 Task: Design a Vector Pattern for a Coastal Conservation Poster.
Action: Mouse moved to (43, 100)
Screenshot: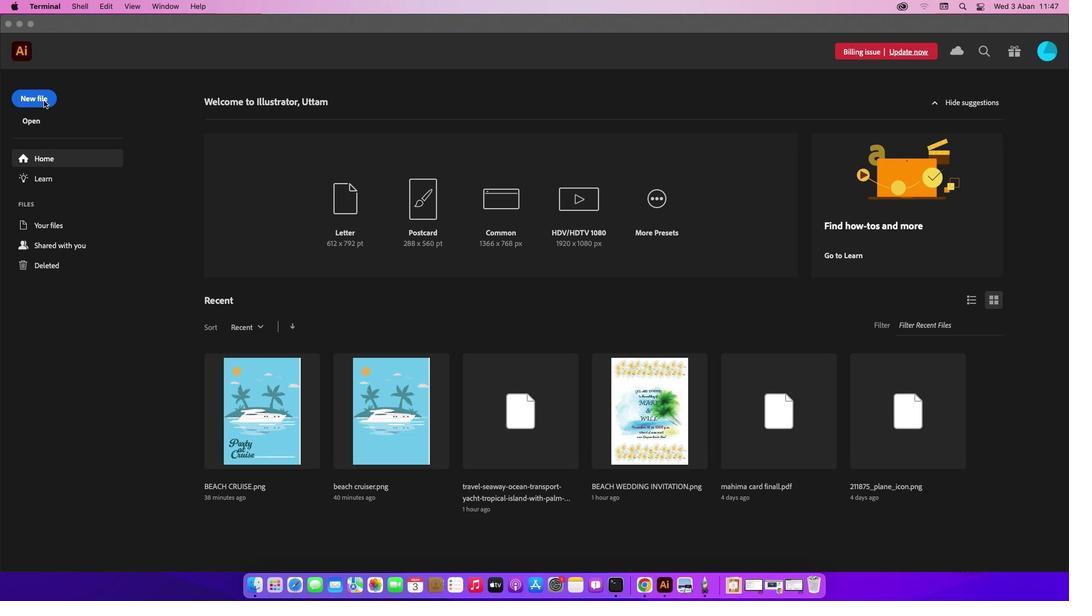 
Action: Mouse pressed left at (43, 100)
Screenshot: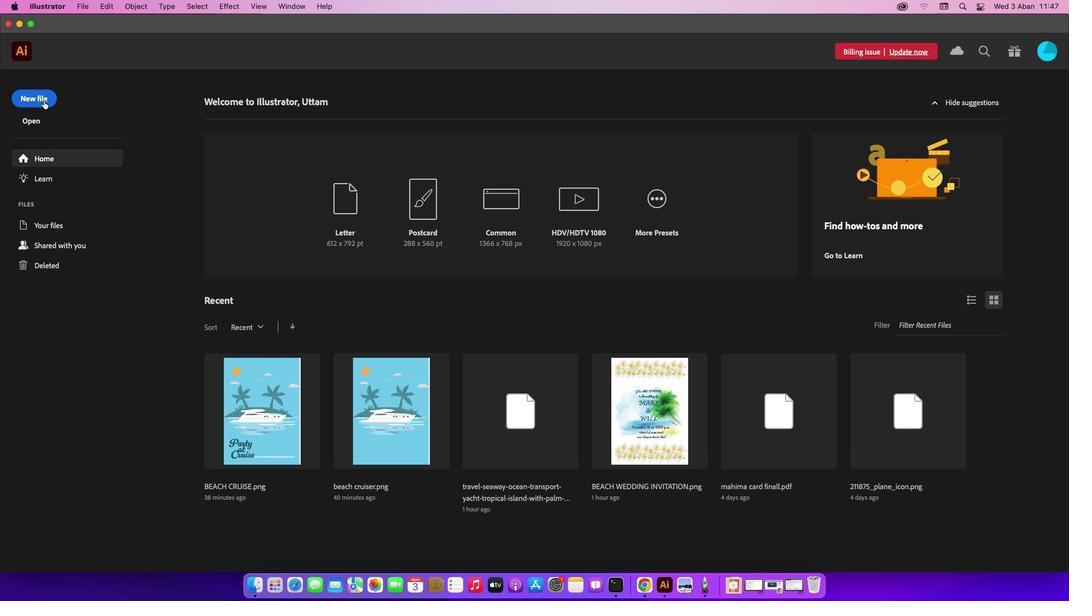 
Action: Mouse pressed left at (43, 100)
Screenshot: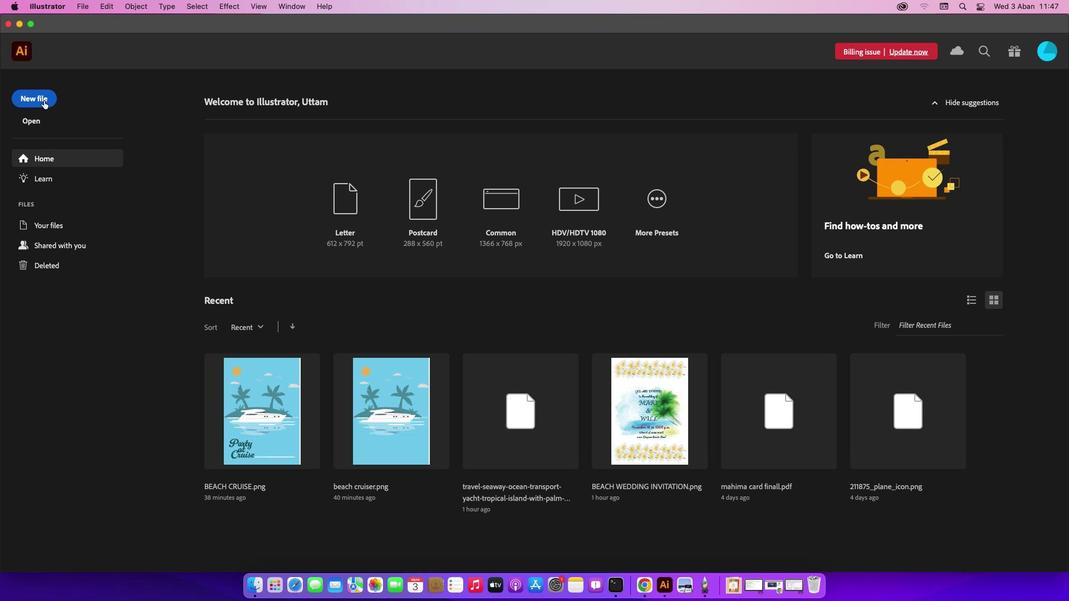 
Action: Mouse moved to (385, 118)
Screenshot: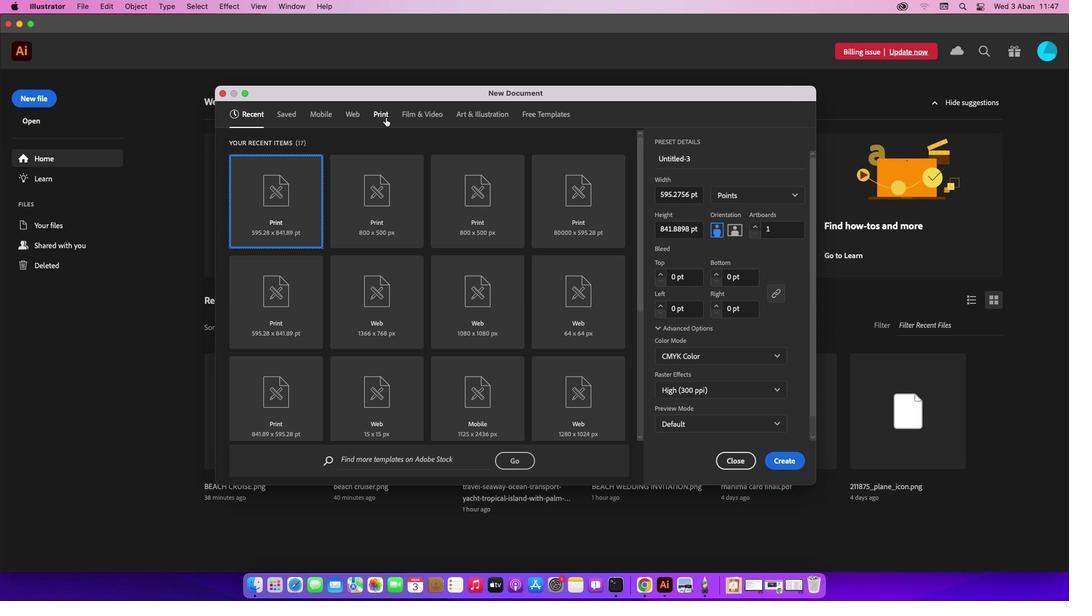 
Action: Mouse pressed left at (385, 118)
Screenshot: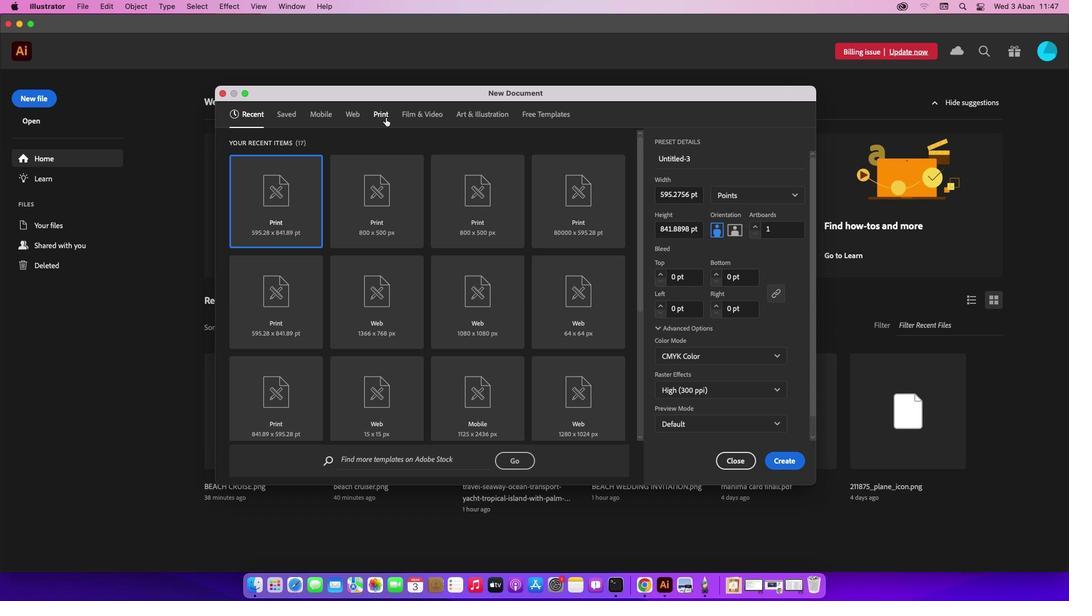 
Action: Mouse moved to (390, 222)
Screenshot: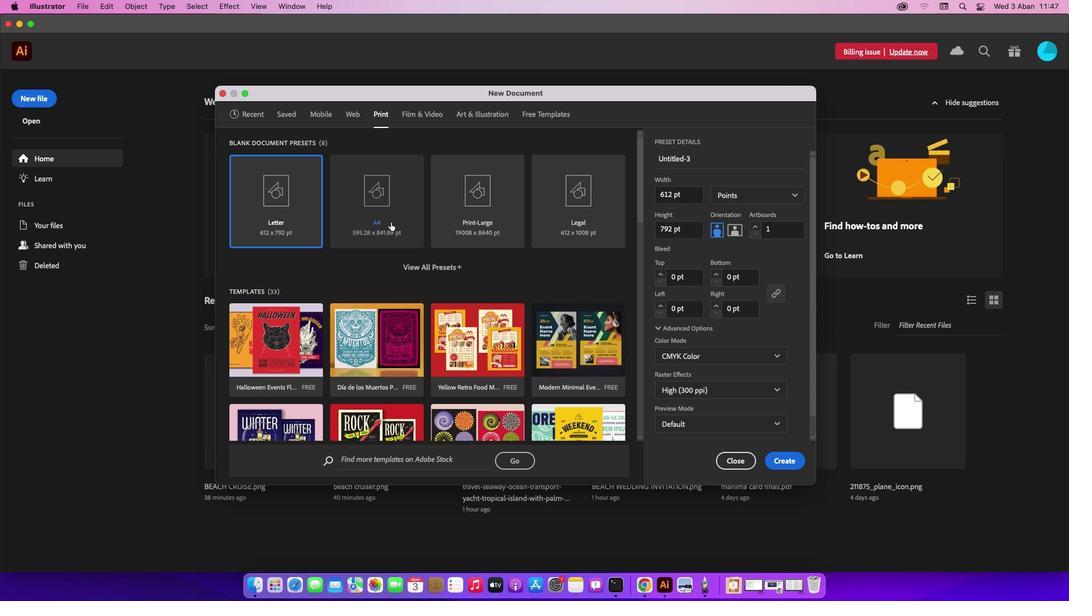 
Action: Mouse pressed left at (390, 222)
Screenshot: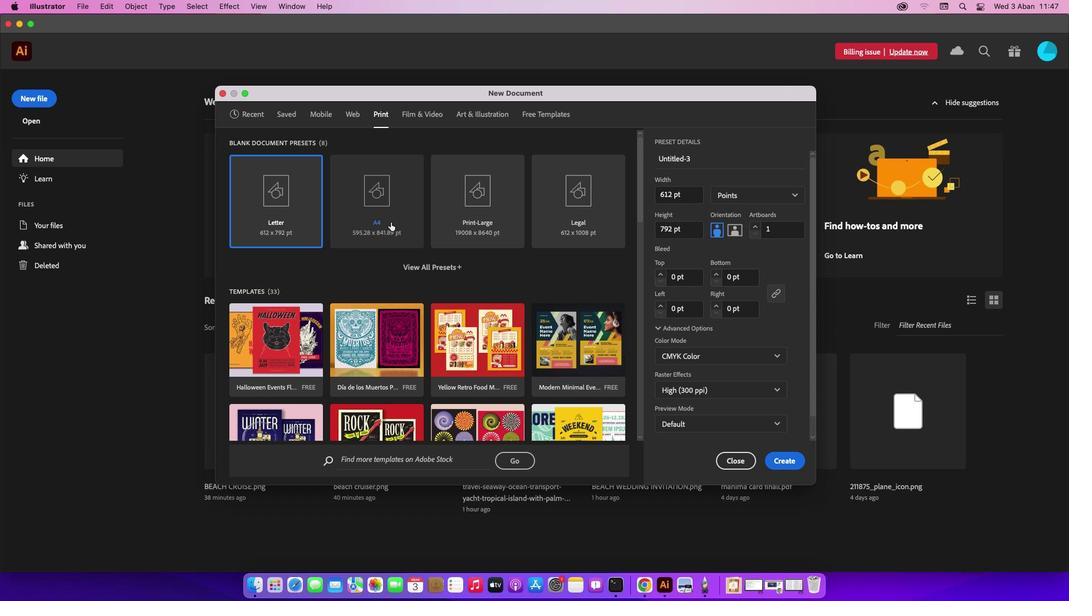 
Action: Mouse moved to (787, 462)
Screenshot: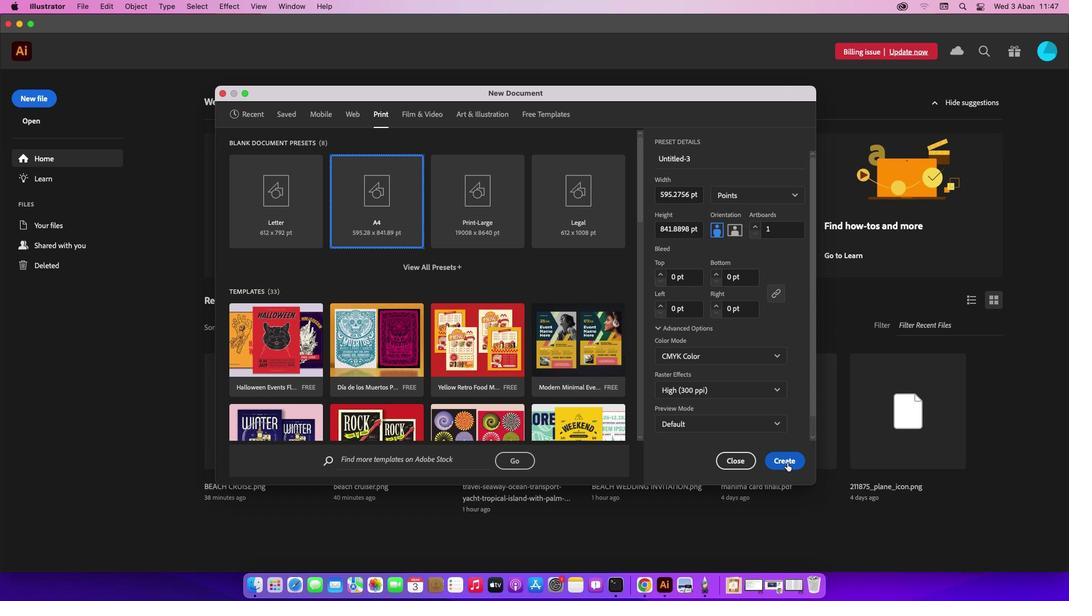 
Action: Mouse pressed left at (787, 462)
Screenshot: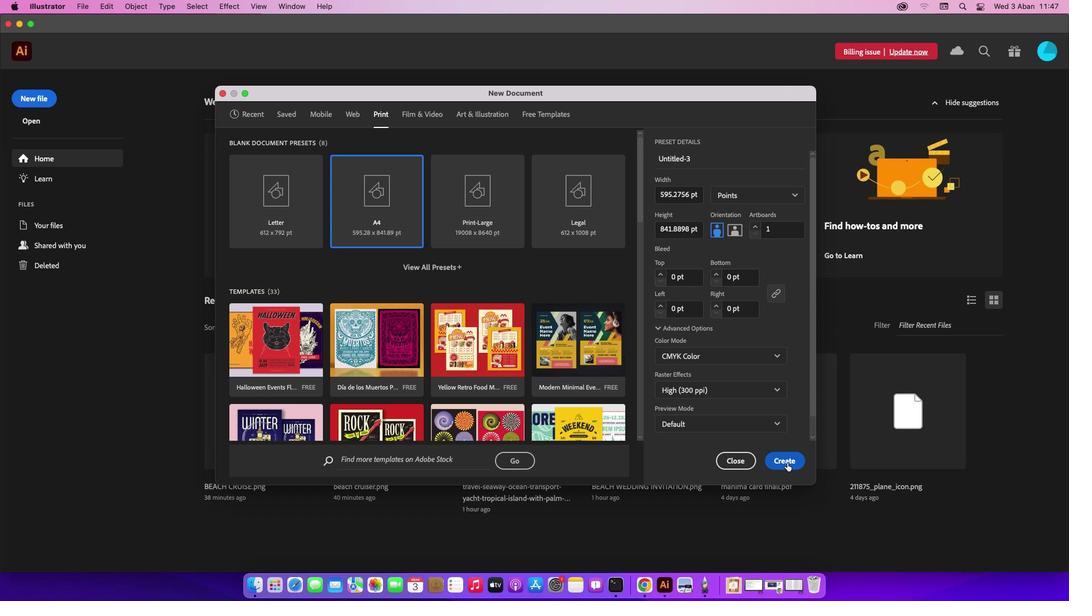 
Action: Mouse moved to (84, 6)
Screenshot: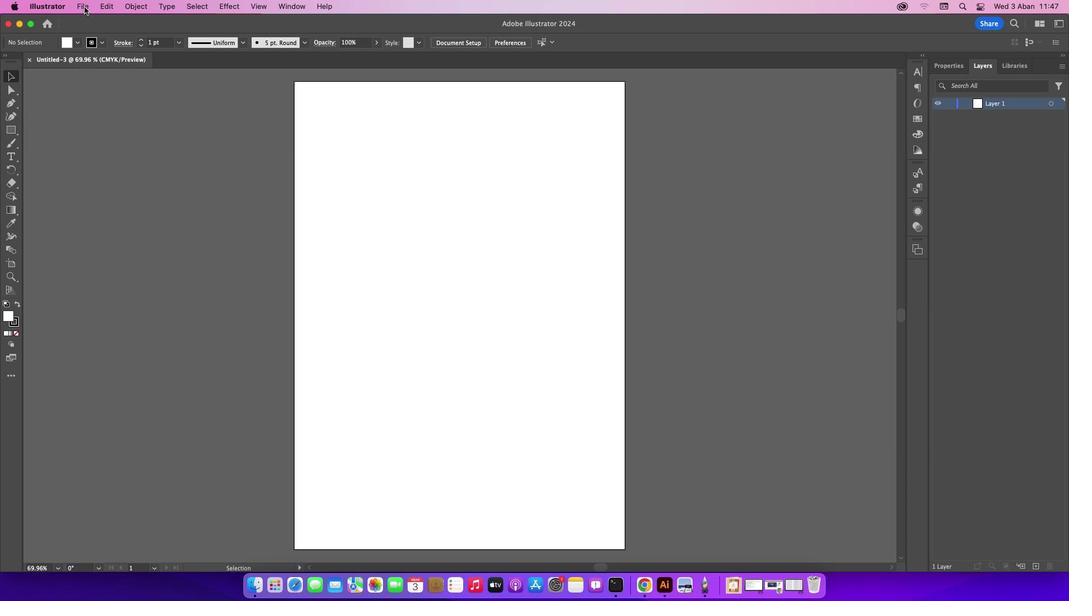 
Action: Mouse pressed left at (84, 6)
Screenshot: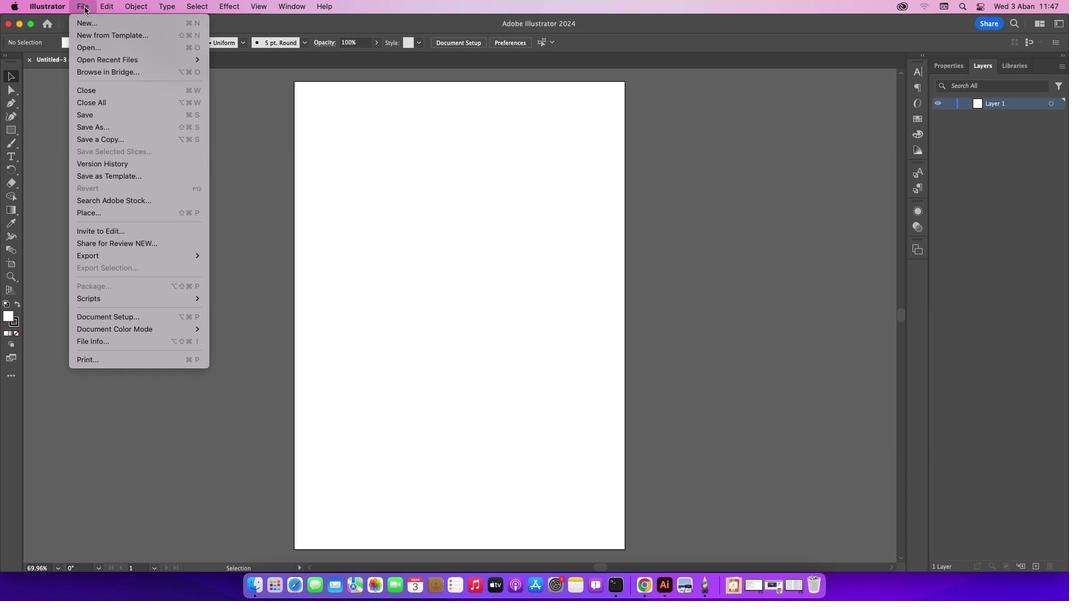 
Action: Mouse moved to (103, 49)
Screenshot: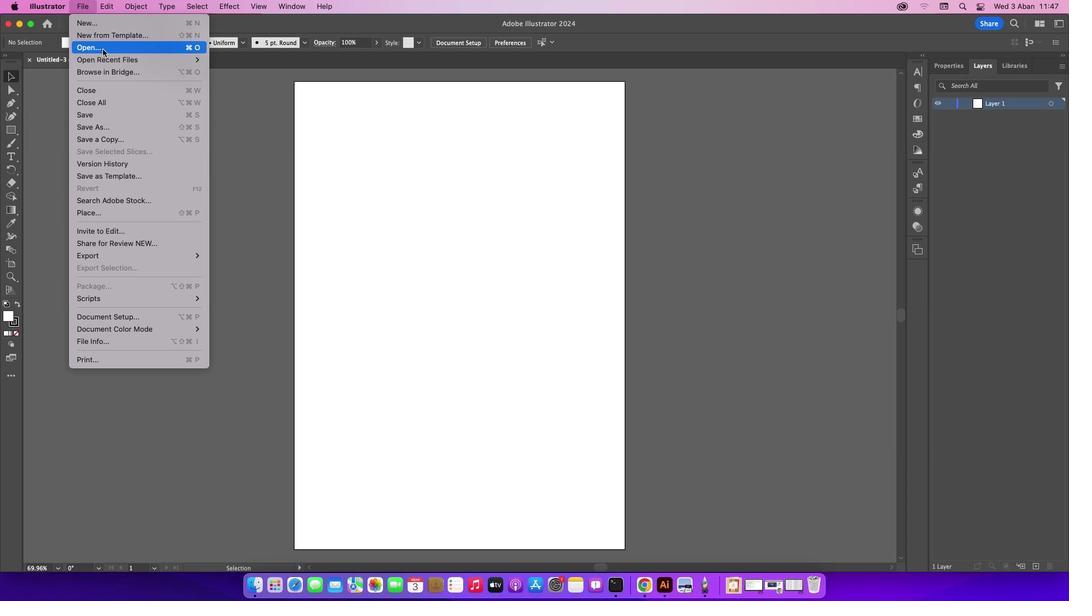 
Action: Mouse pressed left at (103, 49)
Screenshot: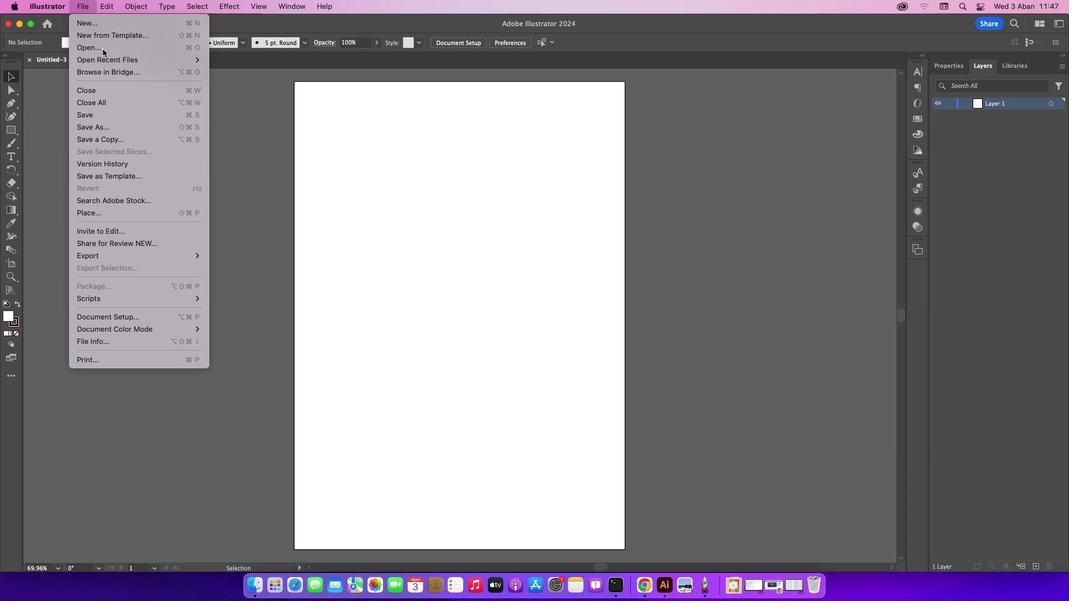
Action: Mouse moved to (458, 147)
Screenshot: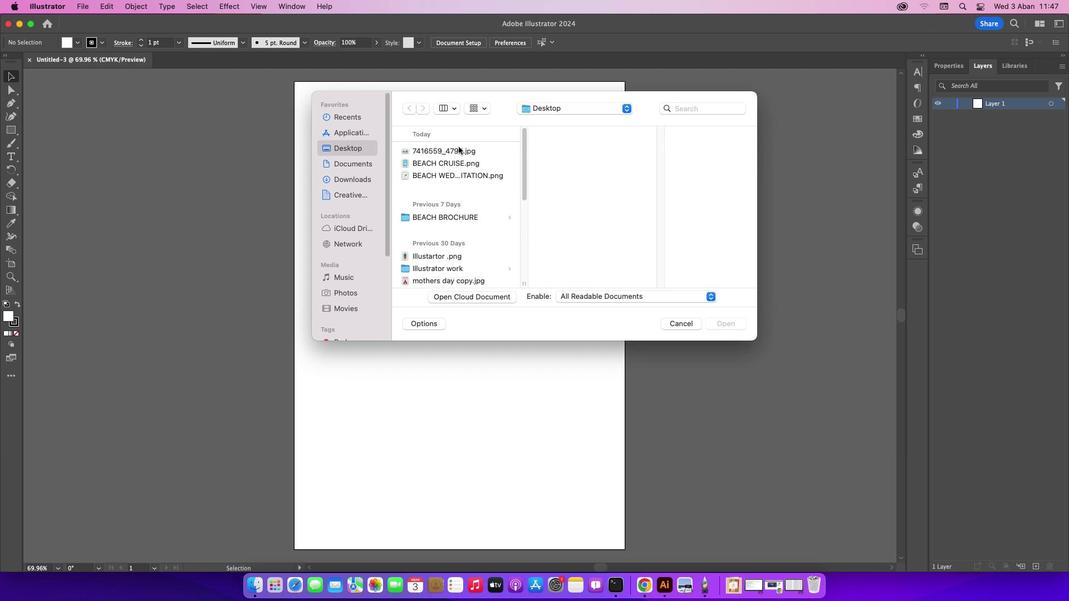 
Action: Mouse pressed left at (458, 147)
Screenshot: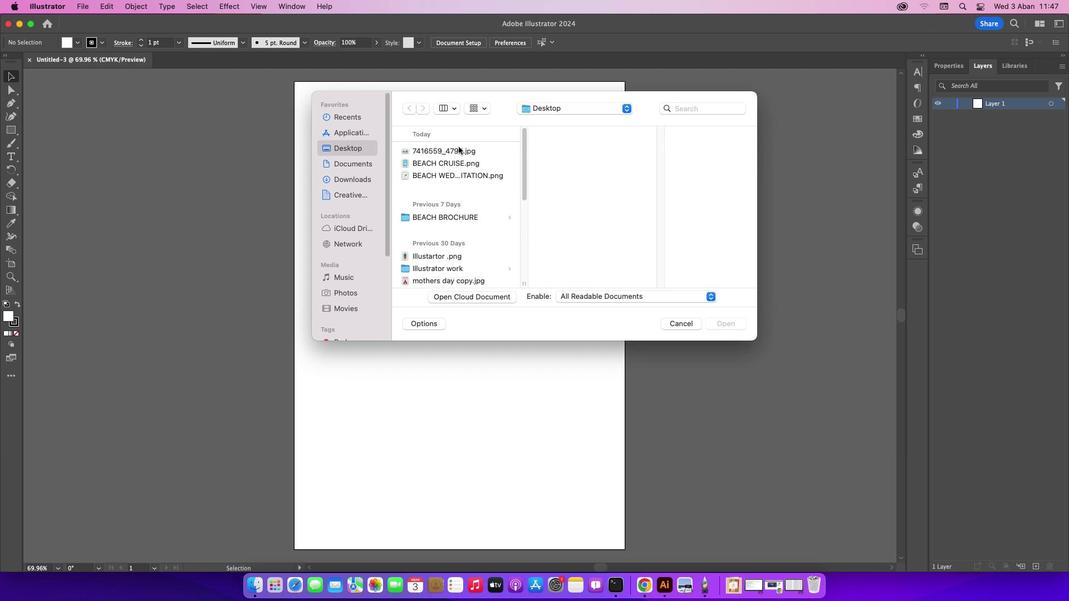 
Action: Mouse moved to (730, 322)
Screenshot: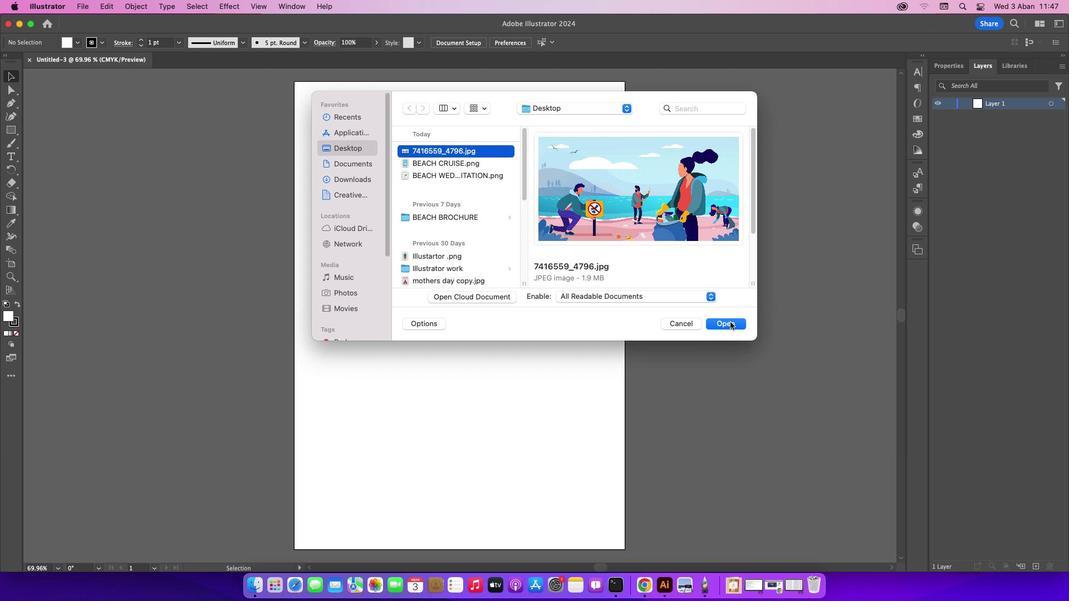 
Action: Mouse pressed left at (730, 322)
Screenshot: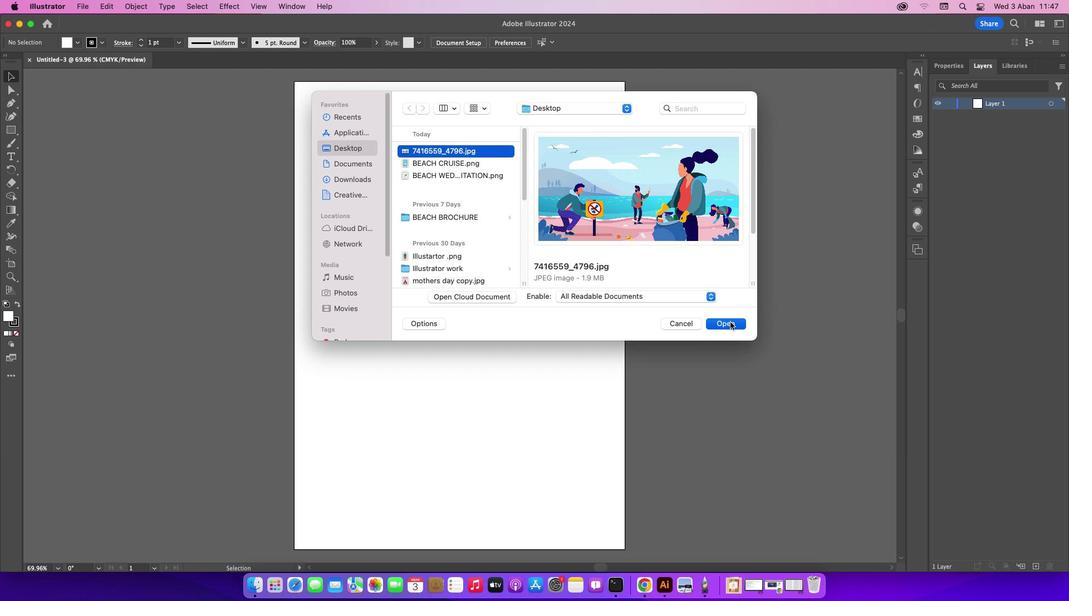 
Action: Mouse moved to (965, 104)
Screenshot: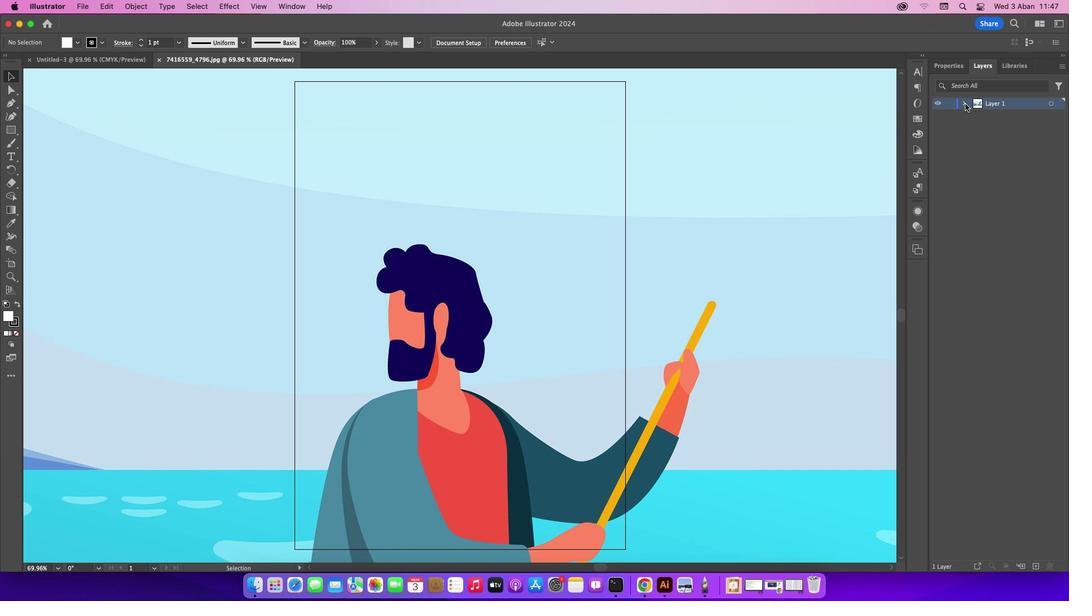 
Action: Mouse pressed left at (965, 104)
Screenshot: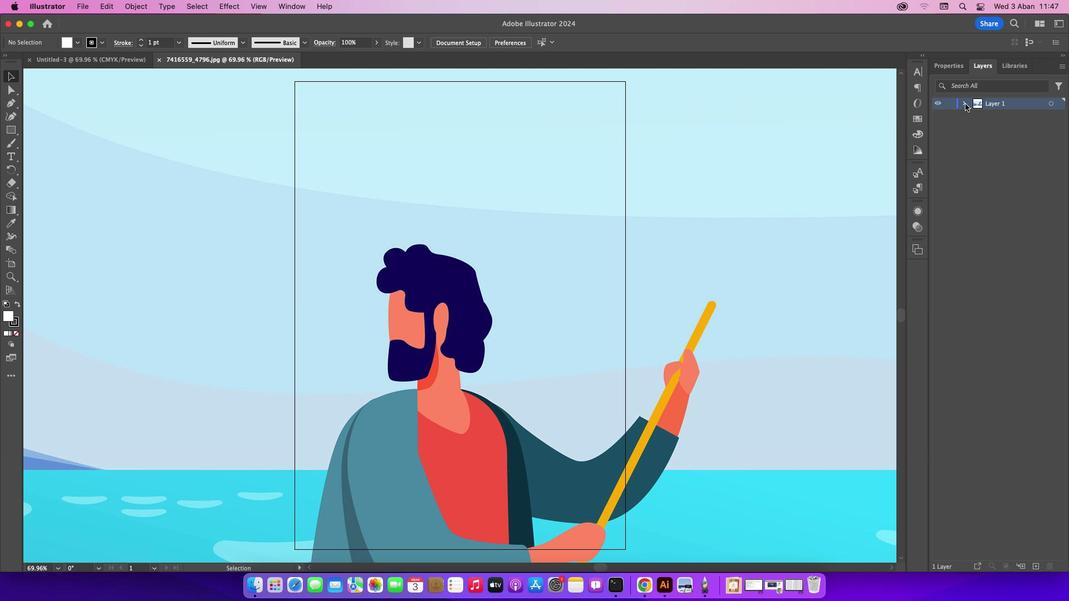 
Action: Mouse moved to (949, 116)
Screenshot: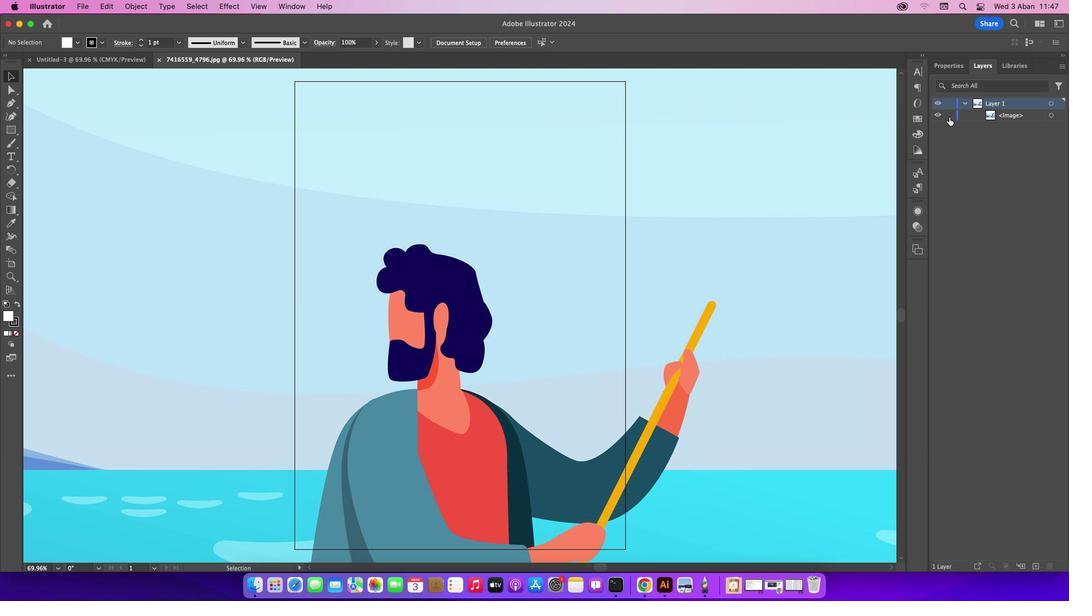 
Action: Mouse pressed left at (949, 116)
Screenshot: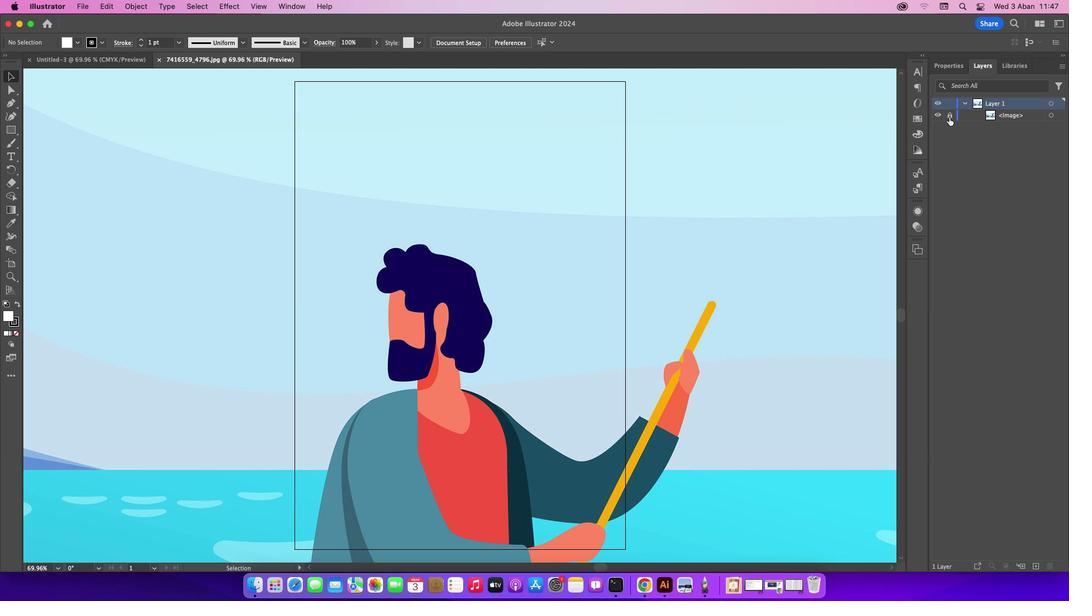 
Action: Mouse moved to (692, 229)
Screenshot: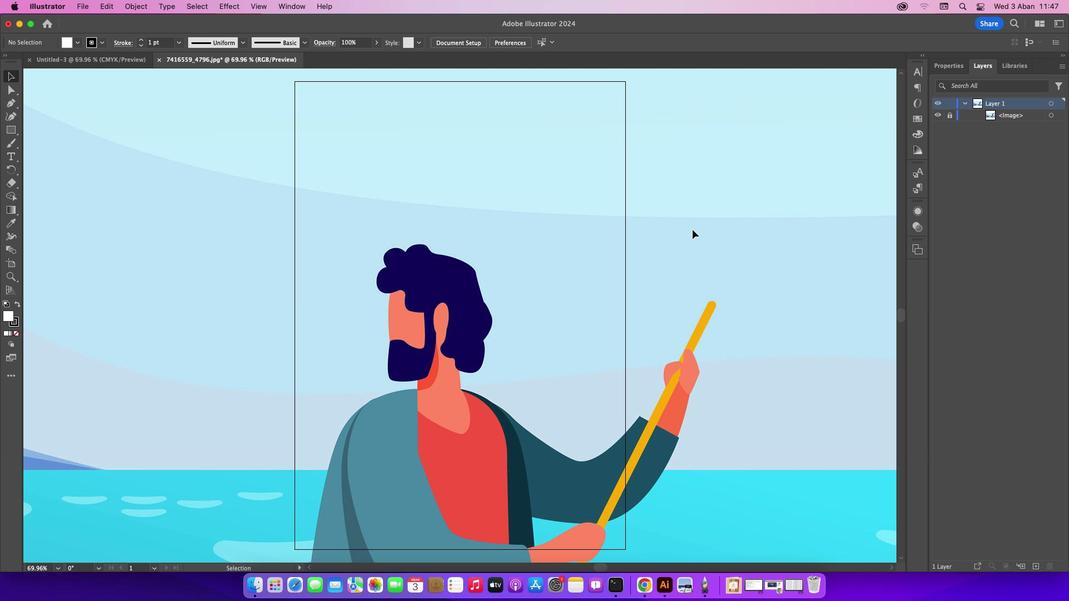 
Action: Mouse pressed left at (692, 229)
Screenshot: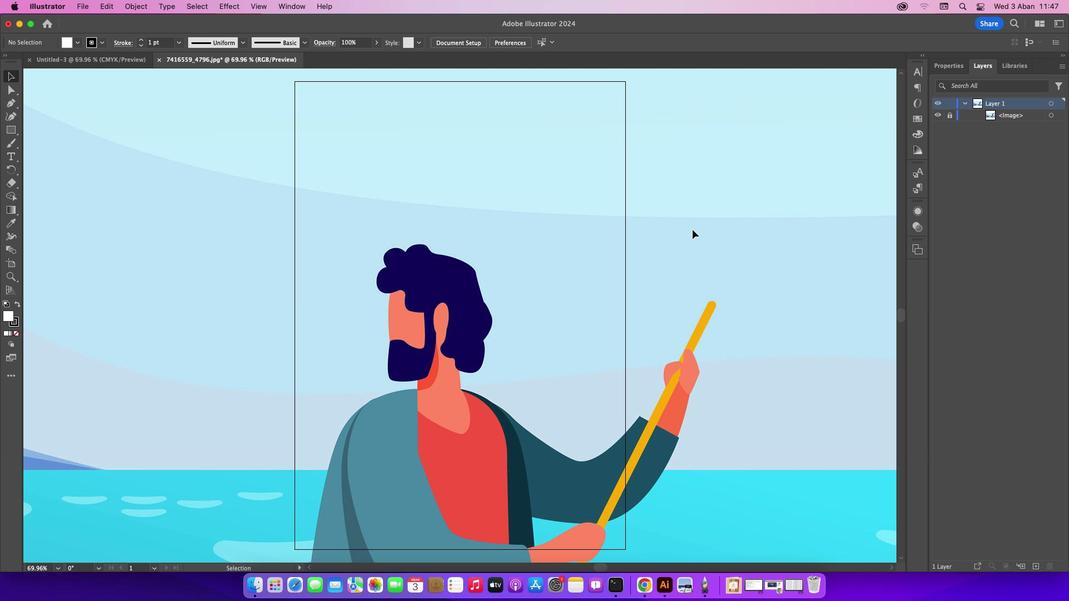 
Action: Key pressed Key.cmd_r'-''-''-''-'
Screenshot: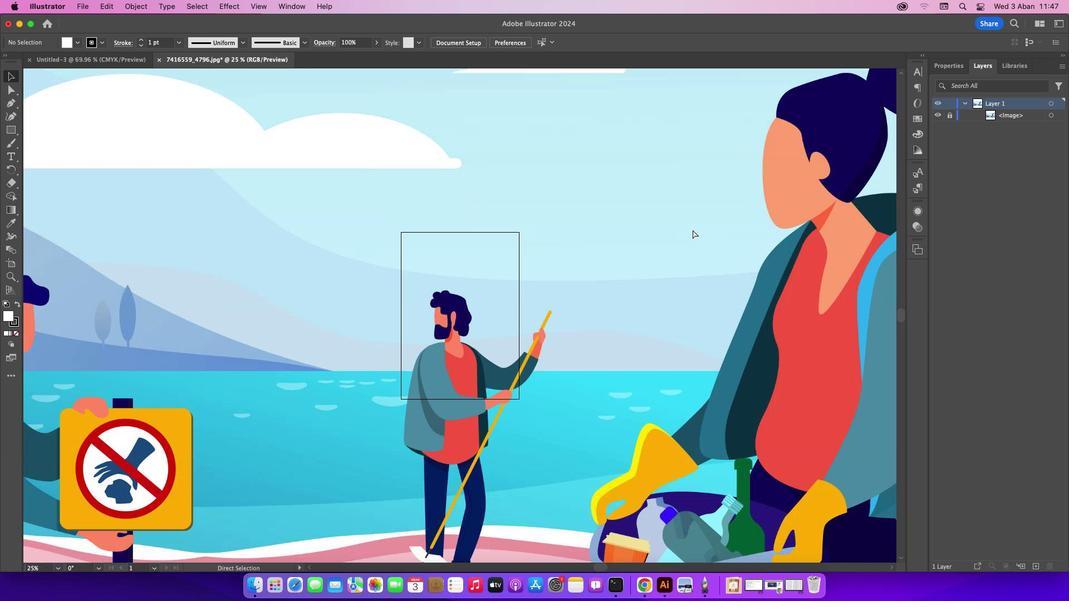 
Action: Mouse moved to (692, 229)
Screenshot: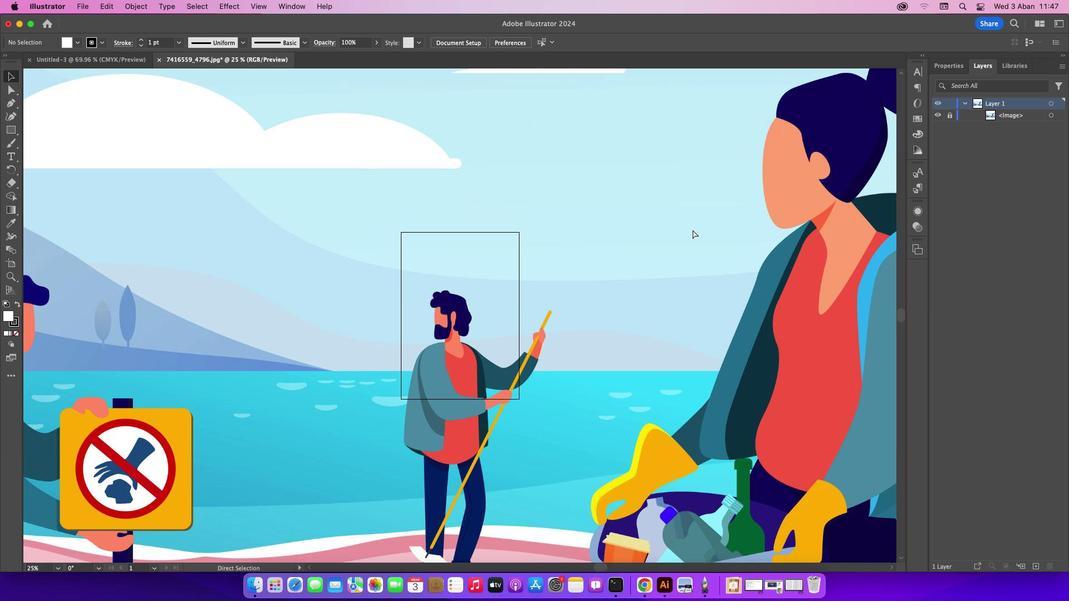
Action: Key pressed '-''-''-'
Screenshot: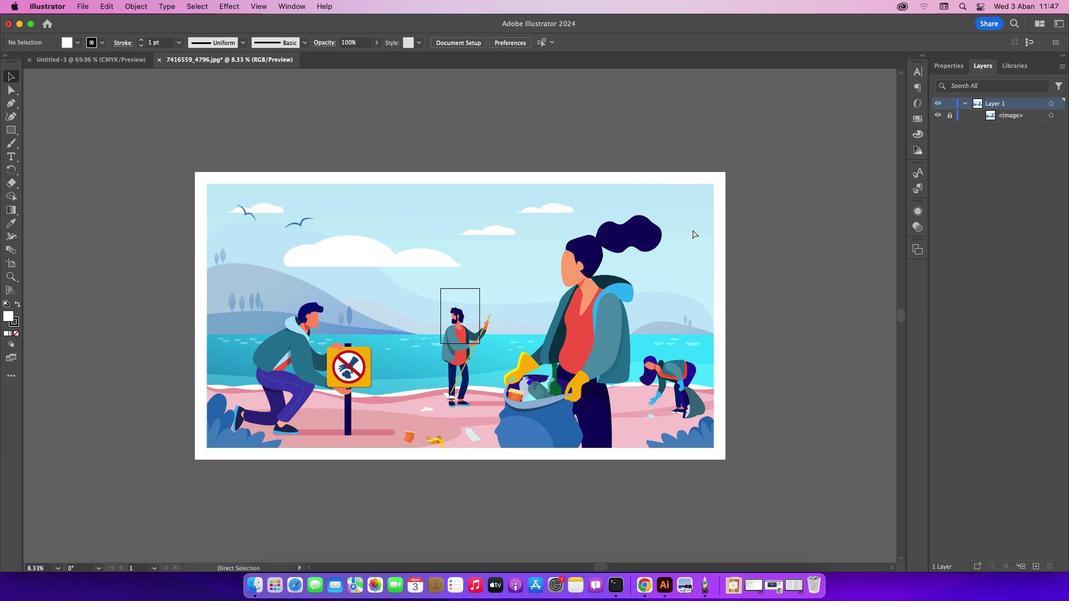 
Action: Mouse moved to (600, 569)
Screenshot: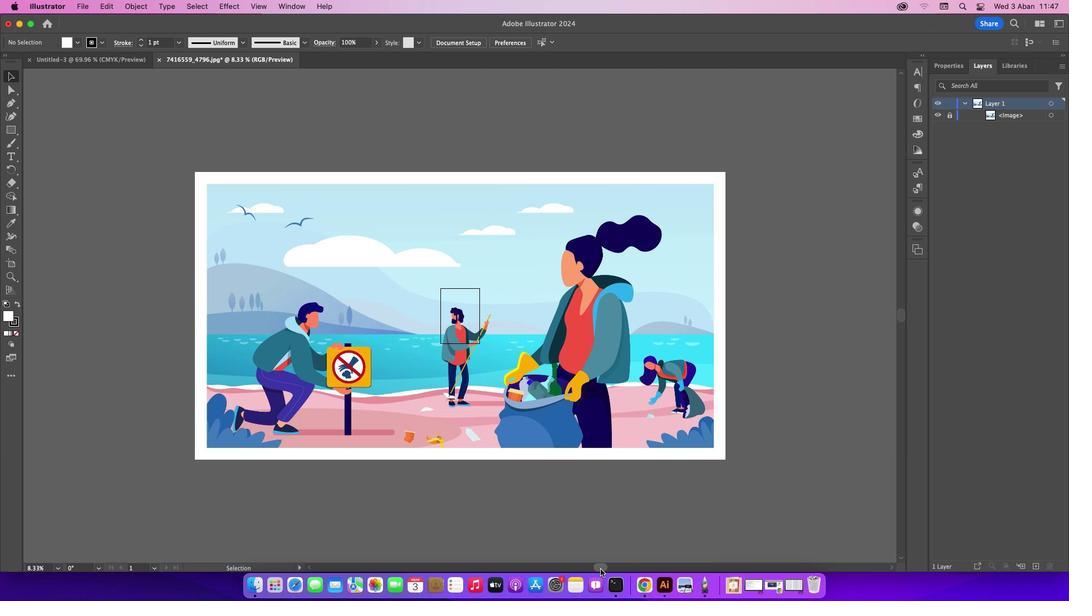 
Action: Mouse pressed left at (600, 569)
Screenshot: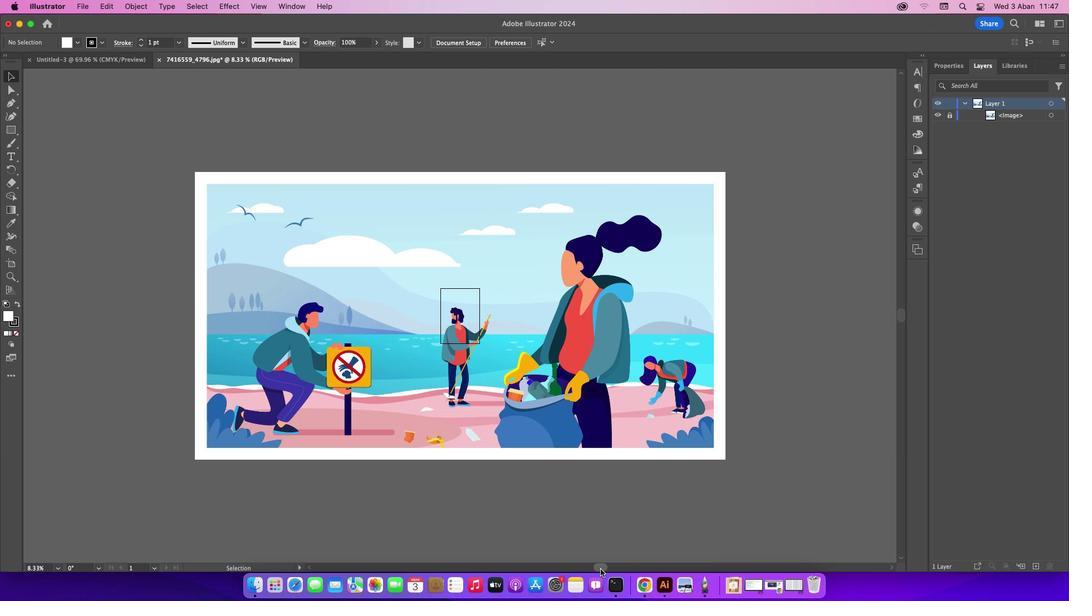
Action: Mouse pressed right at (600, 569)
Screenshot: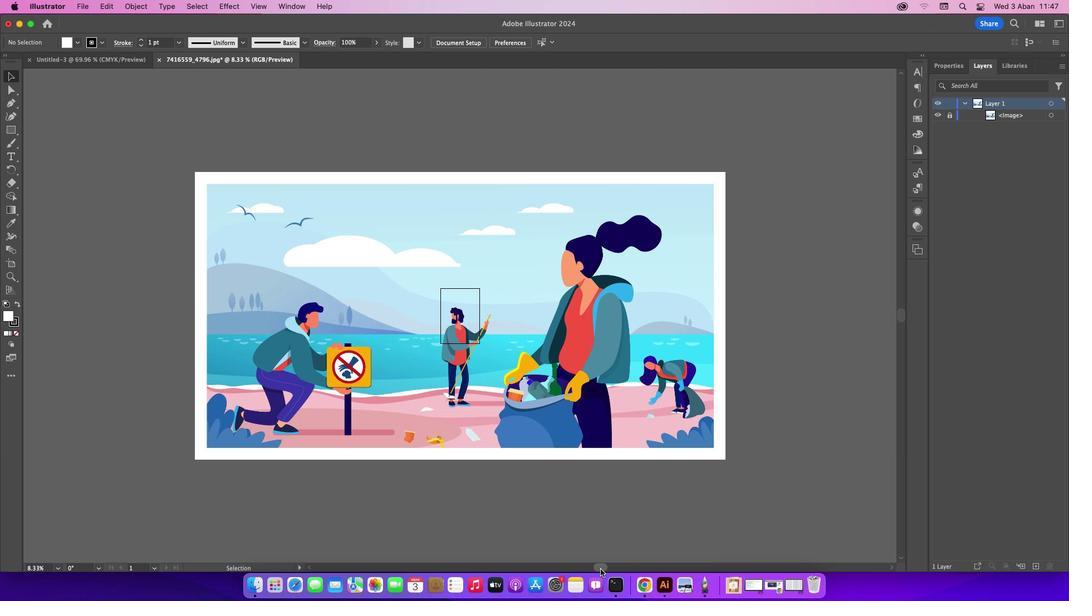 
Action: Mouse moved to (101, 40)
Screenshot: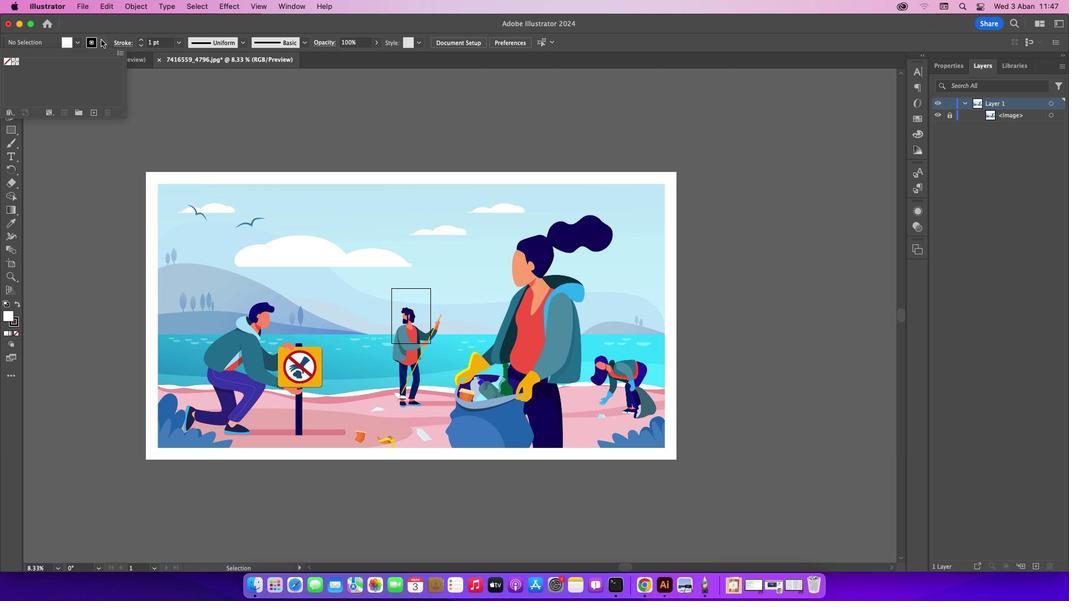 
Action: Mouse pressed left at (101, 40)
Screenshot: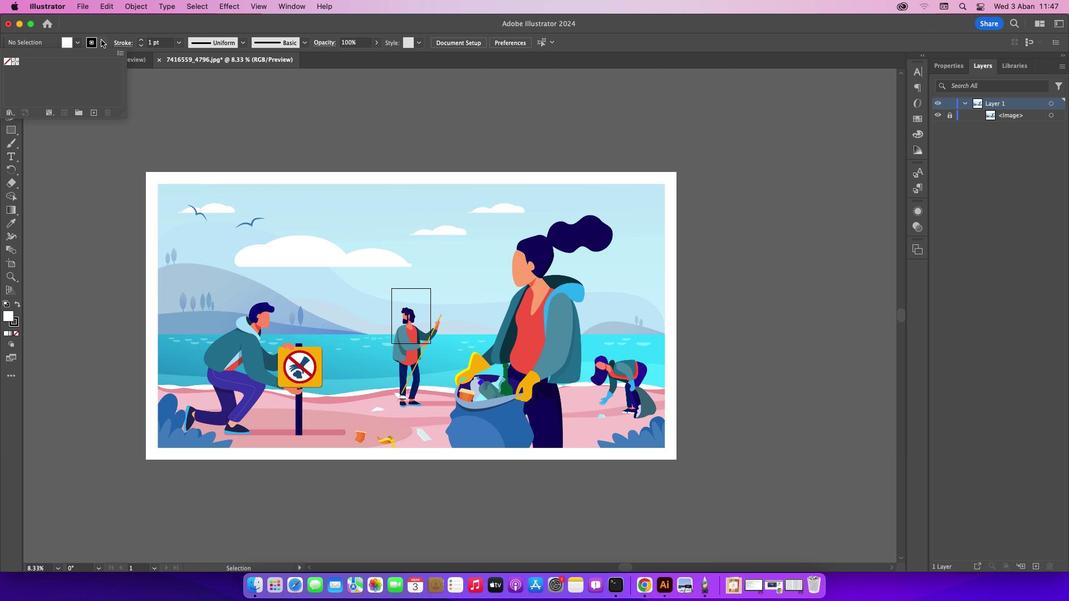 
Action: Mouse moved to (6, 61)
Screenshot: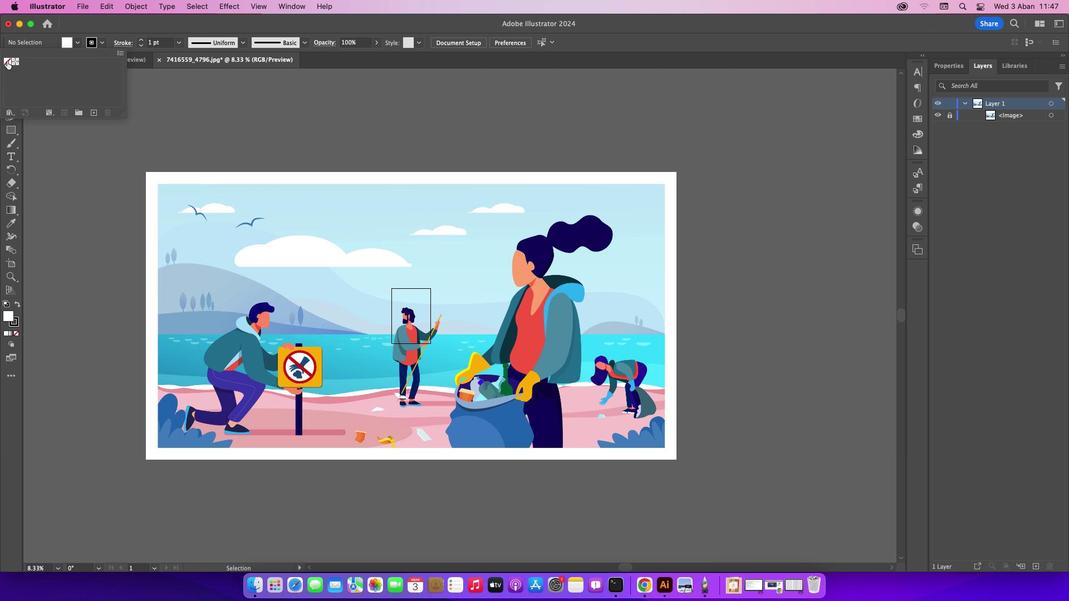 
Action: Mouse pressed left at (6, 61)
Screenshot: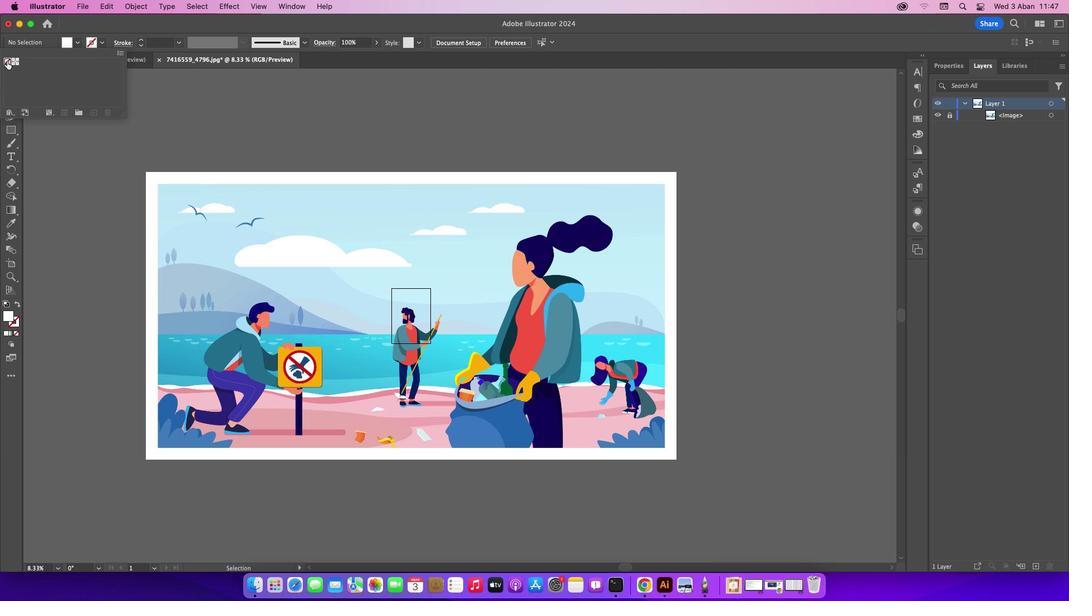 
Action: Mouse moved to (78, 43)
Screenshot: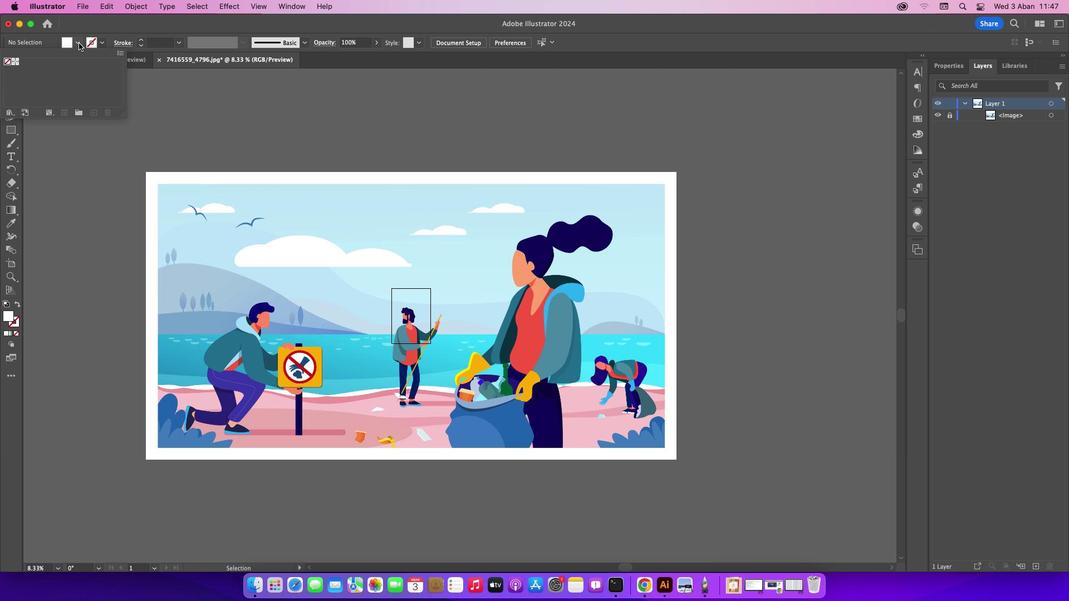 
Action: Mouse pressed left at (78, 43)
Screenshot: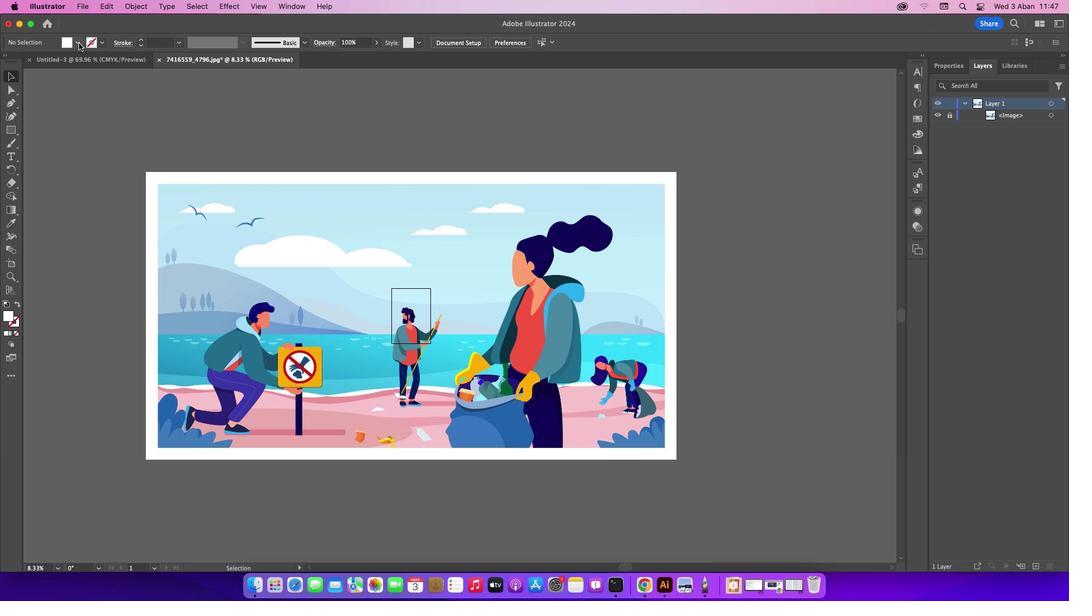 
Action: Mouse moved to (77, 39)
Screenshot: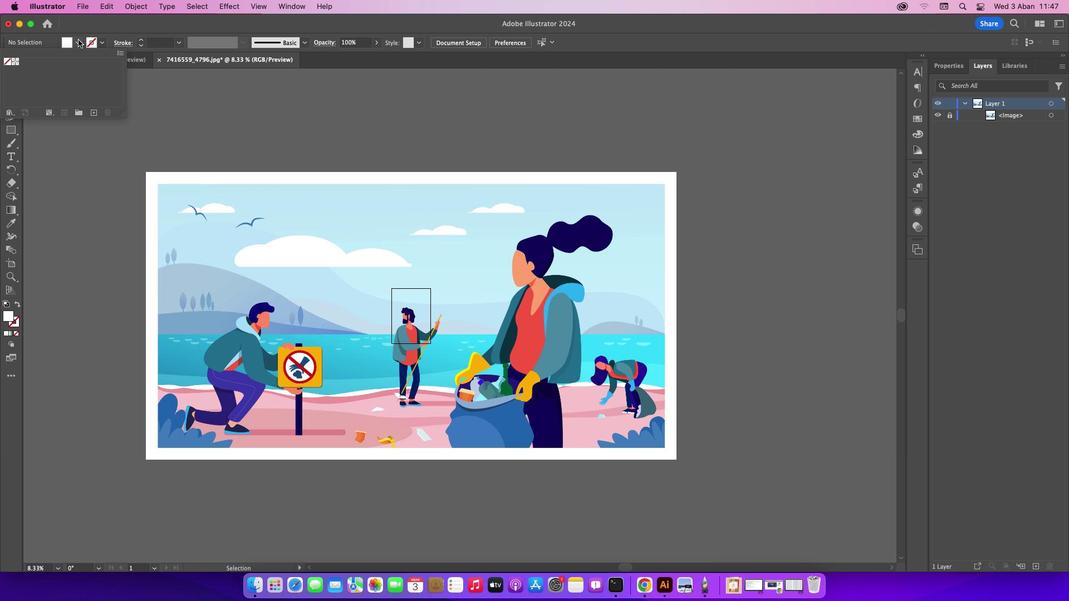 
Action: Mouse pressed left at (77, 39)
Screenshot: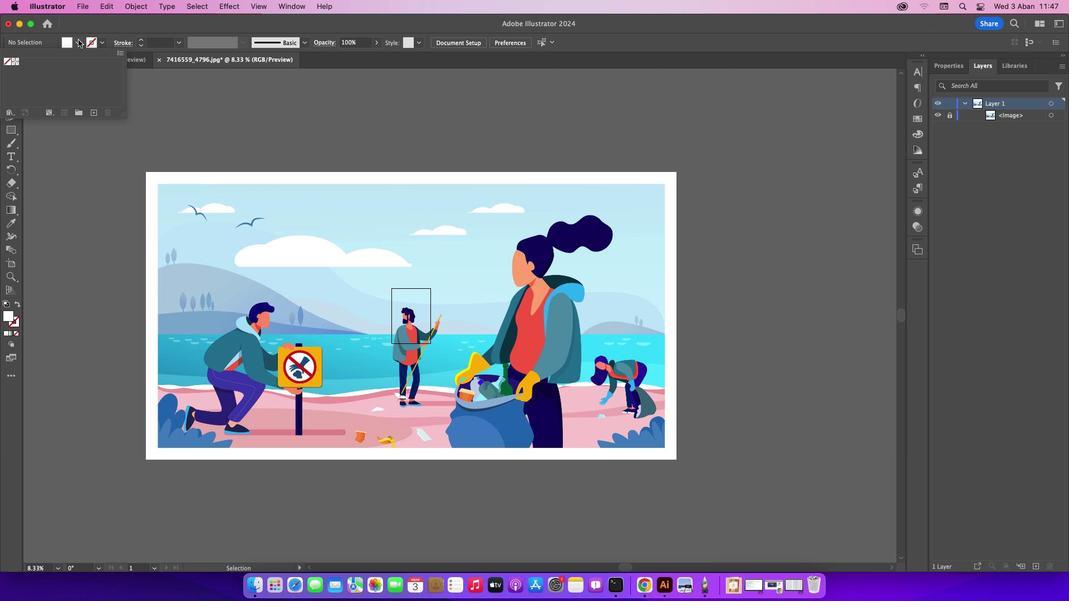 
Action: Mouse moved to (5, 62)
Screenshot: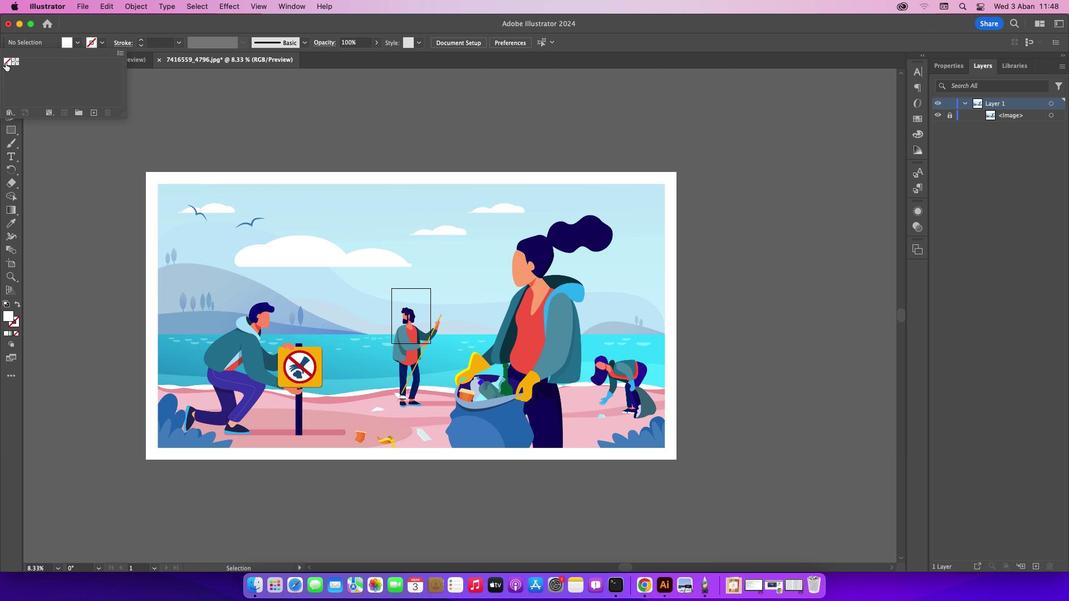 
Action: Mouse pressed left at (5, 62)
Screenshot: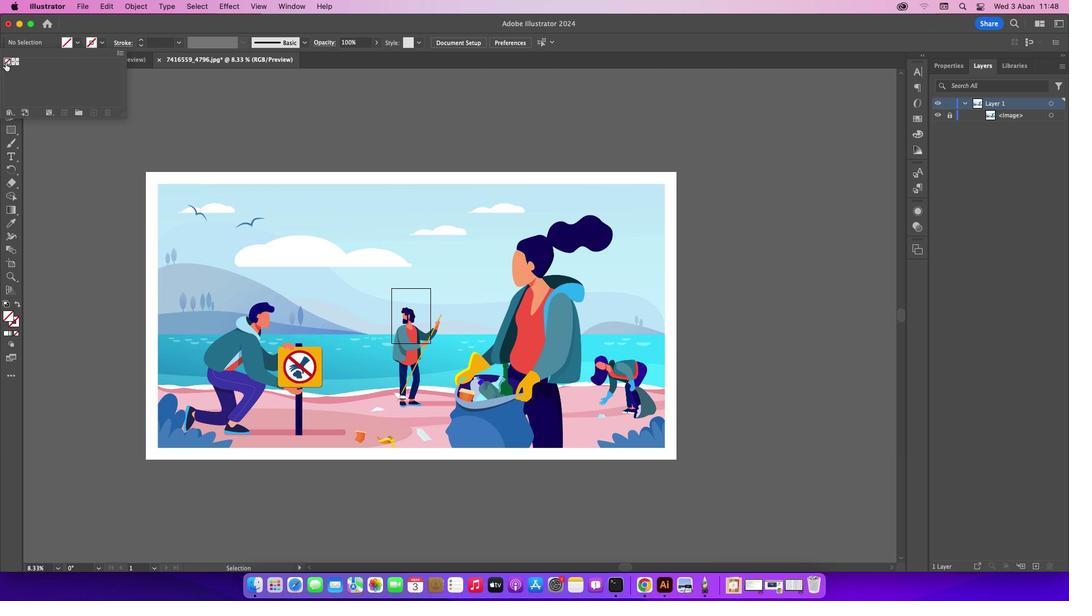 
Action: Mouse moved to (235, 134)
Screenshot: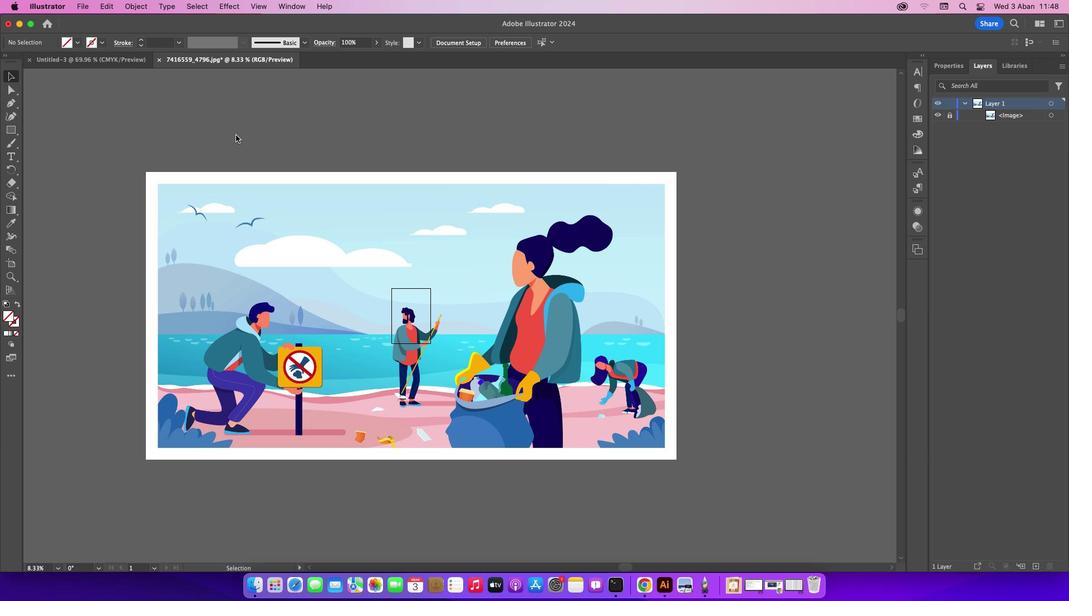 
Action: Mouse pressed left at (235, 134)
Screenshot: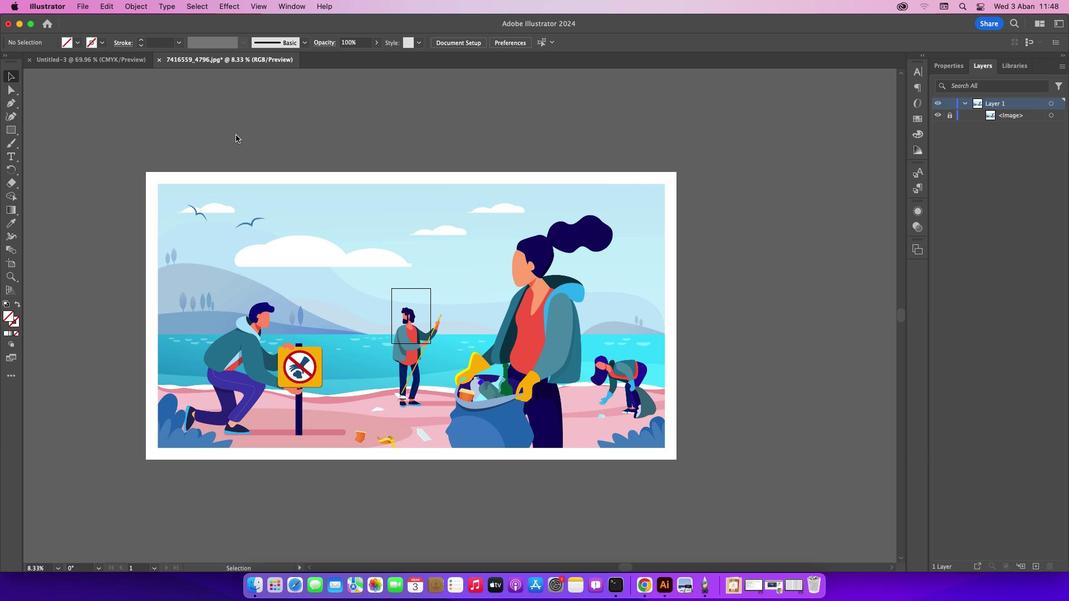 
Action: Mouse moved to (11, 103)
Screenshot: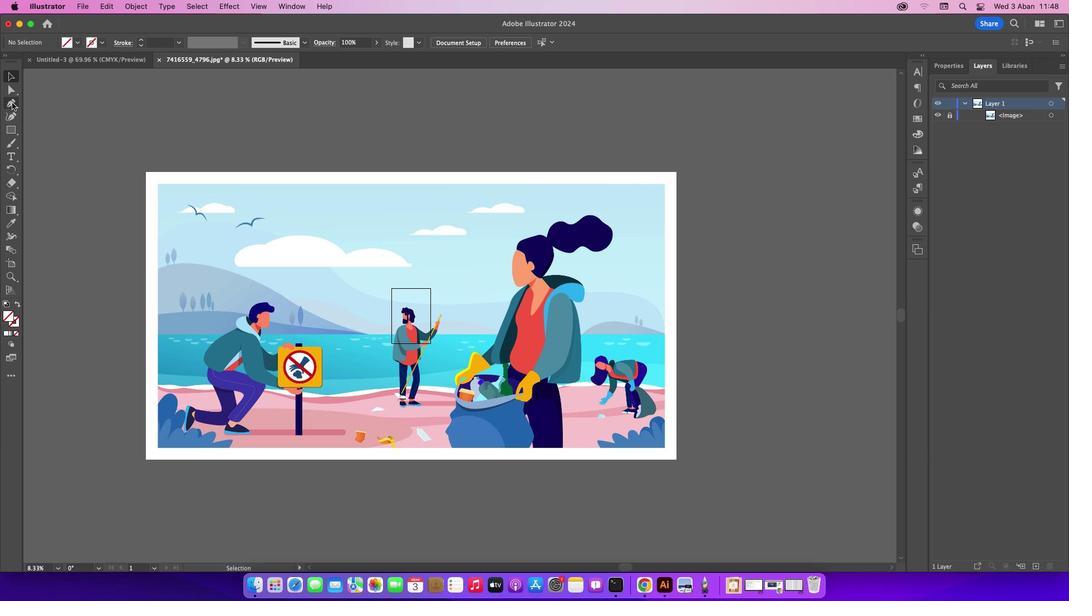 
Action: Mouse pressed left at (11, 103)
Screenshot: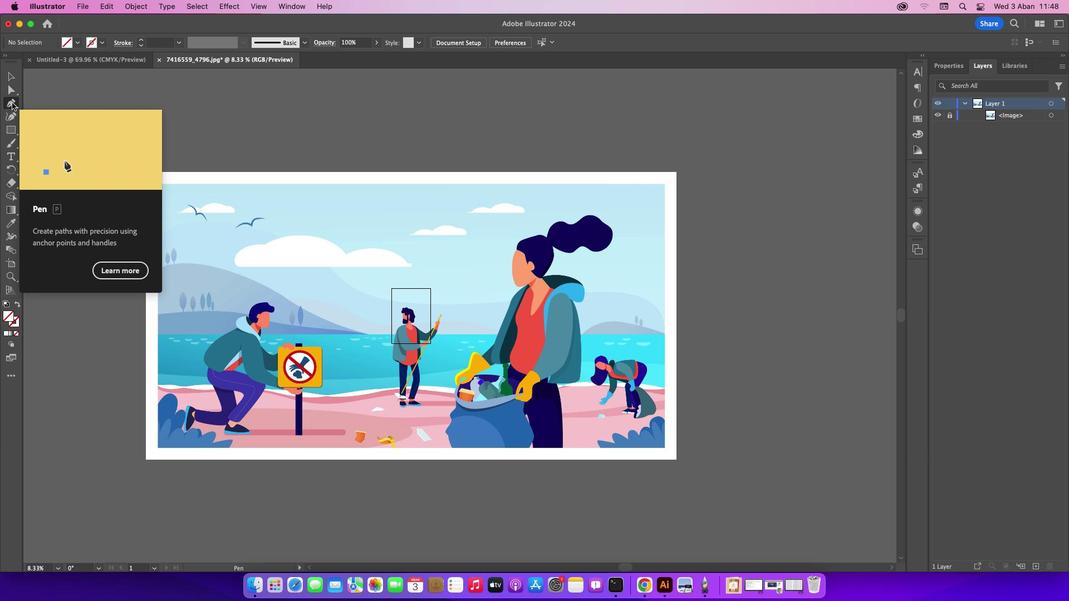 
Action: Mouse moved to (123, 219)
Screenshot: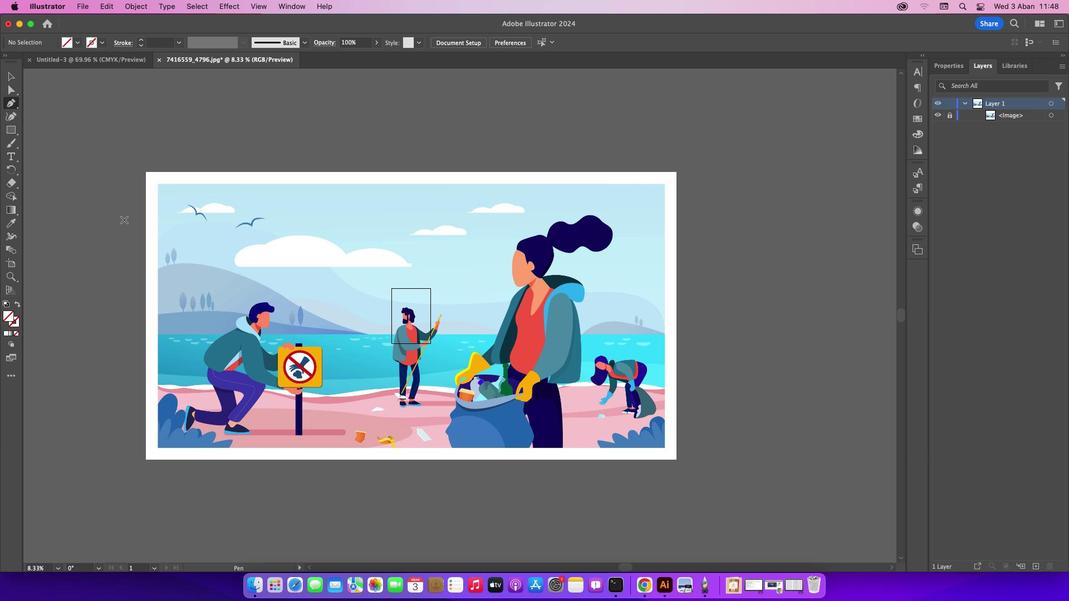 
Action: Key pressed Key.caps_lock
Screenshot: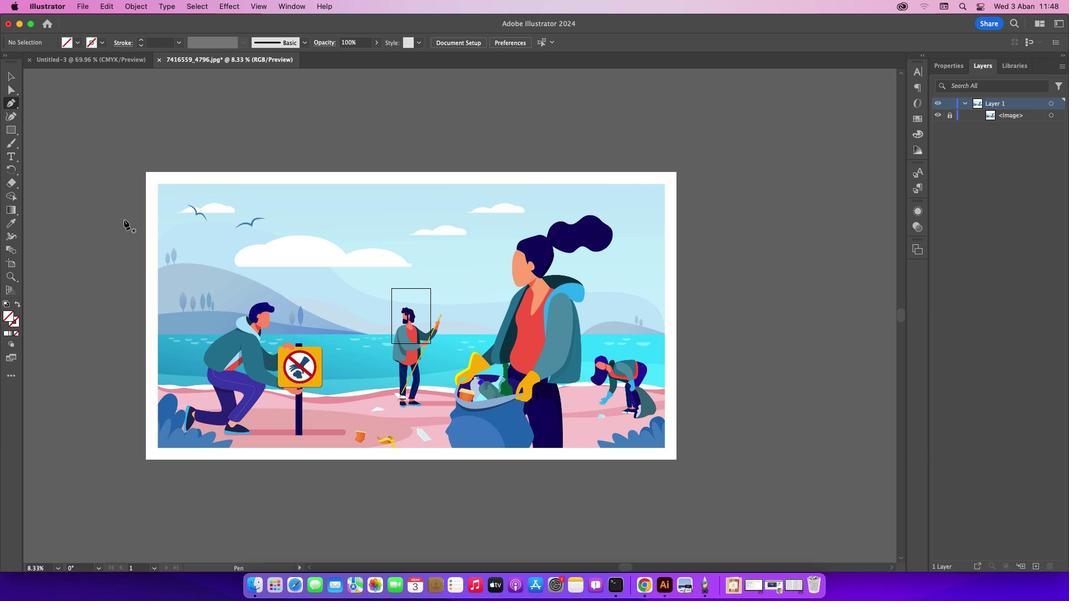 
Action: Mouse moved to (157, 239)
Screenshot: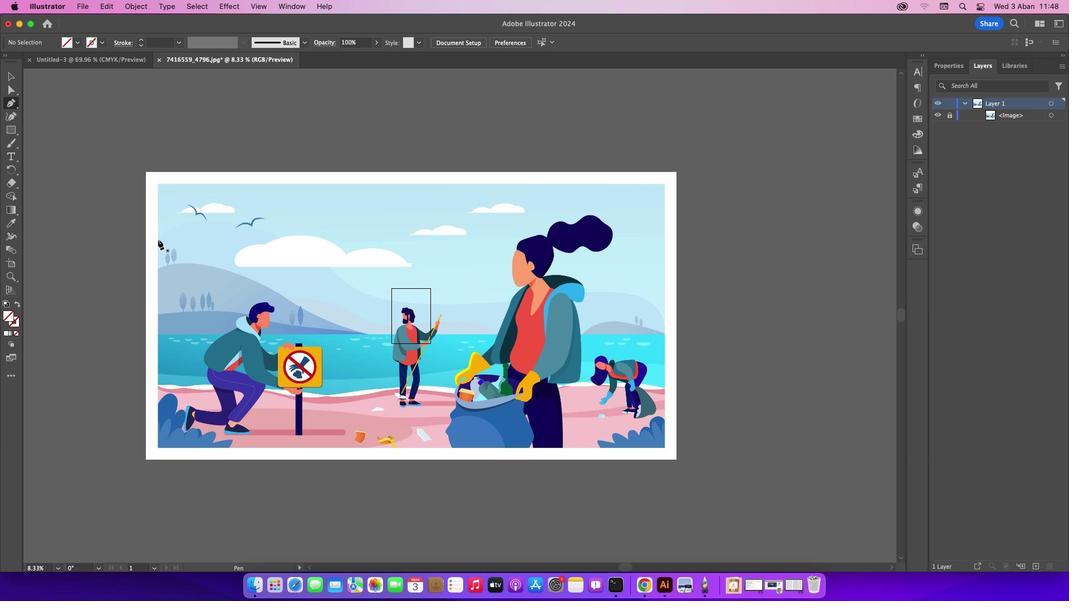 
Action: Mouse pressed left at (157, 239)
Screenshot: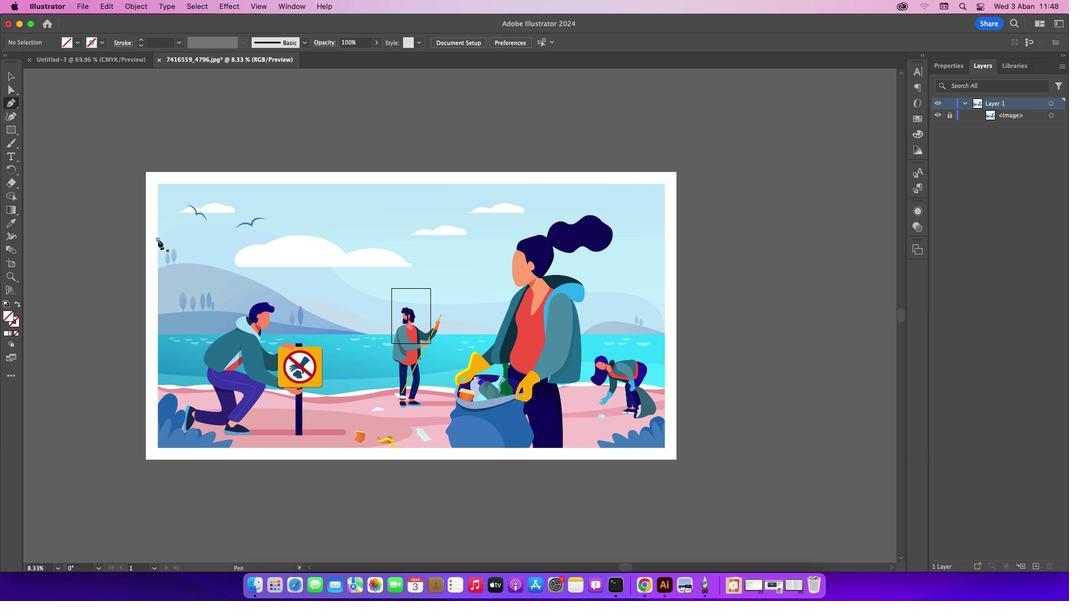 
Action: Mouse moved to (231, 224)
Screenshot: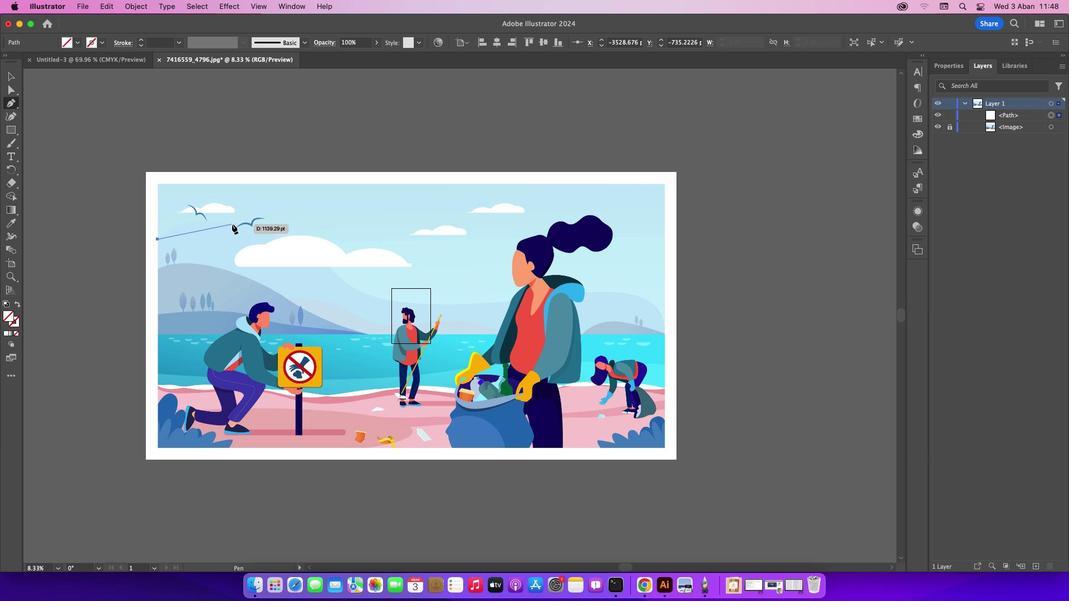 
Action: Key pressed Key.cmd_r'=''='
Screenshot: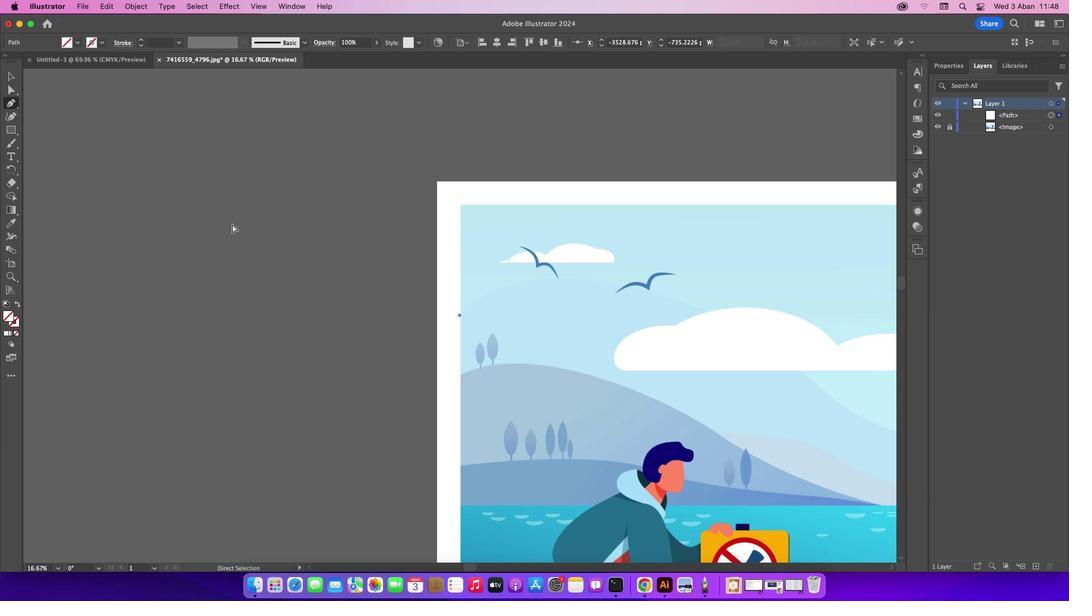 
Action: Mouse moved to (594, 281)
Screenshot: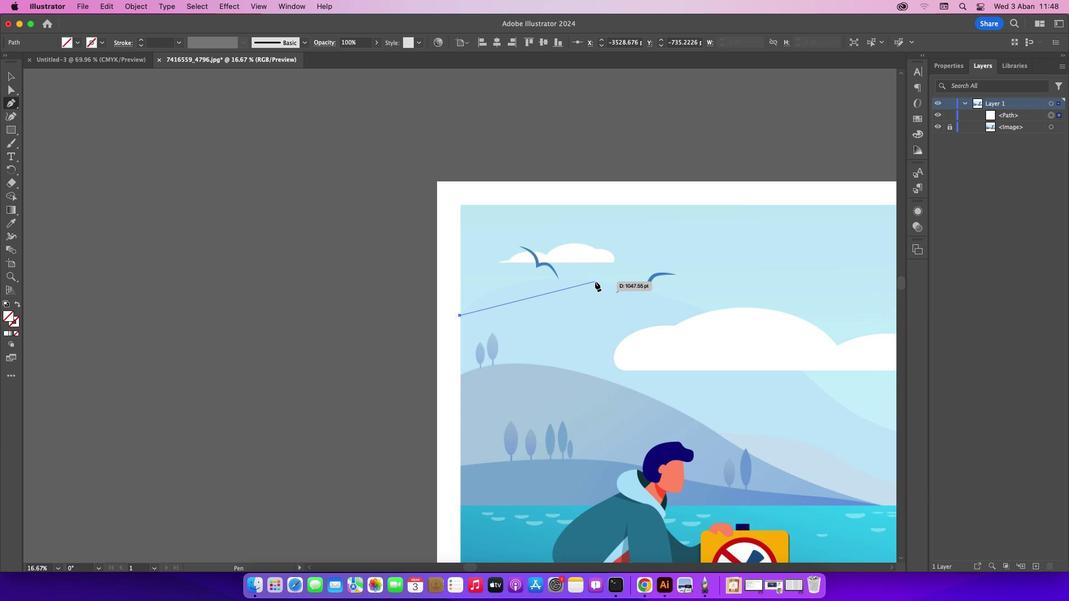 
Action: Mouse pressed left at (594, 281)
Screenshot: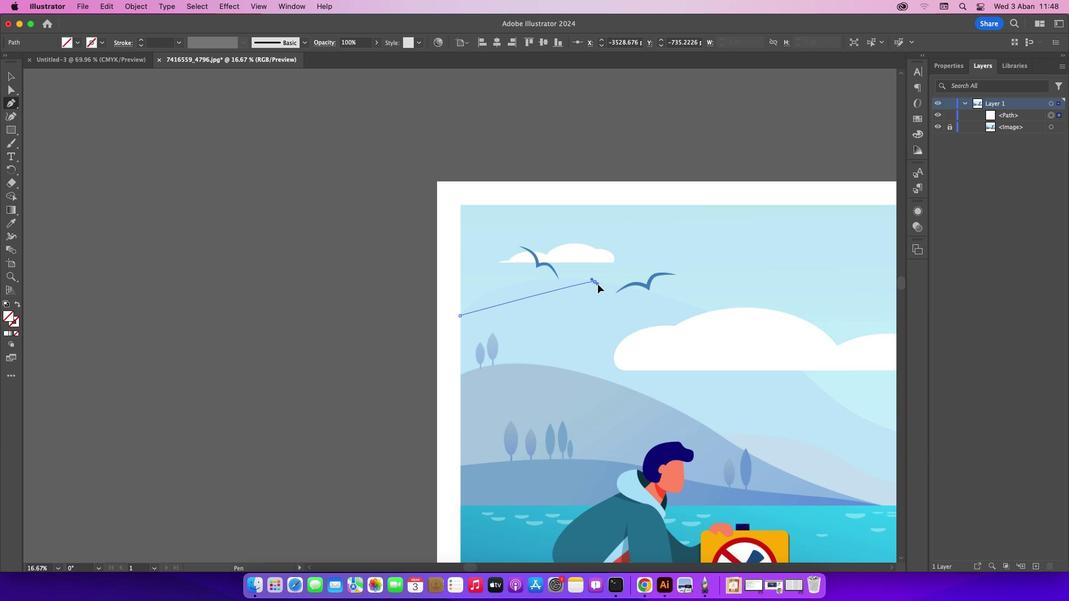 
Action: Mouse moved to (468, 566)
Screenshot: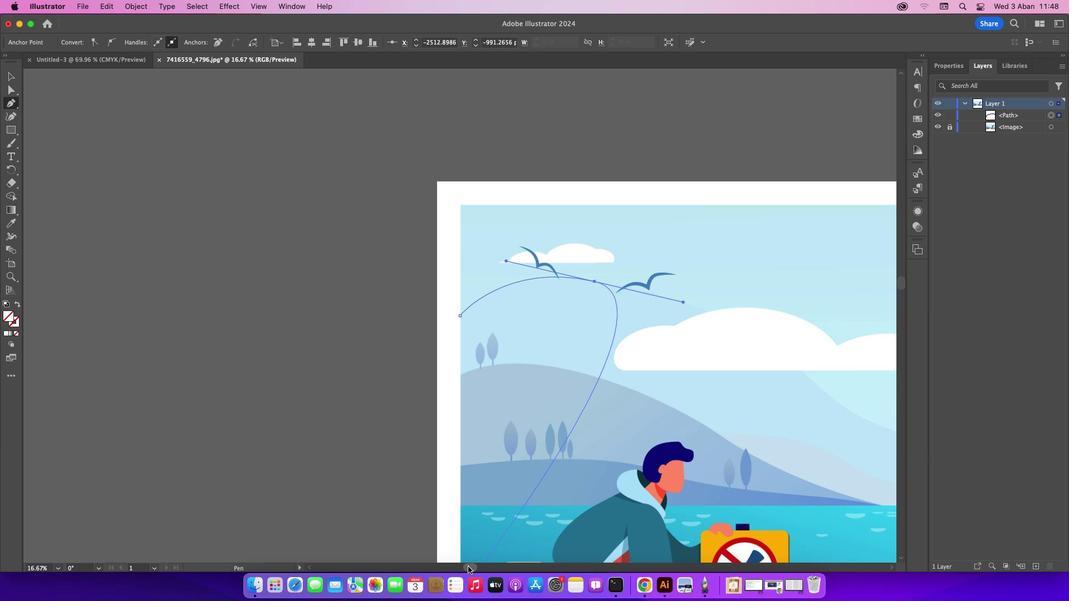 
Action: Mouse pressed left at (468, 566)
Screenshot: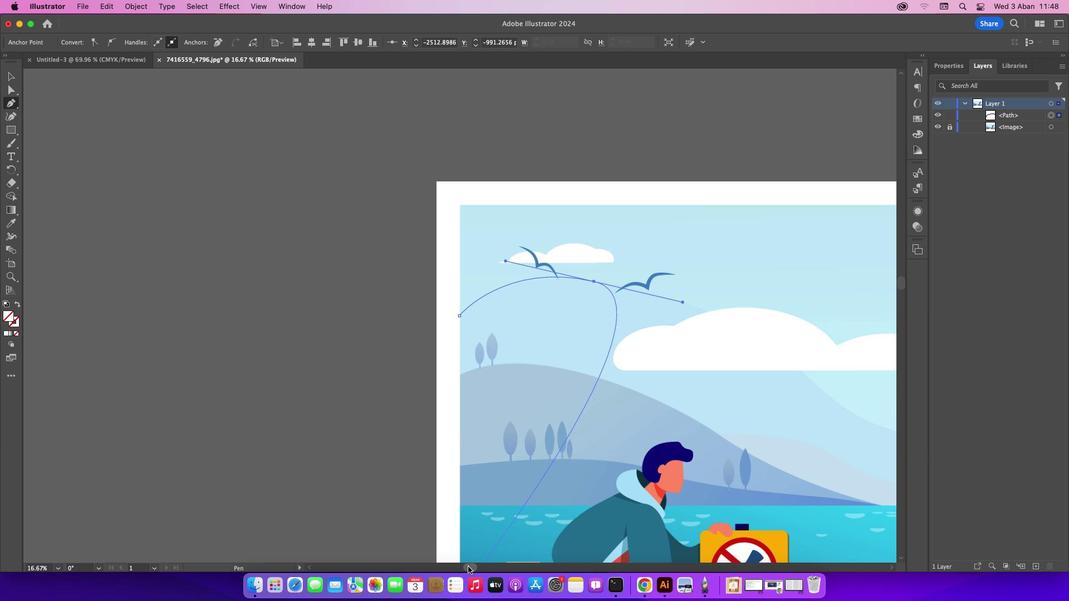 
Action: Mouse moved to (491, 374)
Screenshot: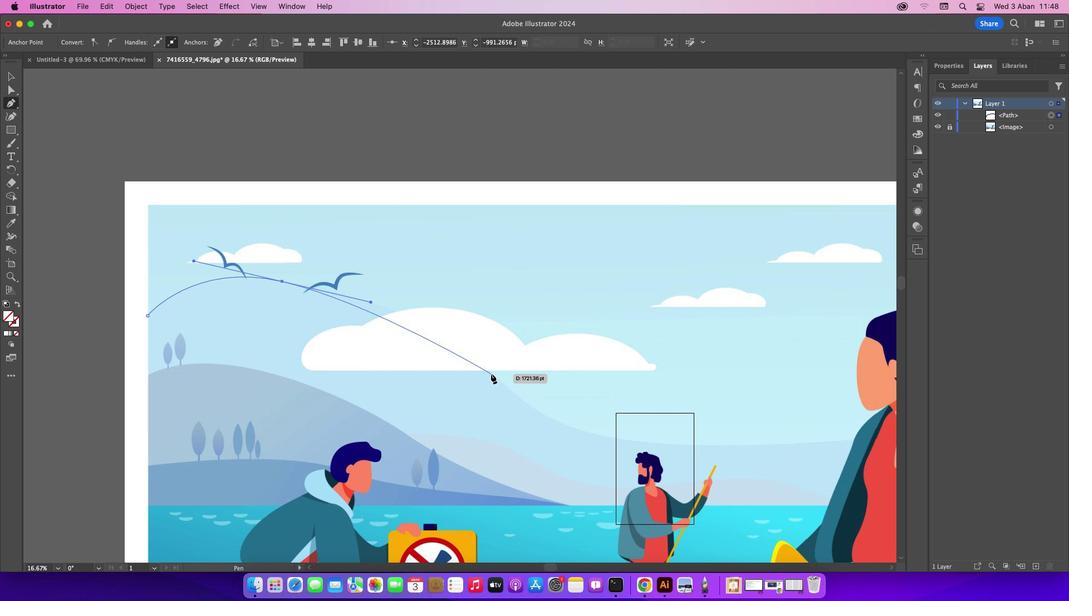 
Action: Mouse pressed left at (491, 374)
Screenshot: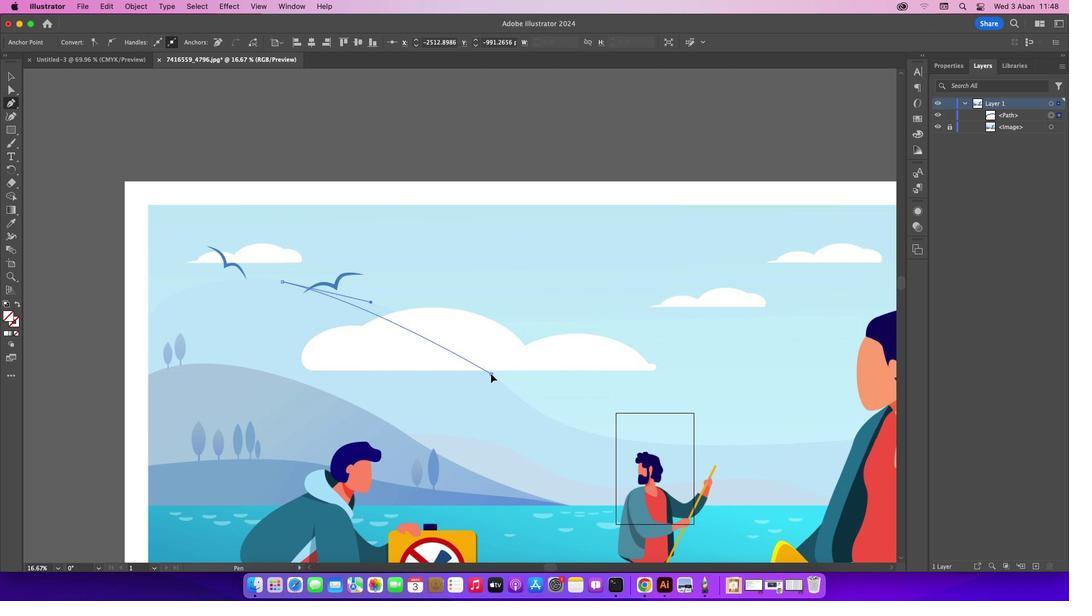 
Action: Mouse moved to (689, 444)
Screenshot: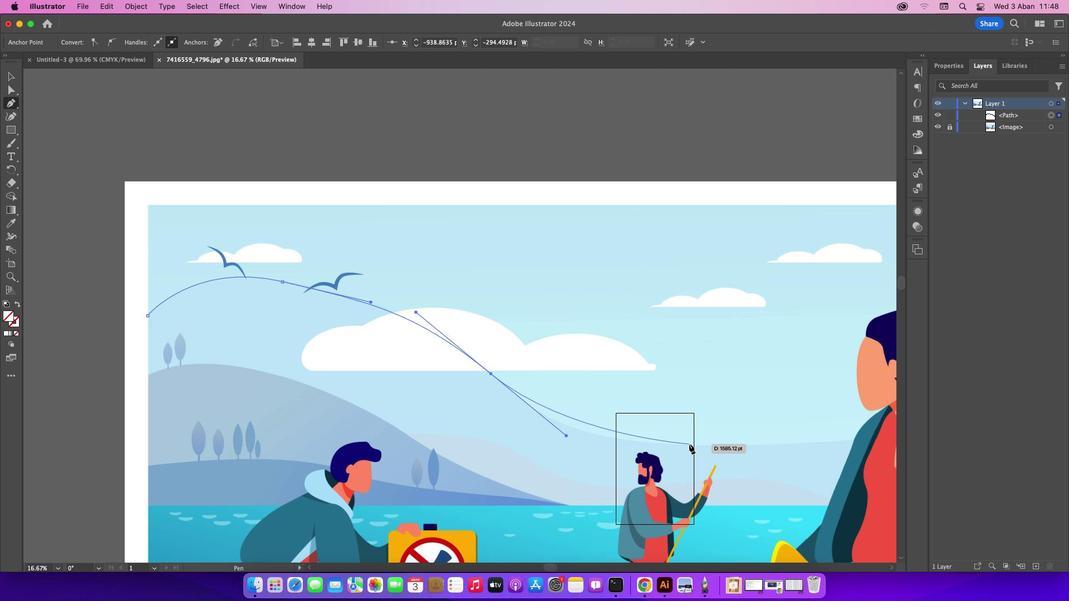 
Action: Mouse pressed left at (689, 444)
Screenshot: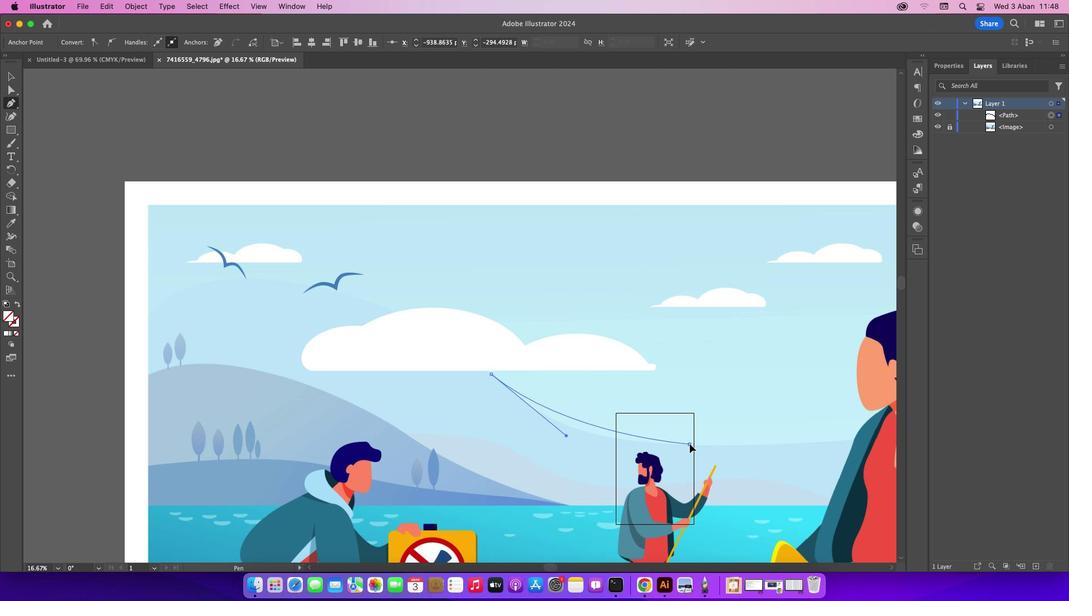 
Action: Mouse moved to (553, 569)
Screenshot: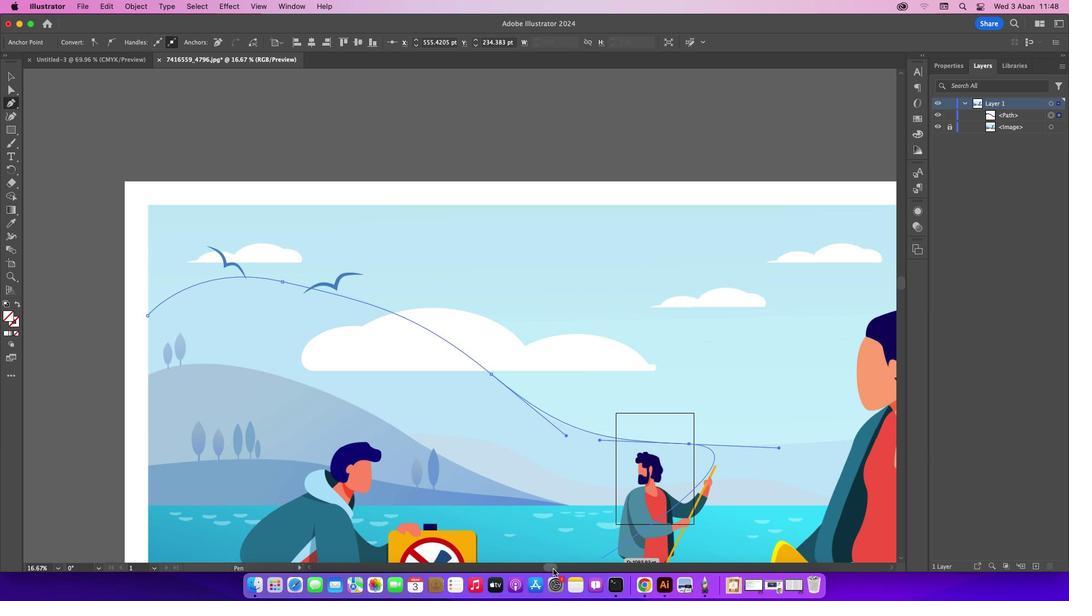
Action: Mouse pressed left at (553, 569)
Screenshot: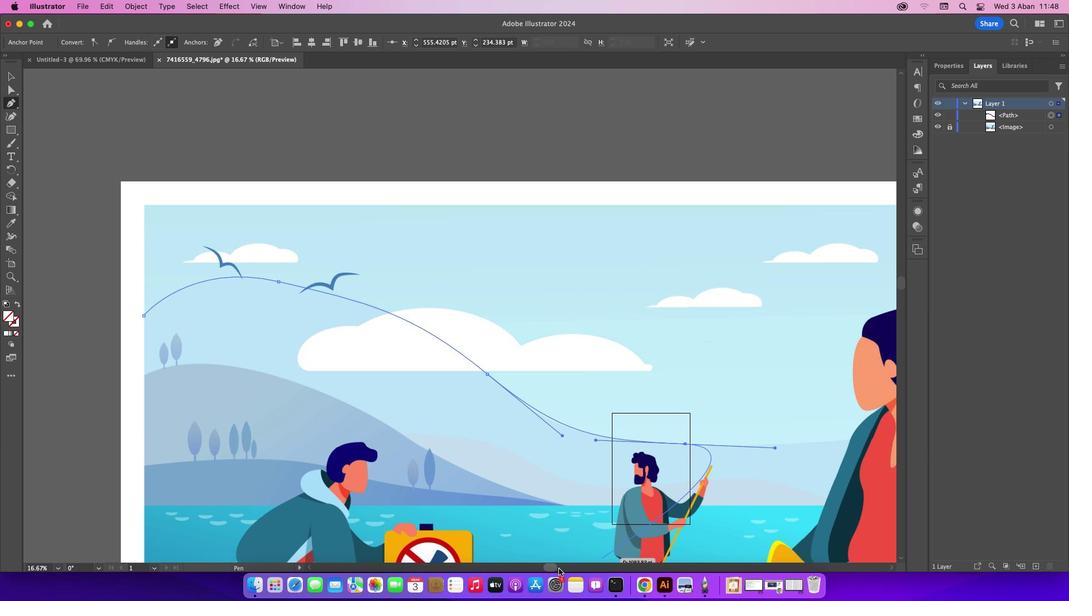 
Action: Mouse moved to (599, 433)
Screenshot: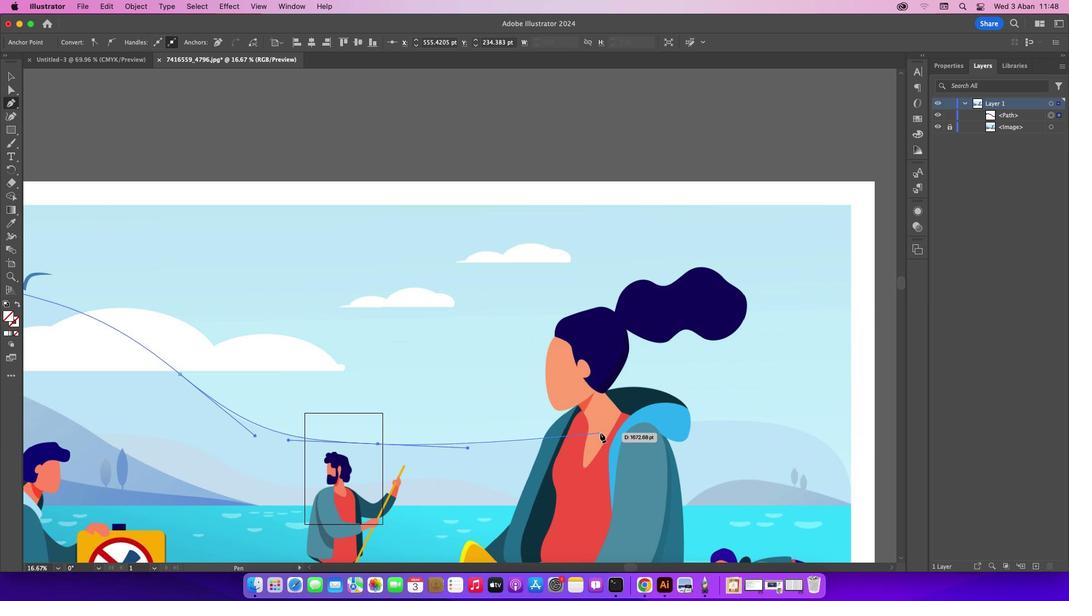 
Action: Mouse pressed left at (599, 433)
Screenshot: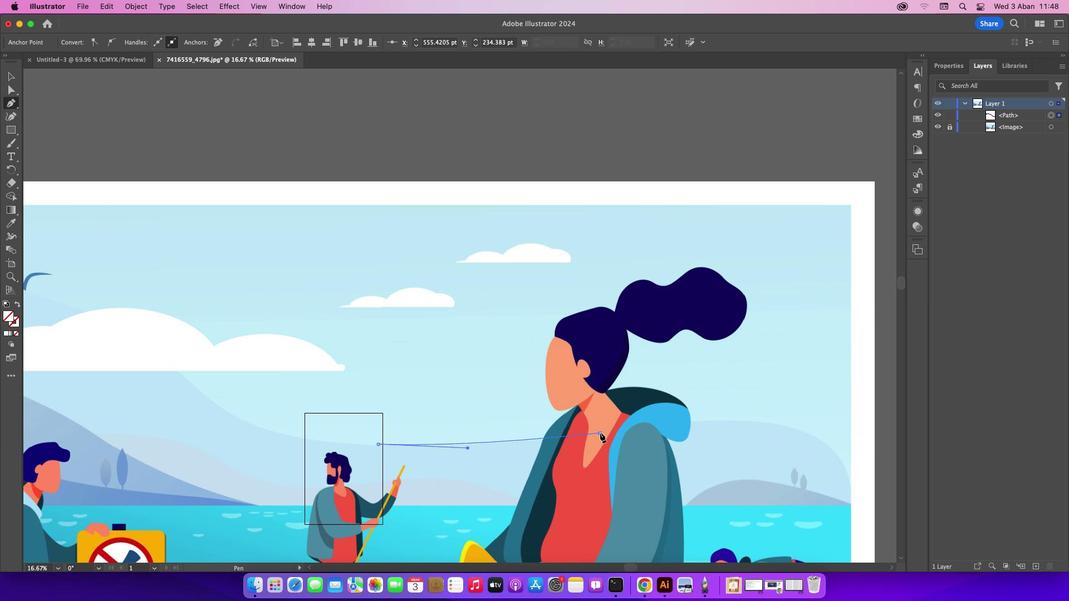 
Action: Mouse moved to (690, 421)
Screenshot: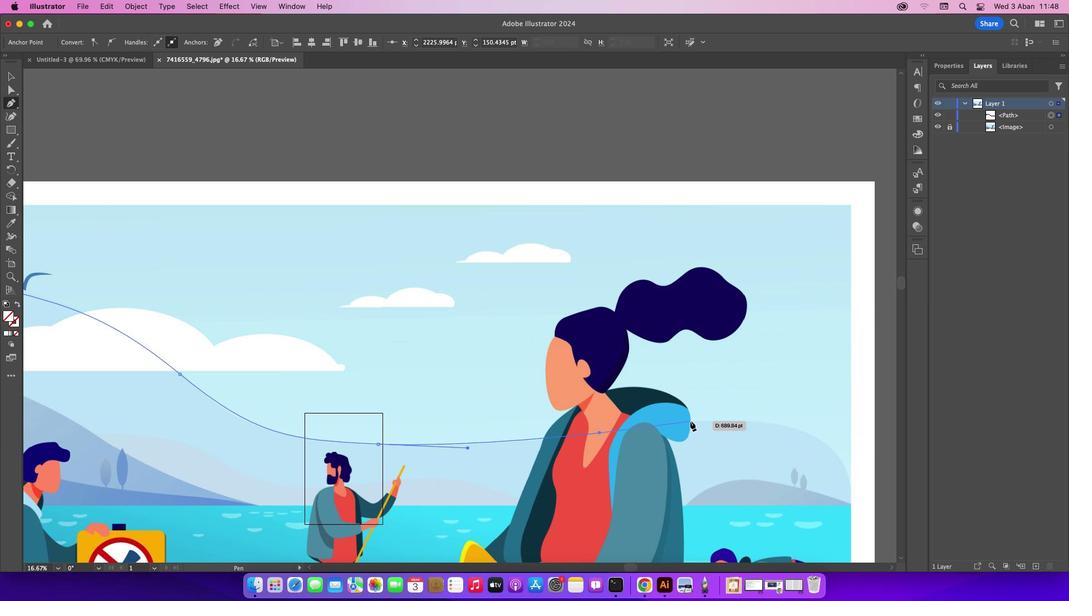 
Action: Mouse pressed left at (690, 421)
Screenshot: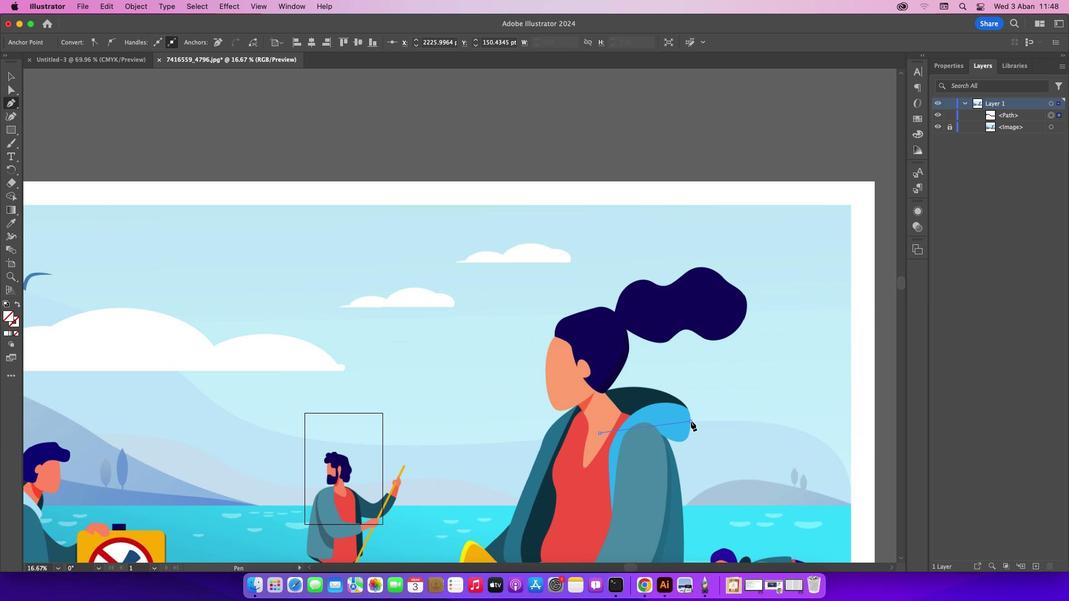 
Action: Mouse moved to (818, 440)
Screenshot: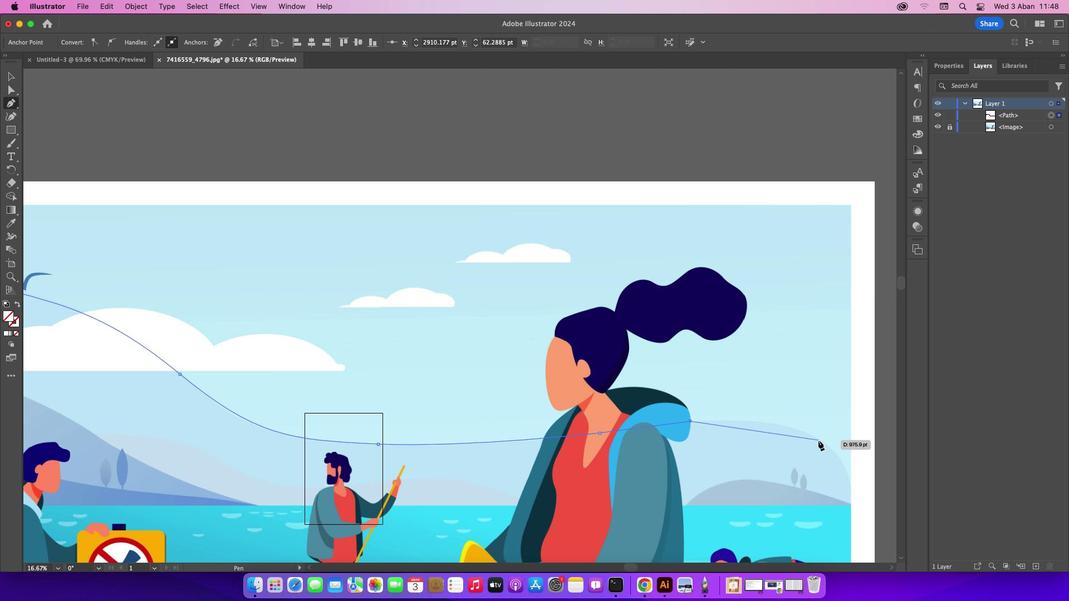 
Action: Mouse pressed left at (818, 440)
Screenshot: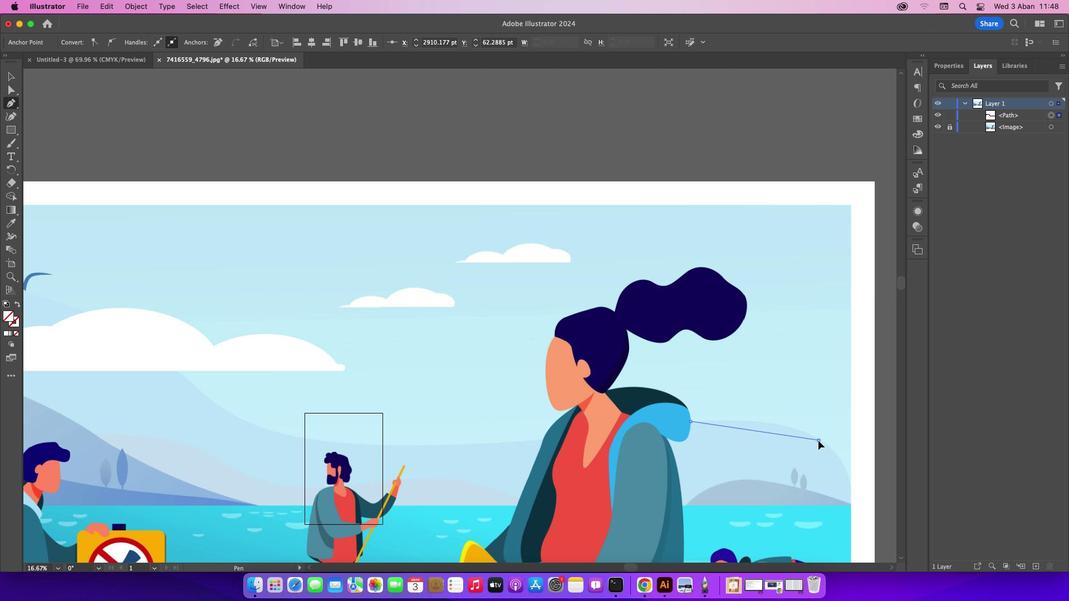 
Action: Mouse moved to (817, 441)
Screenshot: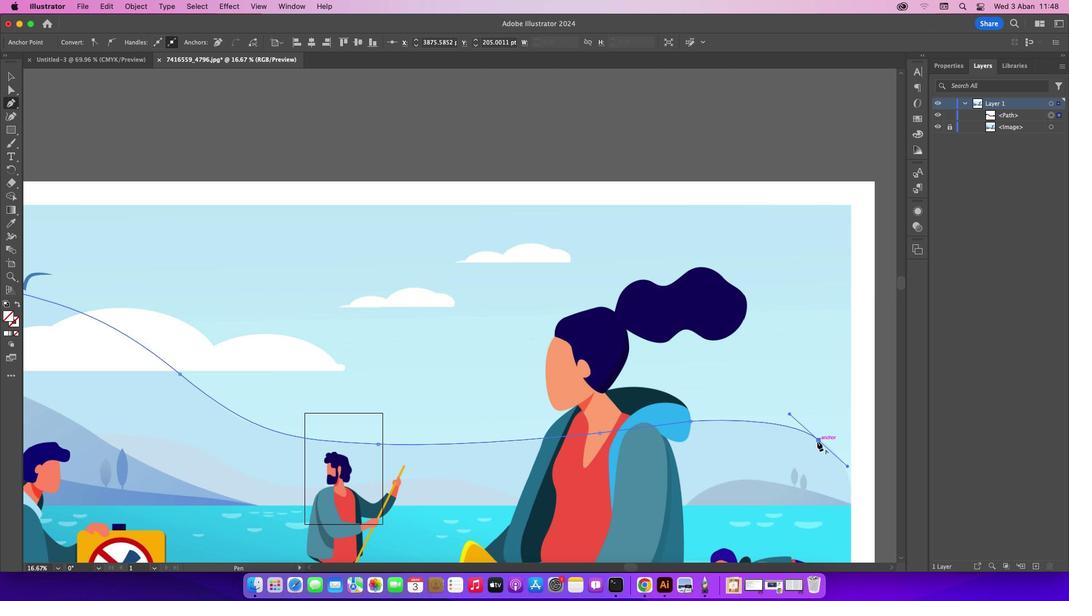 
Action: Mouse pressed left at (817, 441)
Screenshot: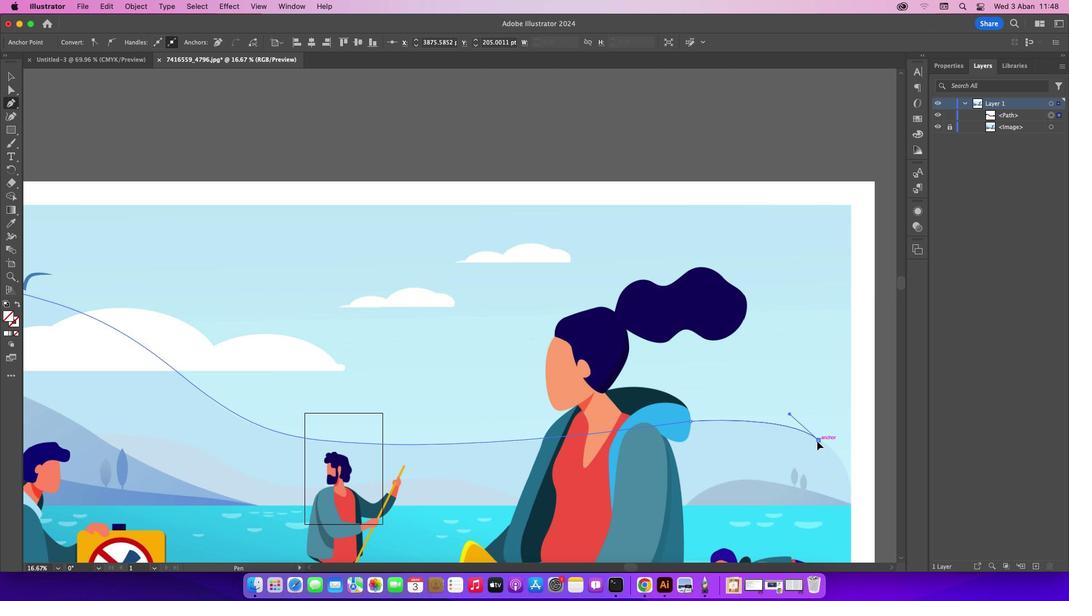 
Action: Mouse moved to (849, 487)
Screenshot: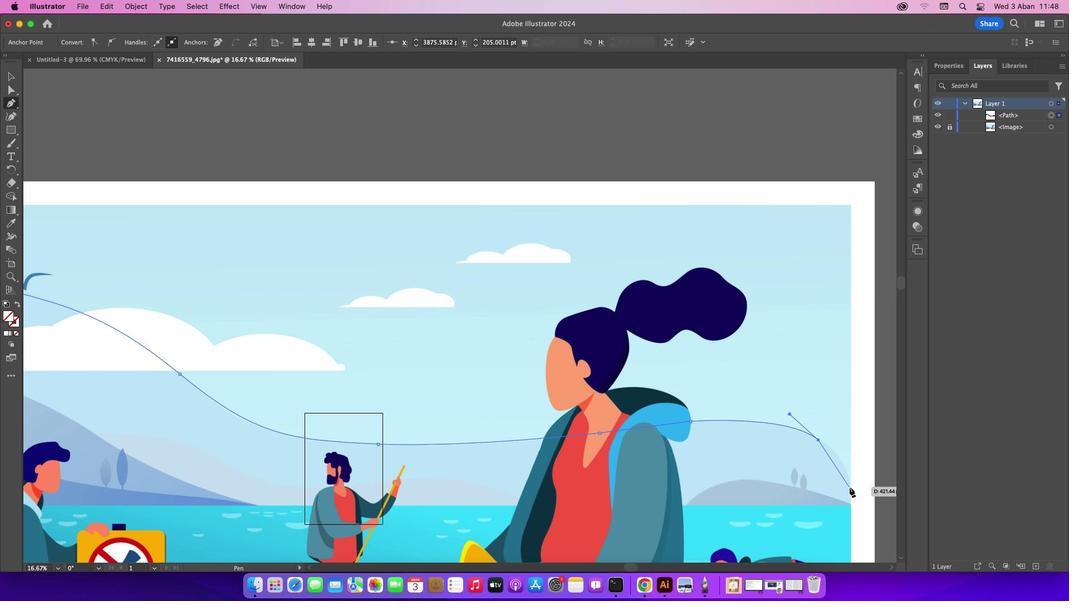 
Action: Mouse pressed left at (849, 487)
Screenshot: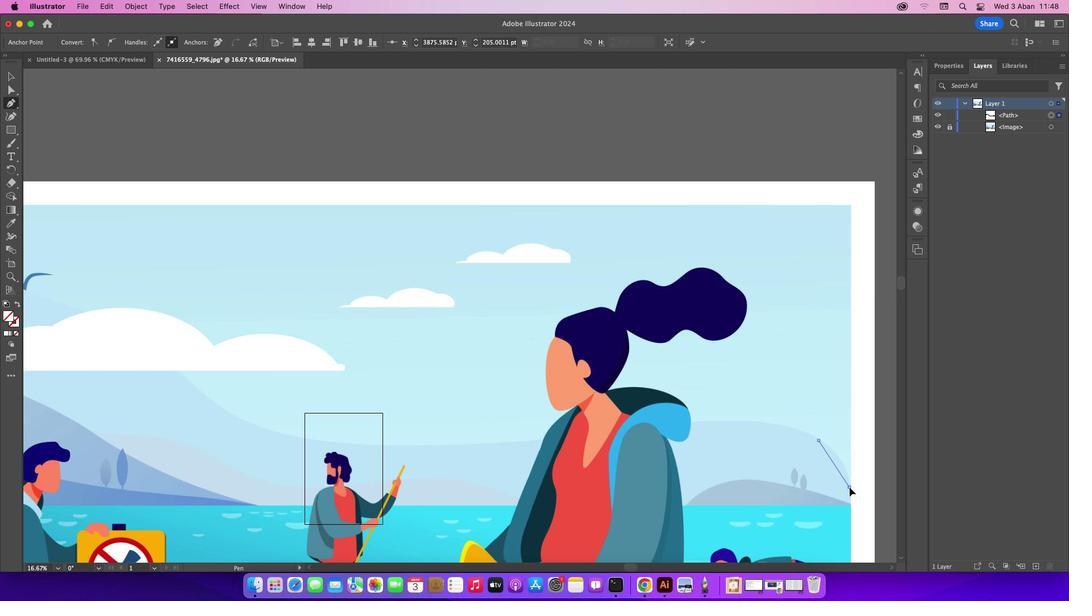 
Action: Mouse moved to (848, 487)
Screenshot: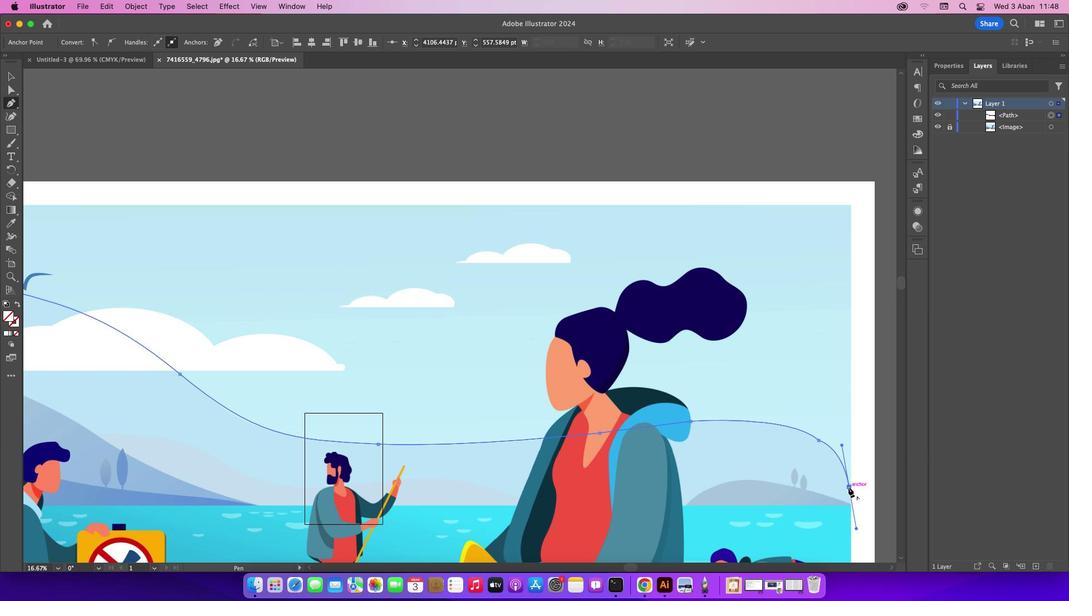 
Action: Mouse pressed left at (848, 487)
Screenshot: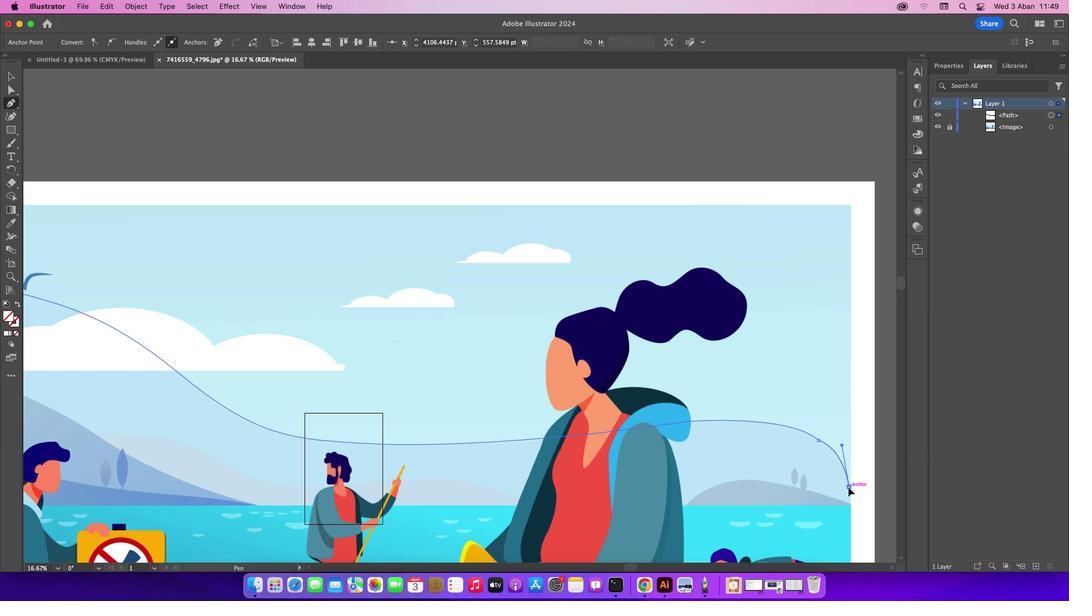 
Action: Mouse moved to (850, 204)
Screenshot: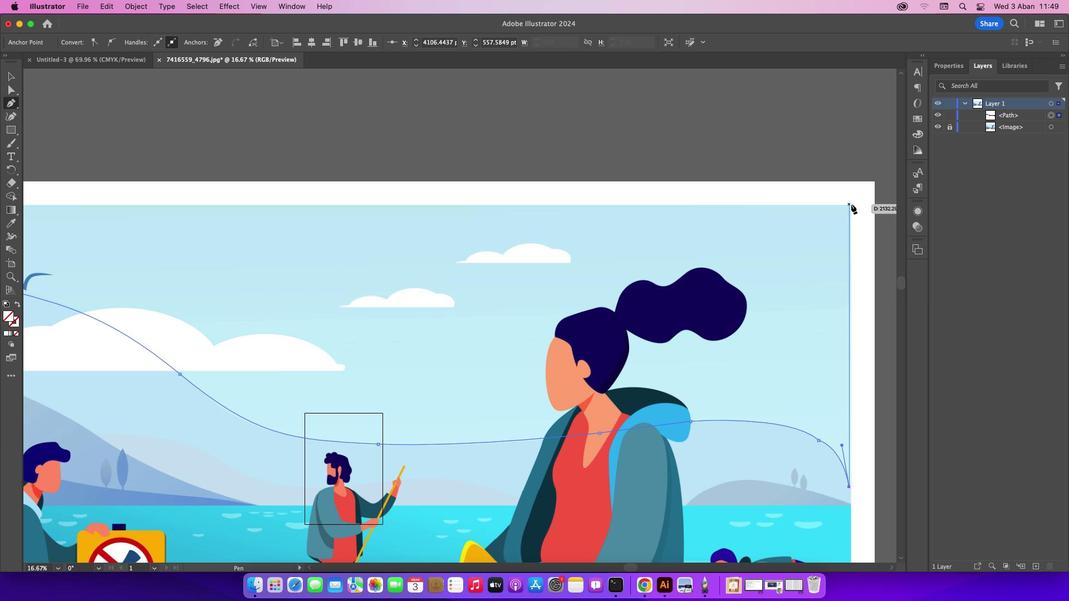 
Action: Mouse pressed left at (850, 204)
Screenshot: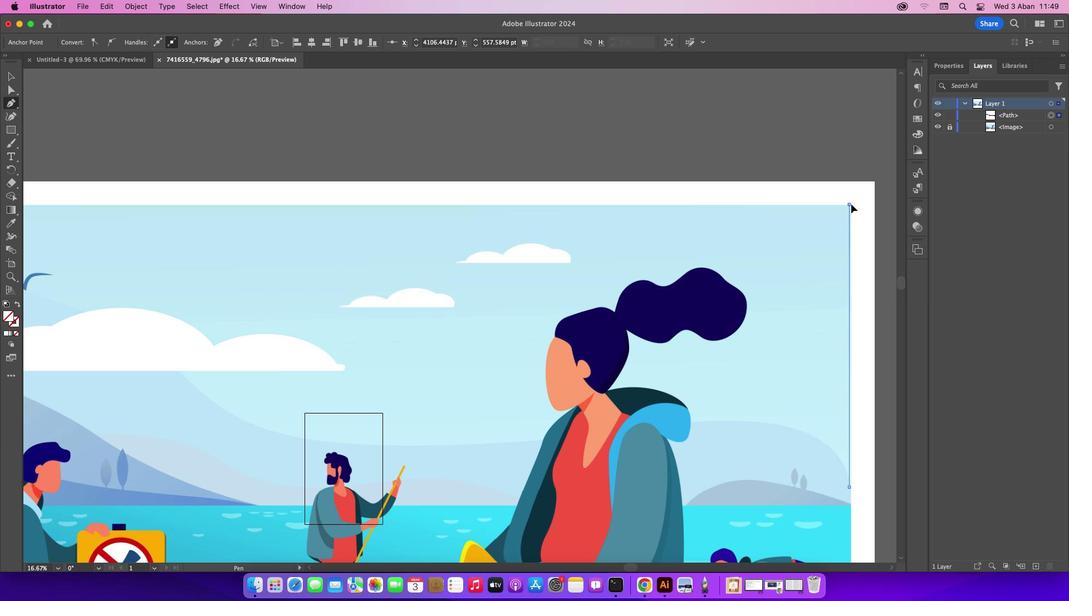 
Action: Mouse moved to (635, 570)
Screenshot: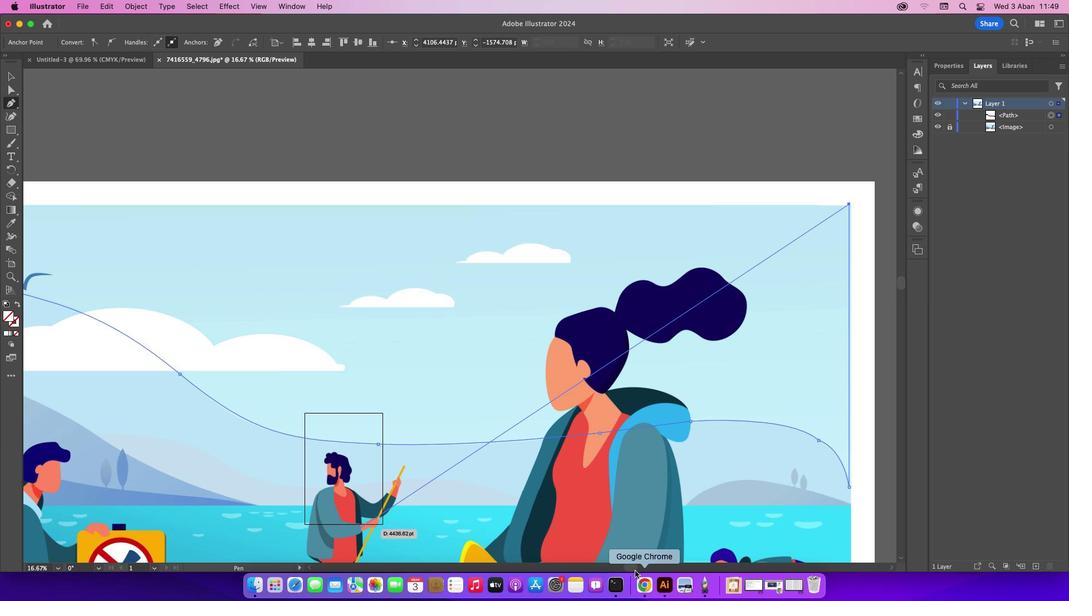 
Action: Mouse pressed left at (635, 570)
Screenshot: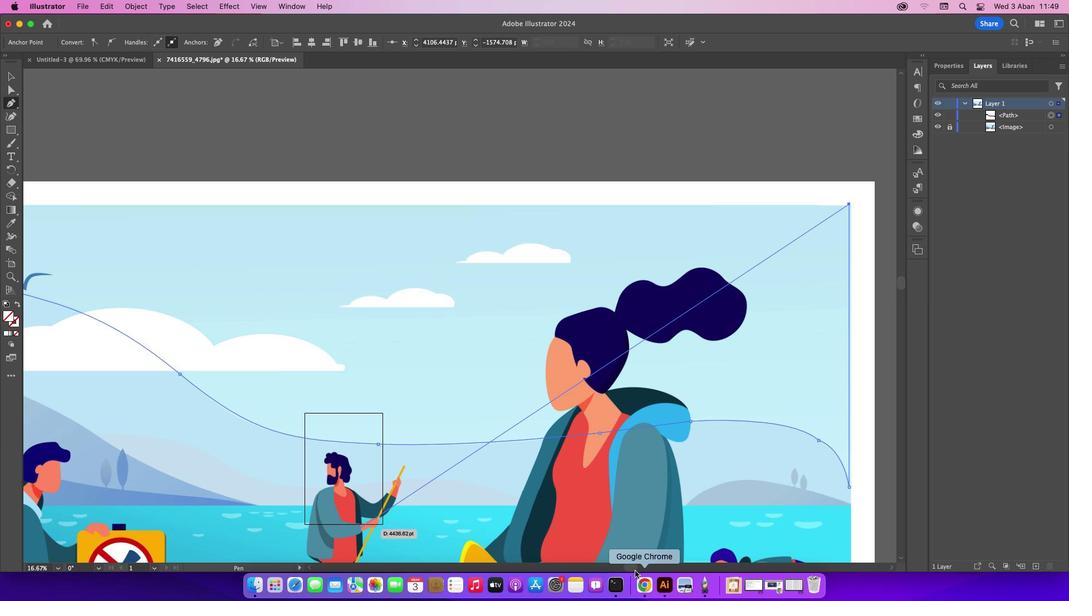 
Action: Mouse moved to (628, 566)
Screenshot: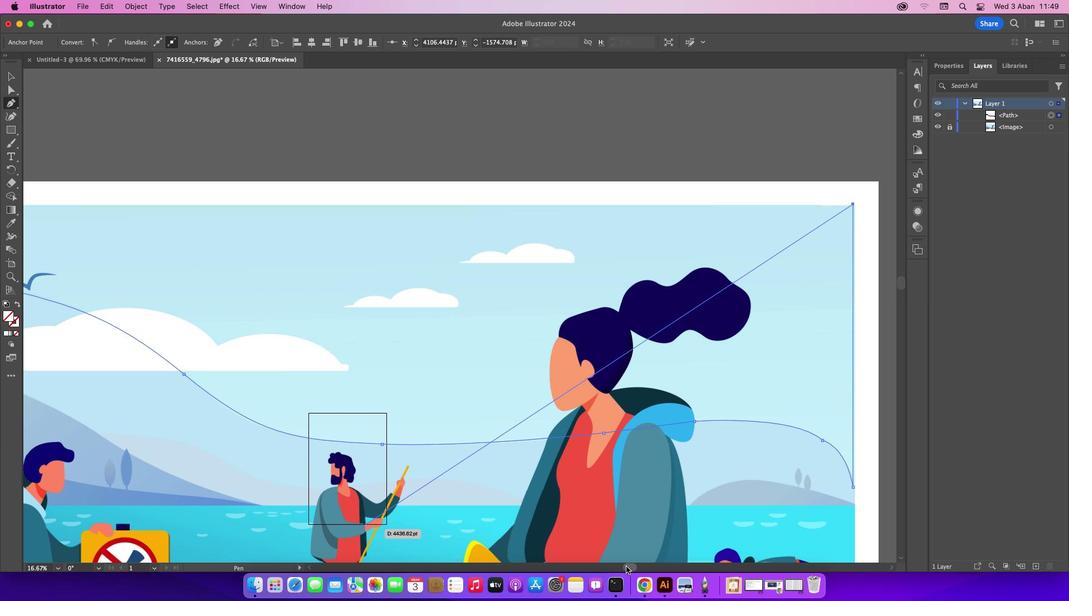 
Action: Mouse pressed left at (628, 566)
Screenshot: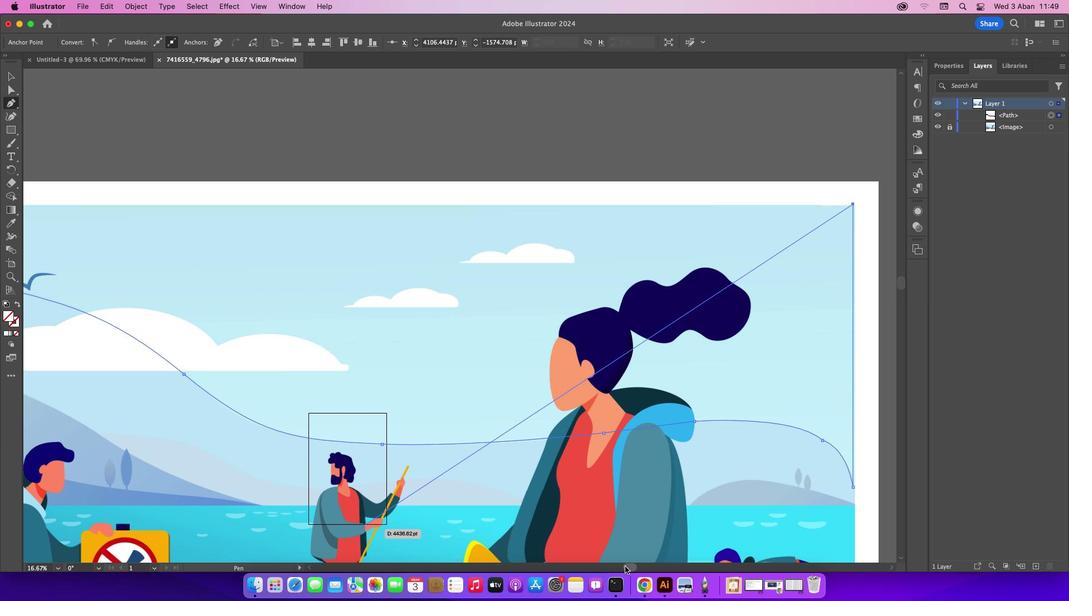 
Action: Mouse moved to (238, 203)
Screenshot: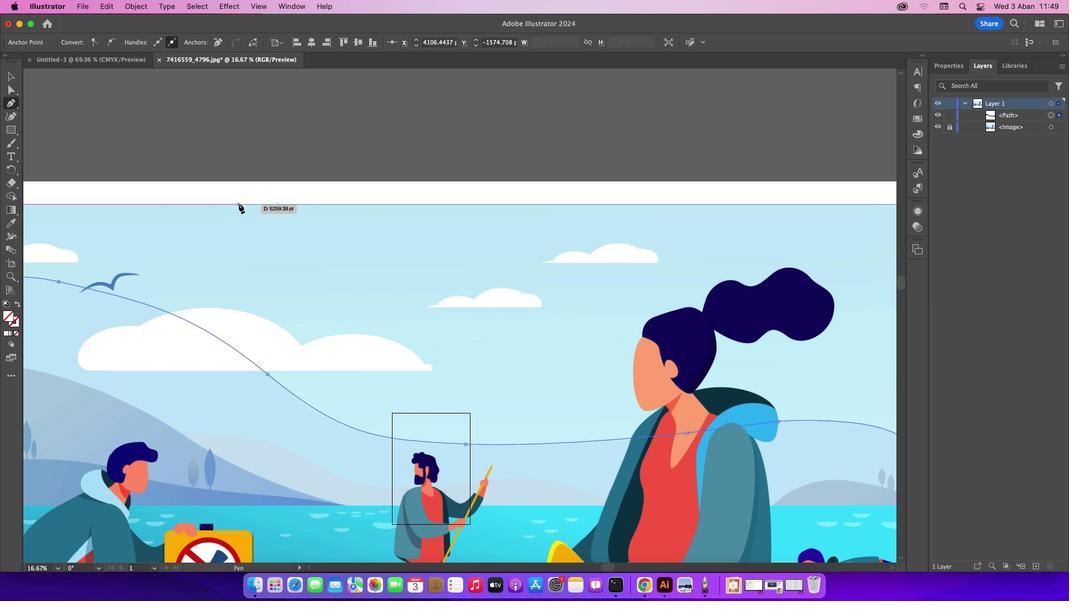 
Action: Mouse pressed left at (238, 203)
Screenshot: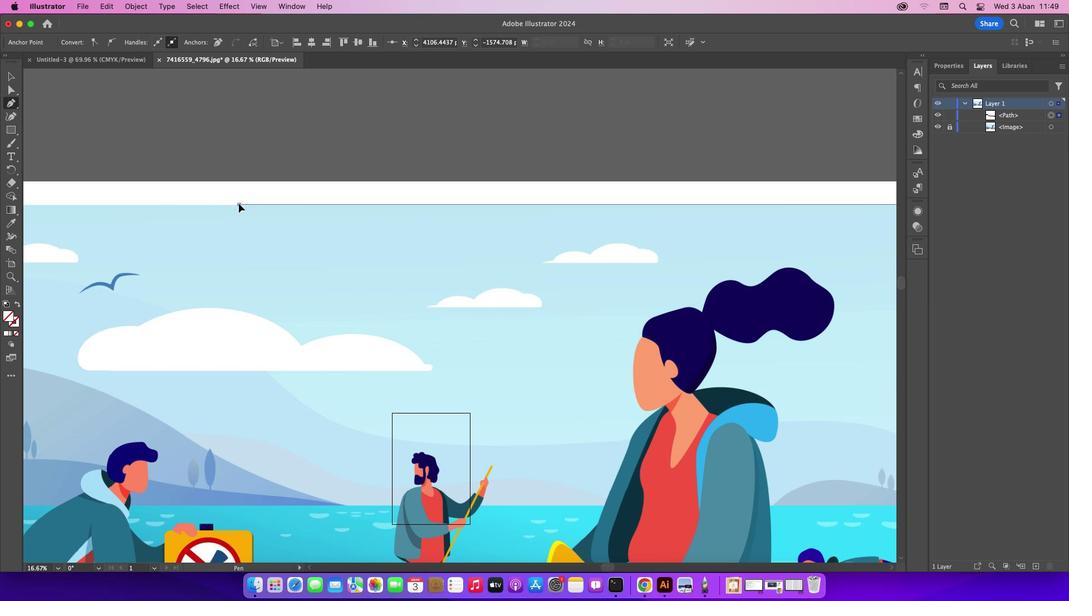 
Action: Mouse moved to (610, 569)
Screenshot: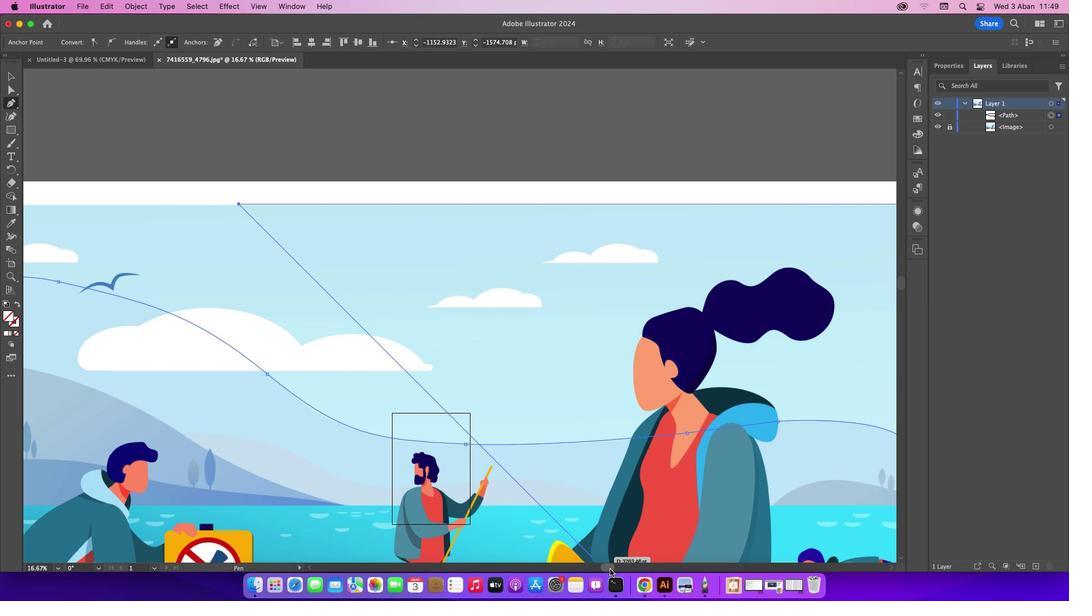 
Action: Mouse pressed left at (610, 569)
Screenshot: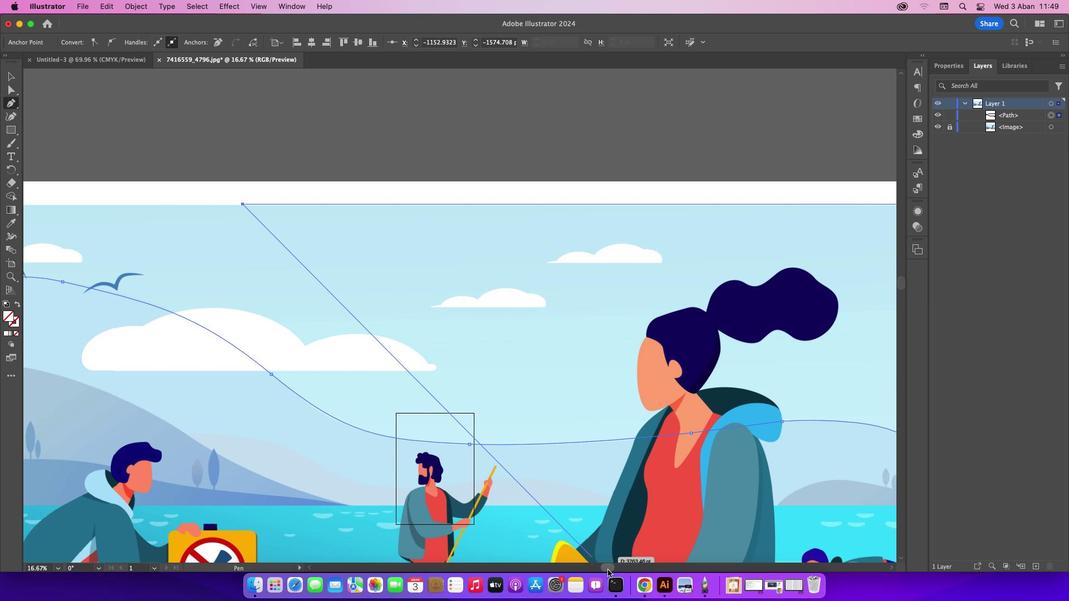 
Action: Mouse moved to (138, 205)
Screenshot: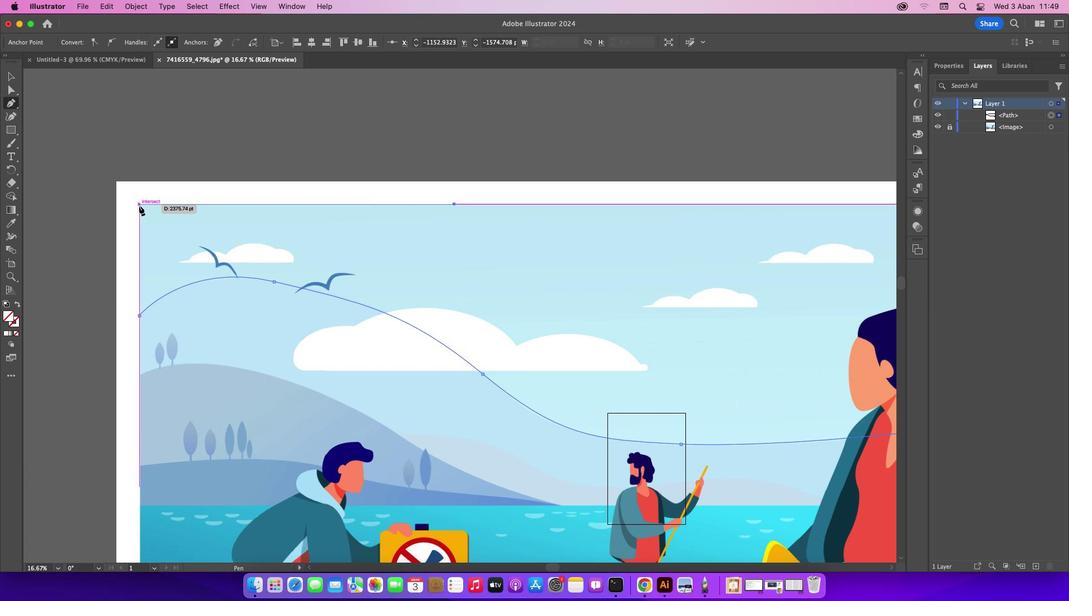 
Action: Mouse pressed left at (138, 205)
Screenshot: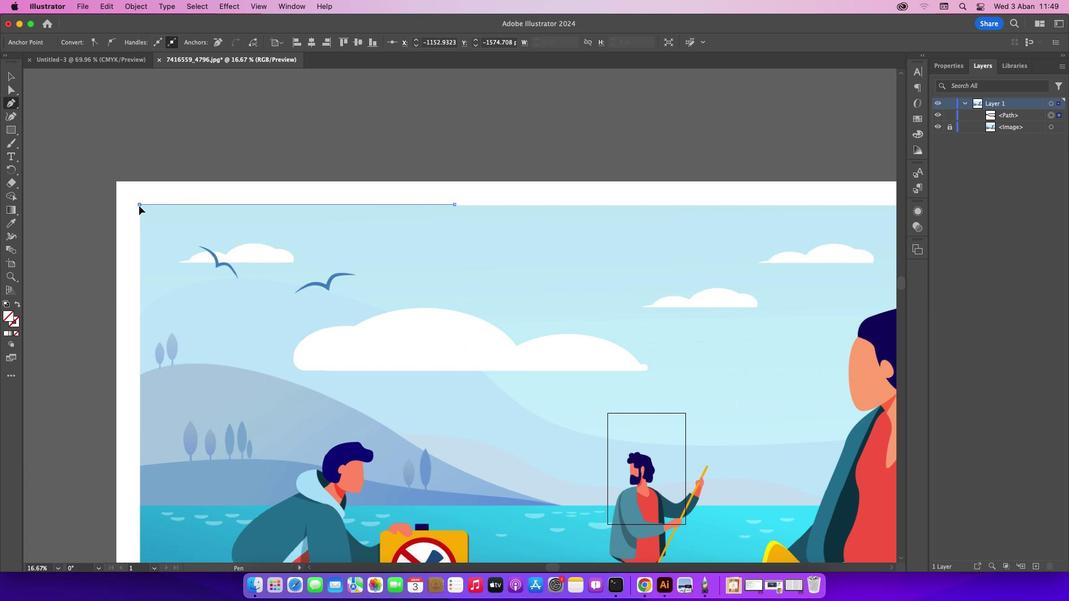 
Action: Mouse moved to (138, 315)
Screenshot: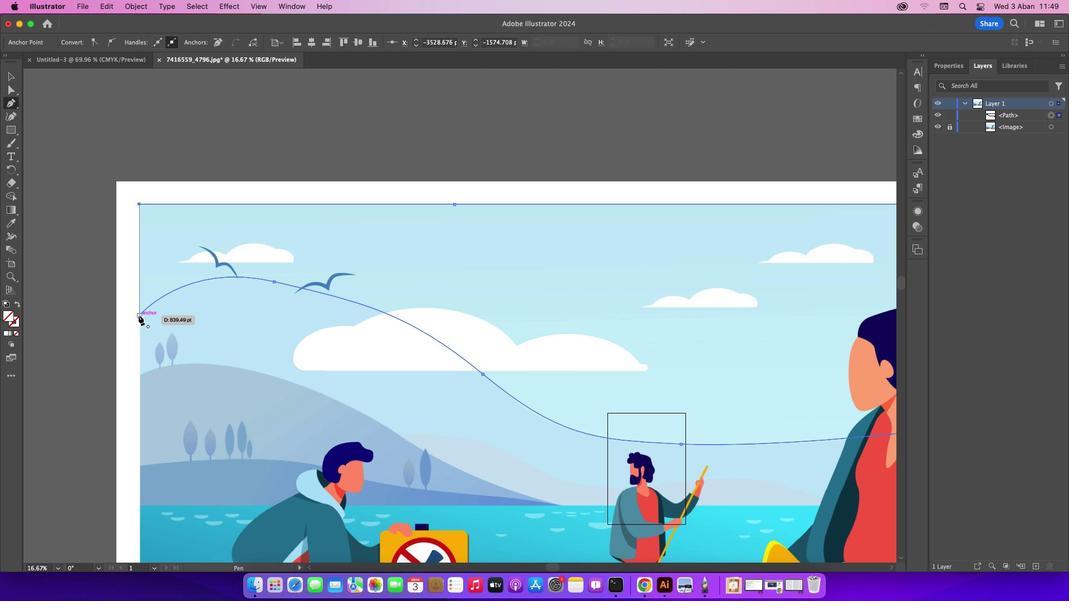 
Action: Mouse pressed left at (138, 315)
Screenshot: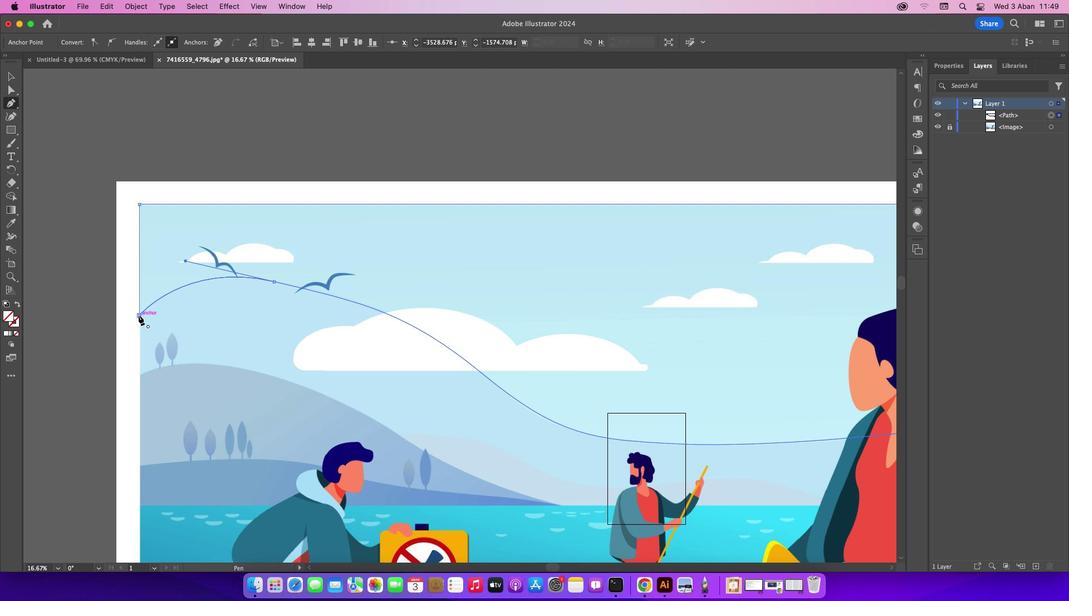 
Action: Mouse moved to (12, 68)
Screenshot: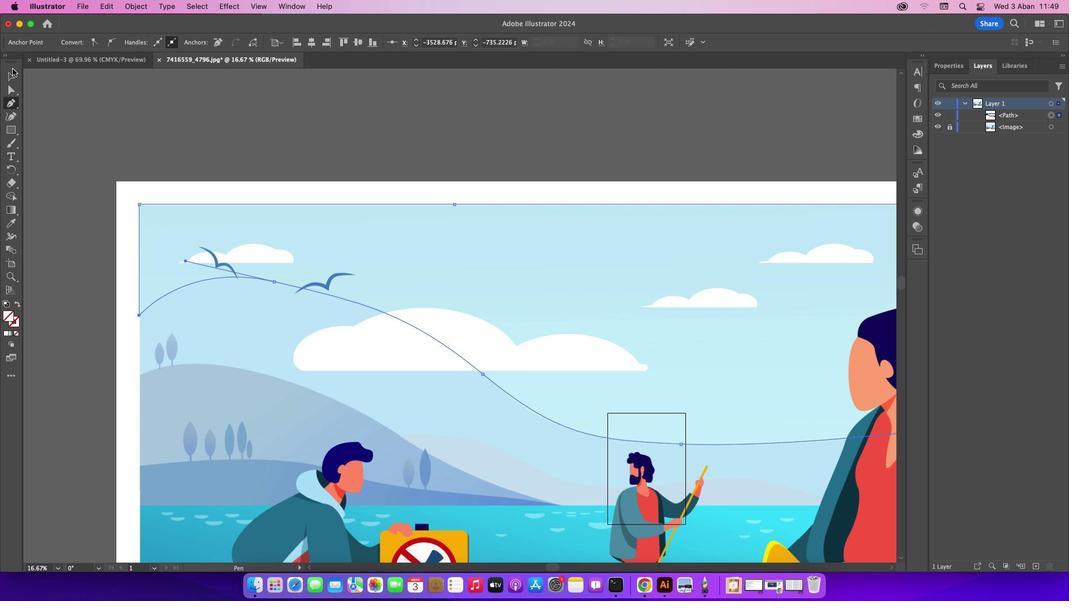 
Action: Mouse pressed left at (12, 68)
Screenshot: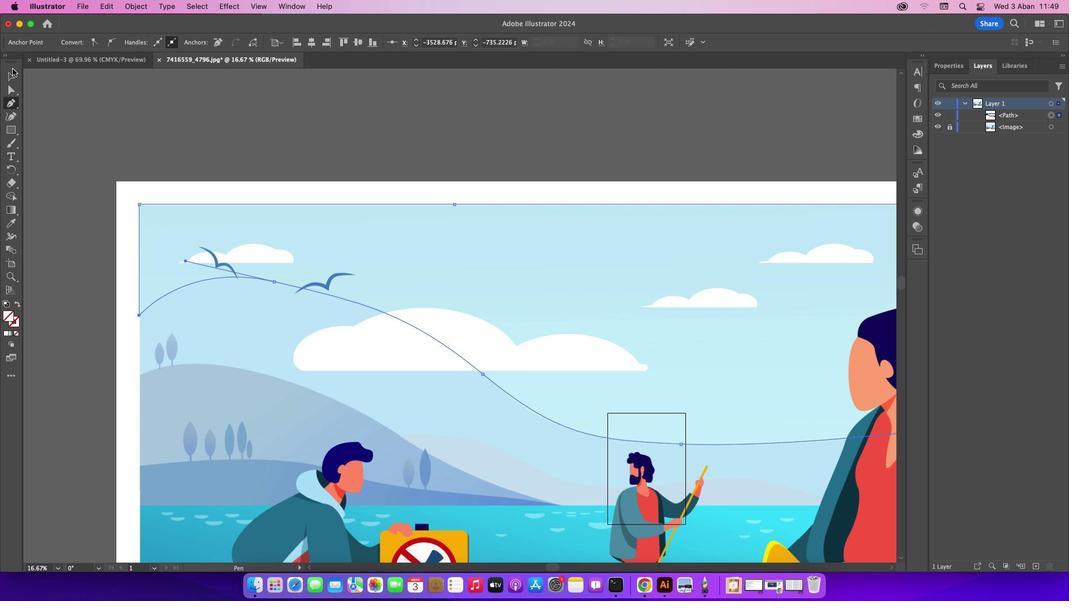 
Action: Mouse moved to (11, 76)
Screenshot: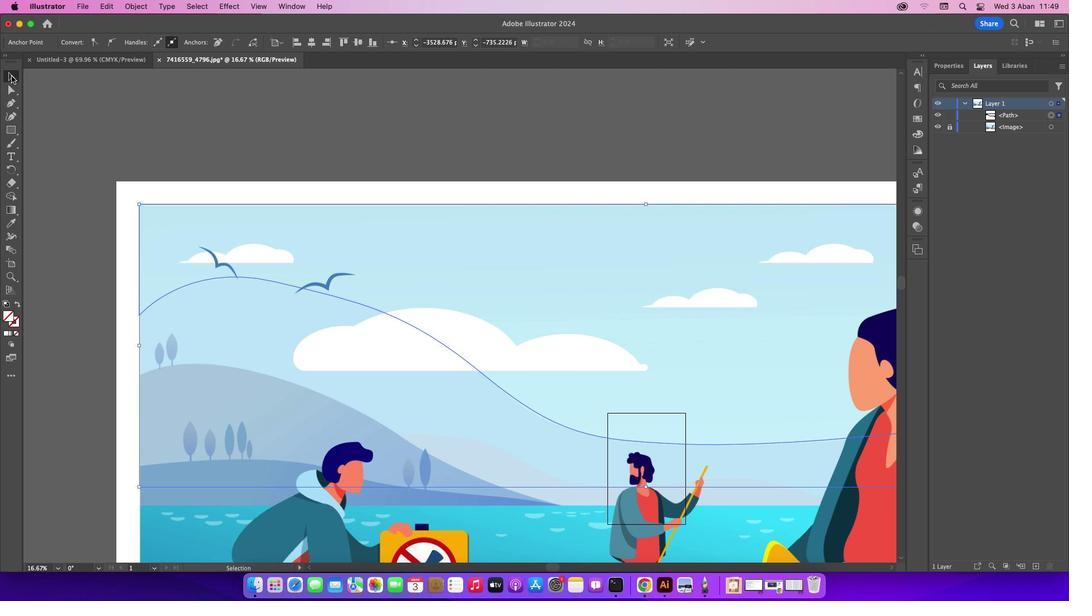 
Action: Mouse pressed left at (11, 76)
Screenshot: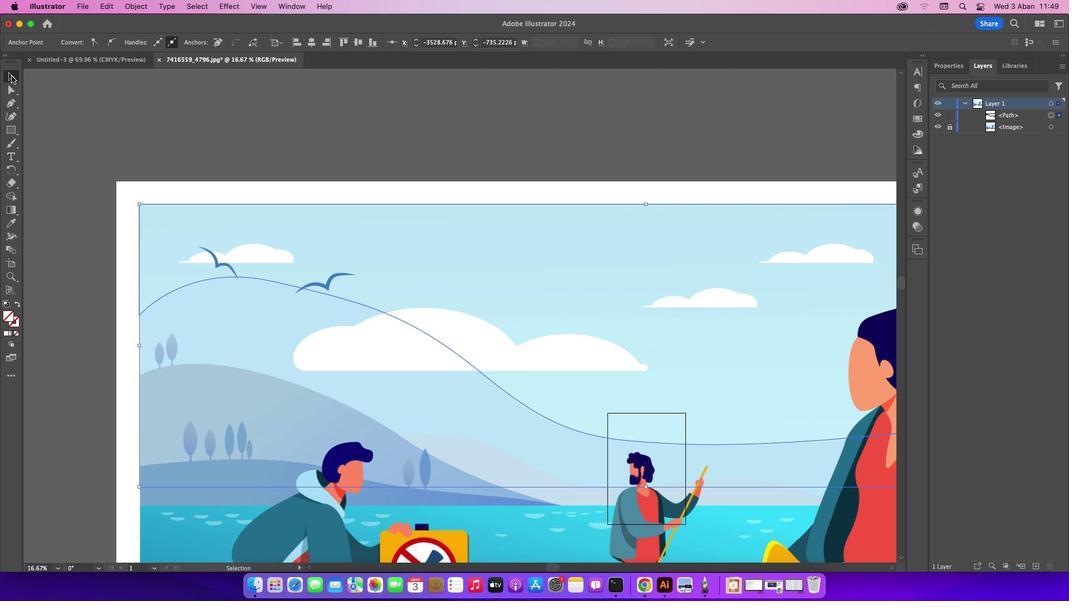 
Action: Mouse moved to (185, 145)
Screenshot: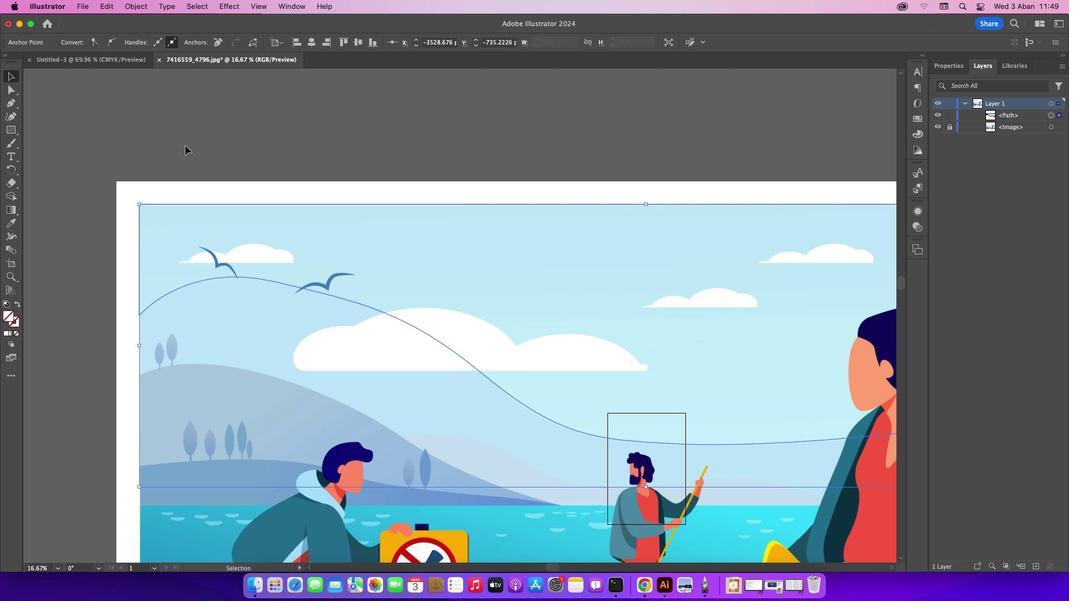 
Action: Mouse pressed left at (185, 145)
Screenshot: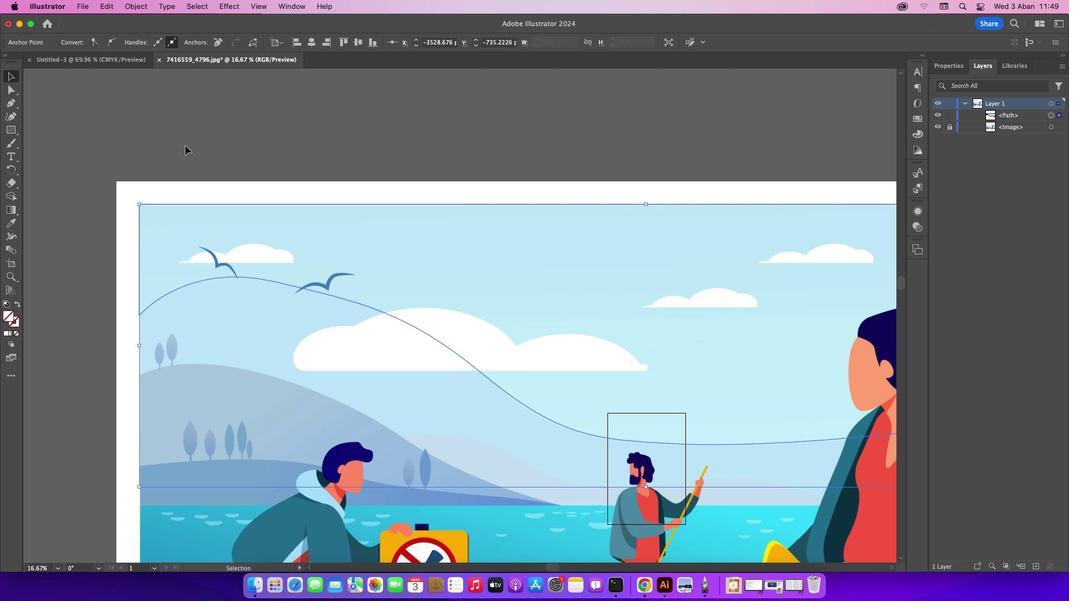 
Action: Mouse moved to (370, 306)
Screenshot: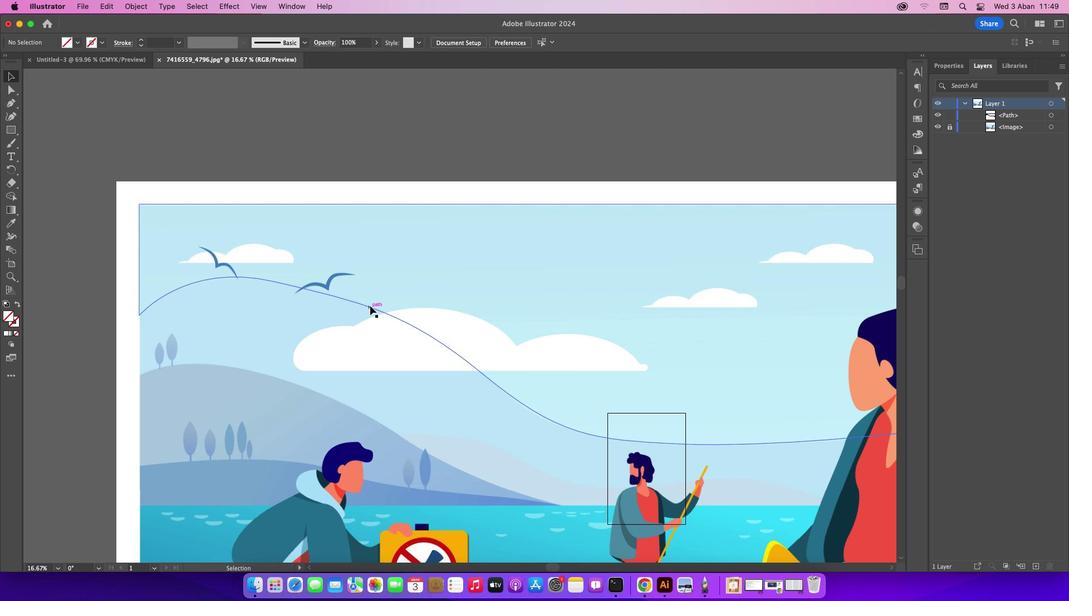 
Action: Key pressed Key.cmd_r'-''-'
Screenshot: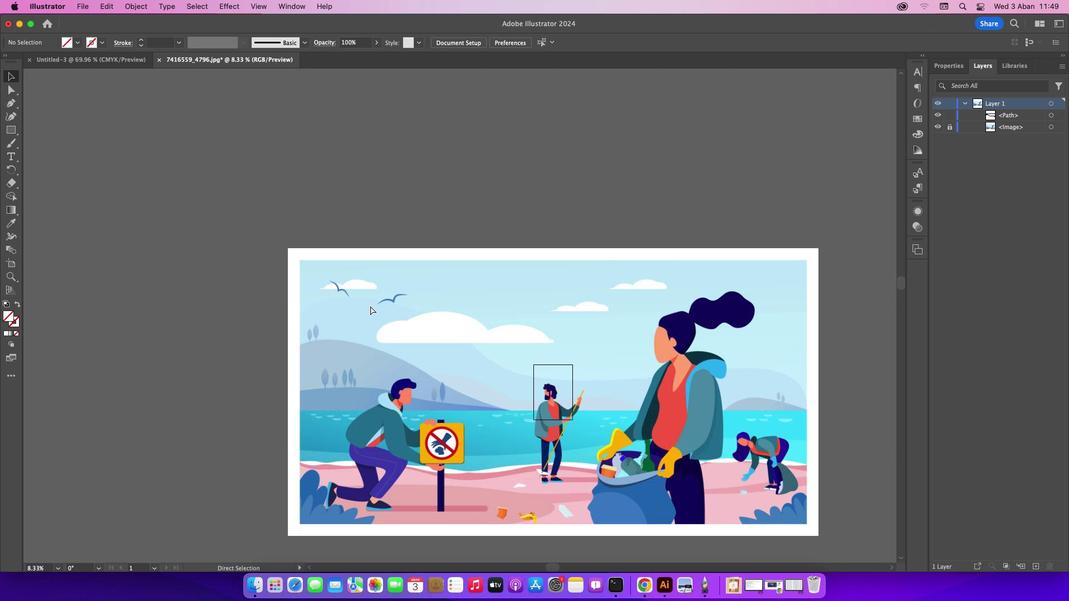 
Action: Mouse moved to (463, 338)
Screenshot: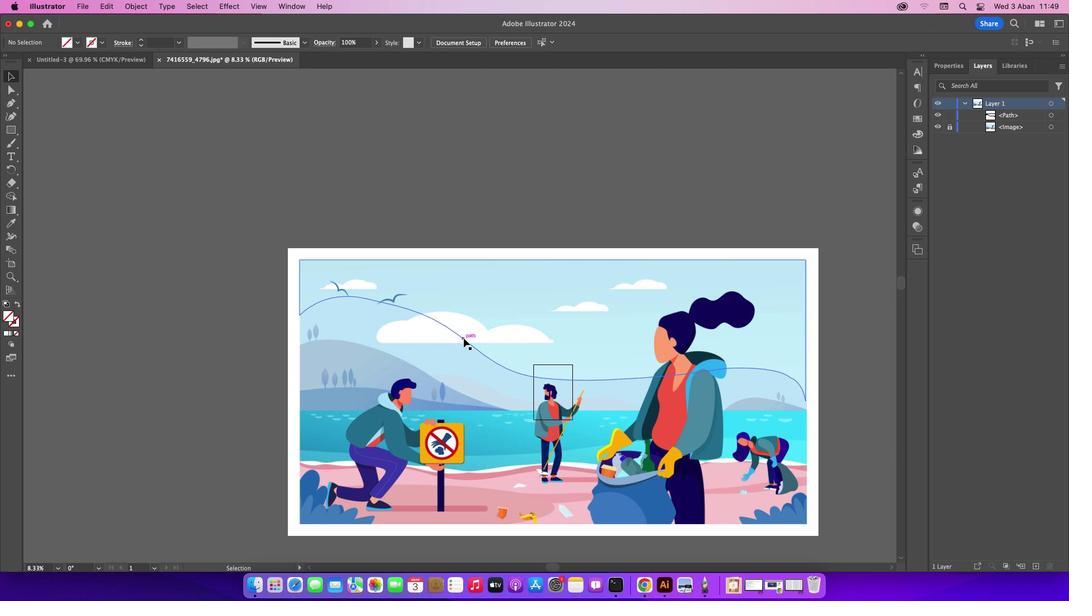 
Action: Mouse pressed left at (463, 338)
Screenshot: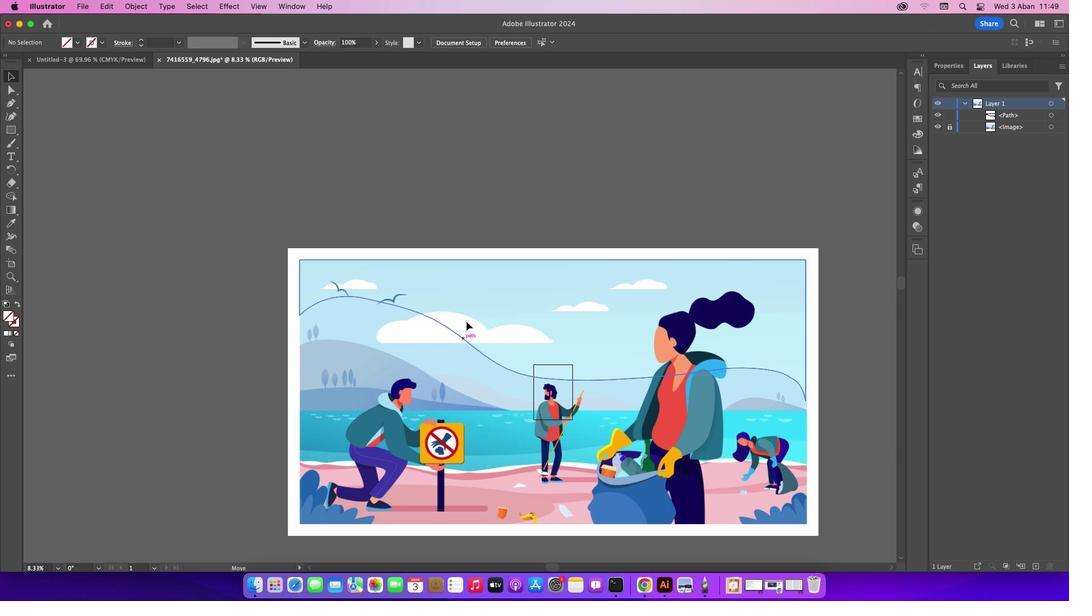 
Action: Mouse moved to (15, 221)
Screenshot: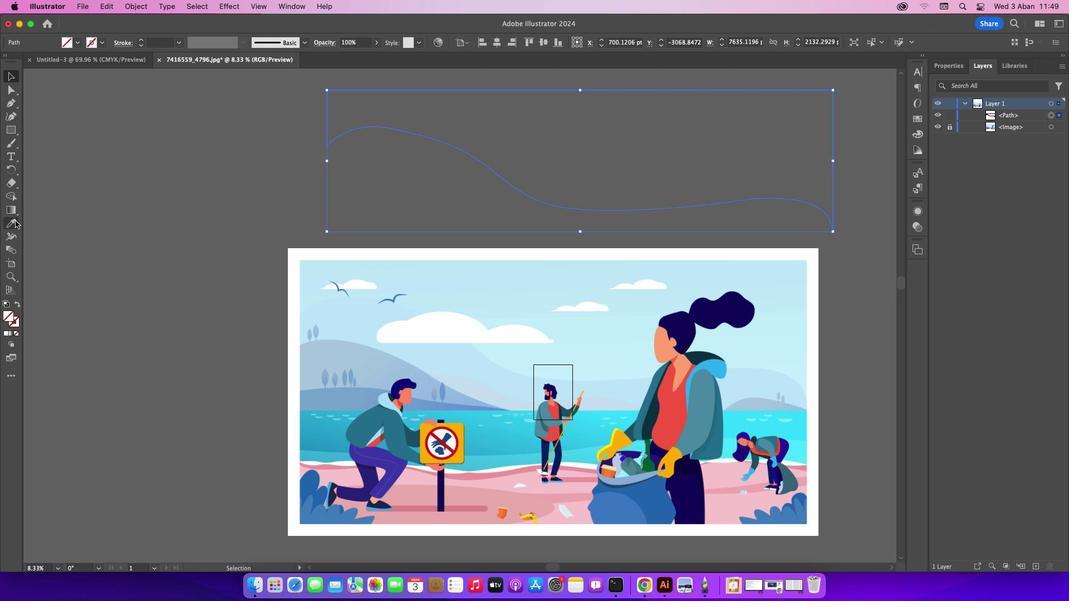 
Action: Mouse pressed left at (15, 221)
Screenshot: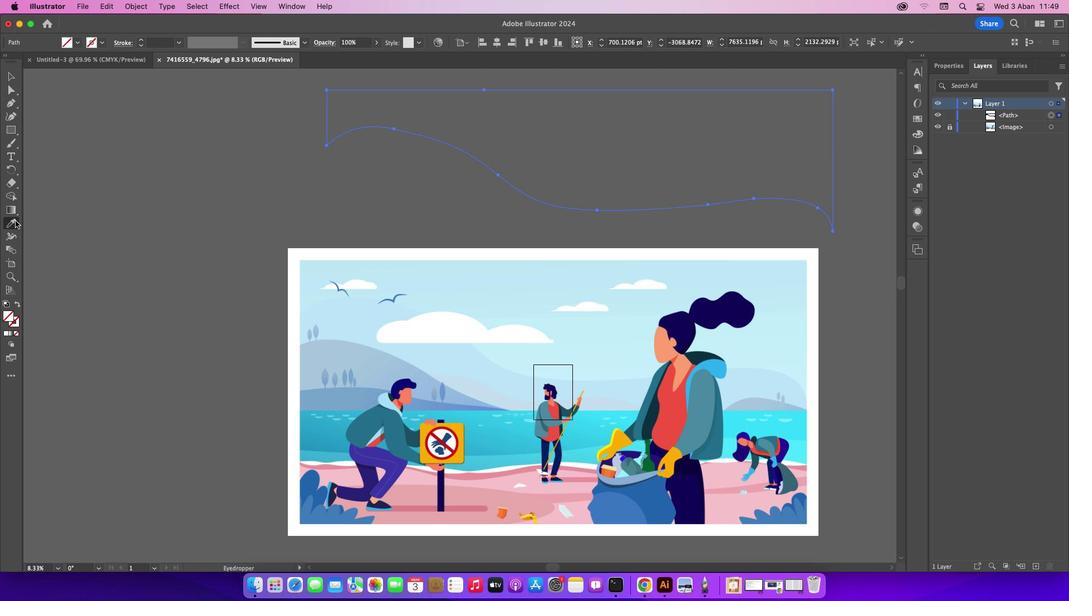 
Action: Mouse moved to (464, 292)
Screenshot: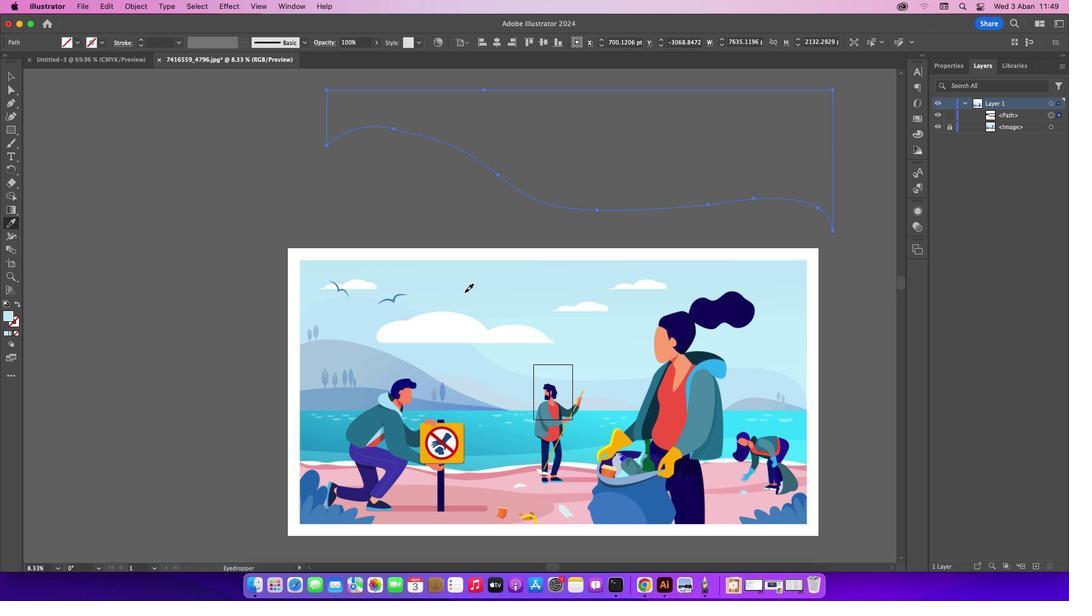 
Action: Mouse pressed left at (464, 292)
Screenshot: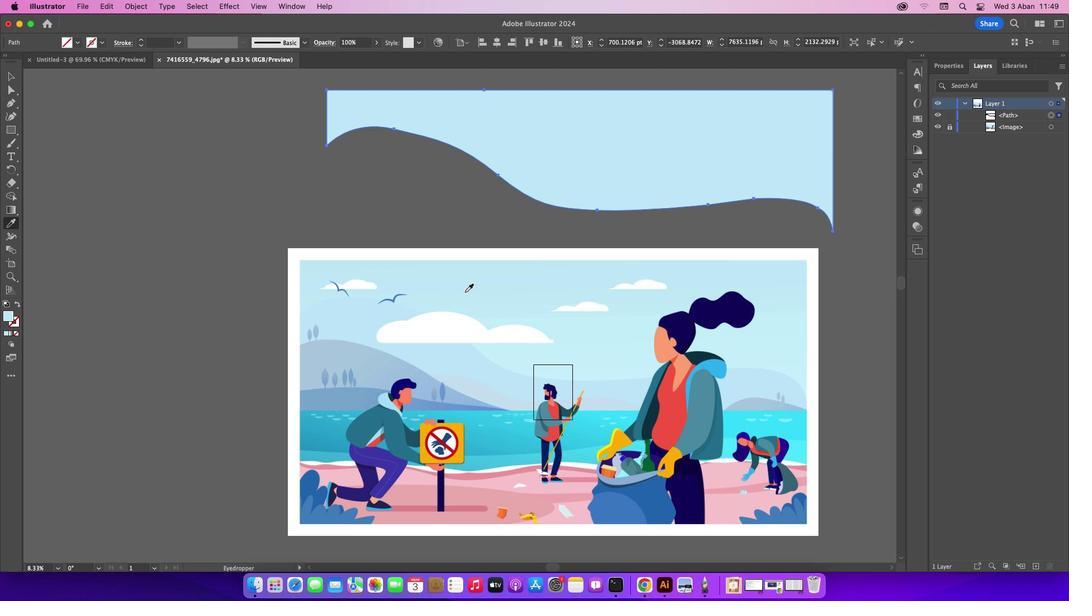 
Action: Mouse moved to (15, 79)
Screenshot: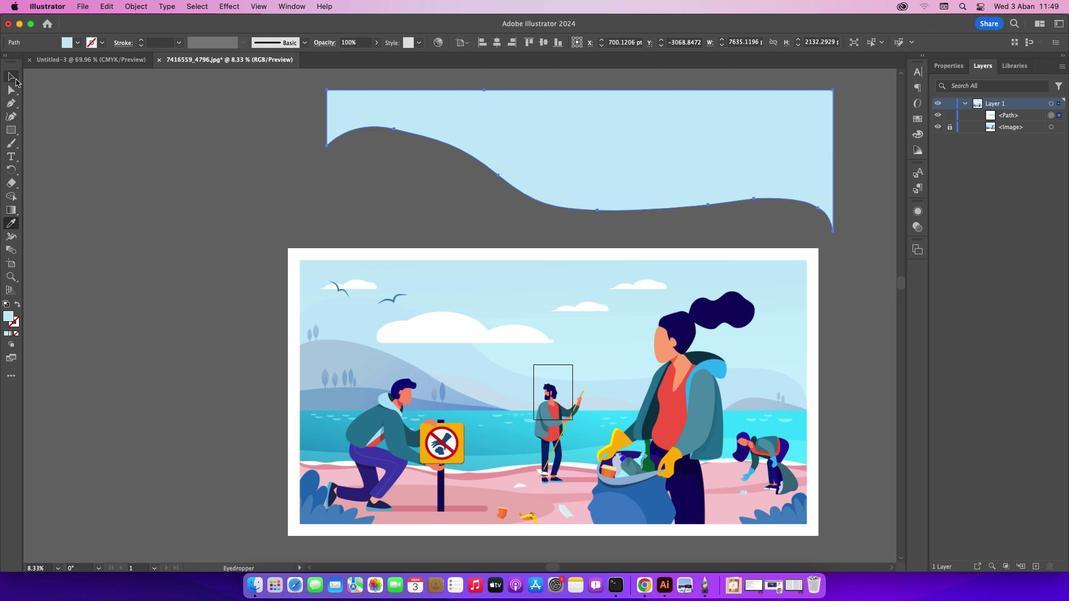 
Action: Mouse pressed left at (15, 79)
Screenshot: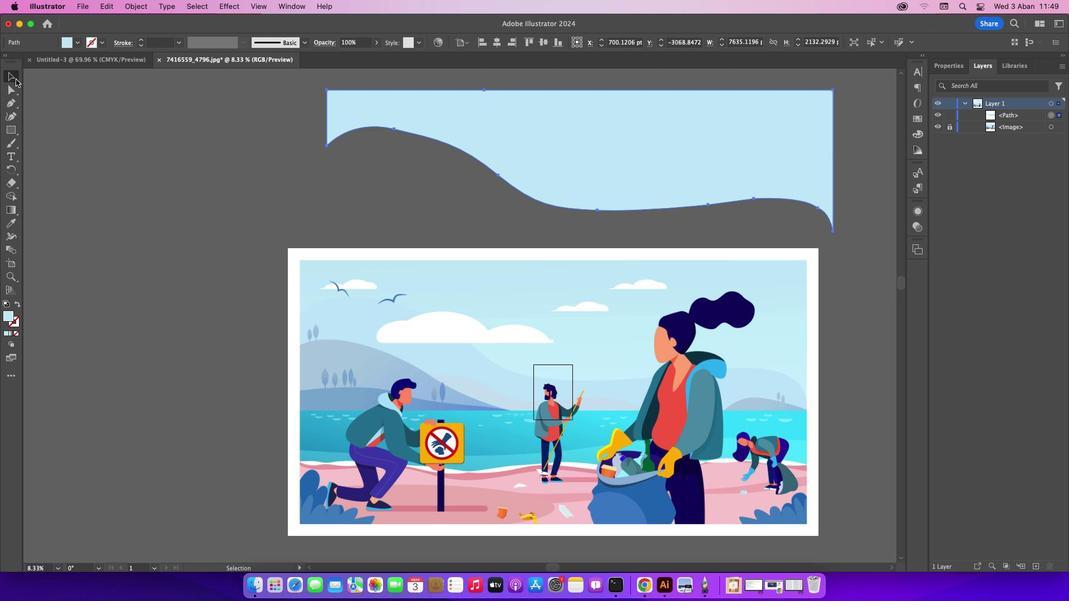 
Action: Mouse moved to (163, 193)
Screenshot: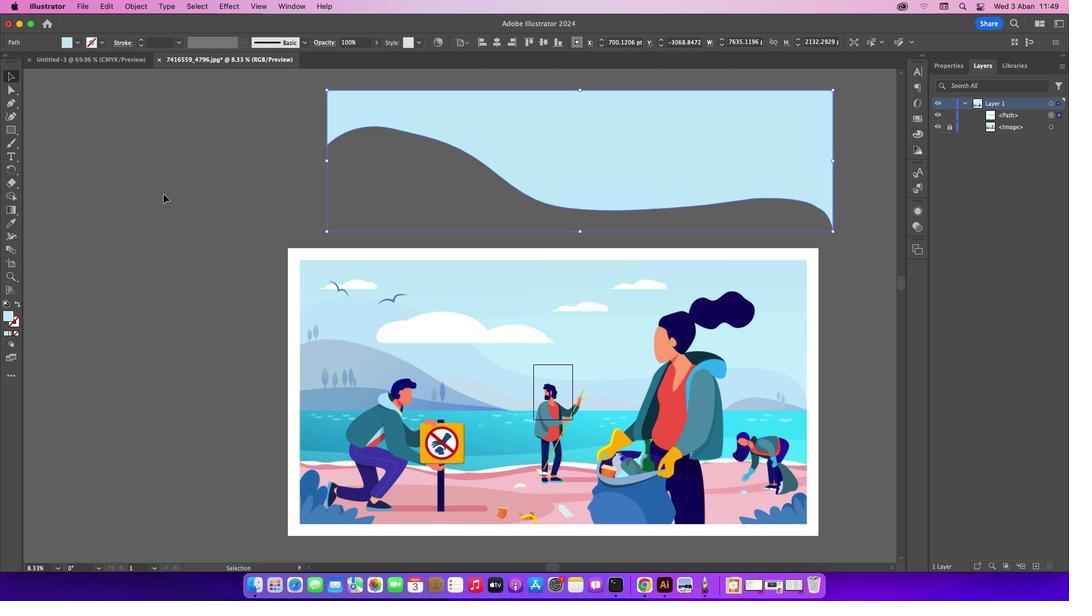 
Action: Mouse pressed left at (163, 193)
Screenshot: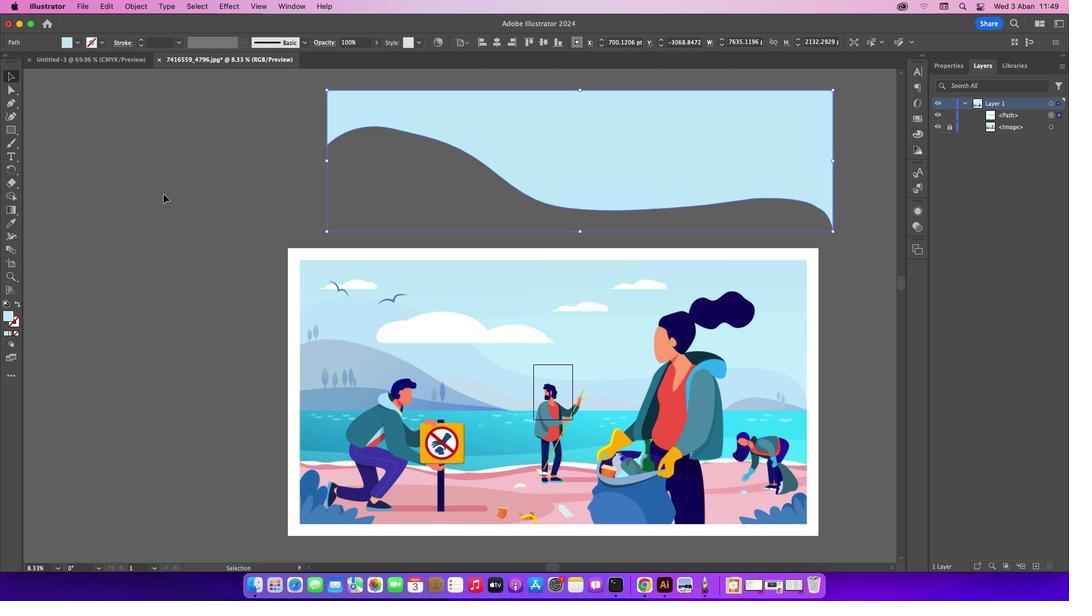 
Action: Mouse moved to (553, 566)
Screenshot: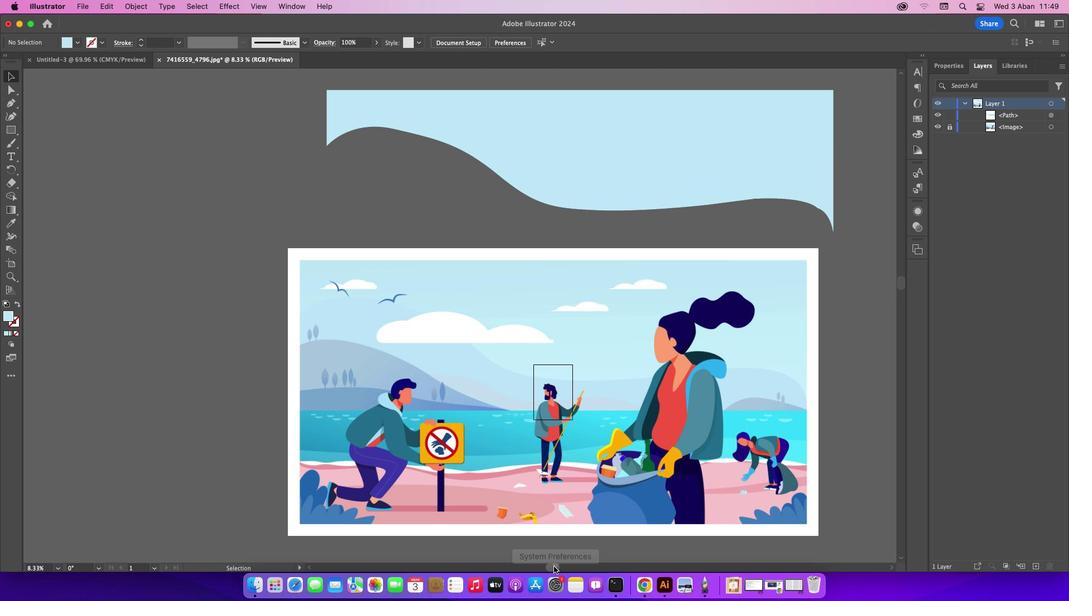 
Action: Mouse pressed left at (553, 566)
Screenshot: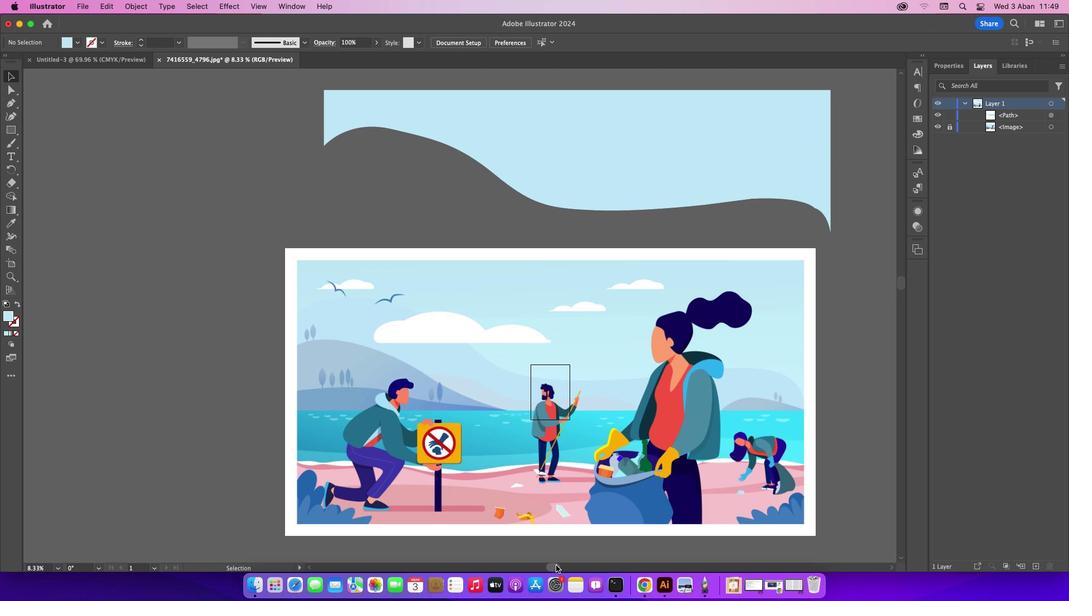 
Action: Mouse moved to (194, 112)
Screenshot: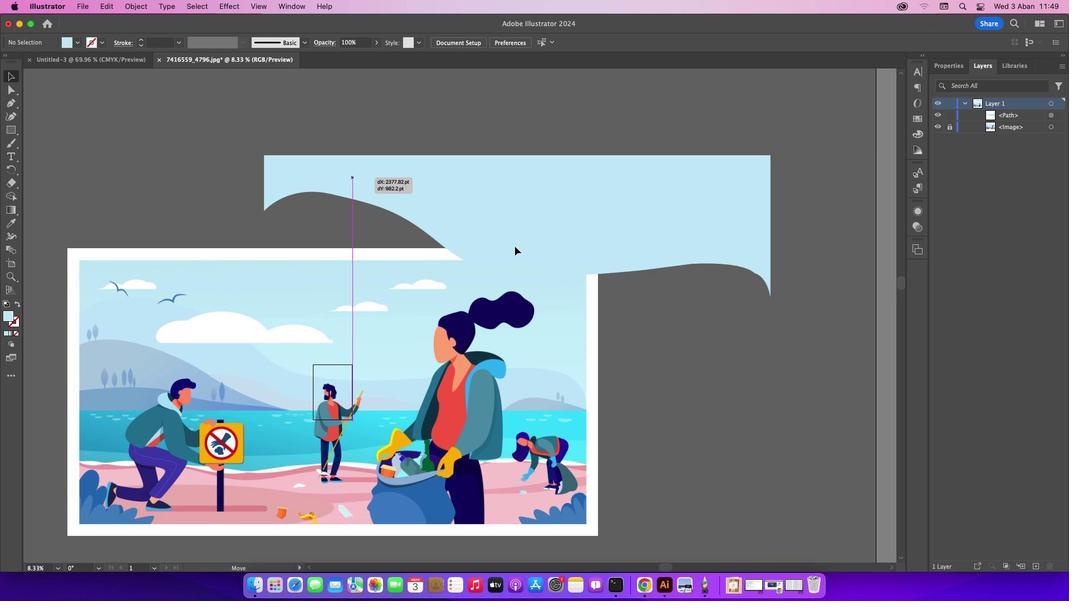 
Action: Mouse pressed left at (194, 112)
Screenshot: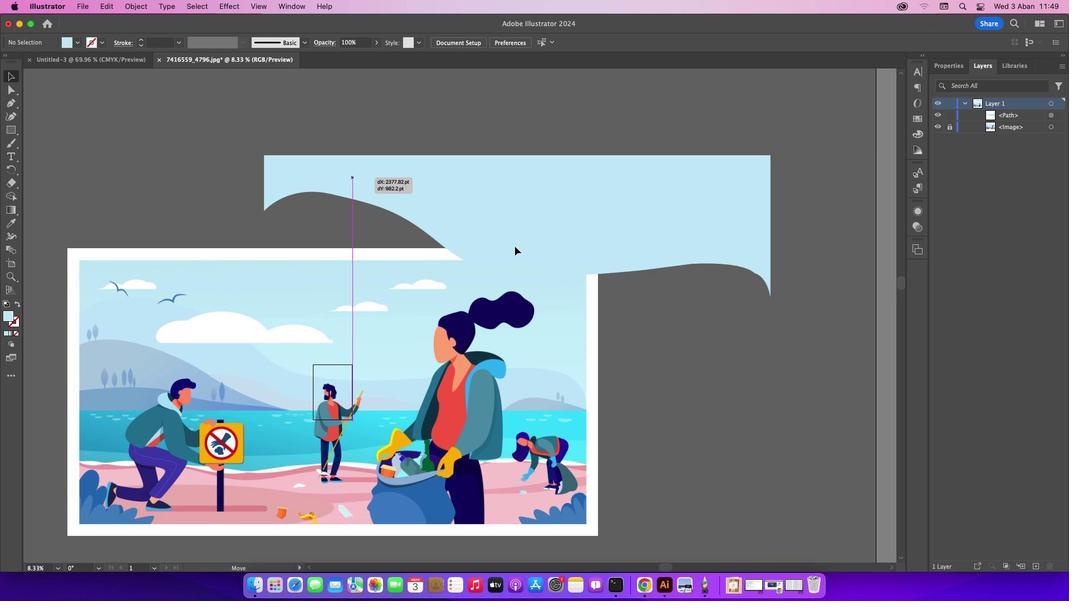 
Action: Mouse moved to (560, 159)
Screenshot: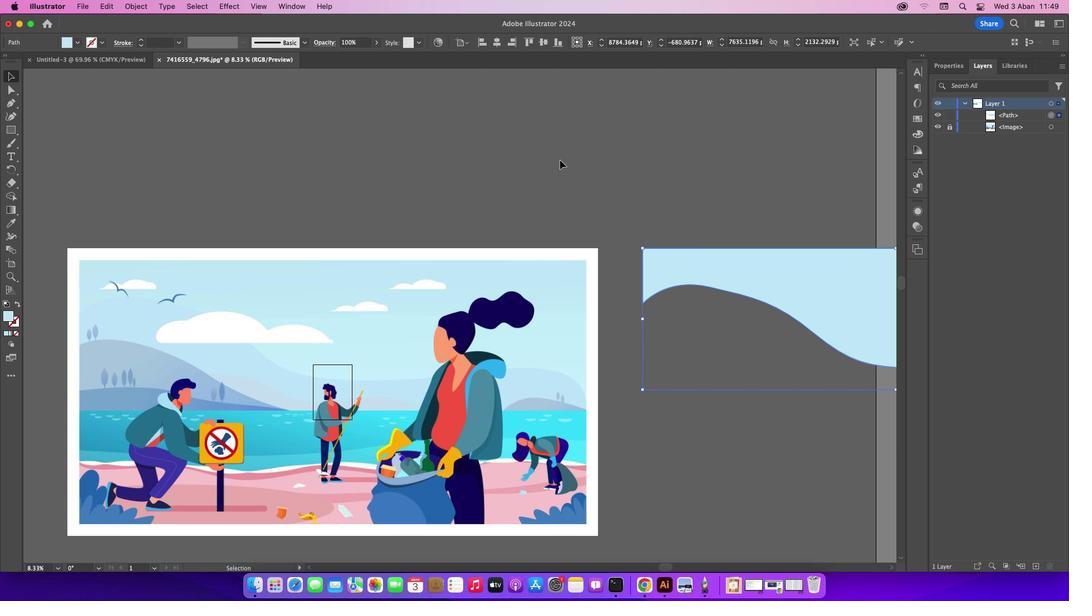 
Action: Mouse pressed left at (560, 159)
Screenshot: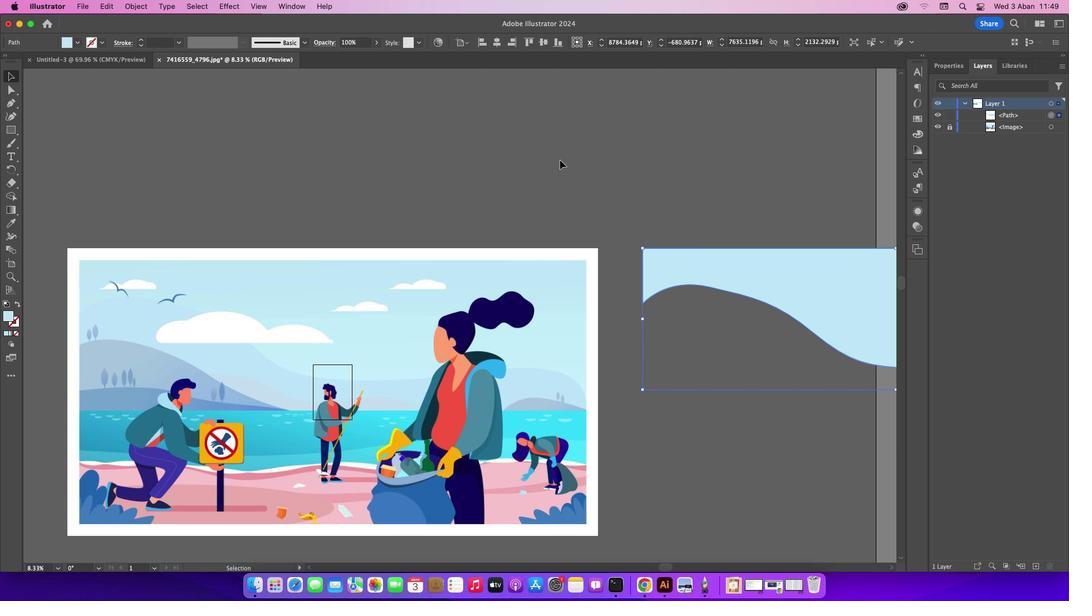 
Action: Mouse moved to (15, 105)
Screenshot: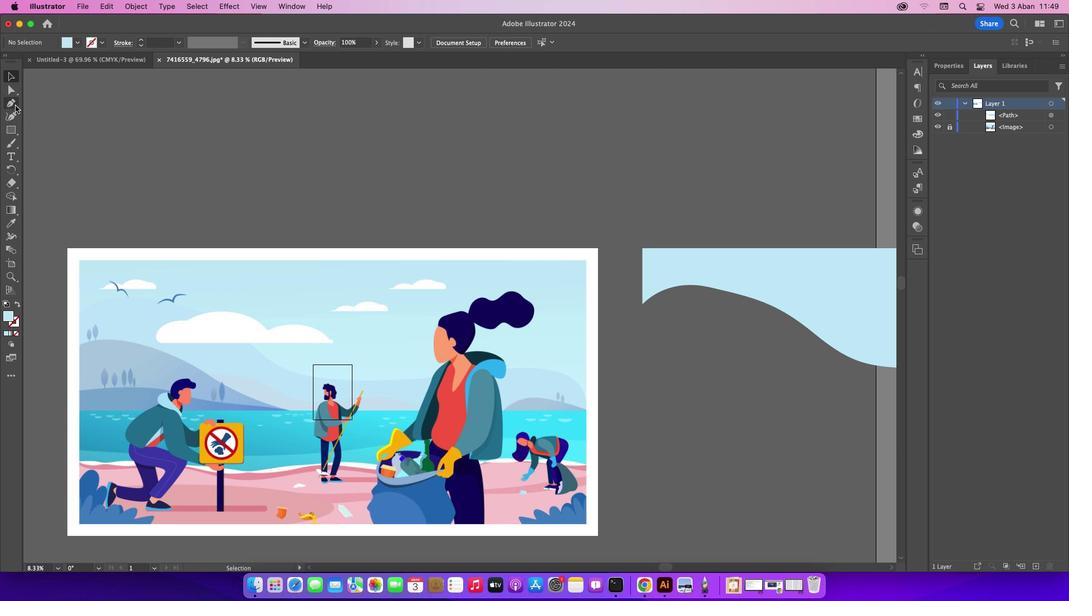 
Action: Mouse pressed left at (15, 105)
Screenshot: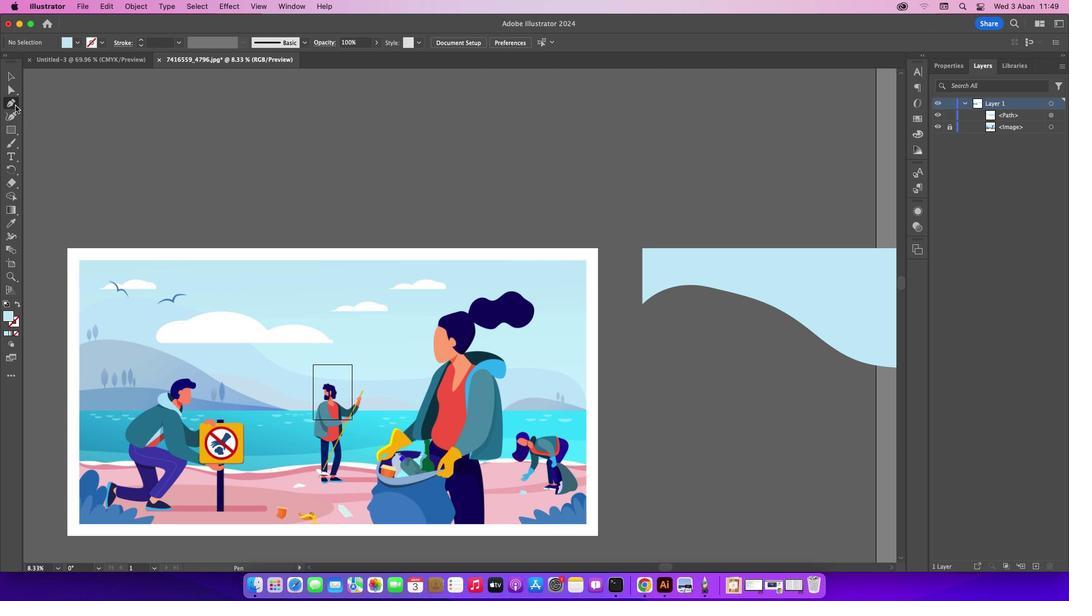 
Action: Mouse moved to (122, 390)
Screenshot: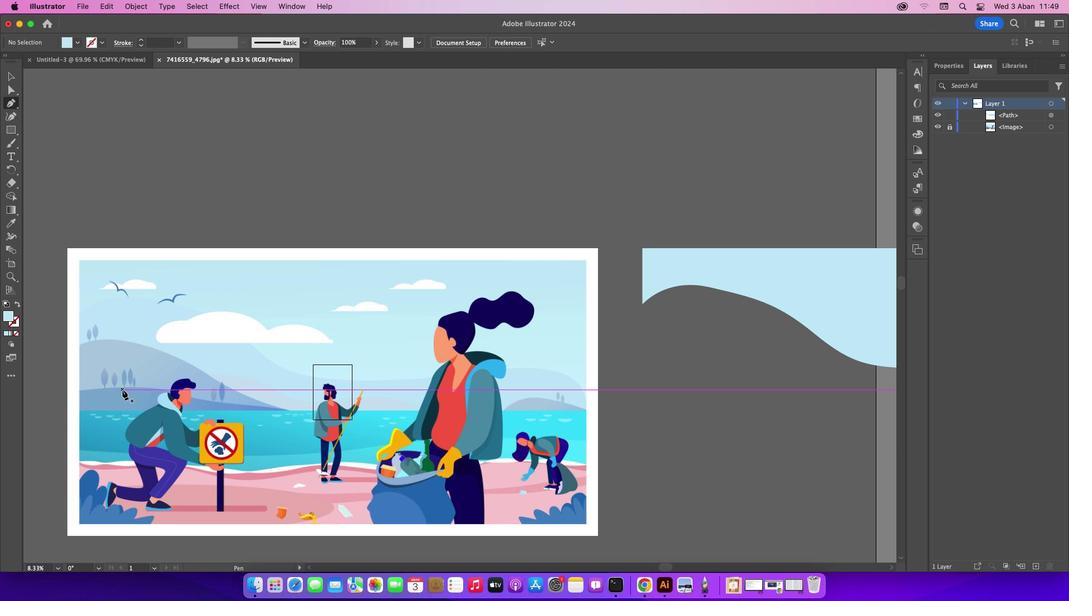 
Action: Key pressed Key.cmd_r'=''=''='
Screenshot: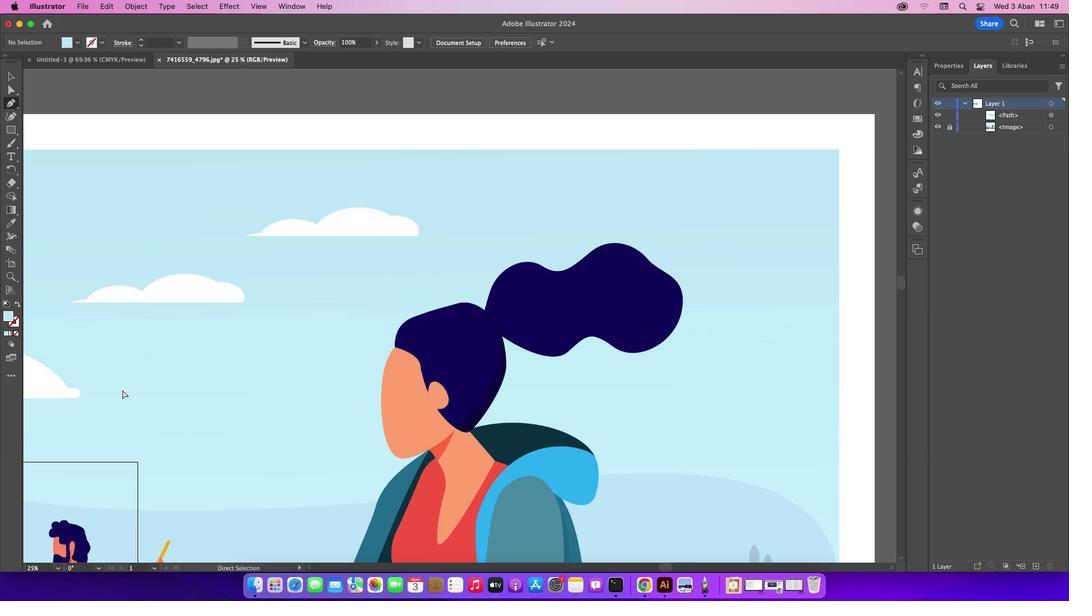 
Action: Mouse moved to (664, 567)
Screenshot: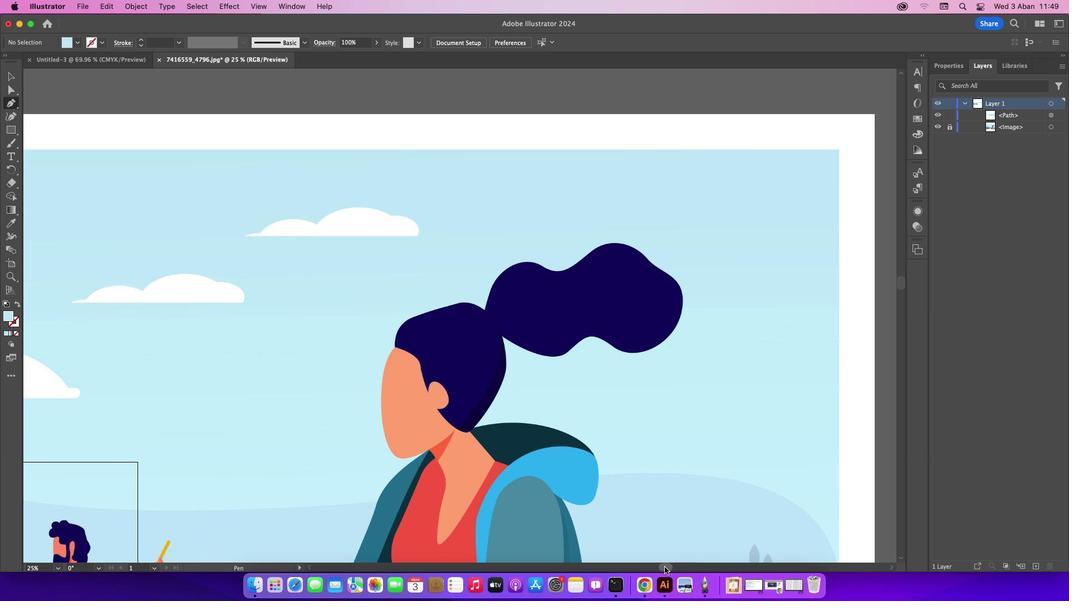 
Action: Mouse pressed left at (664, 567)
Screenshot: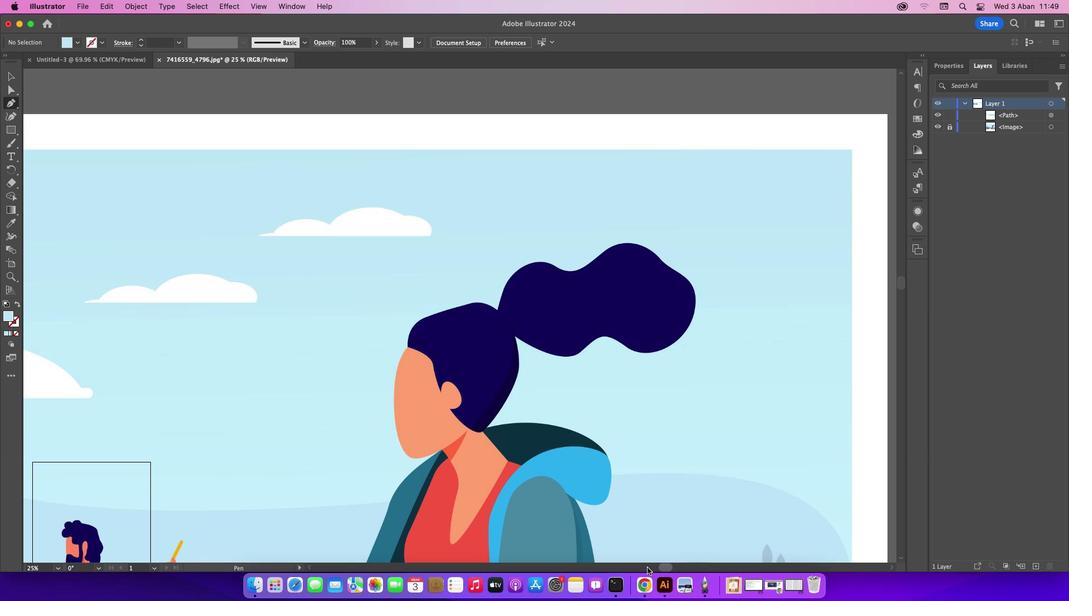 
Action: Mouse moved to (594, 495)
Screenshot: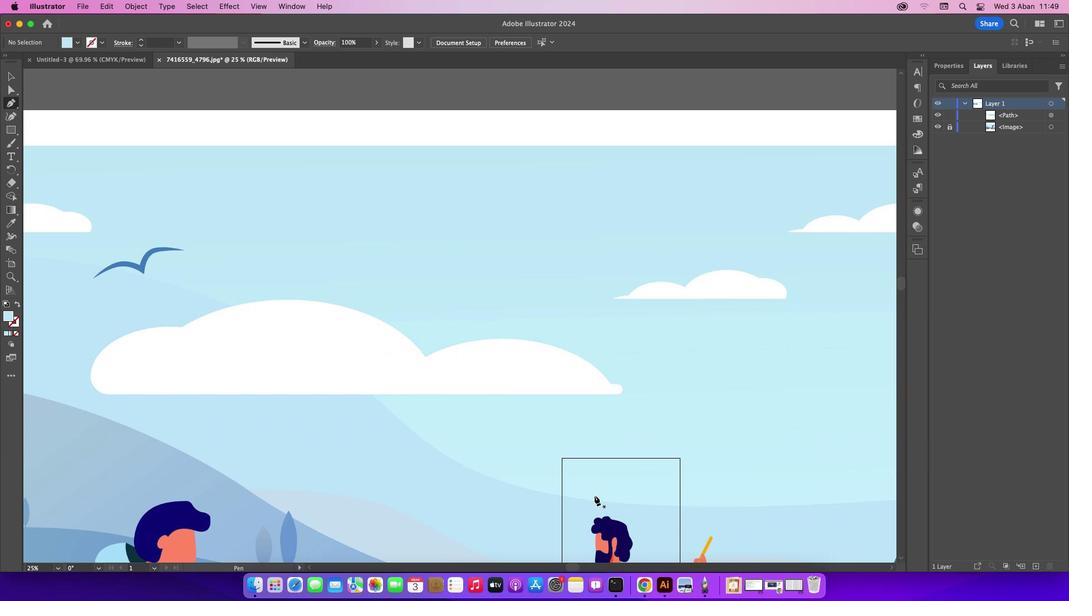 
Action: Mouse scrolled (594, 495) with delta (0, 0)
Screenshot: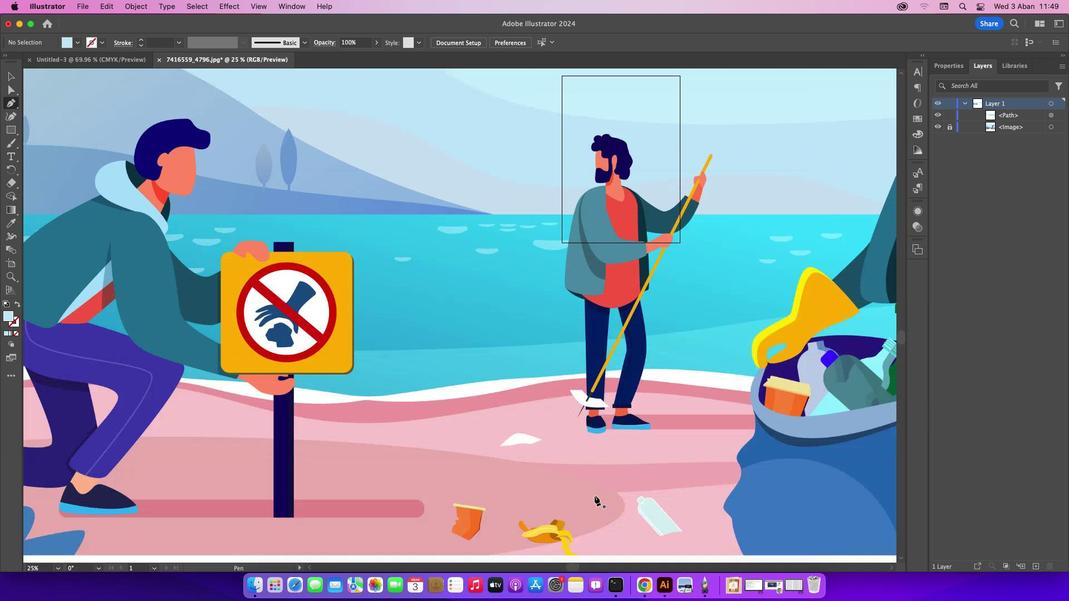 
Action: Mouse scrolled (594, 495) with delta (0, 0)
Screenshot: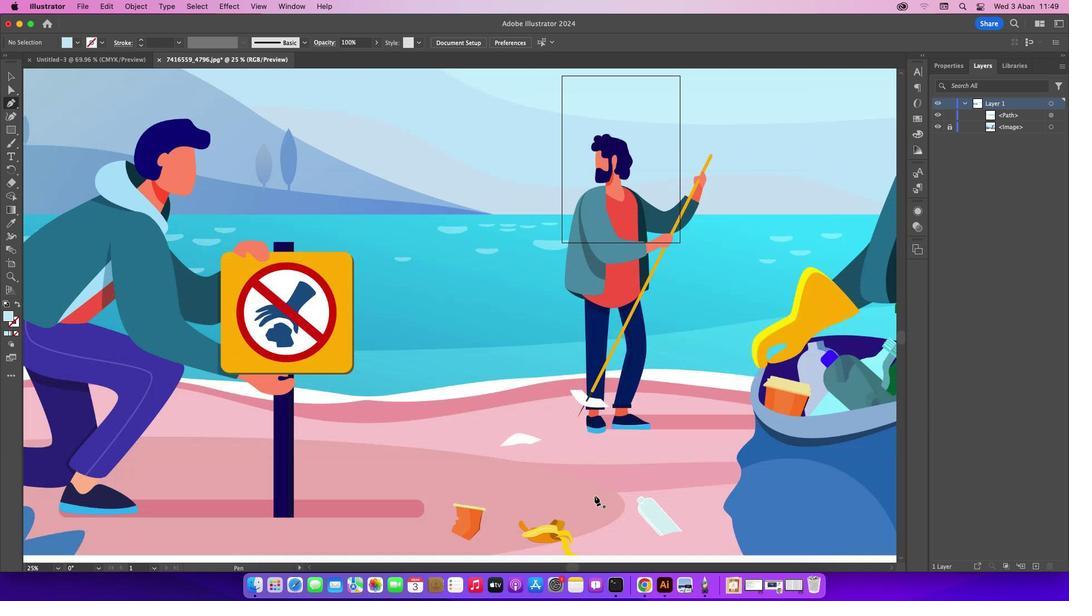 
Action: Mouse scrolled (594, 495) with delta (0, -1)
Screenshot: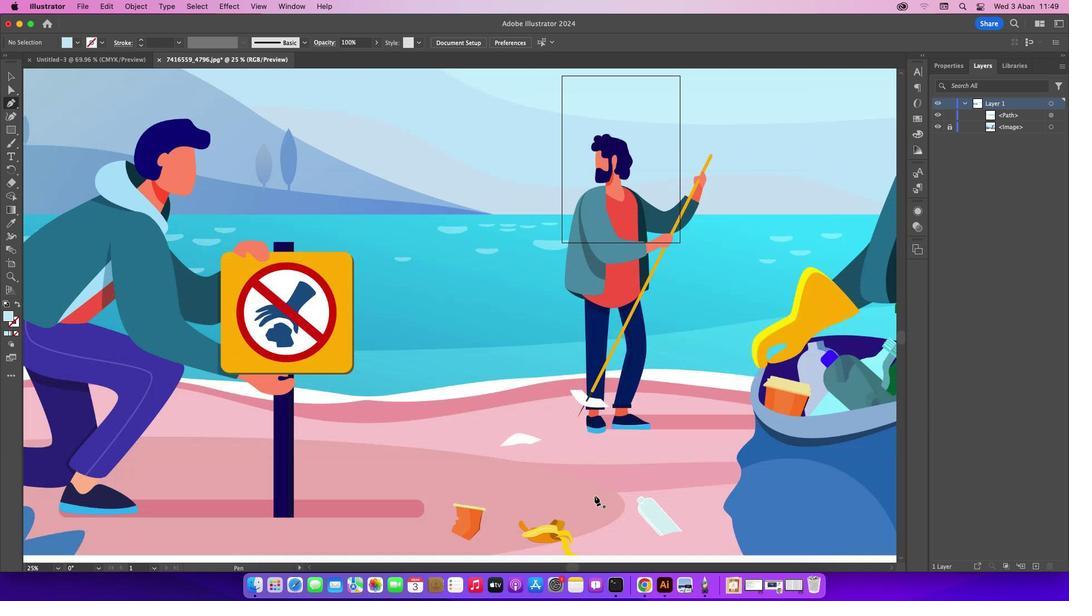 
Action: Mouse scrolled (594, 495) with delta (0, -2)
Screenshot: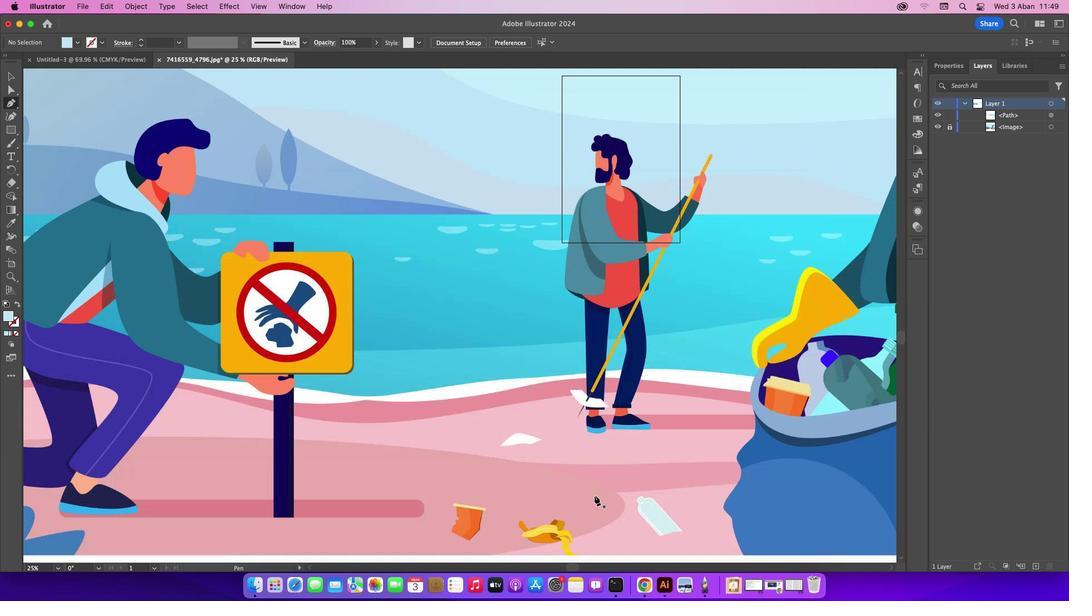 
Action: Mouse scrolled (594, 495) with delta (0, 0)
Screenshot: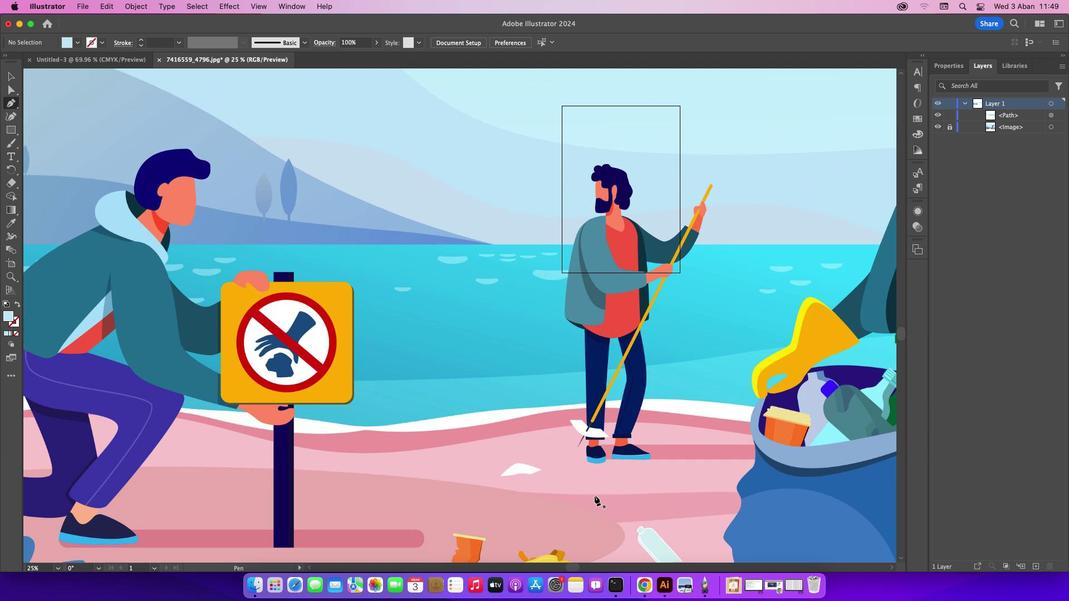 
Action: Mouse scrolled (594, 495) with delta (0, 0)
Screenshot: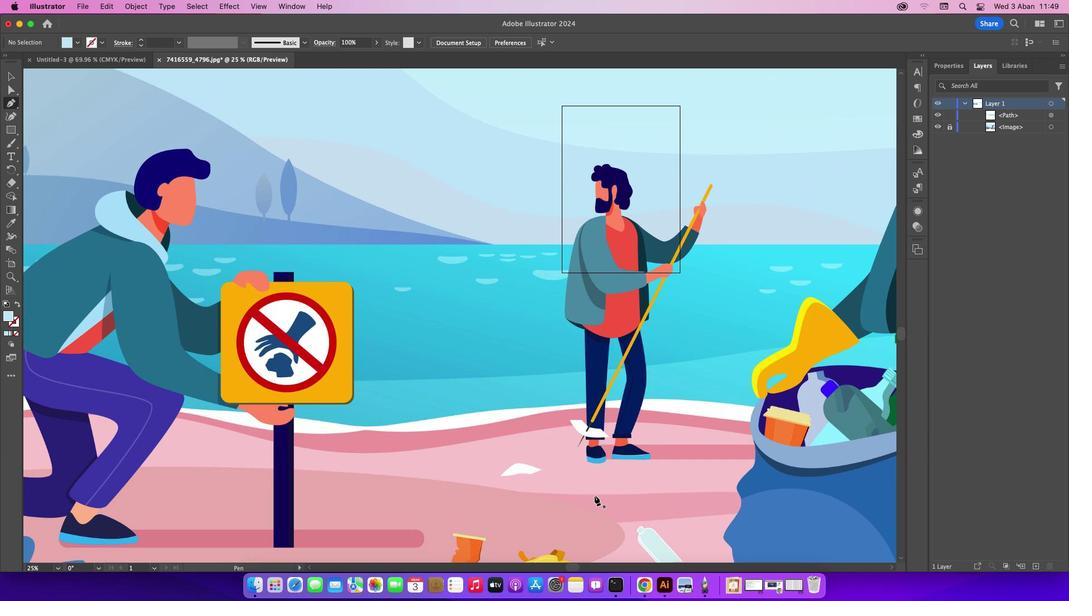 
Action: Mouse scrolled (594, 495) with delta (0, 0)
Screenshot: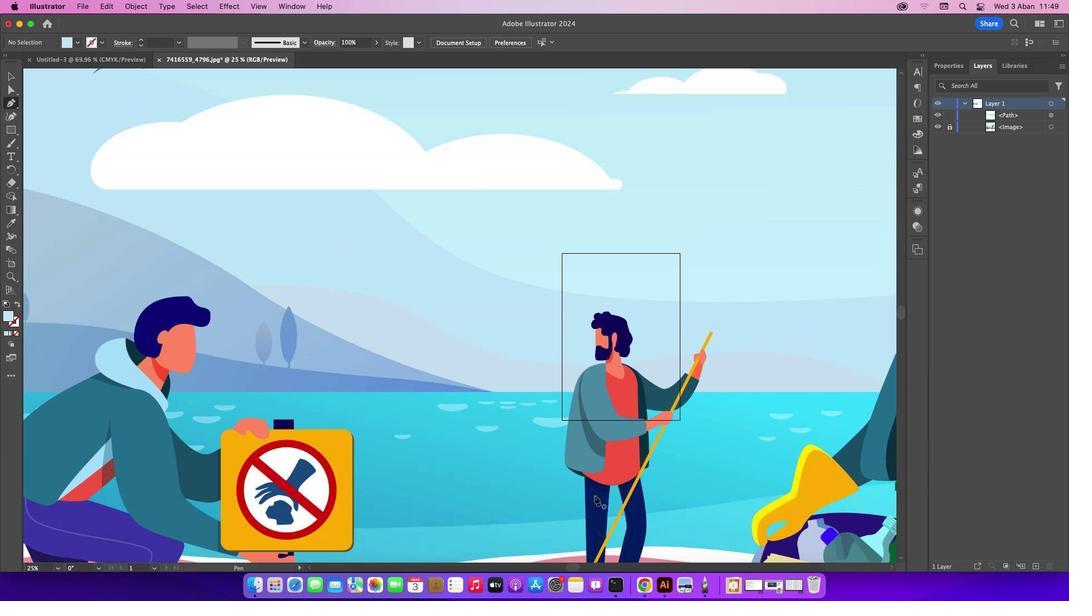 
Action: Mouse scrolled (594, 495) with delta (0, 0)
Screenshot: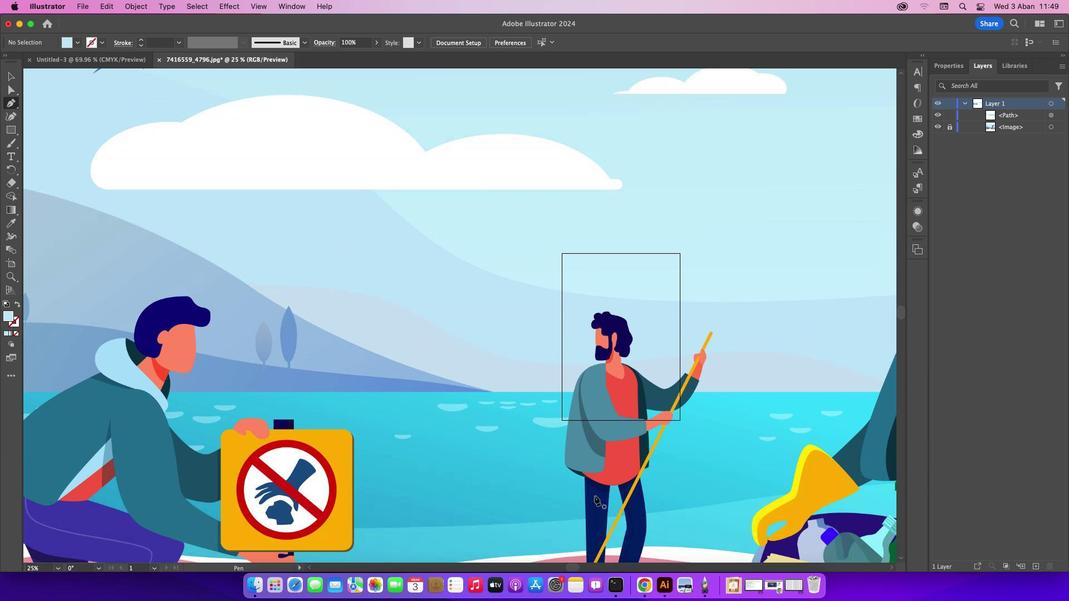 
Action: Mouse scrolled (594, 495) with delta (0, 1)
Screenshot: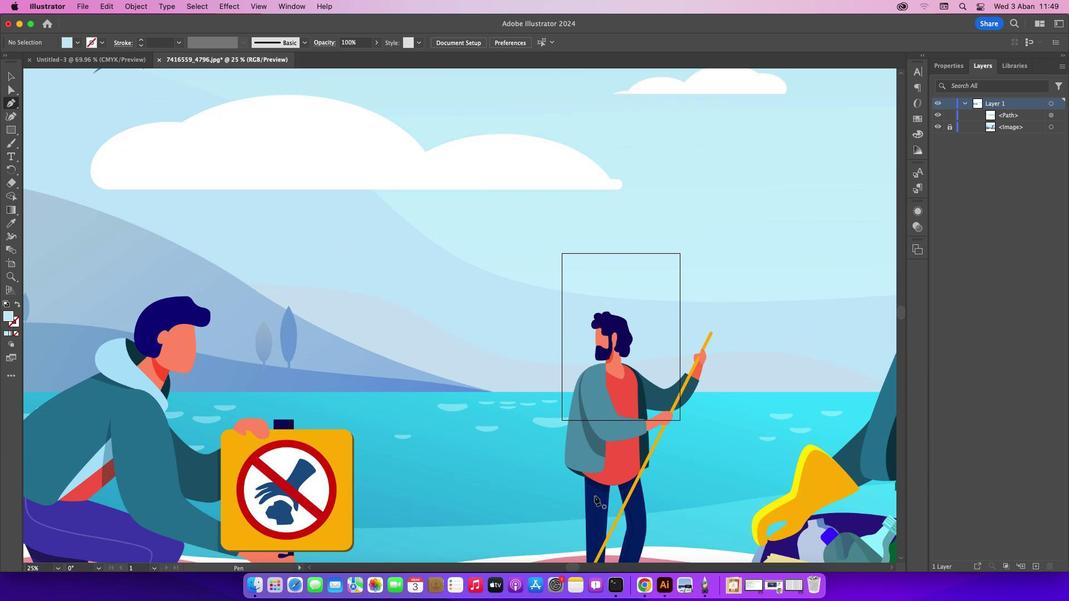 
Action: Mouse moved to (574, 565)
Screenshot: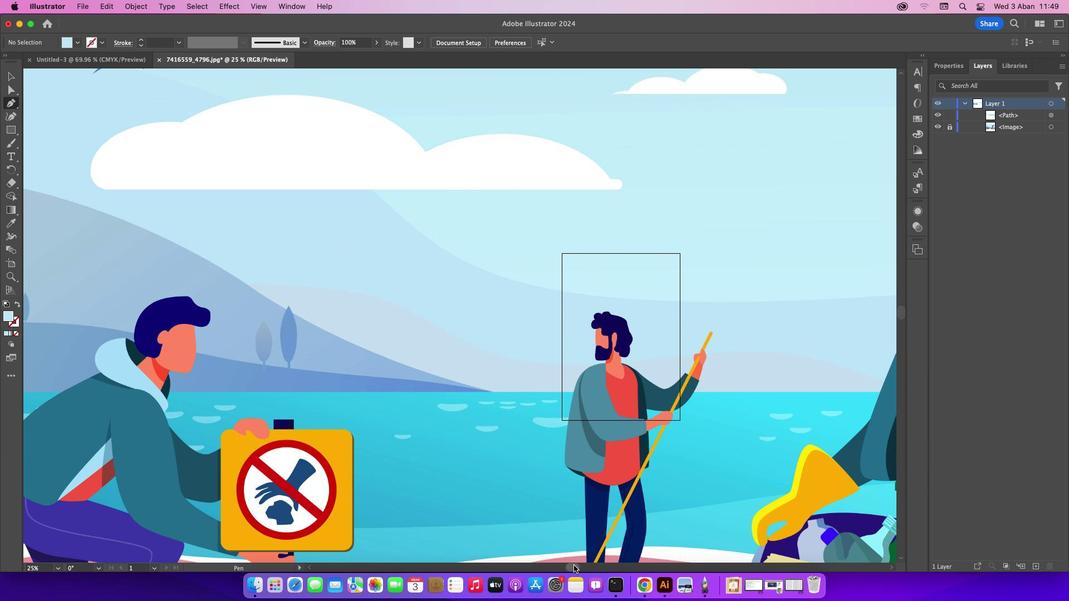 
Action: Mouse pressed left at (574, 565)
Screenshot: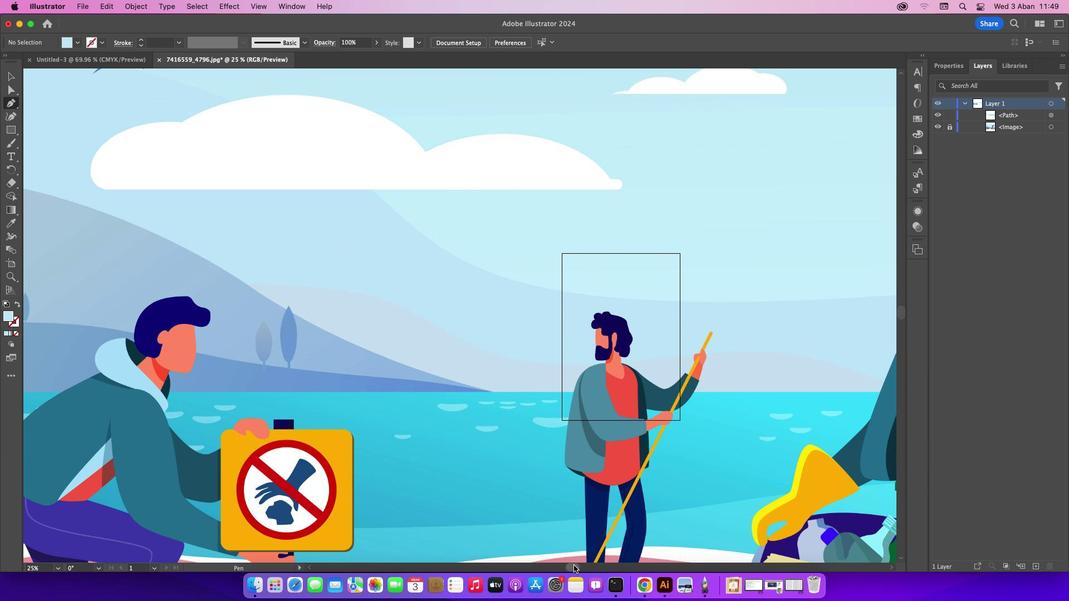 
Action: Mouse moved to (502, 415)
Screenshot: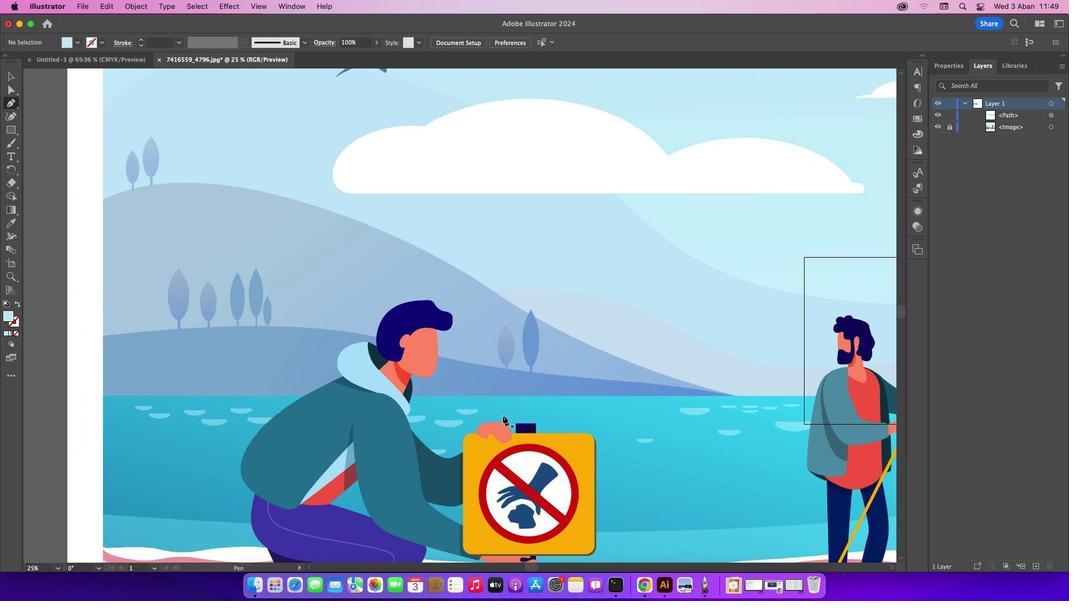 
Action: Mouse scrolled (502, 415) with delta (0, 0)
Screenshot: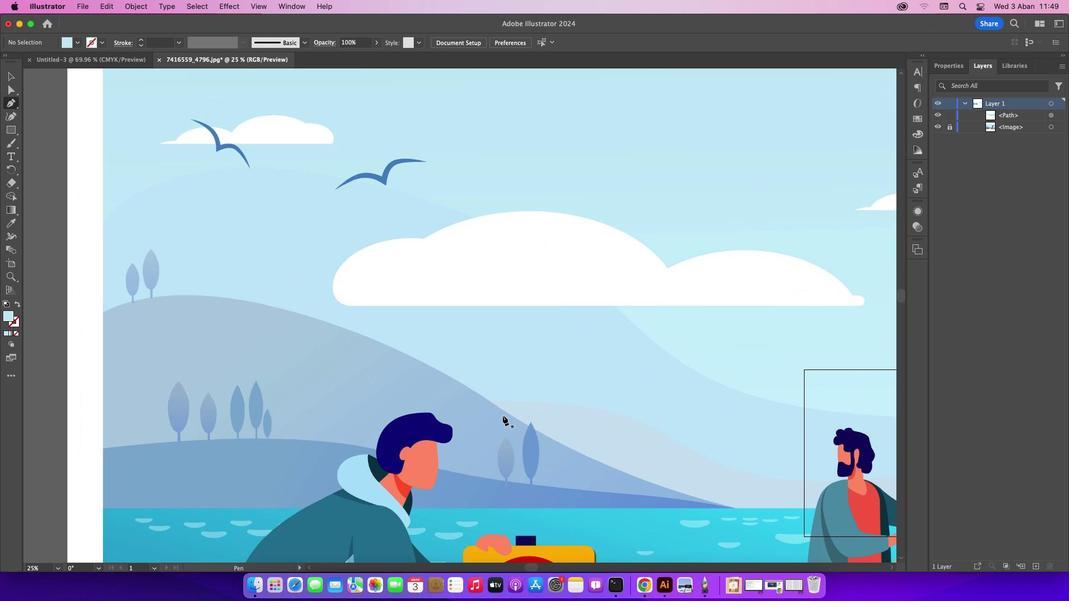 
Action: Mouse scrolled (502, 415) with delta (0, 0)
Screenshot: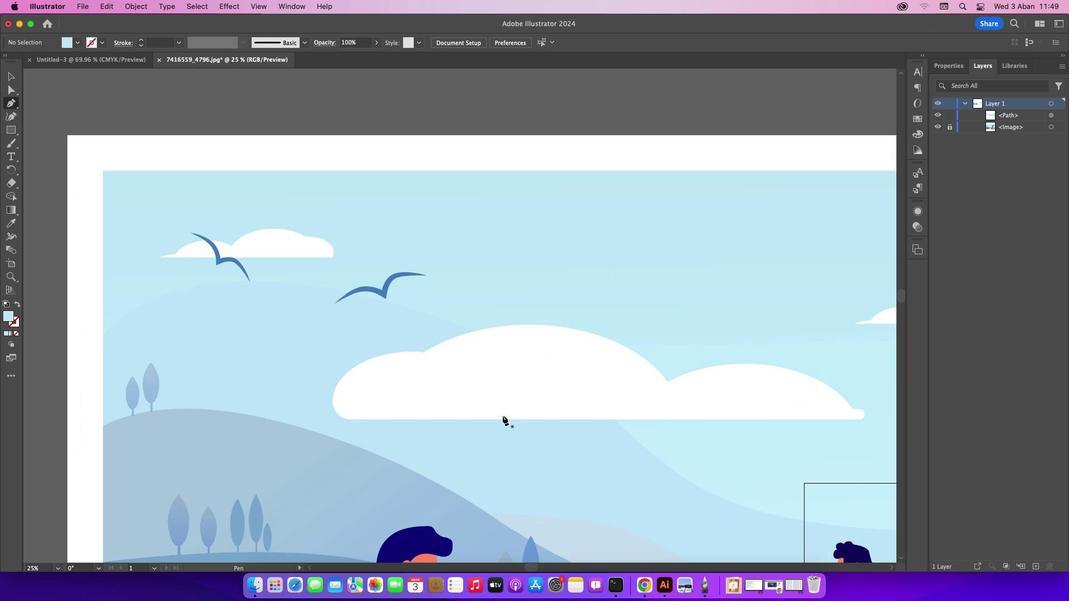 
Action: Mouse scrolled (502, 415) with delta (0, 1)
Screenshot: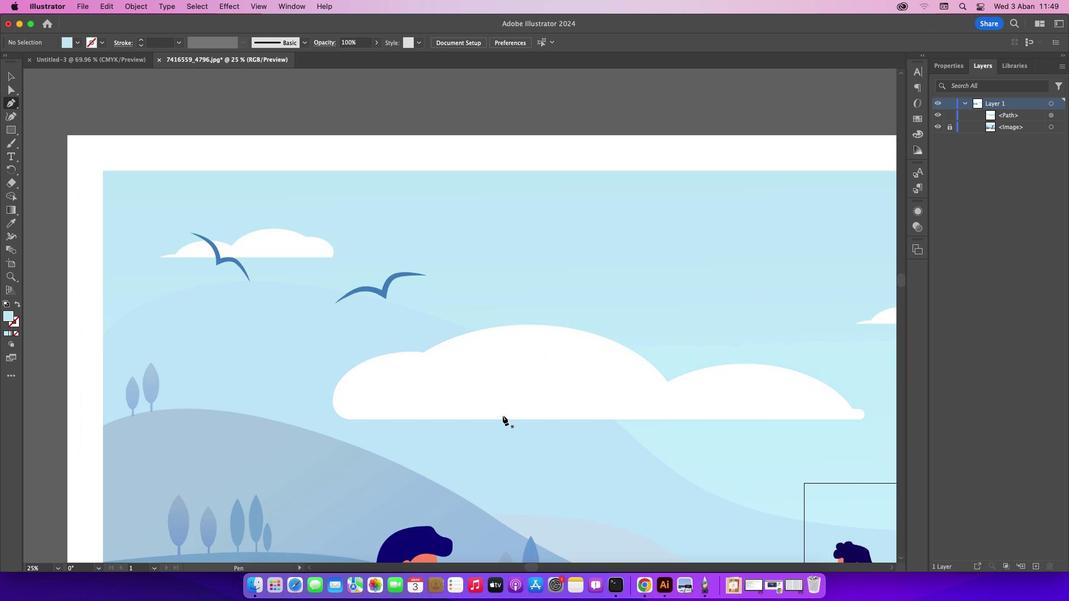
Action: Mouse scrolled (502, 415) with delta (0, 1)
Screenshot: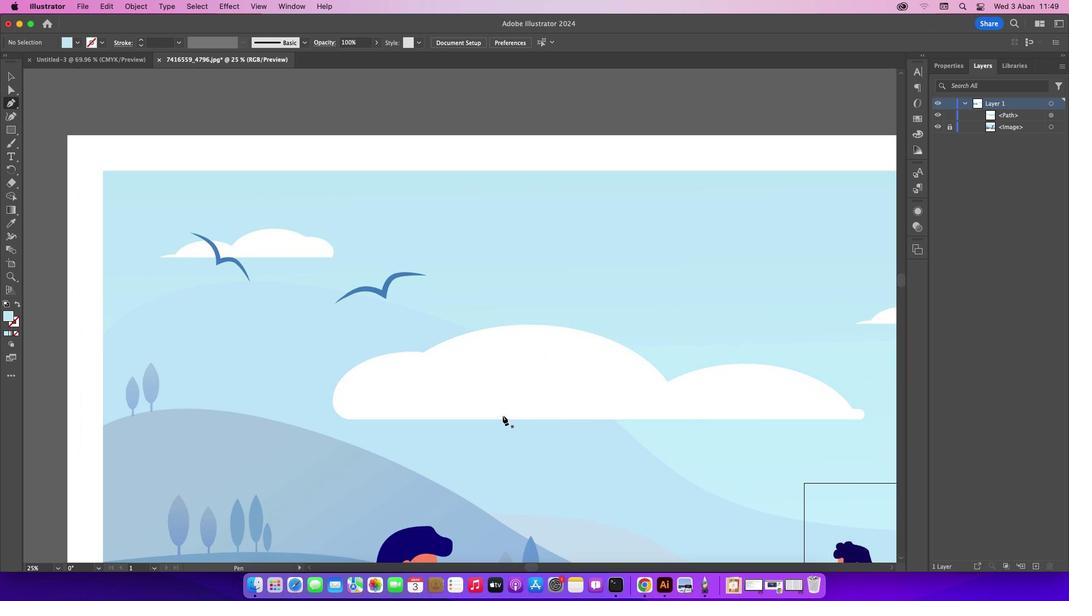 
Action: Mouse moved to (103, 336)
Screenshot: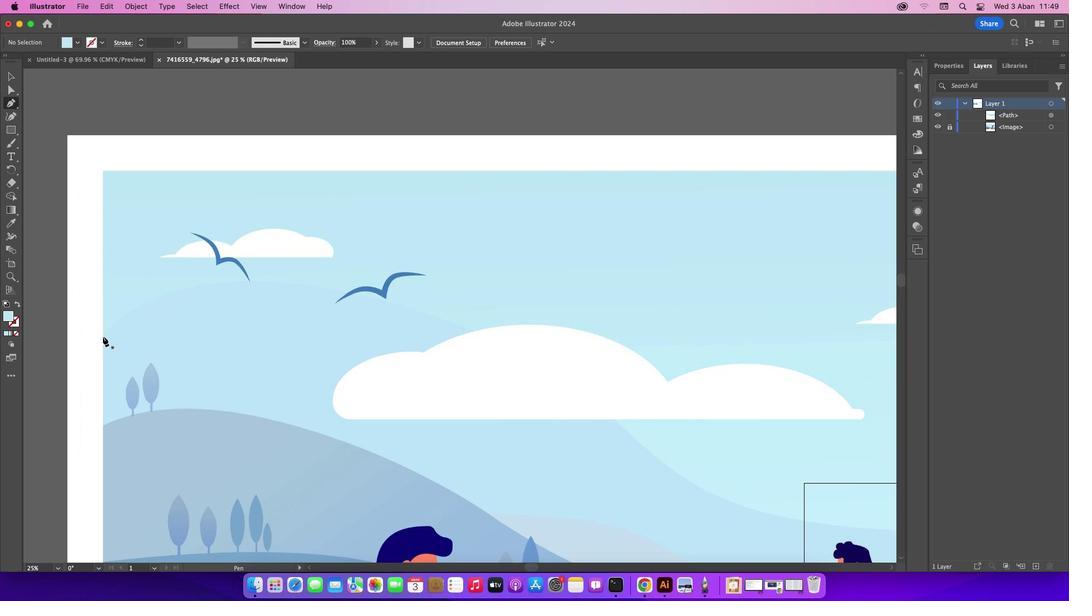 
Action: Mouse pressed left at (103, 336)
Screenshot: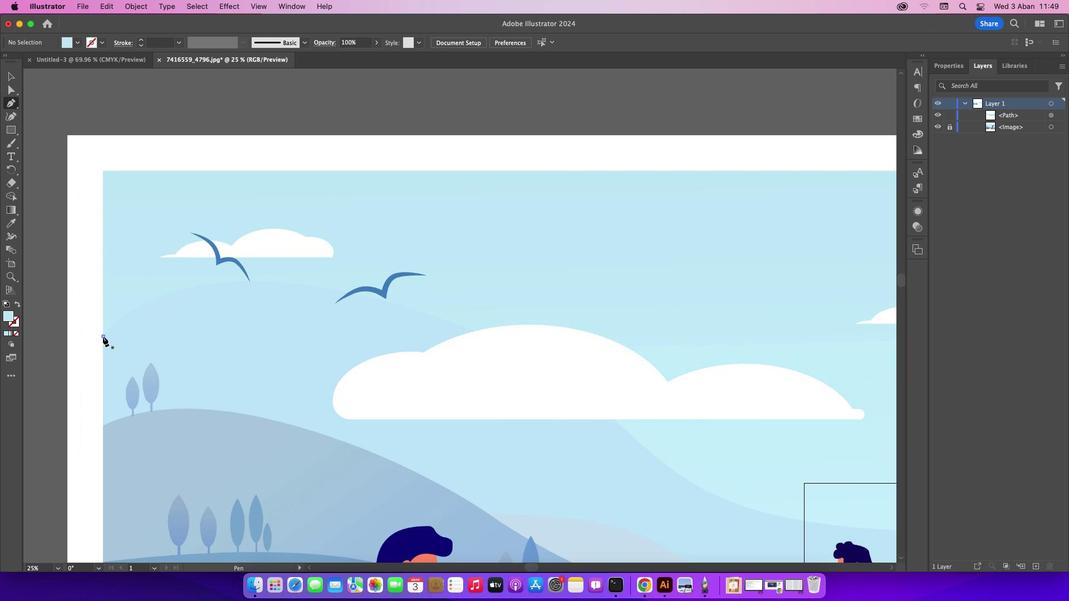 
Action: Mouse moved to (390, 302)
Screenshot: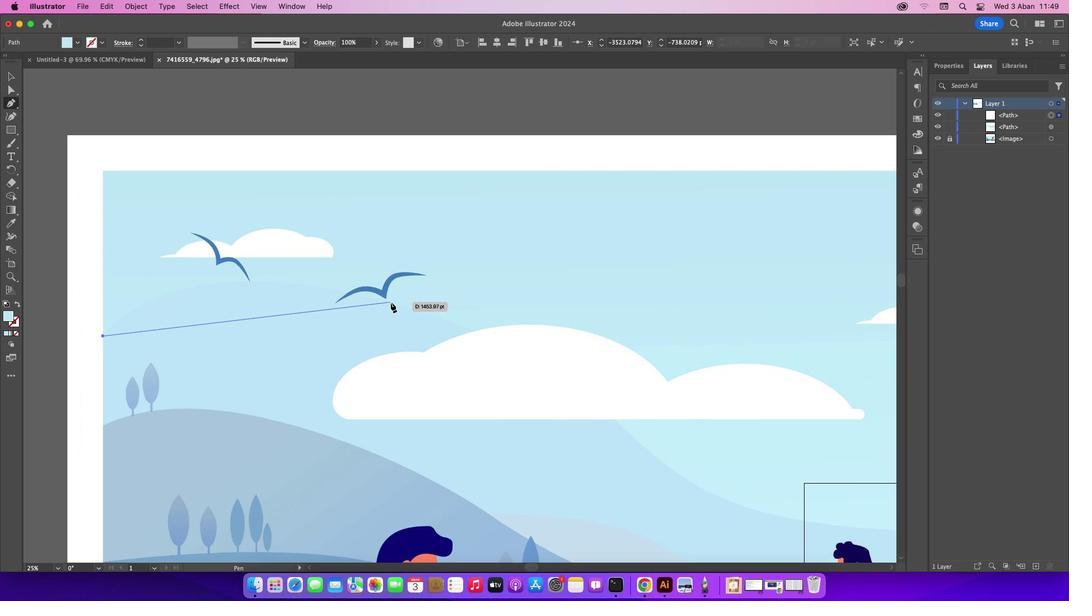 
Action: Mouse pressed left at (390, 302)
Screenshot: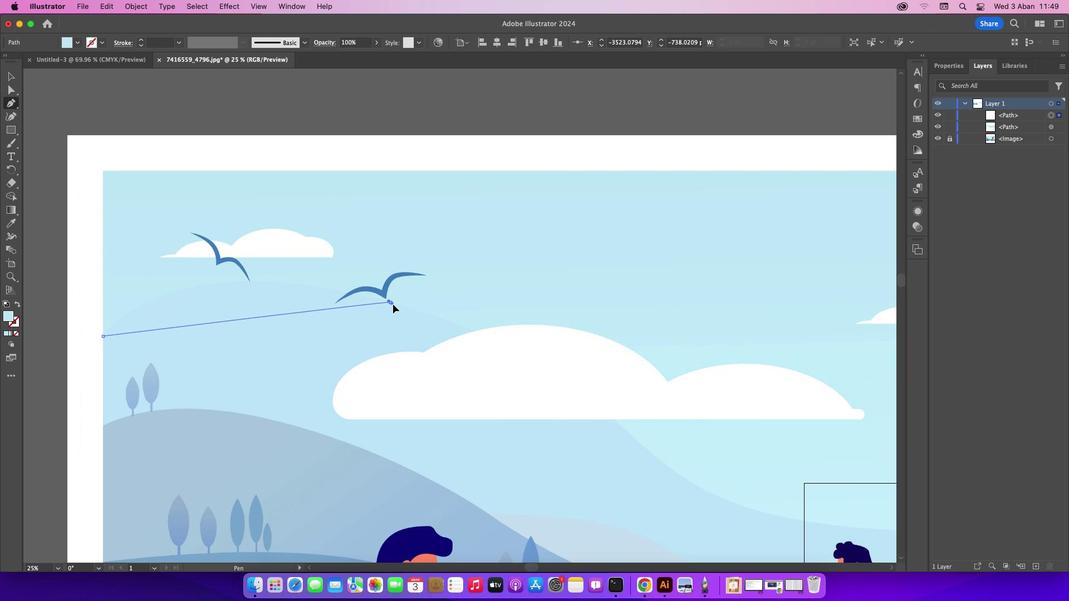 
Action: Mouse moved to (388, 302)
Screenshot: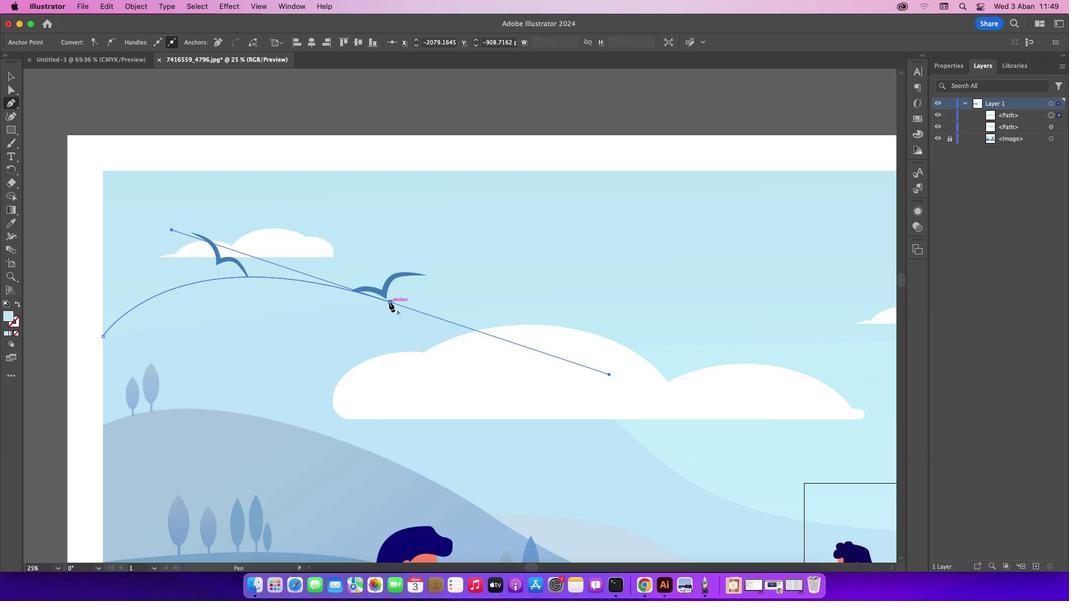 
Action: Mouse pressed left at (388, 302)
Screenshot: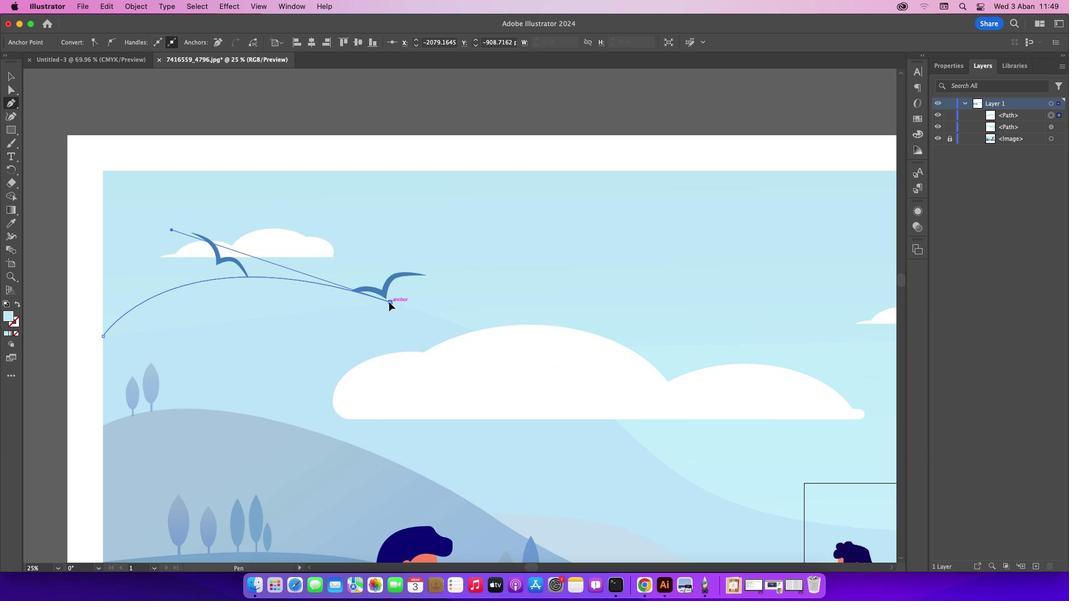 
Action: Mouse moved to (14, 333)
Screenshot: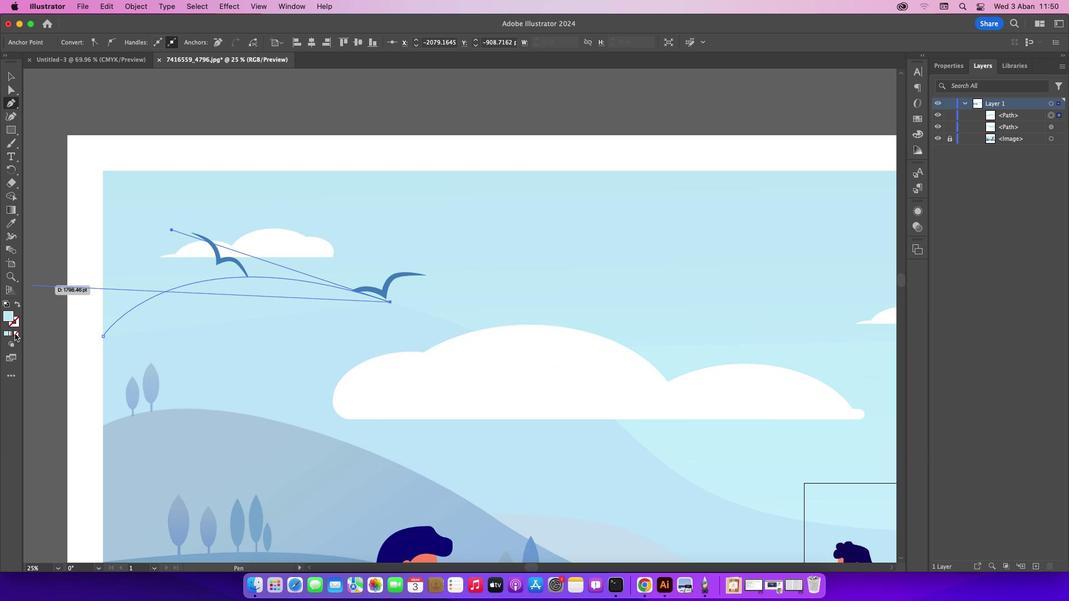 
Action: Mouse pressed left at (14, 333)
Screenshot: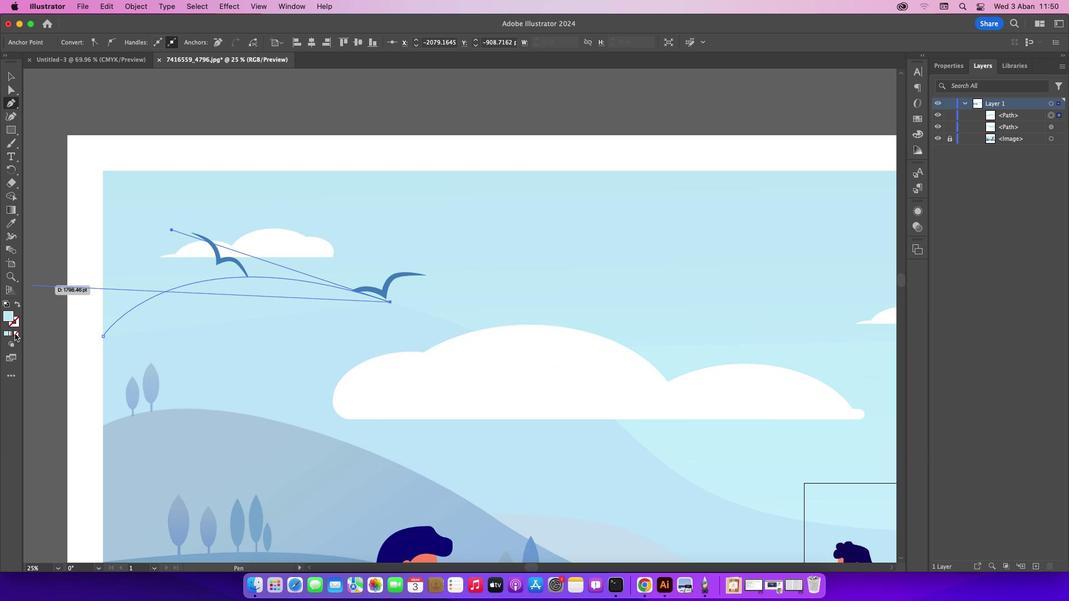 
Action: Mouse moved to (615, 421)
Screenshot: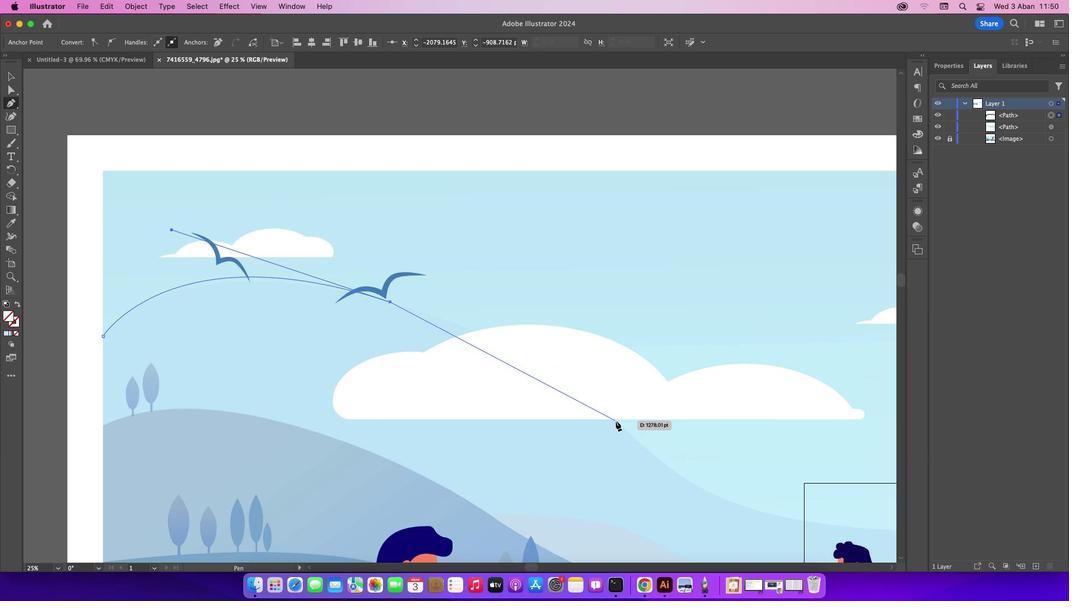 
Action: Mouse pressed left at (615, 421)
Screenshot: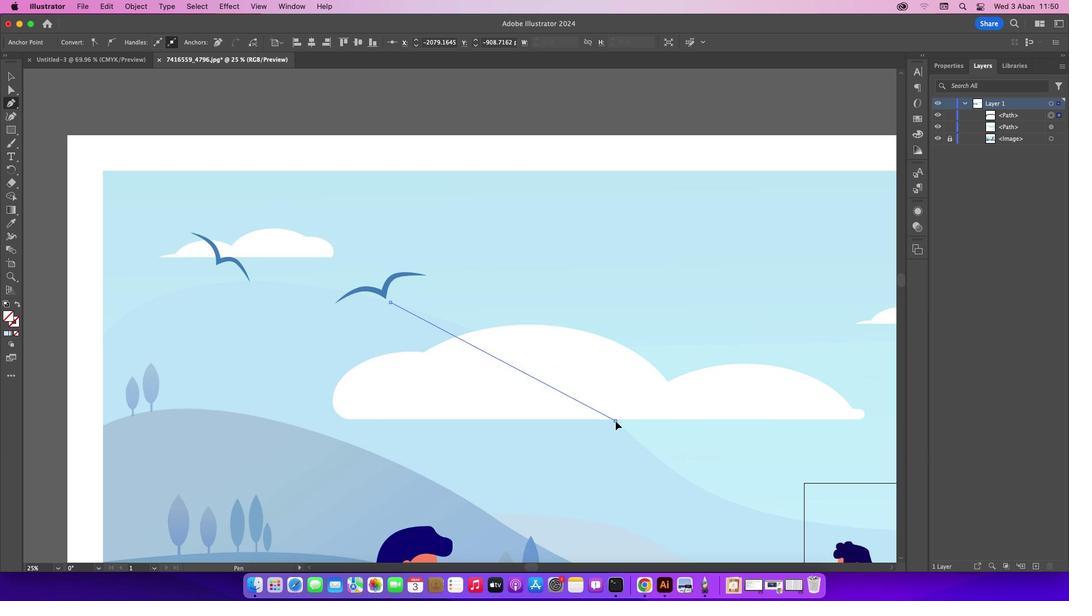 
Action: Mouse moved to (746, 507)
Screenshot: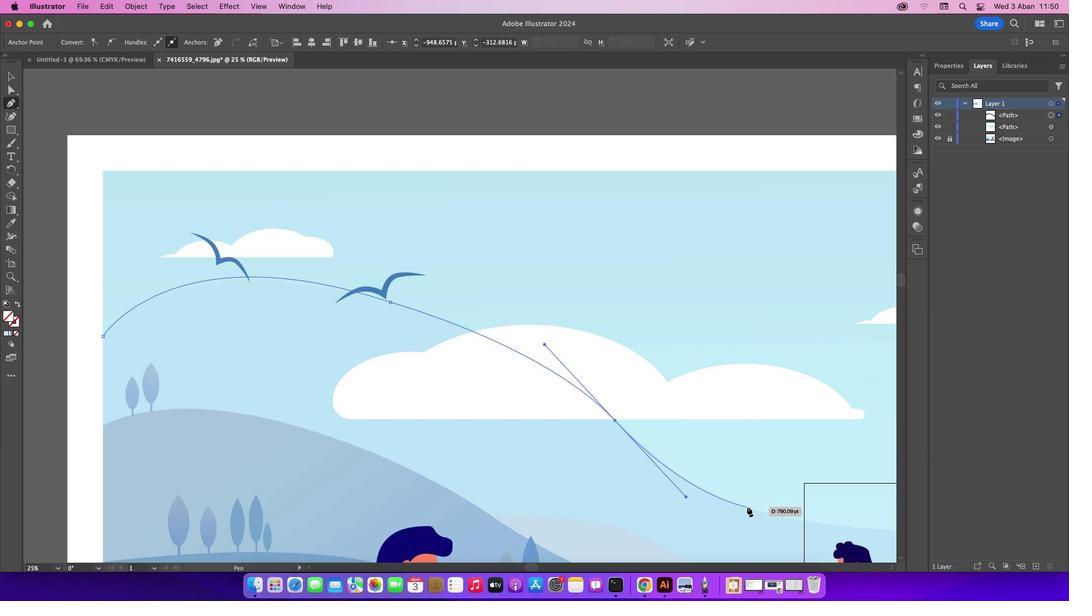
Action: Mouse pressed left at (746, 507)
Screenshot: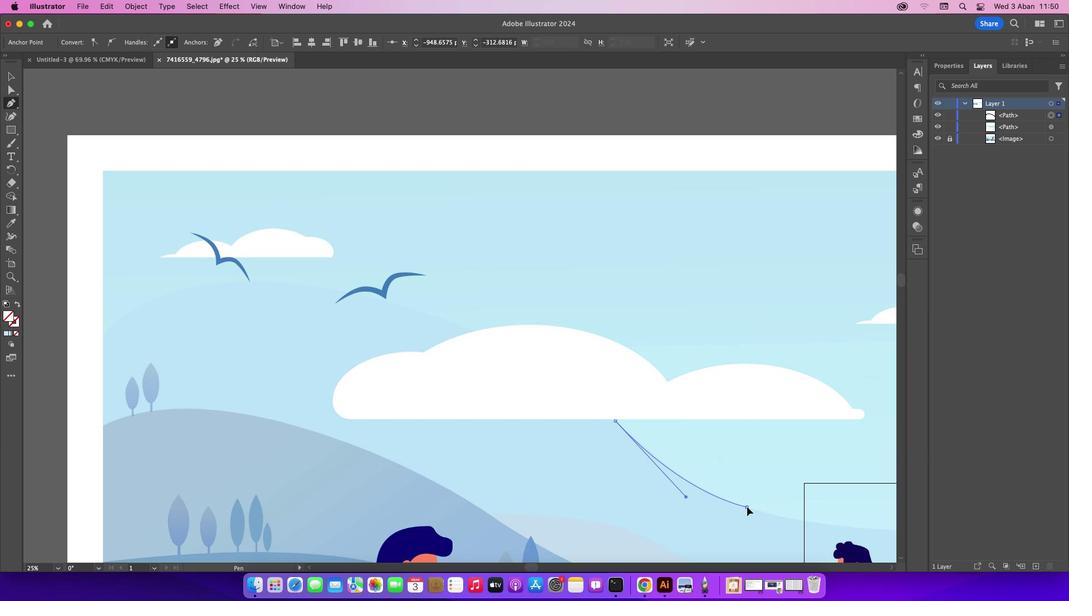 
Action: Mouse moved to (530, 568)
Screenshot: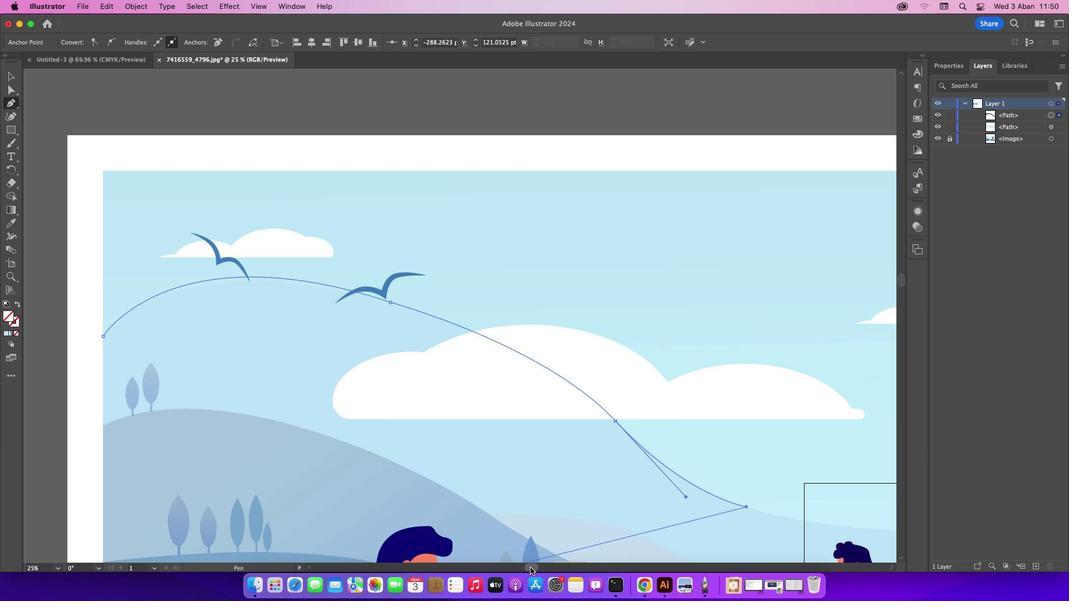 
Action: Mouse pressed left at (530, 568)
Screenshot: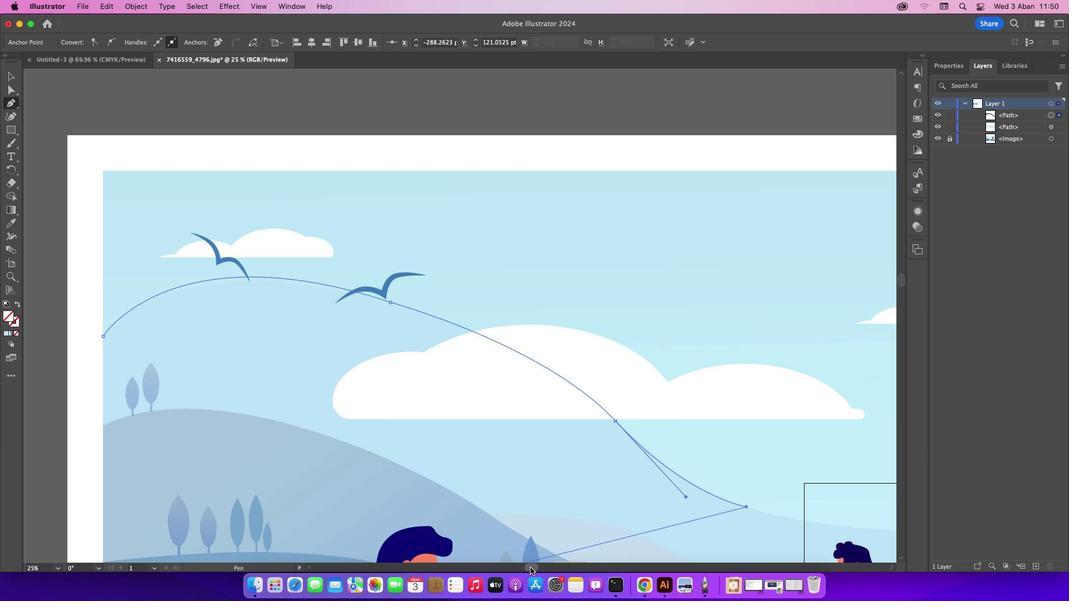 
Action: Mouse moved to (637, 536)
Screenshot: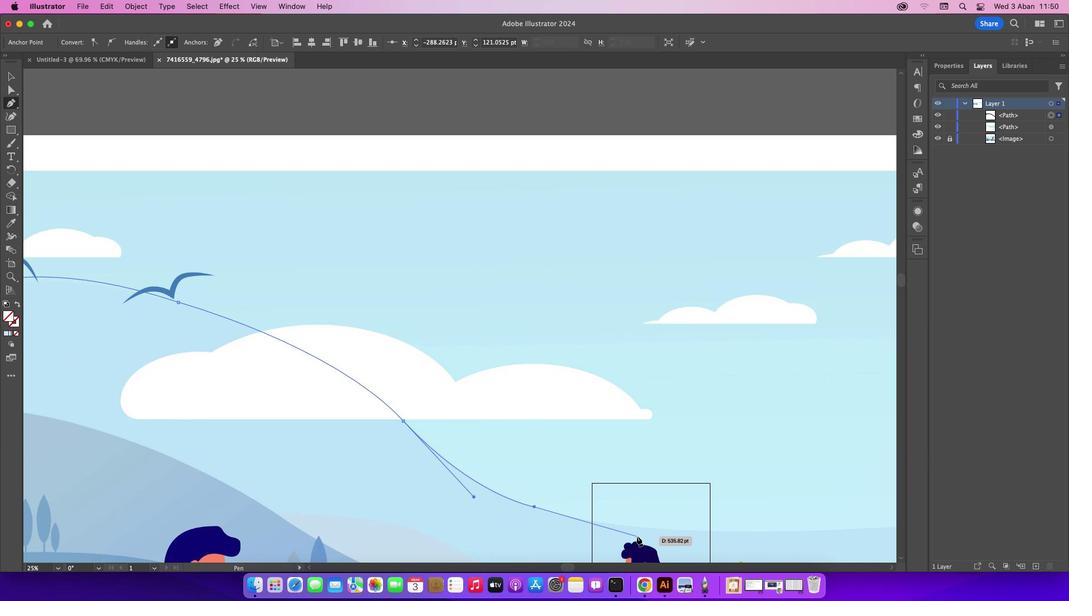 
Action: Mouse scrolled (637, 536) with delta (0, 0)
Screenshot: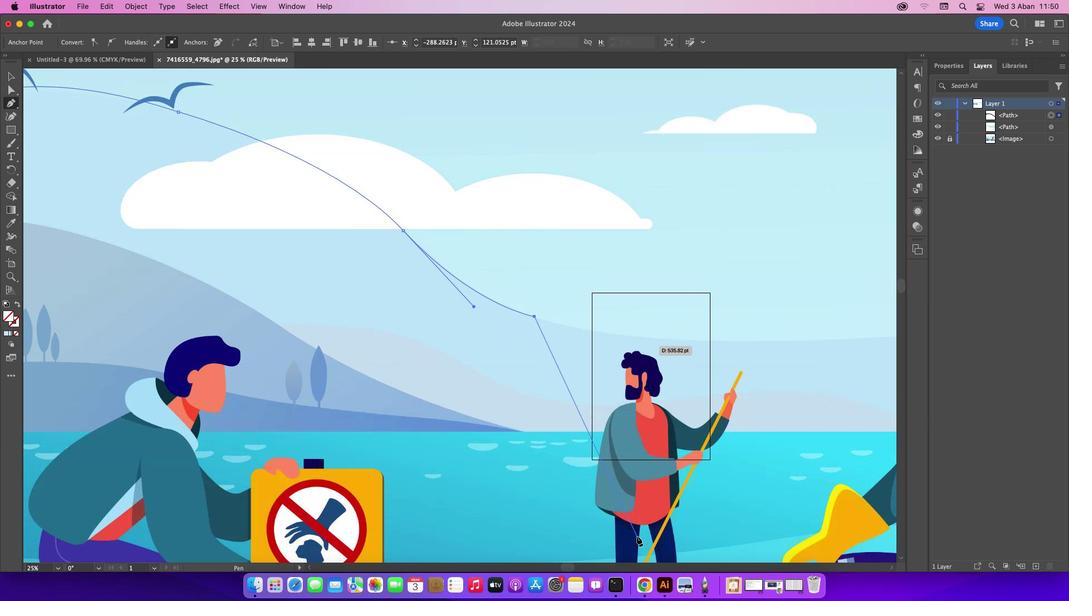 
Action: Mouse scrolled (637, 536) with delta (0, 0)
Screenshot: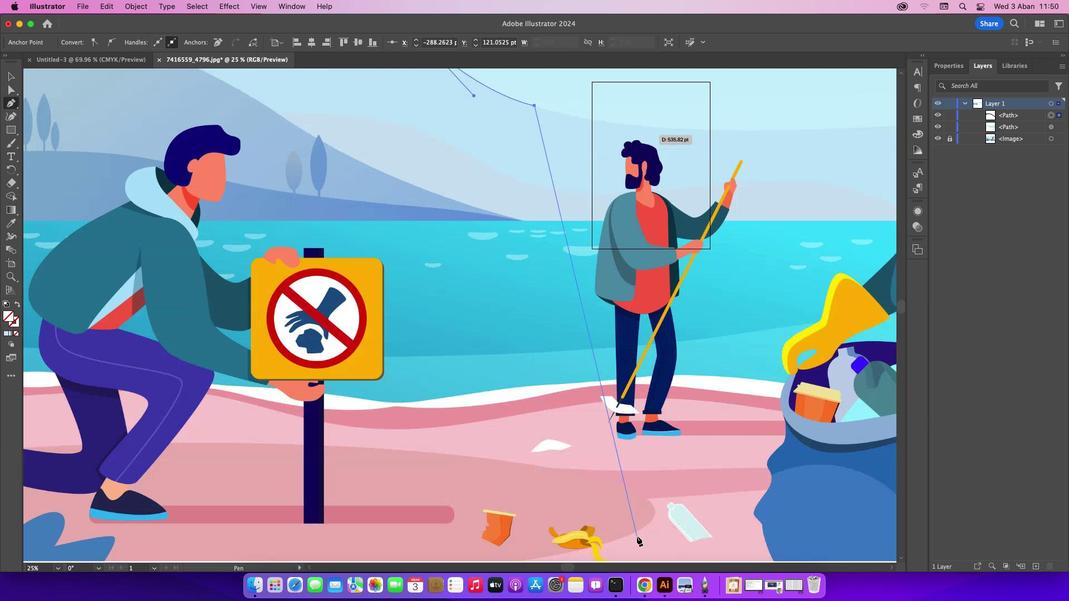 
Action: Mouse scrolled (637, 536) with delta (0, -1)
Screenshot: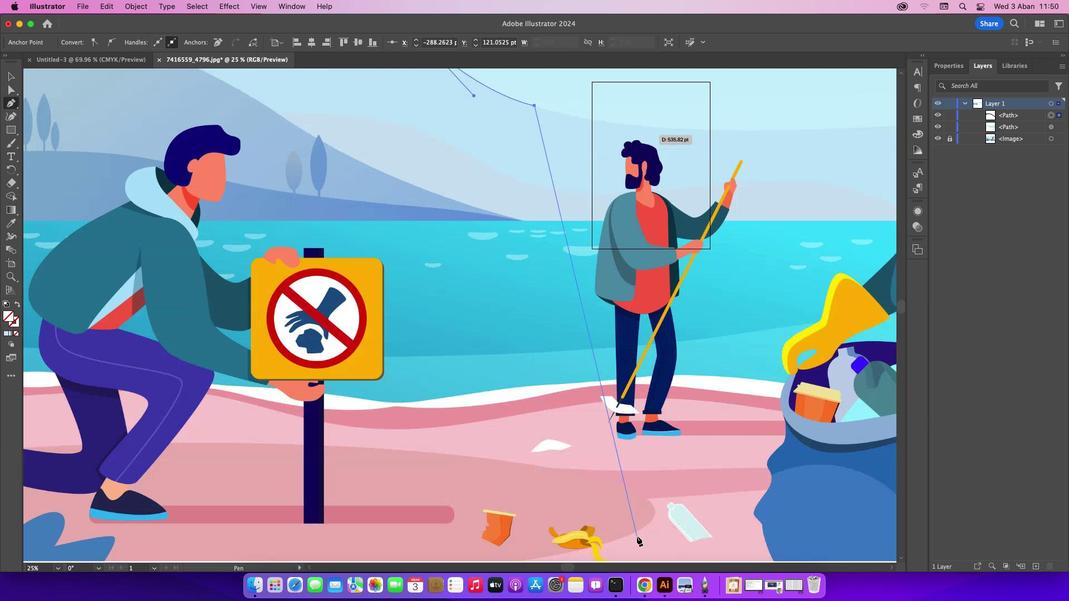 
Action: Mouse scrolled (637, 536) with delta (0, -2)
Screenshot: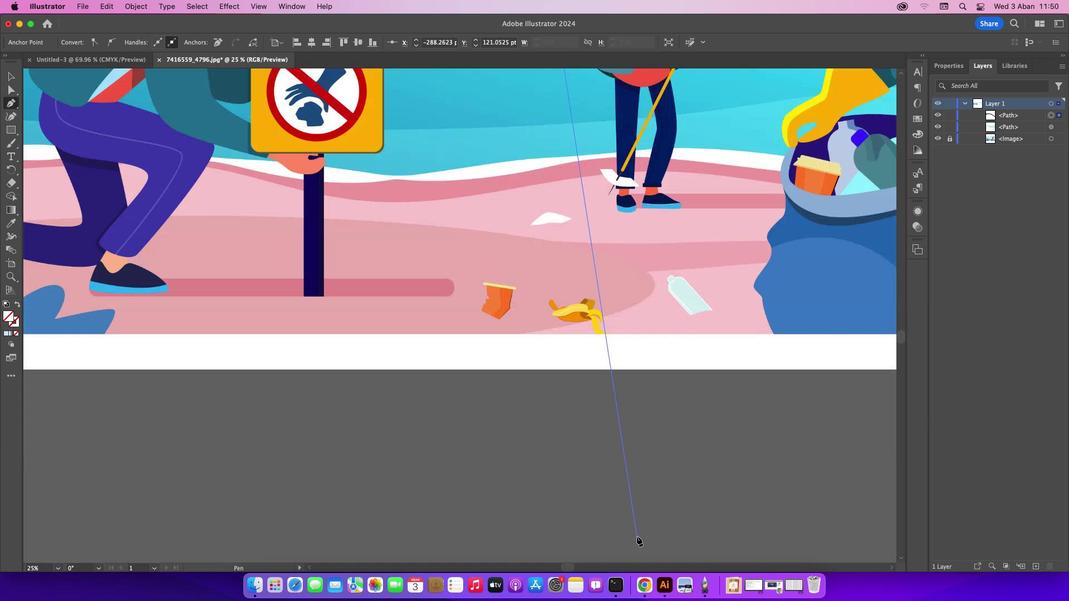 
Action: Mouse scrolled (637, 536) with delta (0, -3)
Screenshot: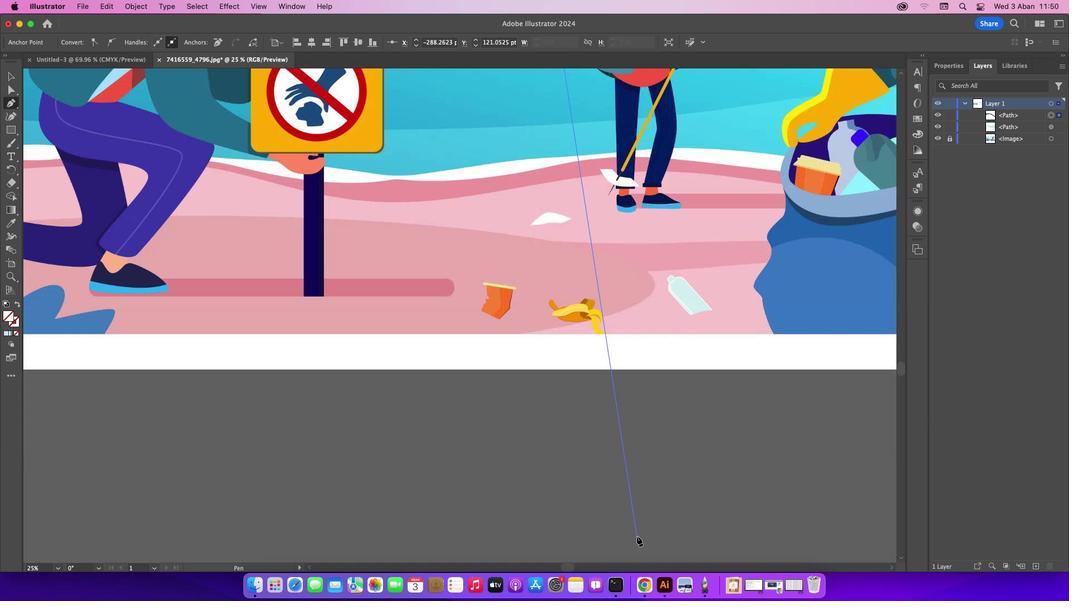
Action: Mouse scrolled (637, 536) with delta (0, 0)
Screenshot: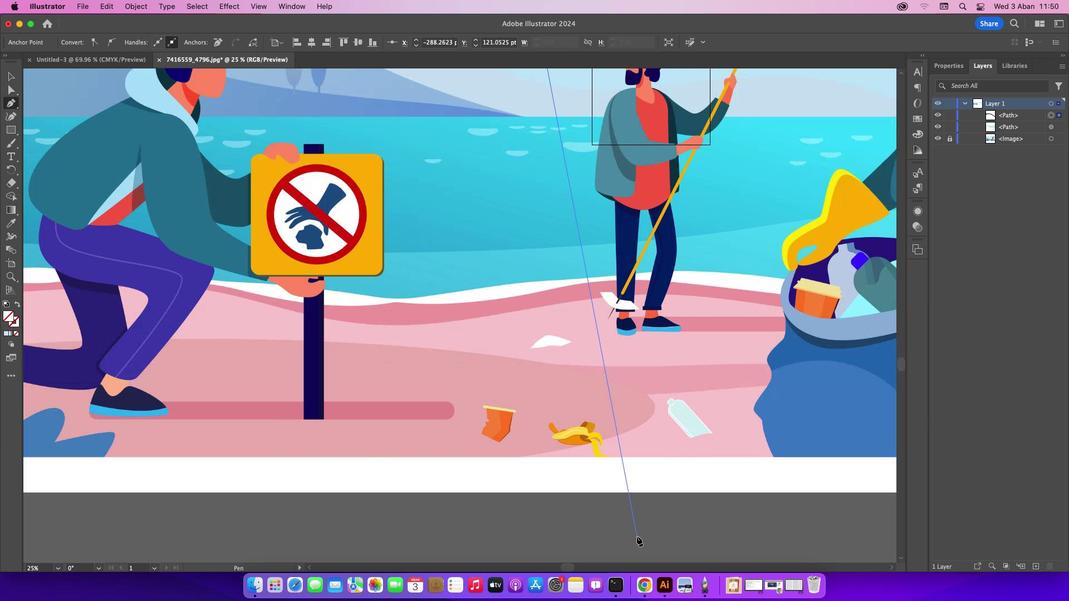 
Action: Mouse scrolled (637, 536) with delta (0, 0)
Screenshot: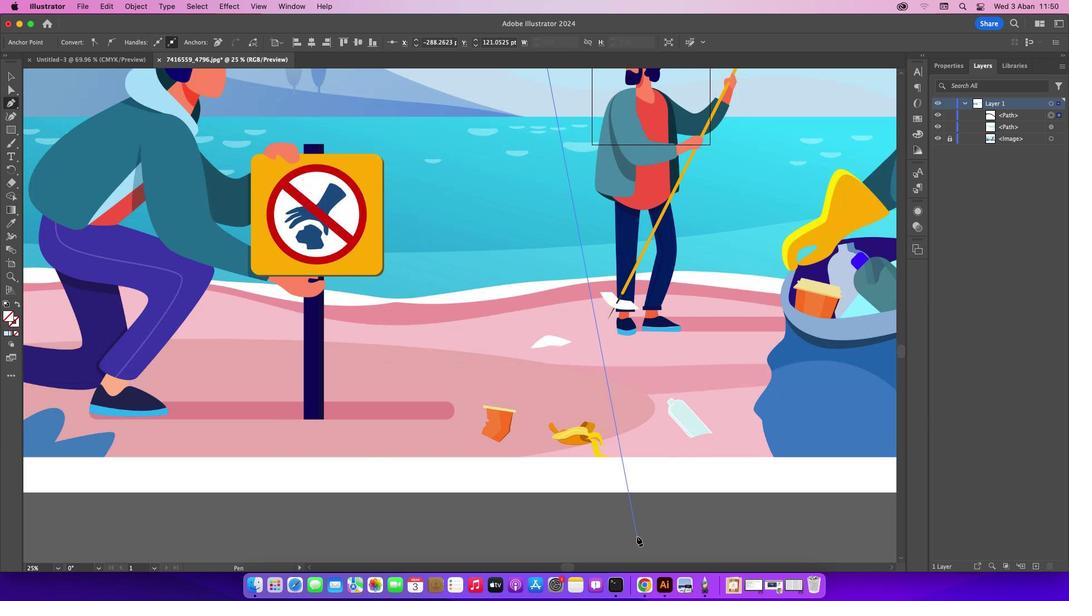
Action: Mouse scrolled (637, 536) with delta (0, 1)
Screenshot: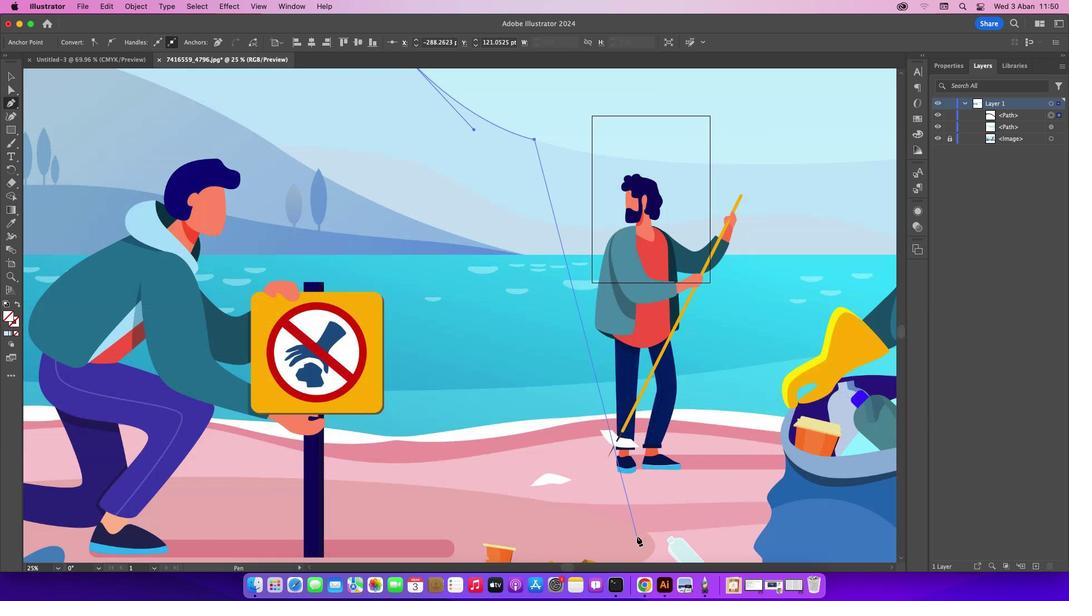 
Action: Mouse scrolled (637, 536) with delta (0, 1)
Screenshot: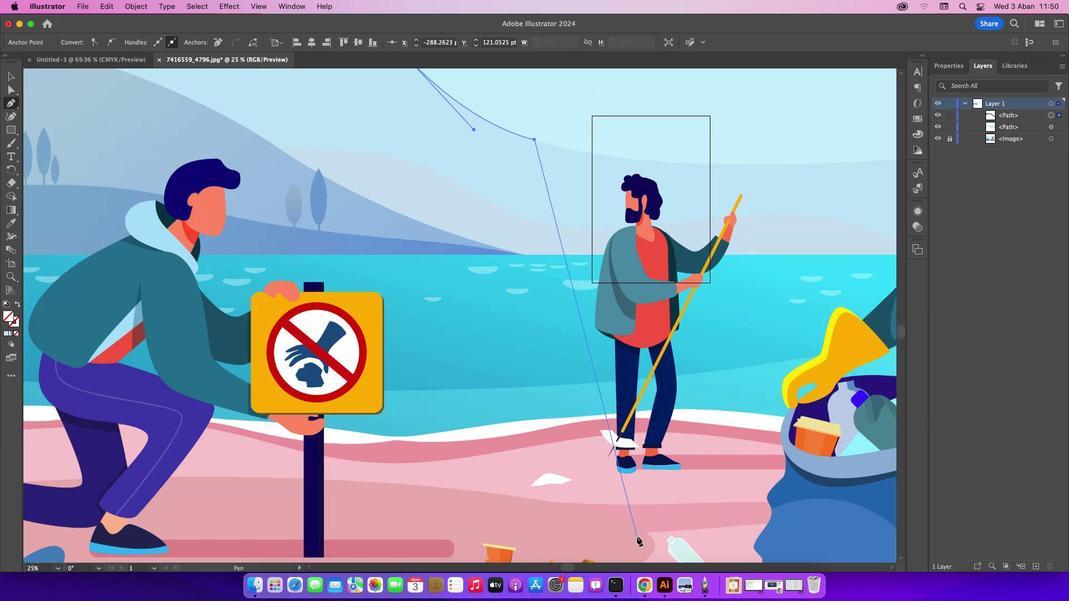 
Action: Mouse scrolled (637, 536) with delta (0, 0)
Screenshot: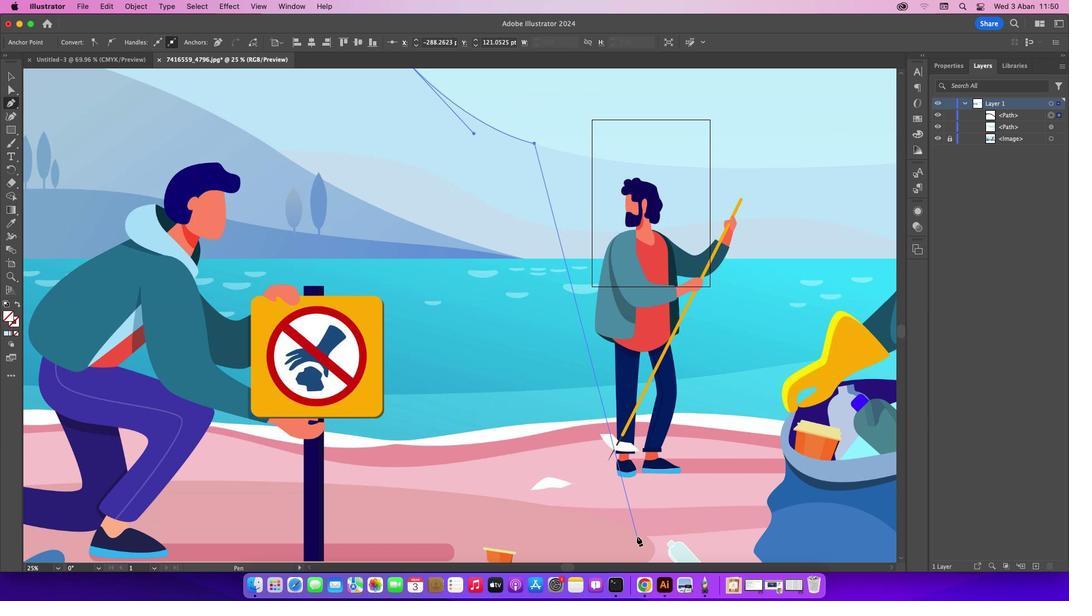 
Action: Mouse scrolled (637, 536) with delta (0, 0)
Screenshot: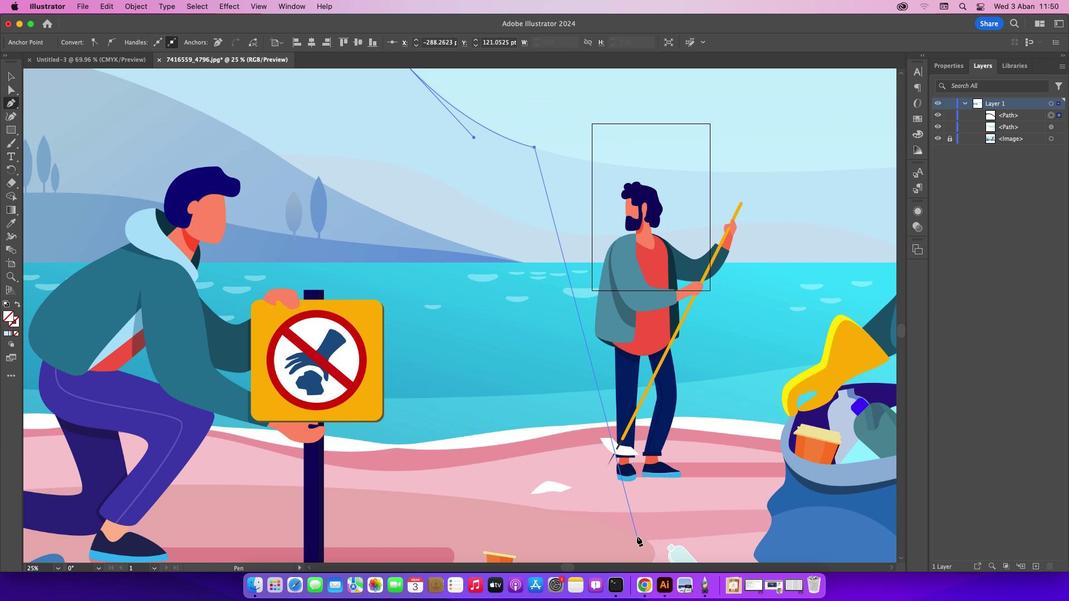 
Action: Mouse scrolled (637, 536) with delta (0, 0)
Screenshot: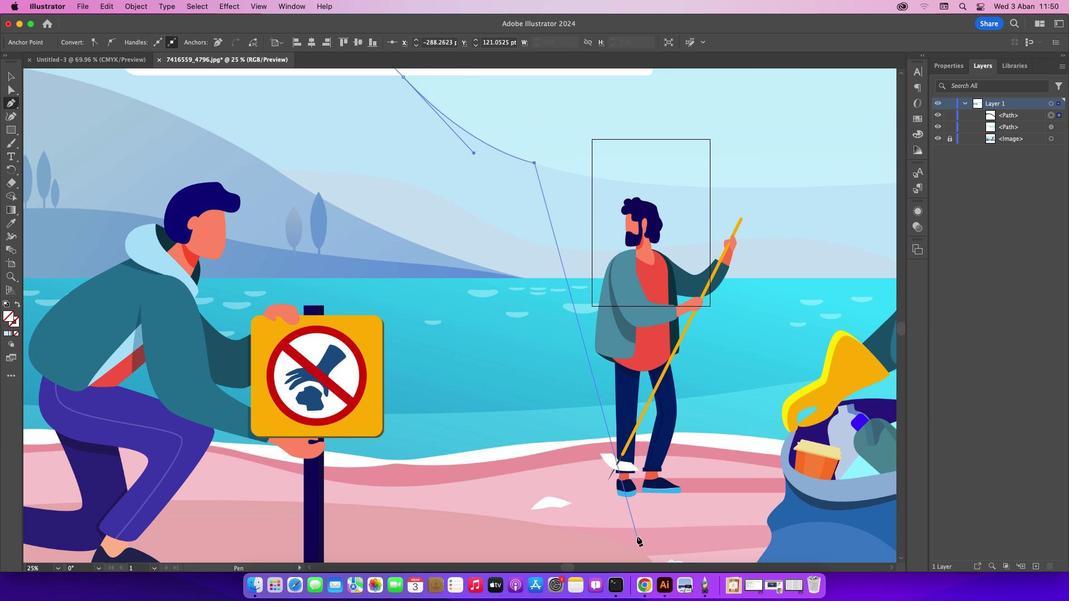 
Action: Mouse moved to (573, 565)
Screenshot: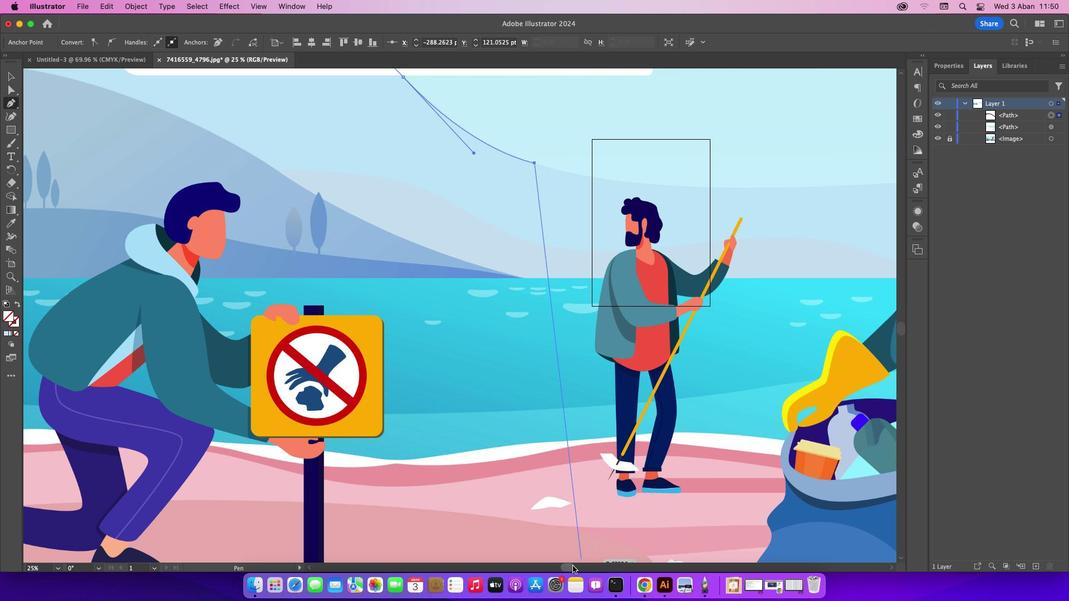 
Action: Mouse pressed left at (573, 565)
Screenshot: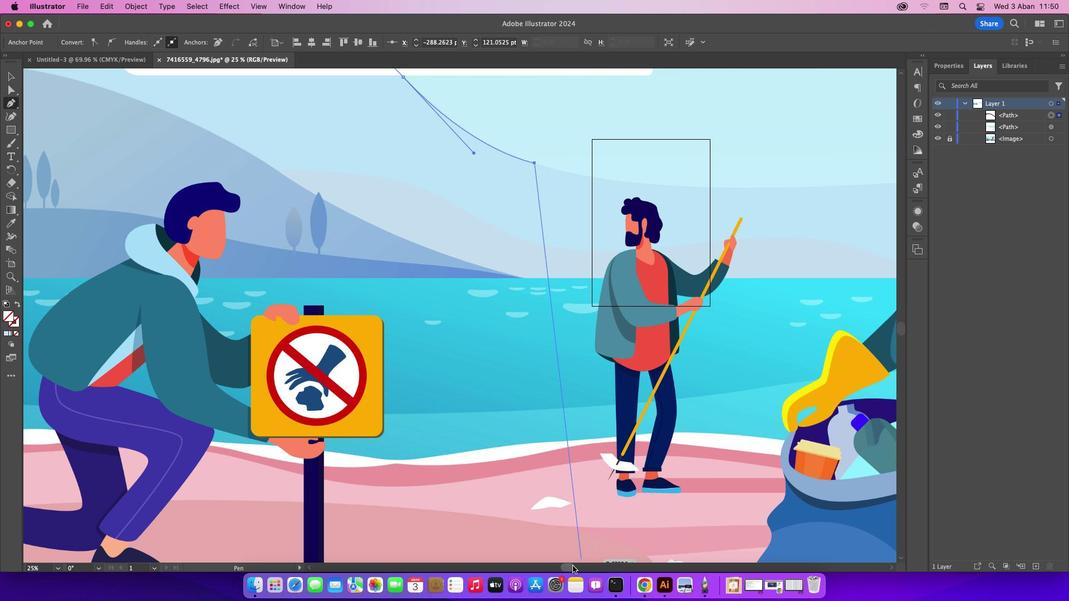 
Action: Mouse moved to (637, 184)
Screenshot: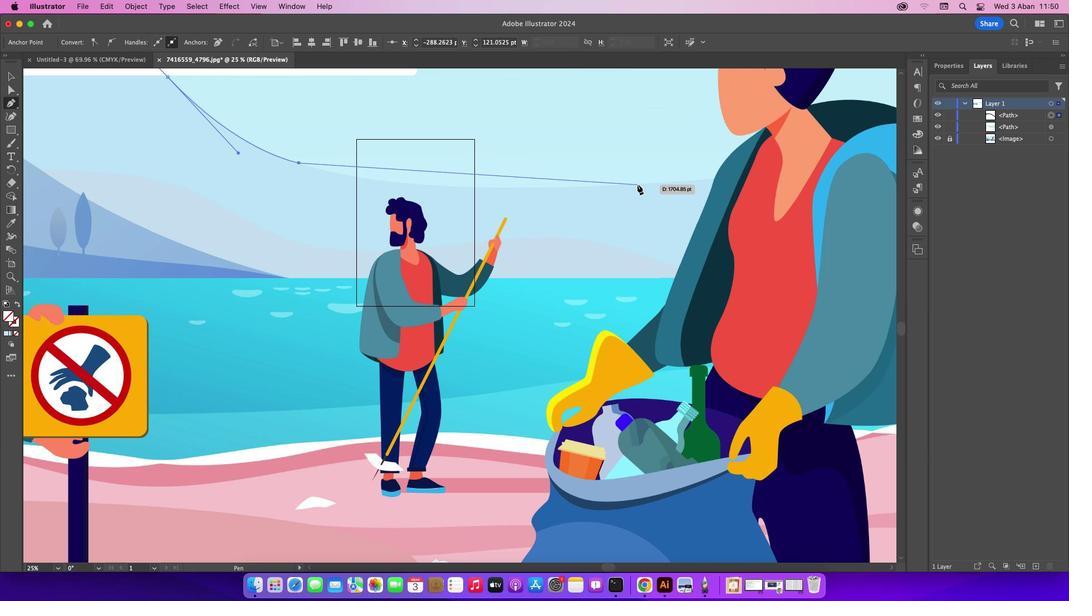 
Action: Mouse pressed left at (637, 184)
Screenshot: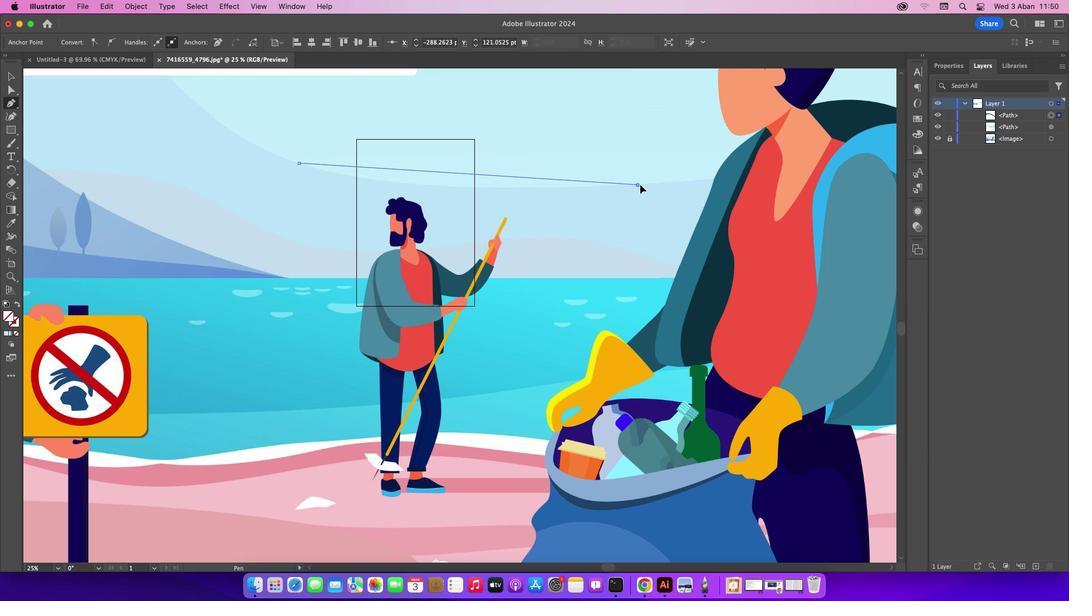 
Action: Mouse moved to (607, 564)
Screenshot: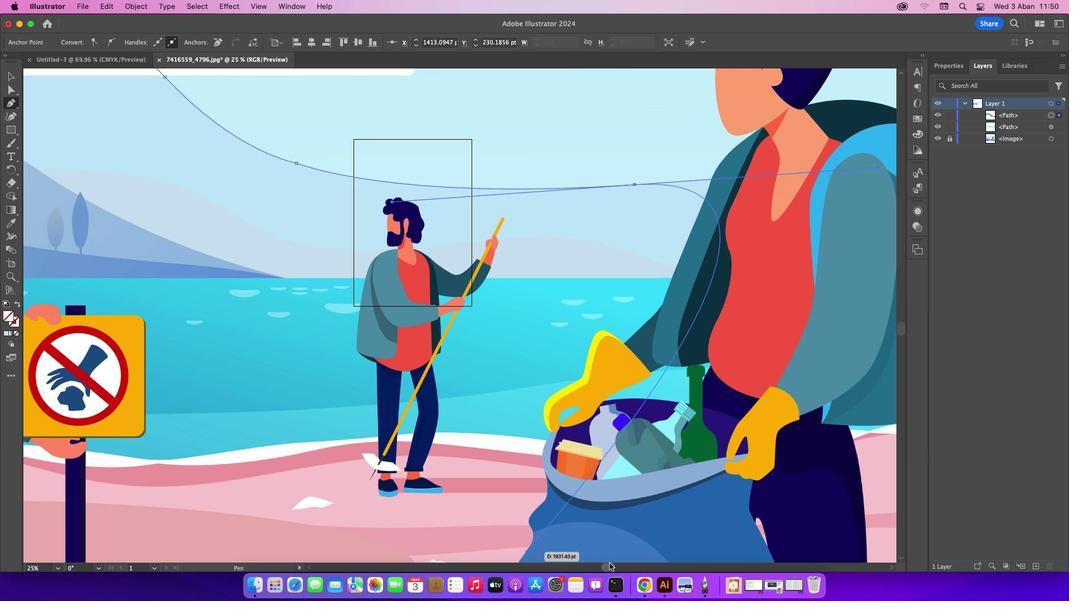 
Action: Mouse pressed left at (607, 564)
Screenshot: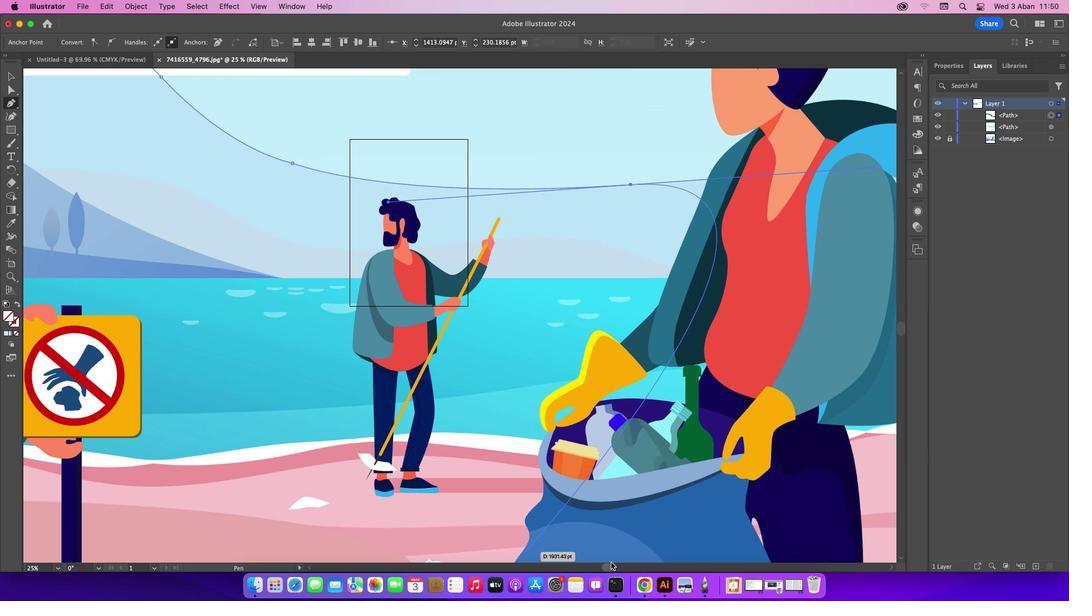 
Action: Mouse moved to (673, 152)
Screenshot: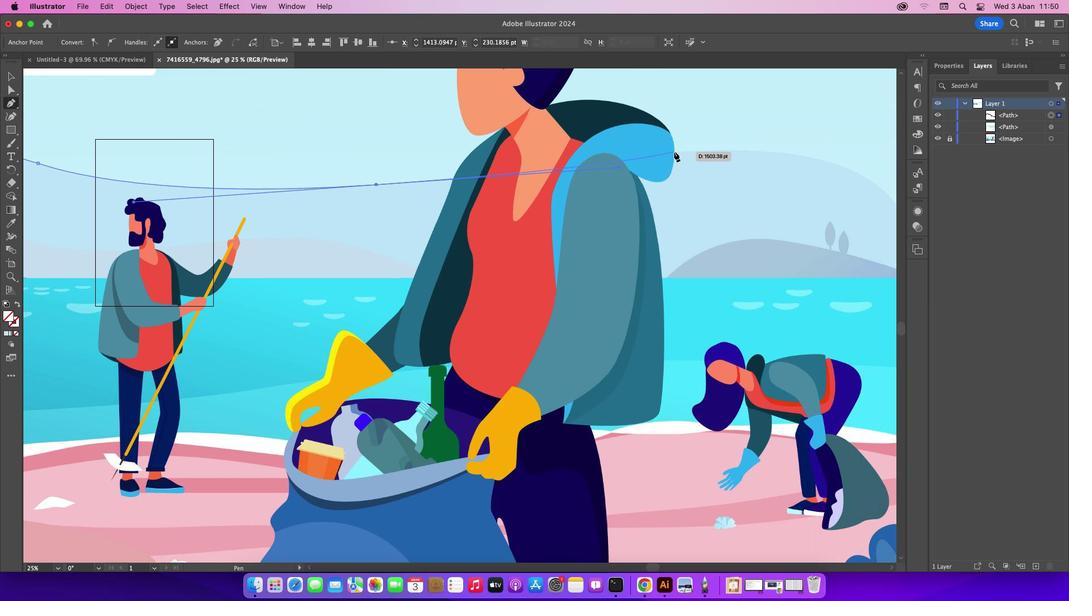 
Action: Mouse pressed left at (673, 152)
Screenshot: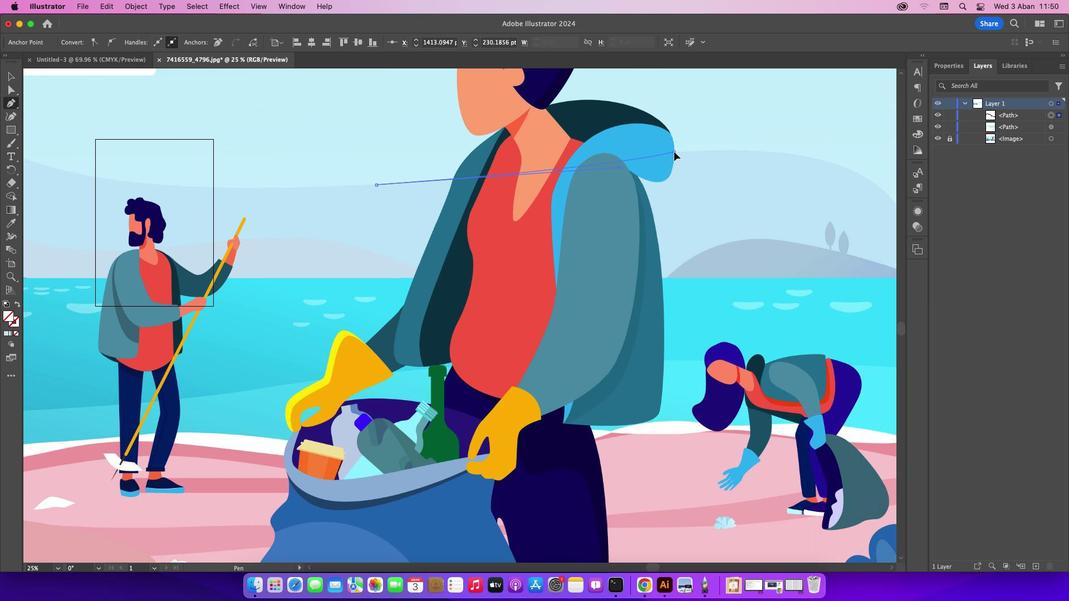 
Action: Mouse moved to (822, 162)
Screenshot: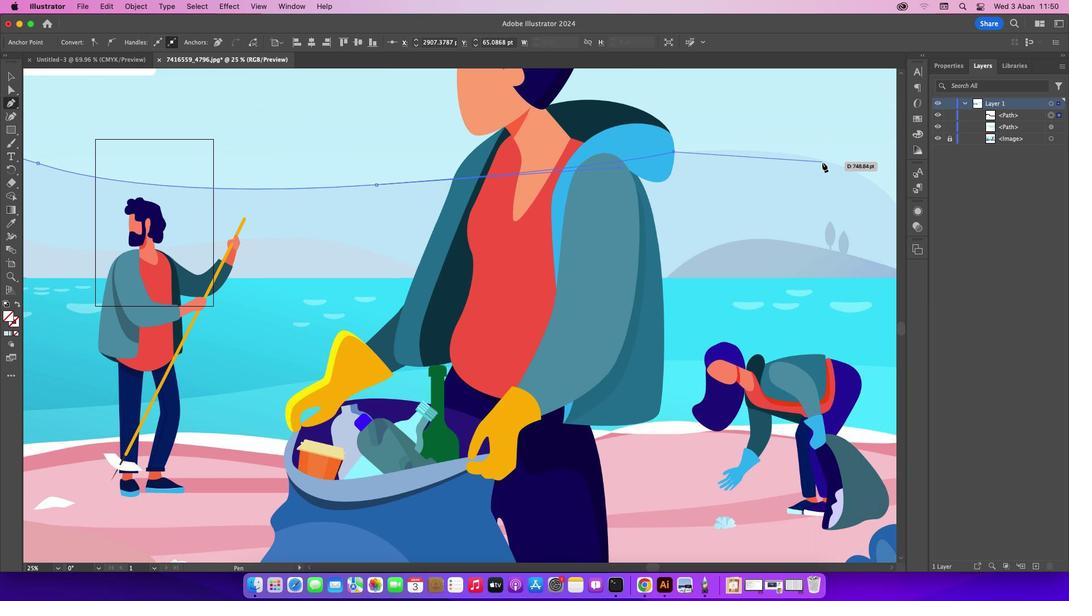 
Action: Mouse pressed left at (822, 162)
Screenshot: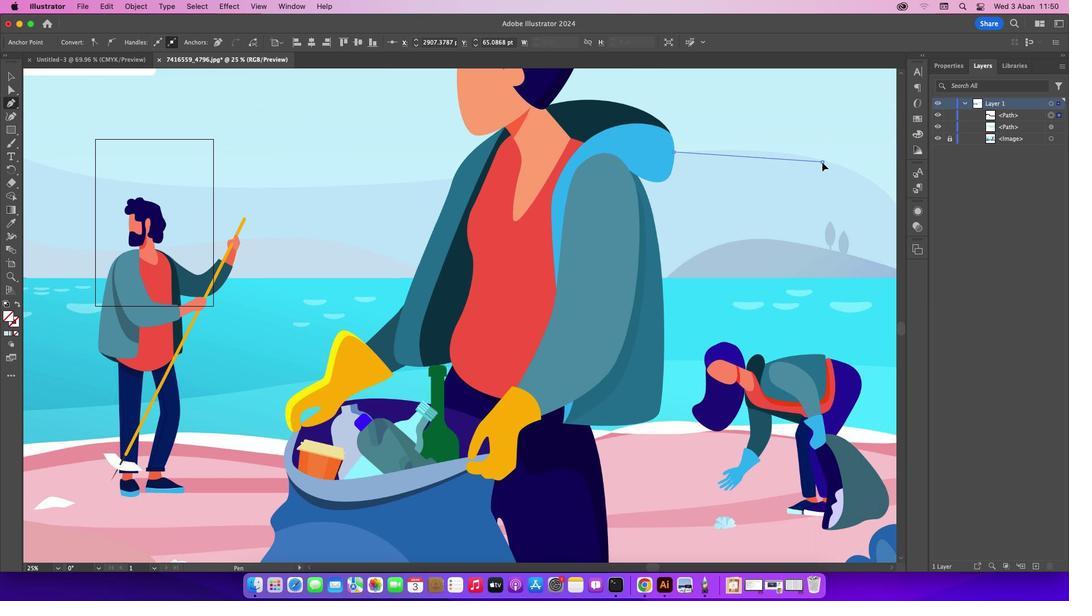 
Action: Mouse moved to (820, 160)
Screenshot: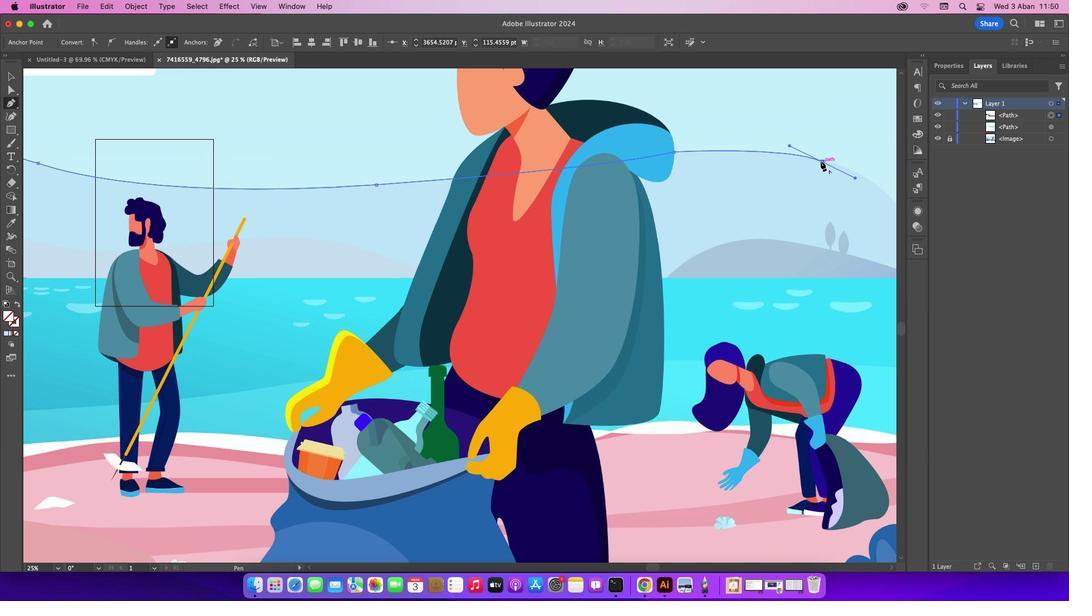 
Action: Mouse pressed left at (820, 160)
Screenshot: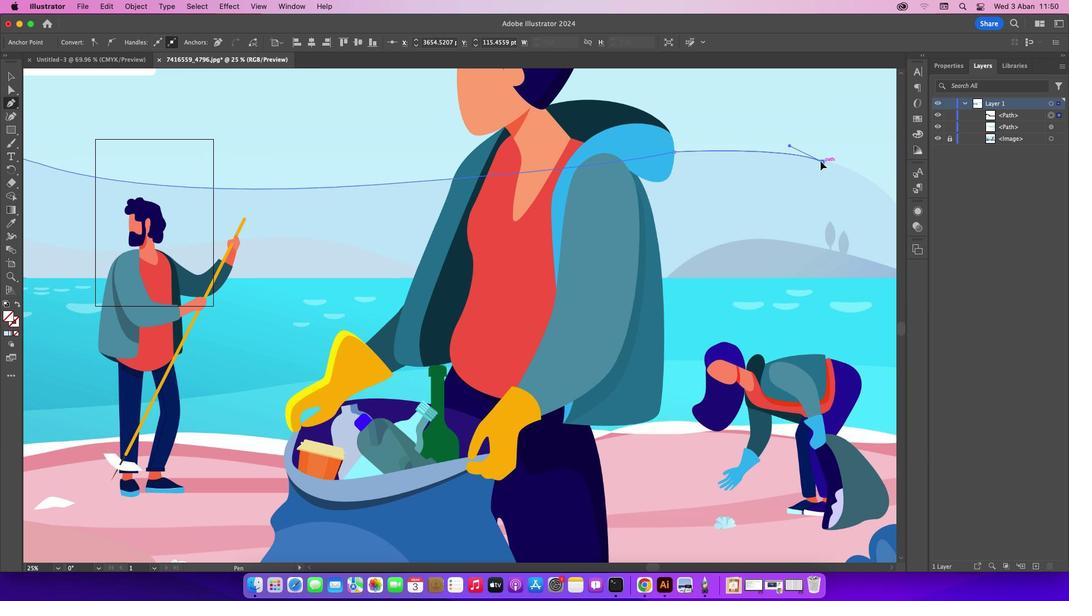 
Action: Mouse moved to (648, 566)
Screenshot: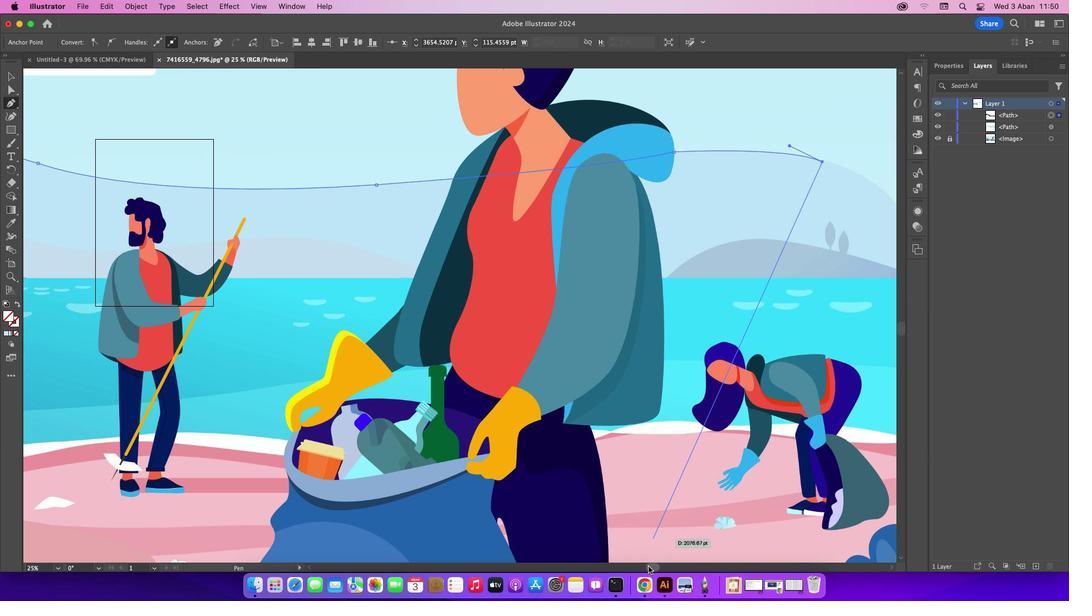 
Action: Mouse pressed left at (648, 566)
Screenshot: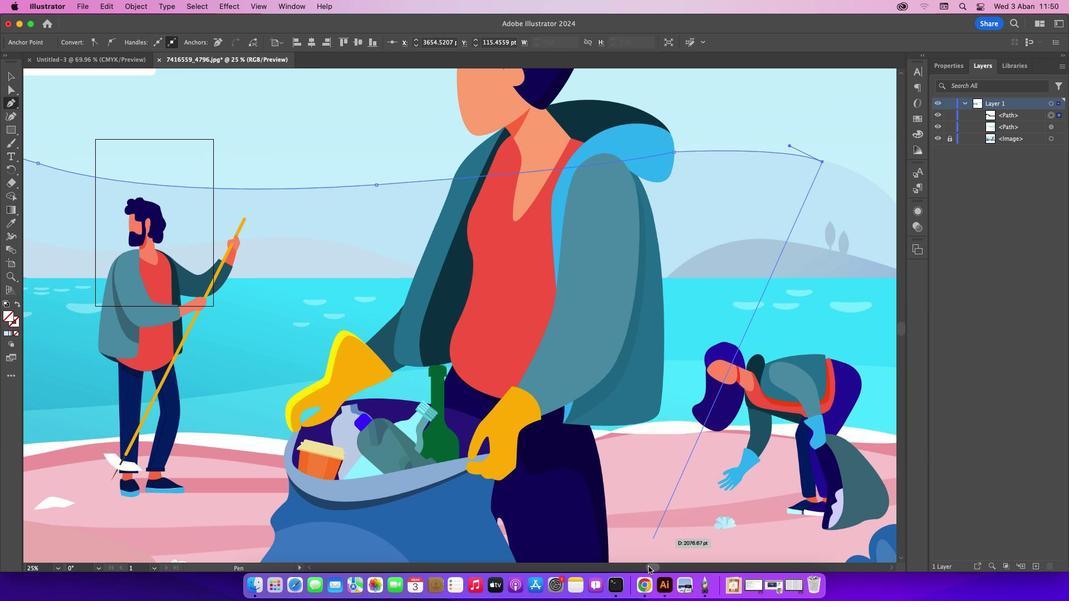 
Action: Mouse moved to (830, 232)
Screenshot: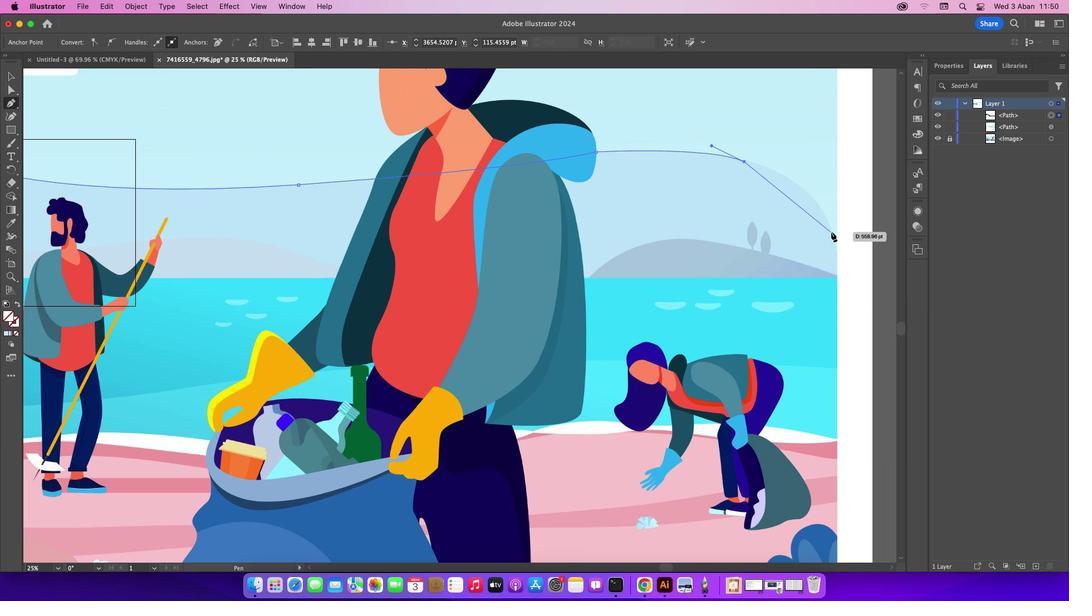 
Action: Mouse pressed left at (830, 232)
Screenshot: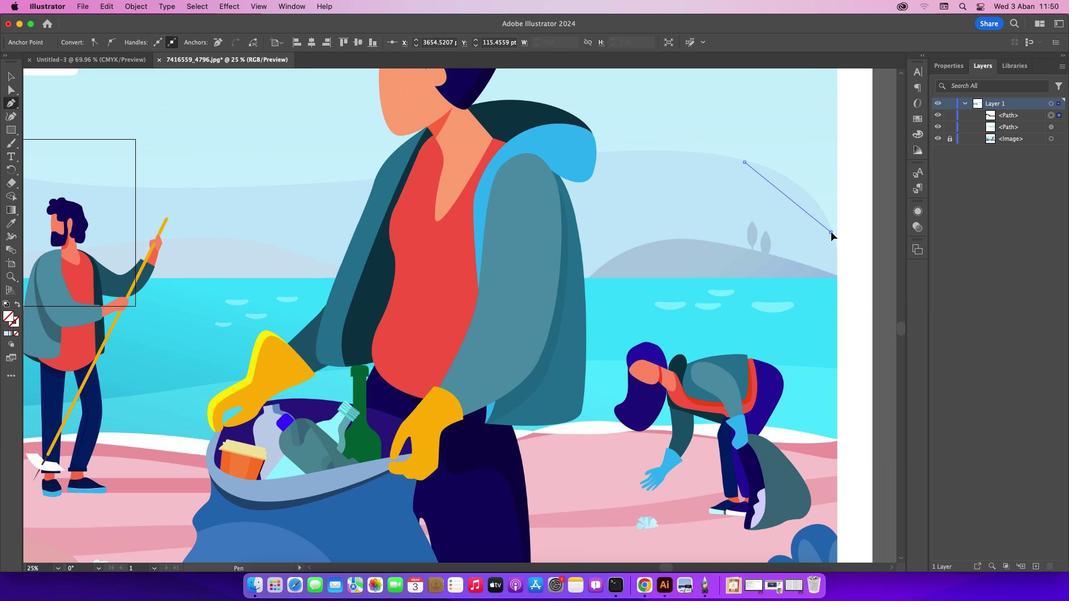 
Action: Mouse moved to (830, 232)
Screenshot: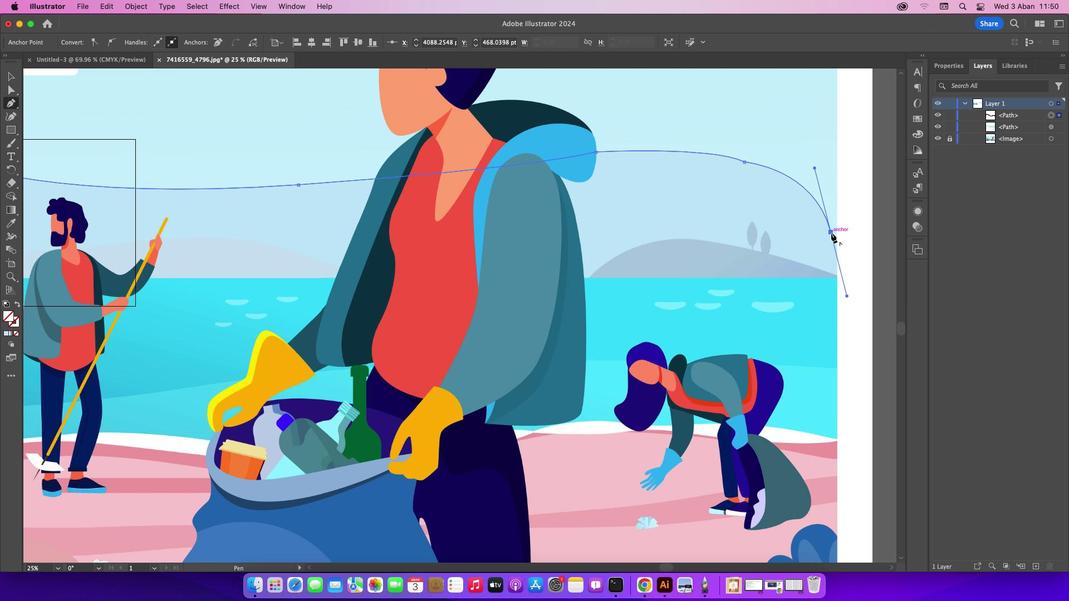 
Action: Mouse pressed left at (830, 232)
Screenshot: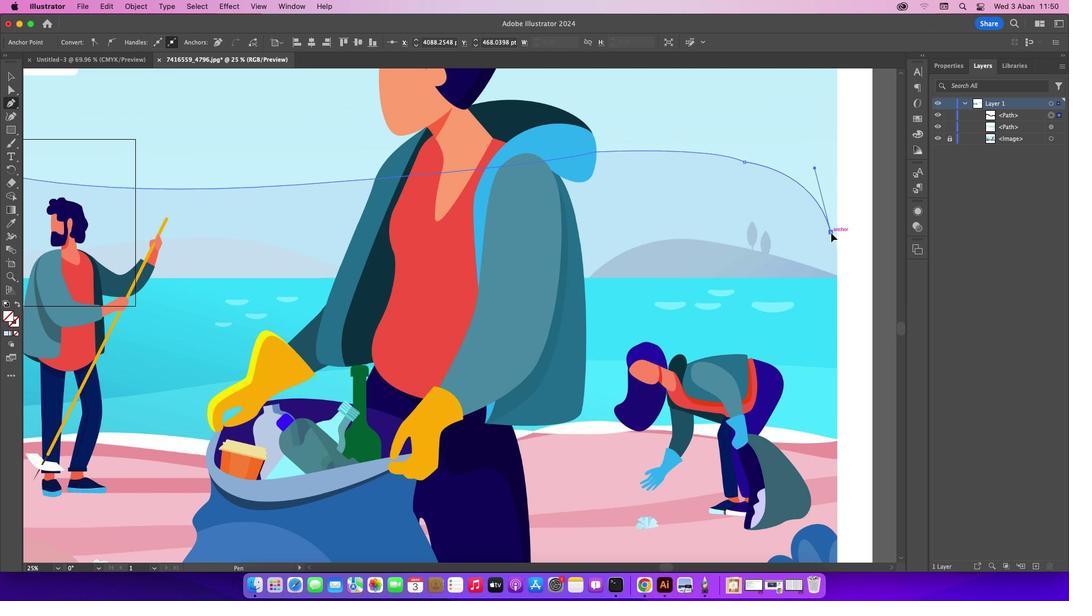 
Action: Mouse moved to (837, 274)
Screenshot: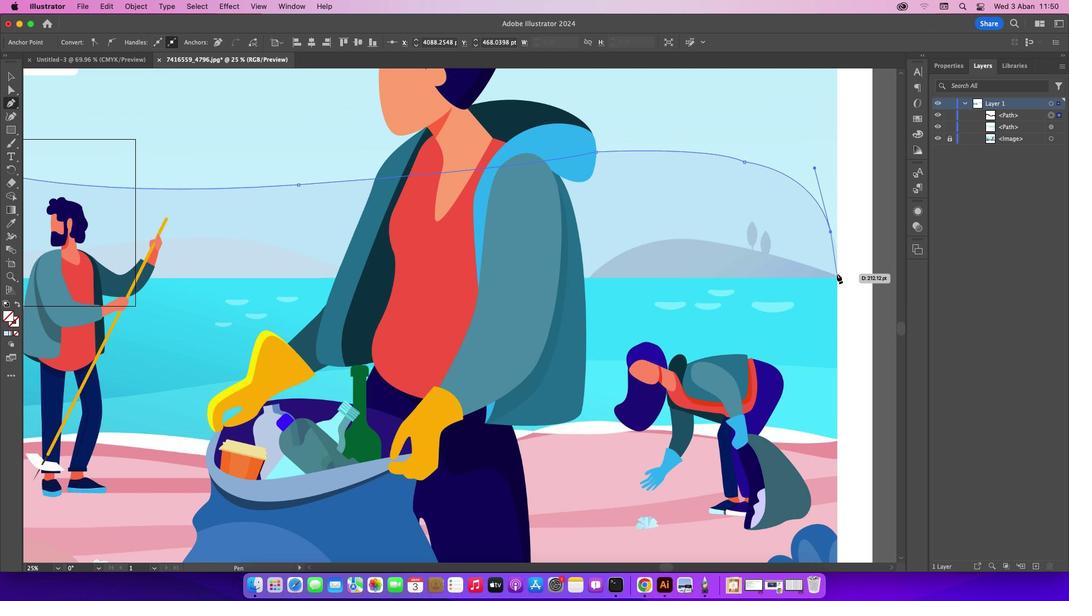 
Action: Mouse pressed left at (837, 274)
Screenshot: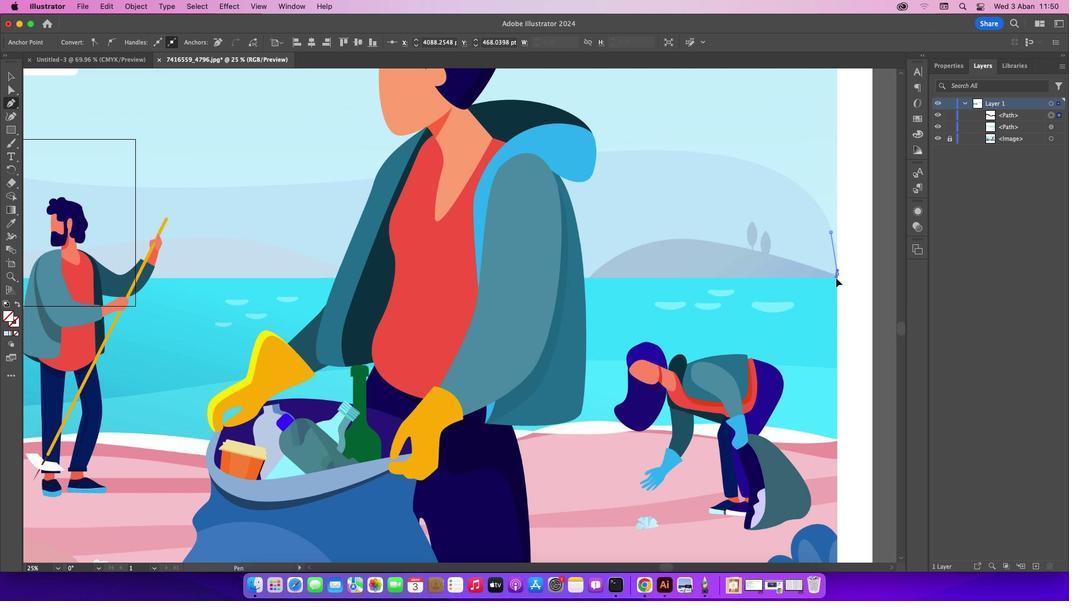 
Action: Mouse moved to (836, 273)
Screenshot: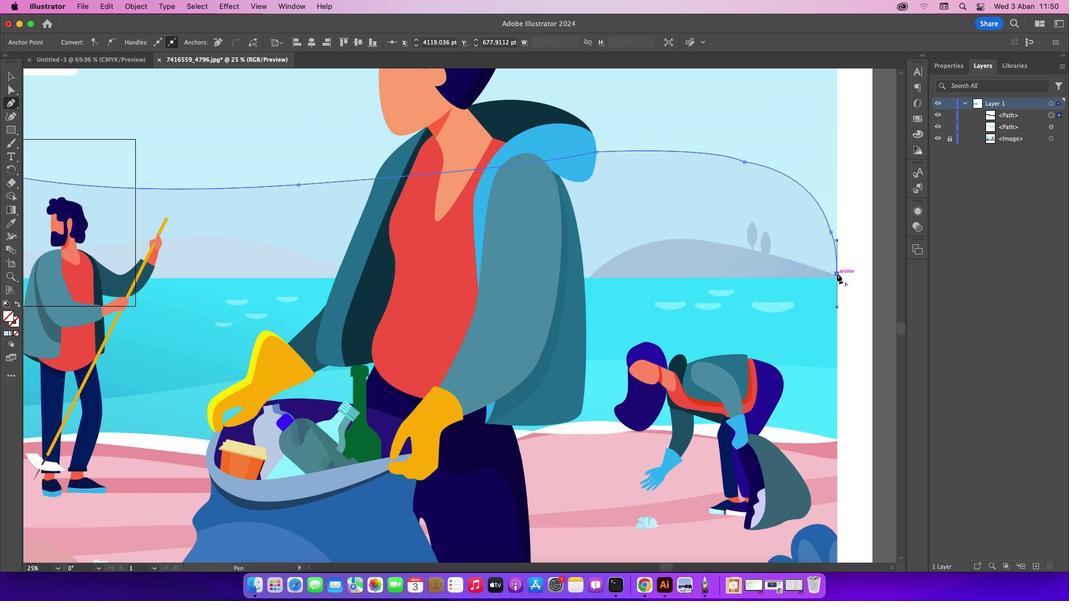 
Action: Mouse pressed left at (836, 273)
Screenshot: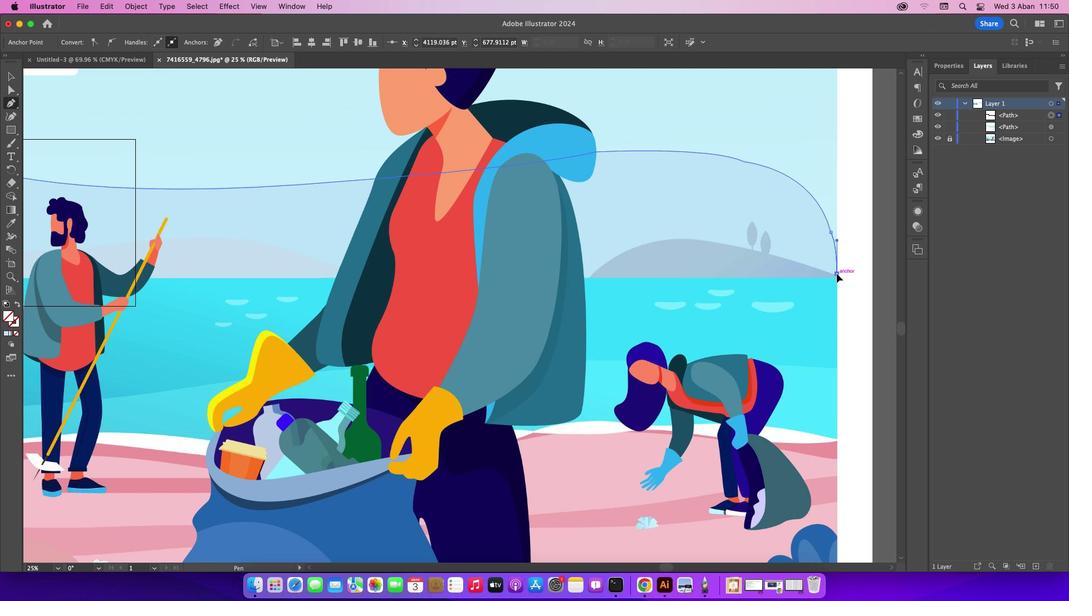 
Action: Mouse moved to (690, 238)
Screenshot: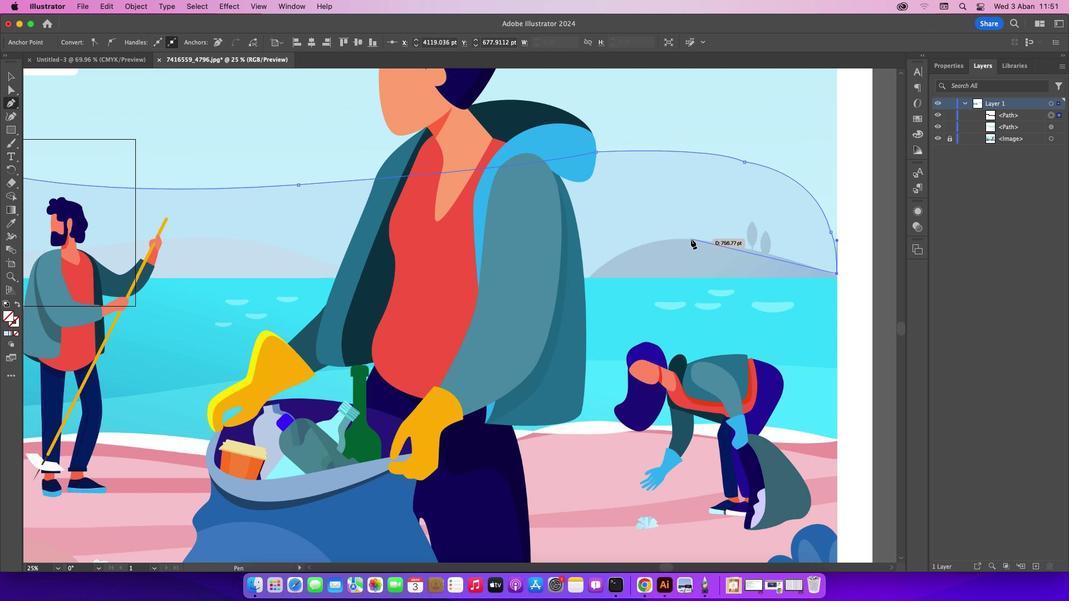 
Action: Mouse pressed left at (690, 238)
Screenshot: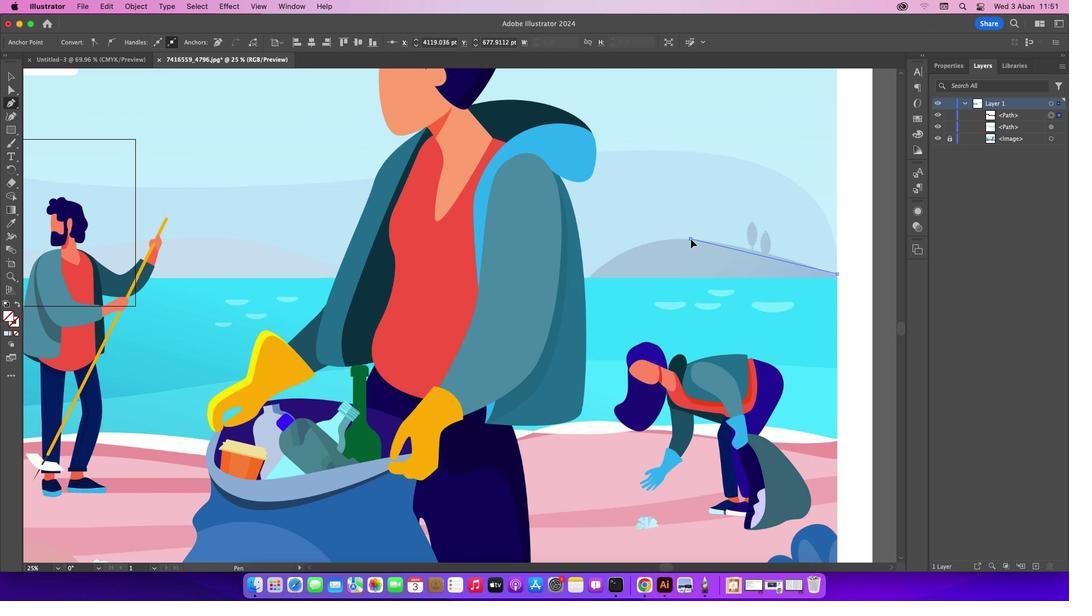 
Action: Mouse moved to (588, 279)
Screenshot: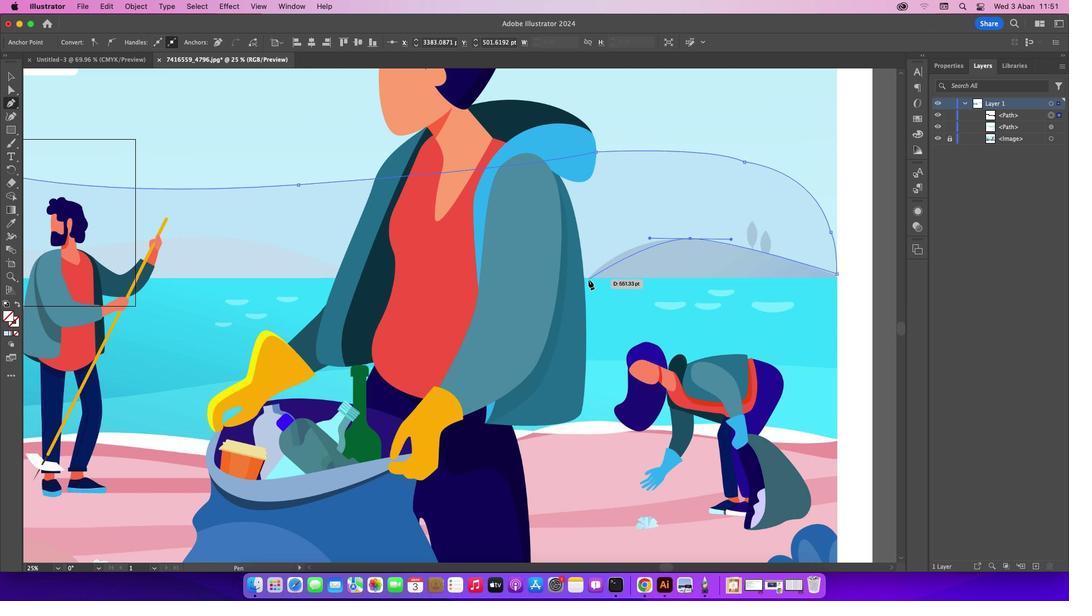 
Action: Mouse pressed left at (588, 279)
Screenshot: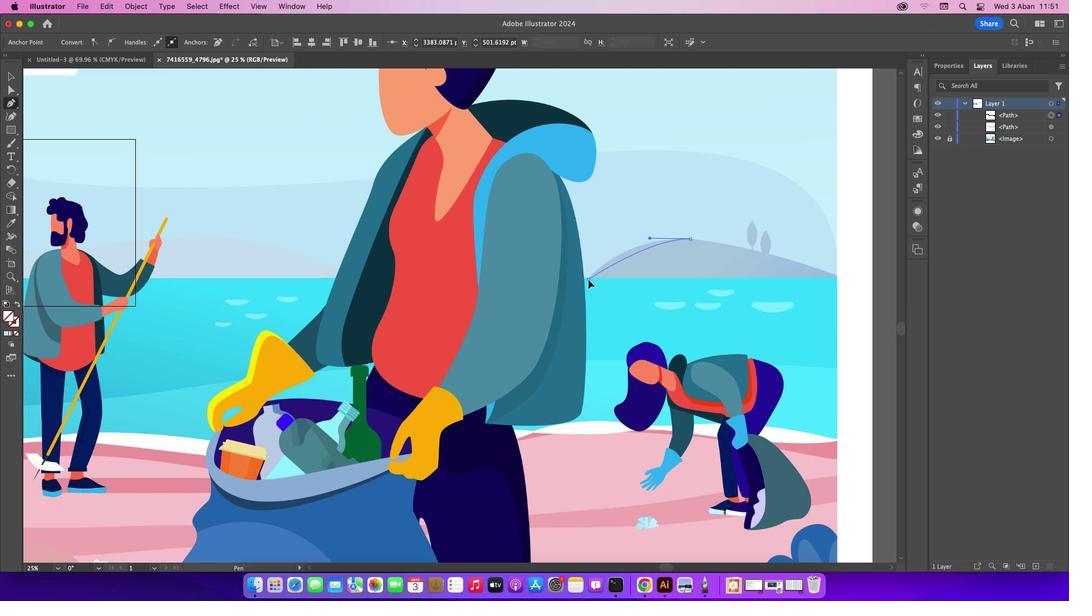 
Action: Mouse pressed left at (588, 279)
Screenshot: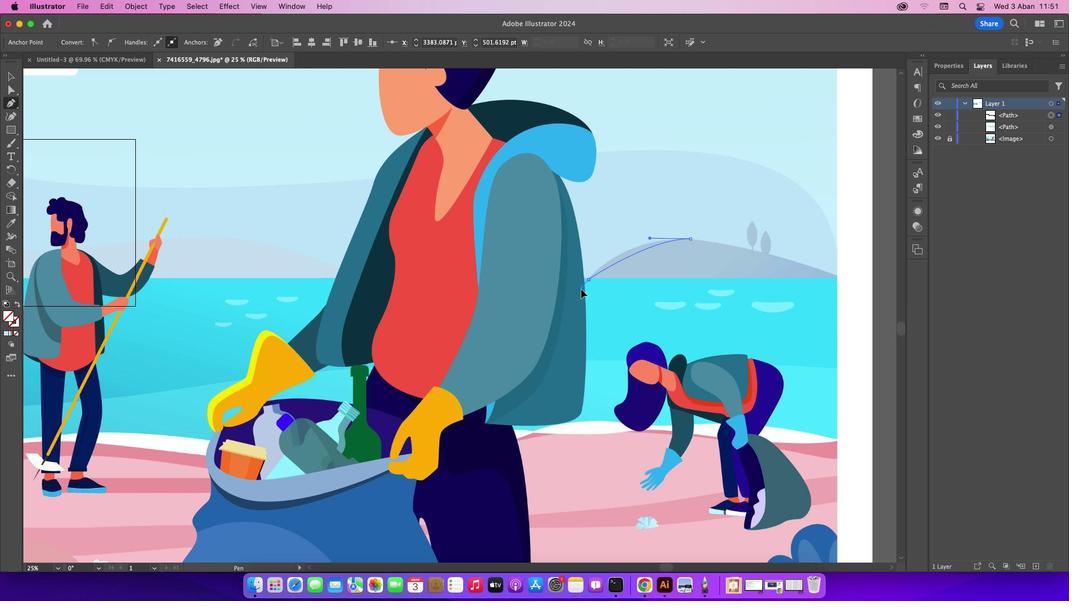 
Action: Mouse moved to (565, 318)
Screenshot: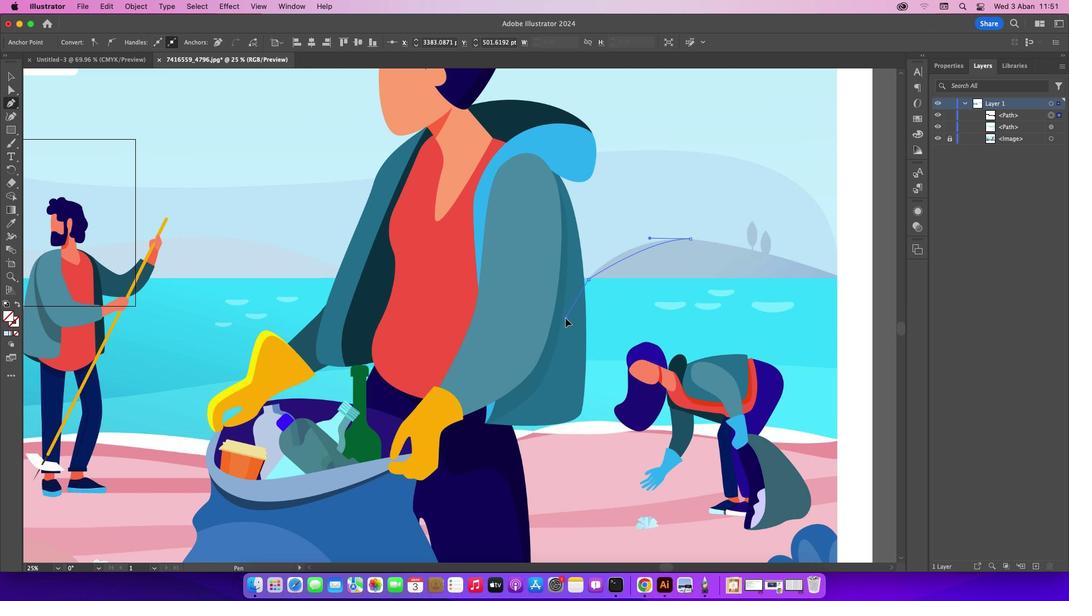 
Action: Key pressed Key.cmd'z'
Screenshot: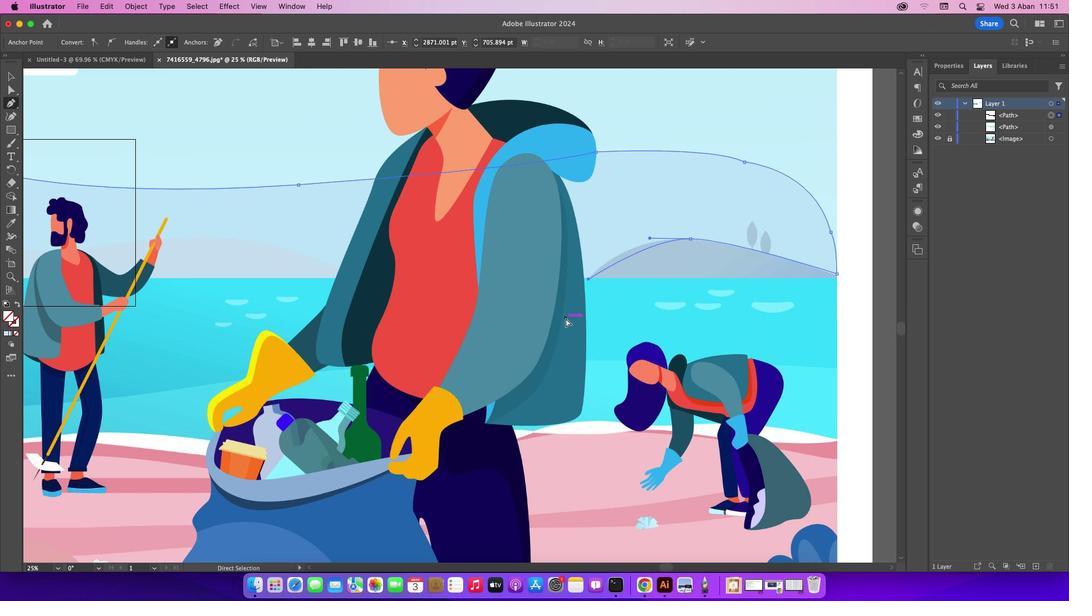 
Action: Mouse moved to (586, 285)
Screenshot: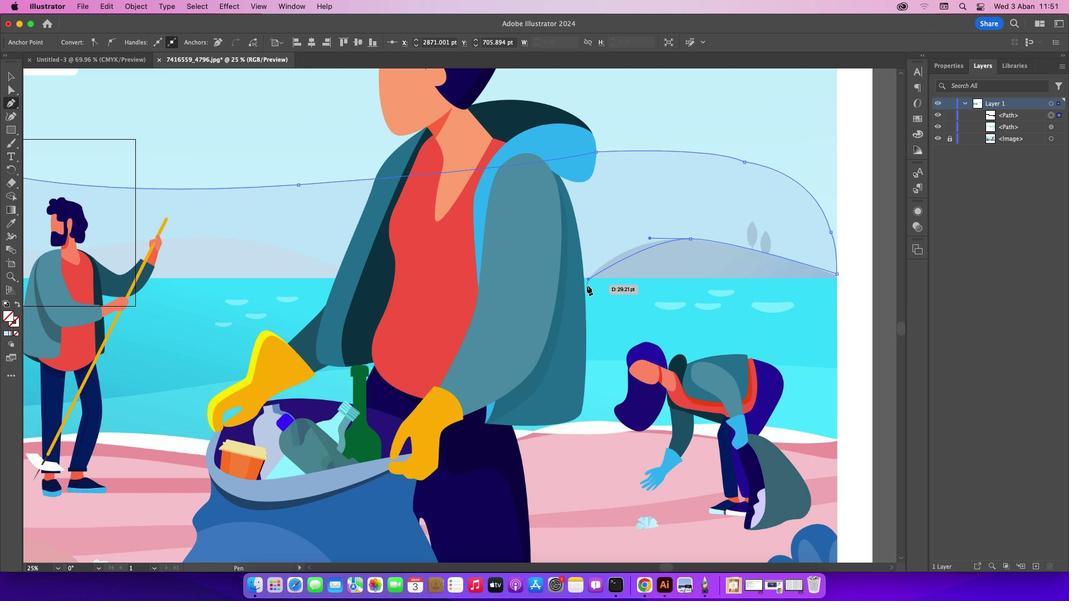 
Action: Key pressed Key.cmd'z'
Screenshot: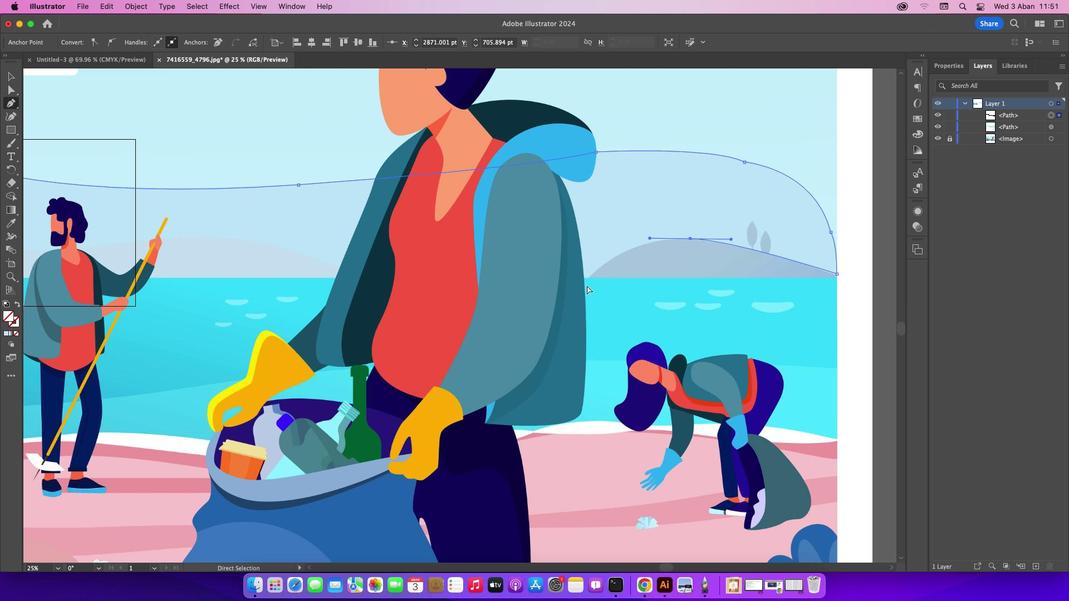 
Action: Mouse moved to (588, 277)
Screenshot: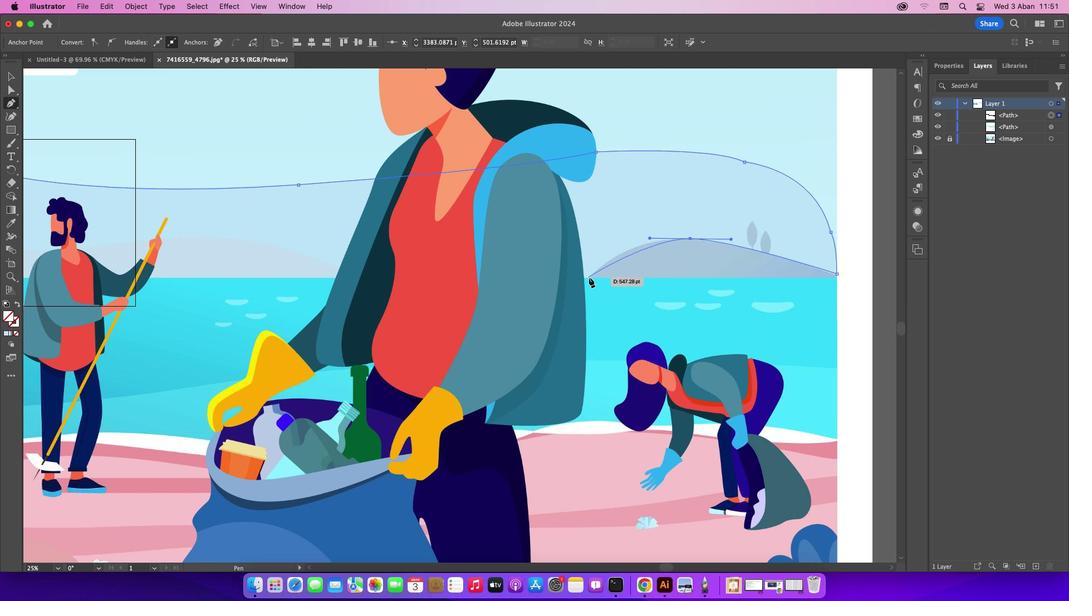 
Action: Mouse pressed left at (588, 277)
Screenshot: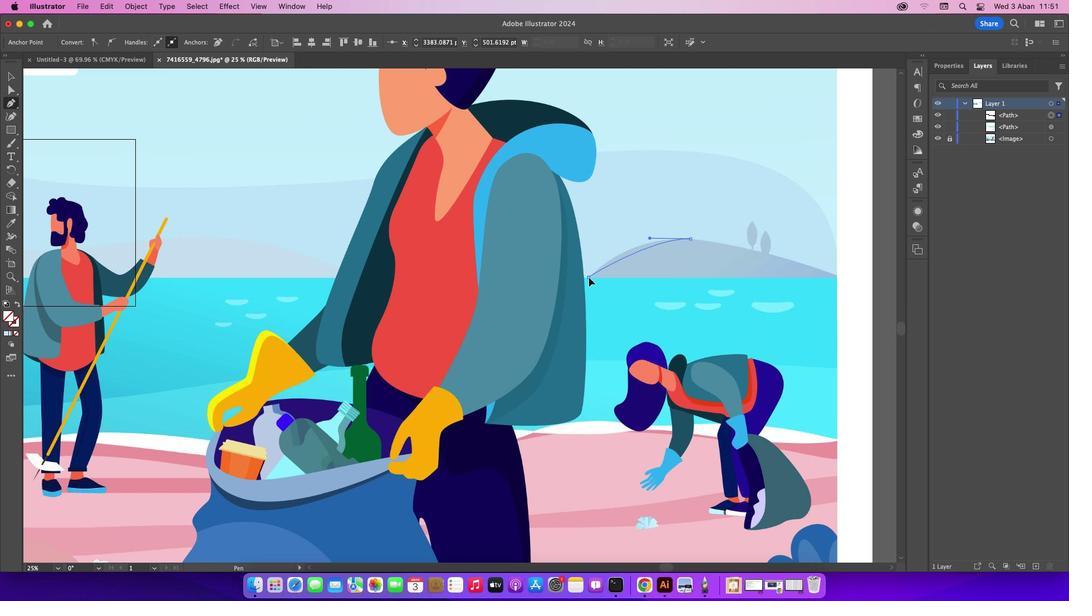 
Action: Mouse moved to (339, 268)
Screenshot: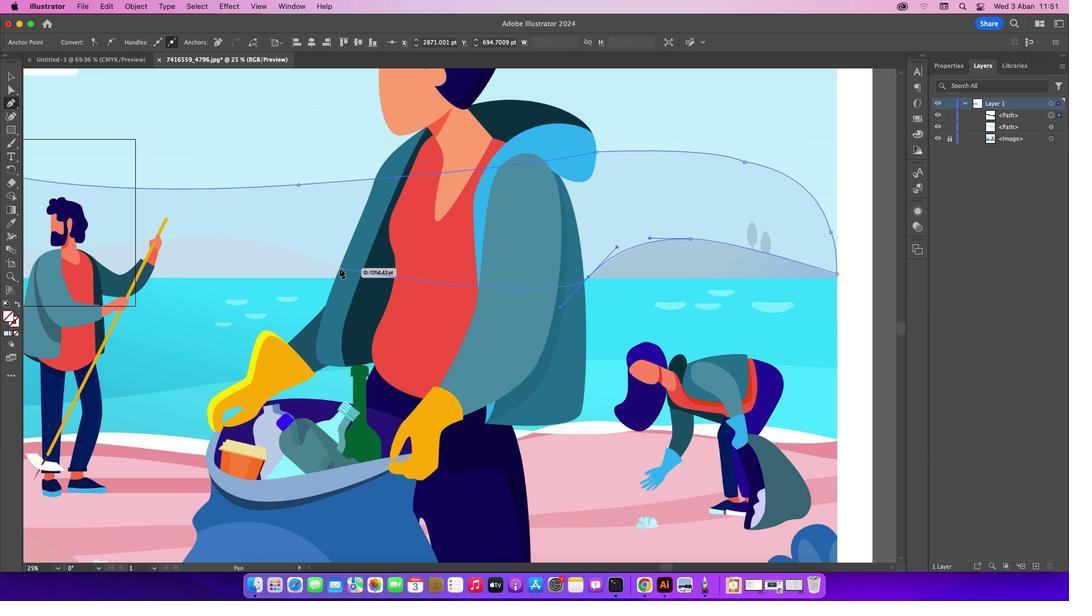 
Action: Mouse pressed left at (339, 268)
Screenshot: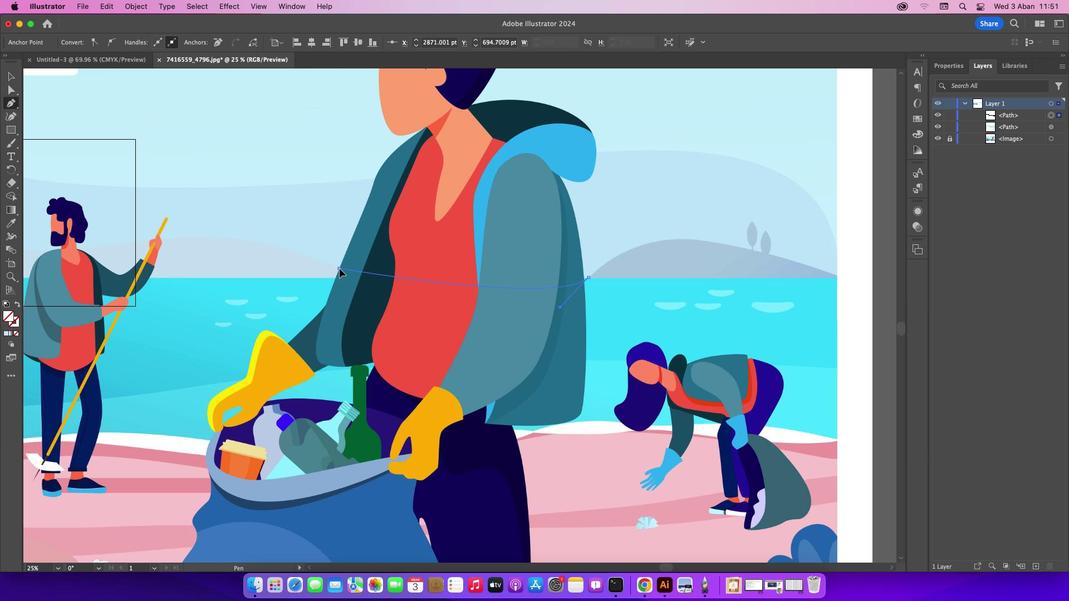 
Action: Mouse moved to (243, 239)
Screenshot: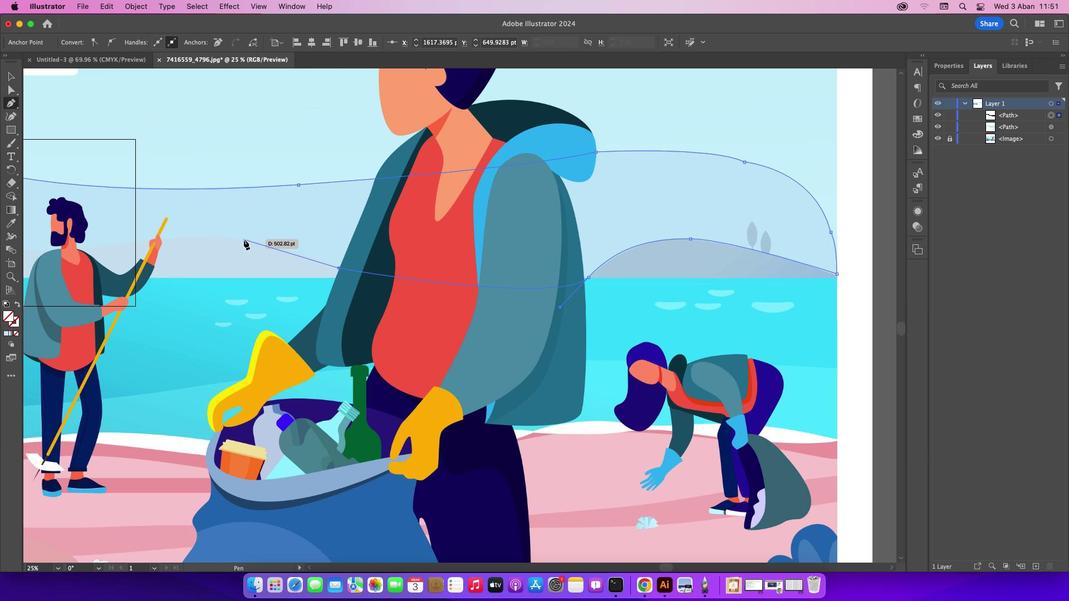 
Action: Mouse pressed left at (243, 239)
Screenshot: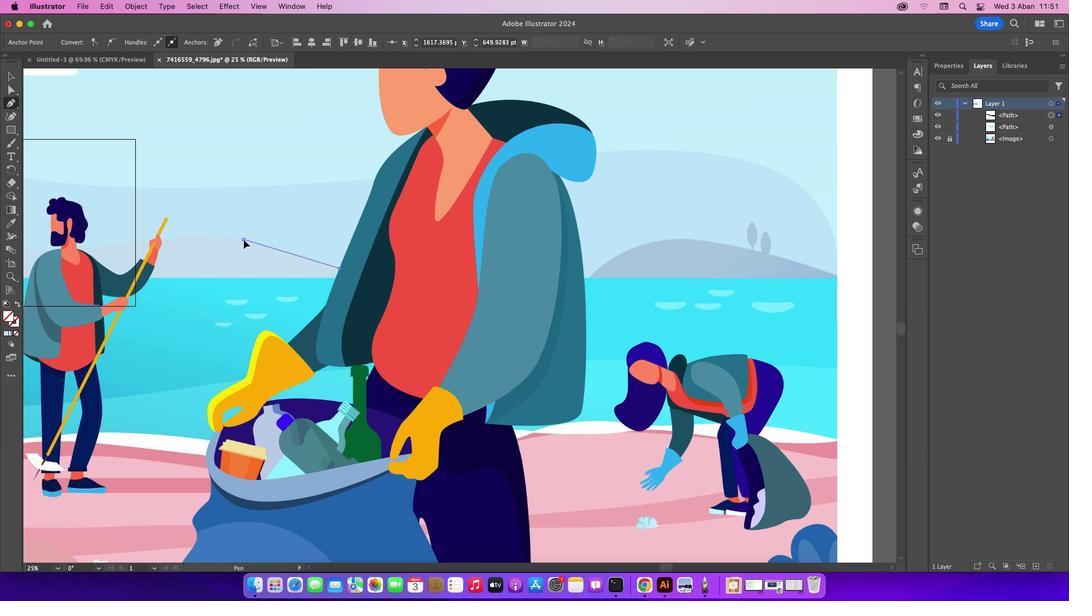 
Action: Mouse moved to (664, 569)
Screenshot: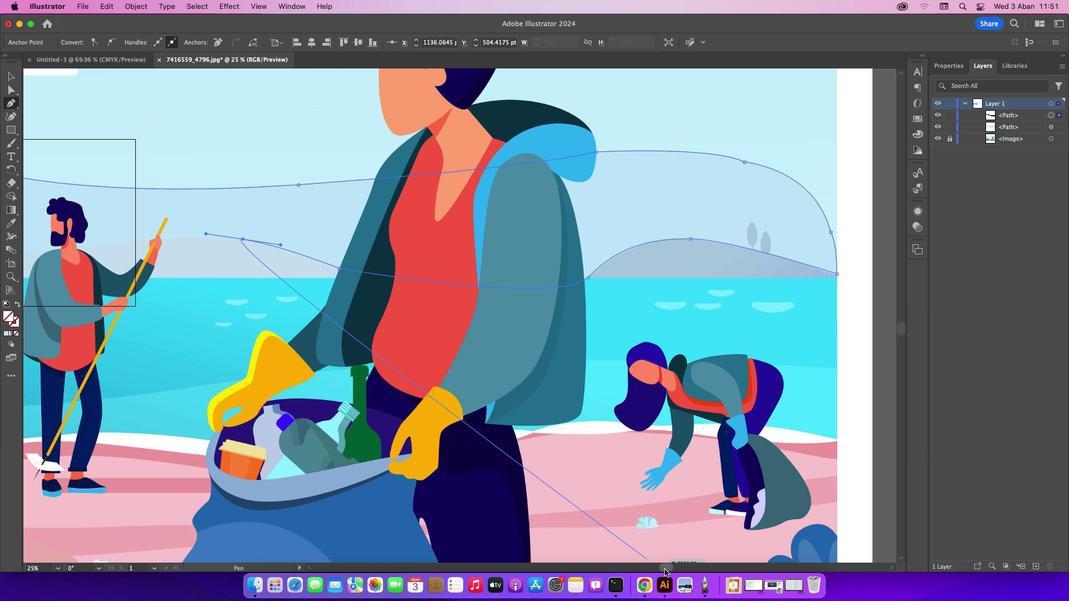 
Action: Mouse pressed left at (664, 569)
Screenshot: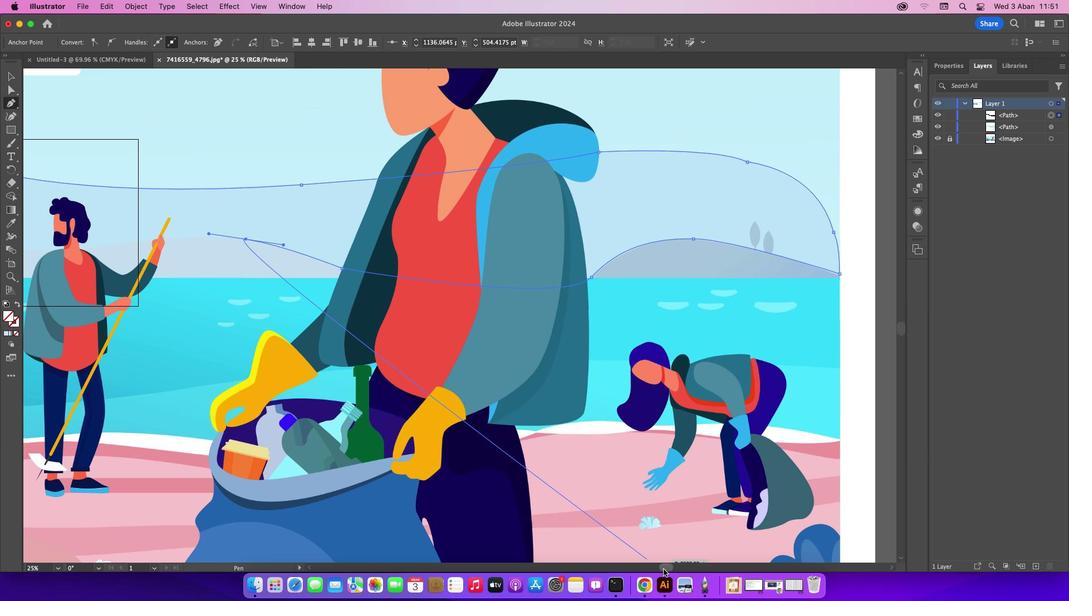 
Action: Mouse moved to (493, 245)
Screenshot: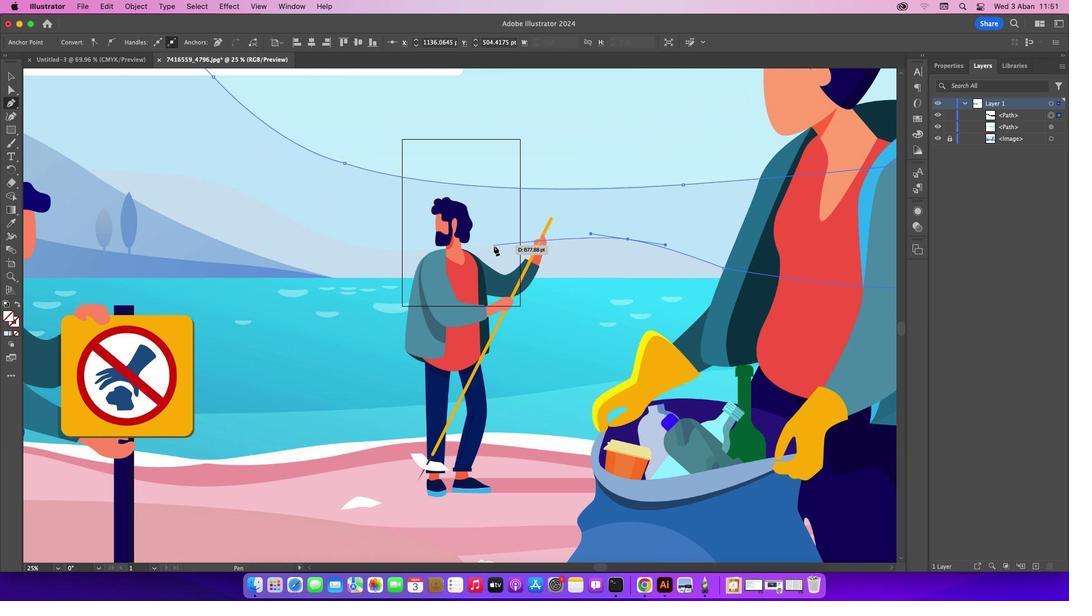 
Action: Mouse pressed left at (493, 245)
Screenshot: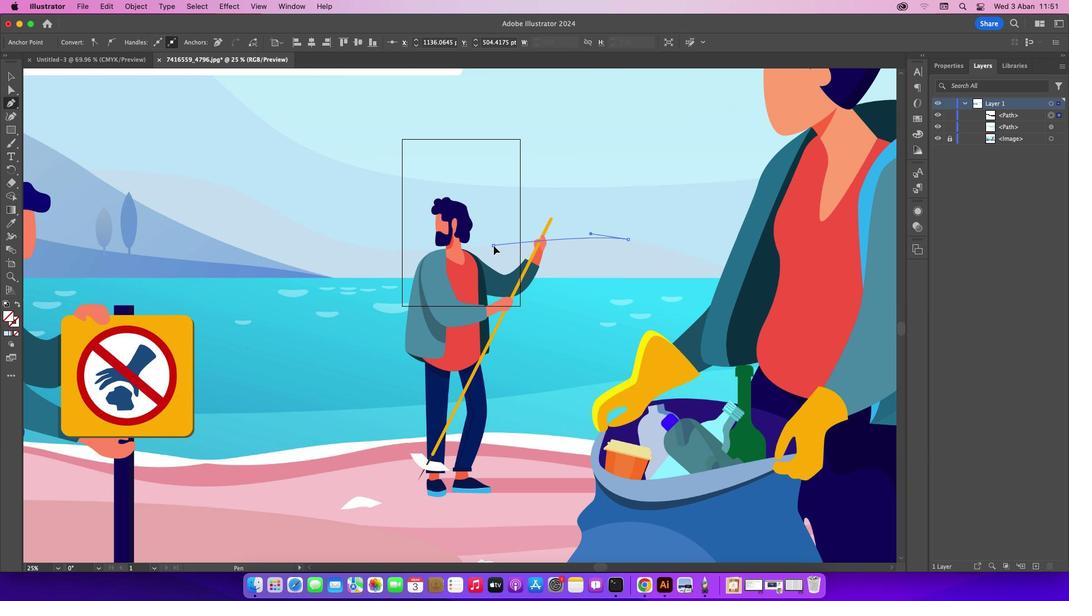 
Action: Mouse moved to (300, 225)
Screenshot: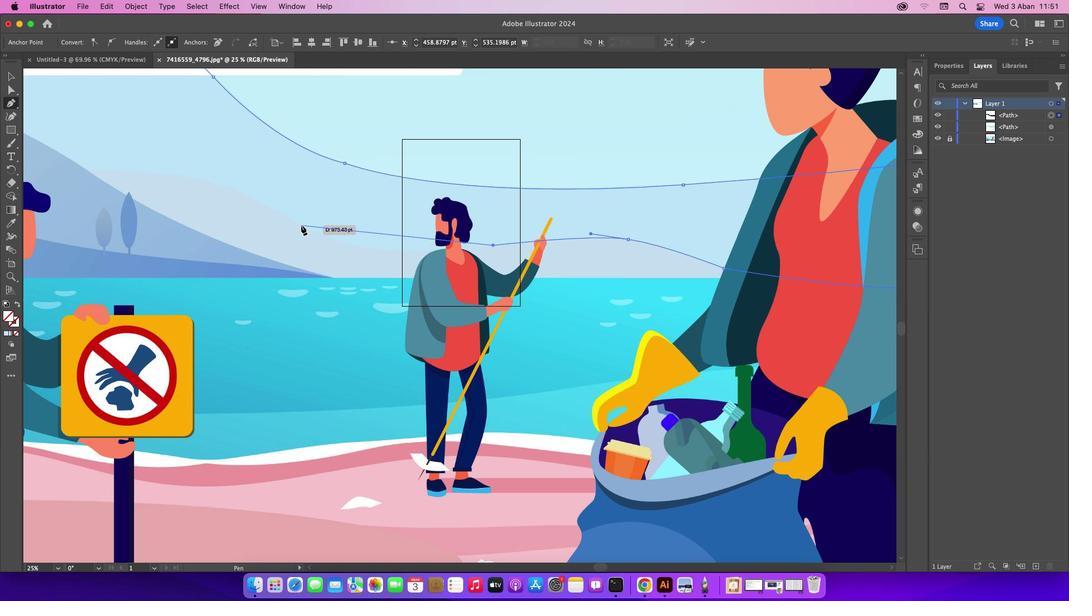 
Action: Mouse pressed left at (300, 225)
Screenshot: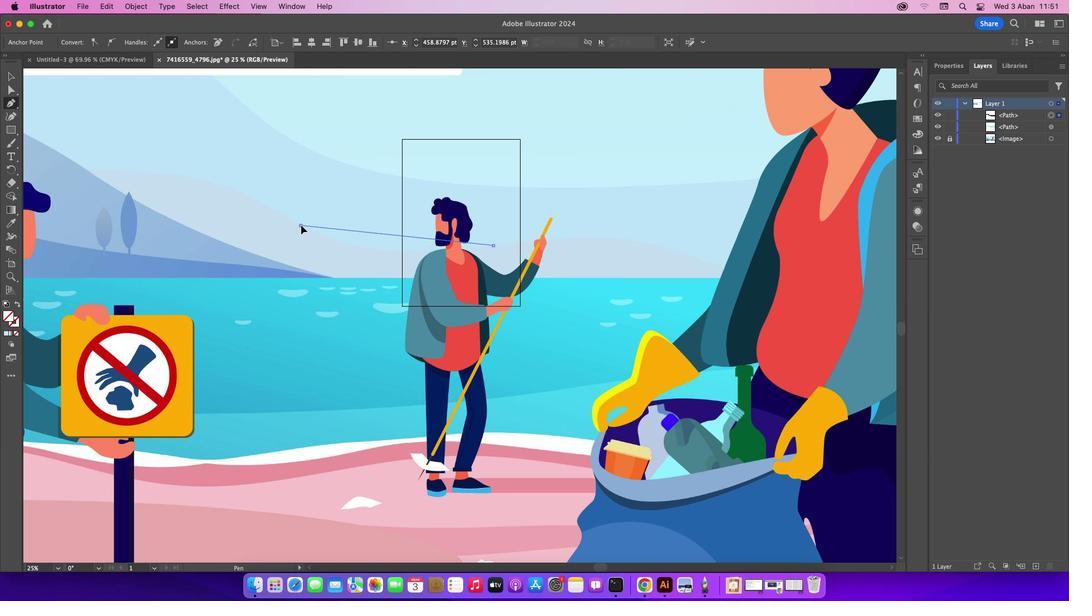 
Action: Mouse moved to (300, 224)
Screenshot: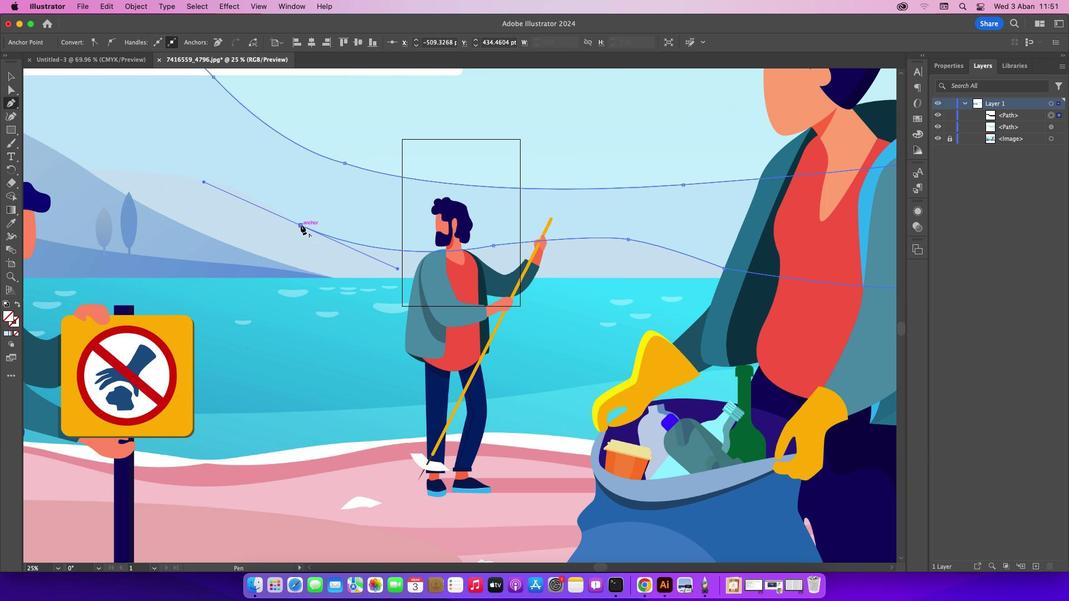 
Action: Mouse pressed left at (300, 224)
Screenshot: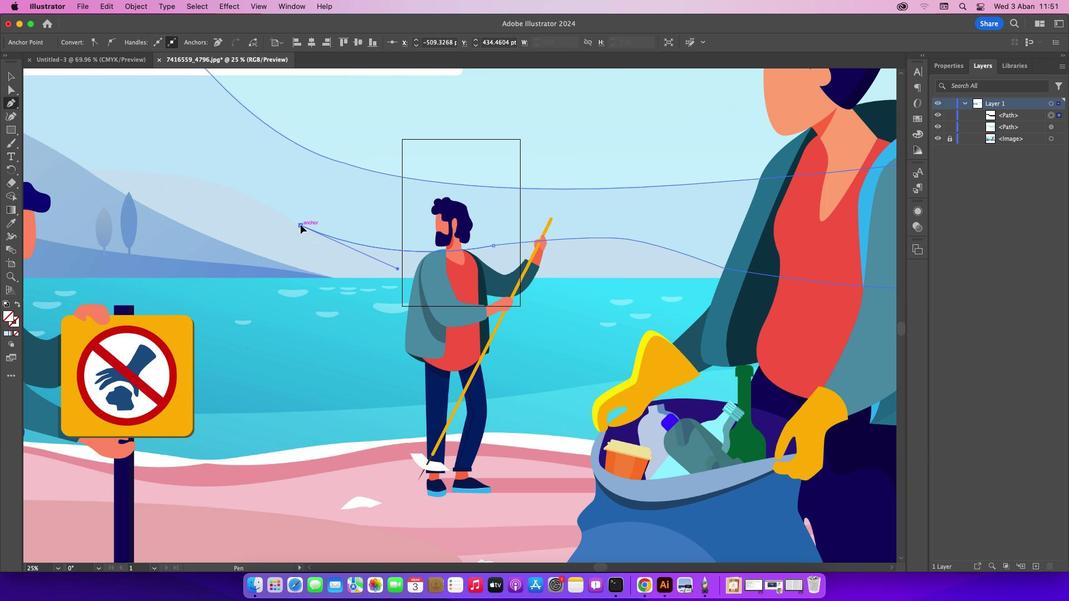 
Action: Mouse moved to (198, 179)
Screenshot: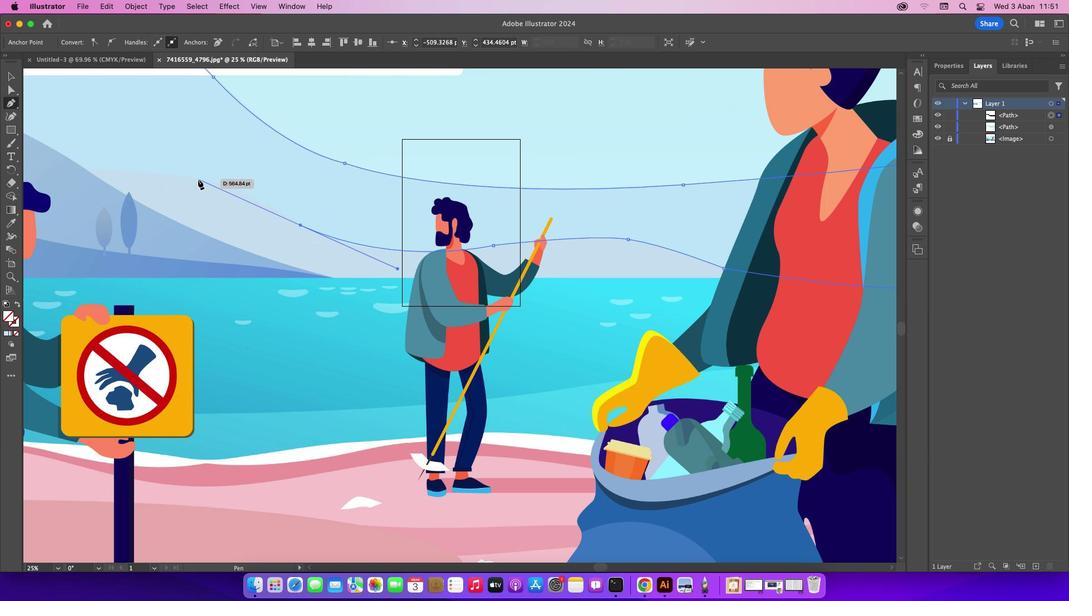 
Action: Mouse pressed left at (198, 179)
Screenshot: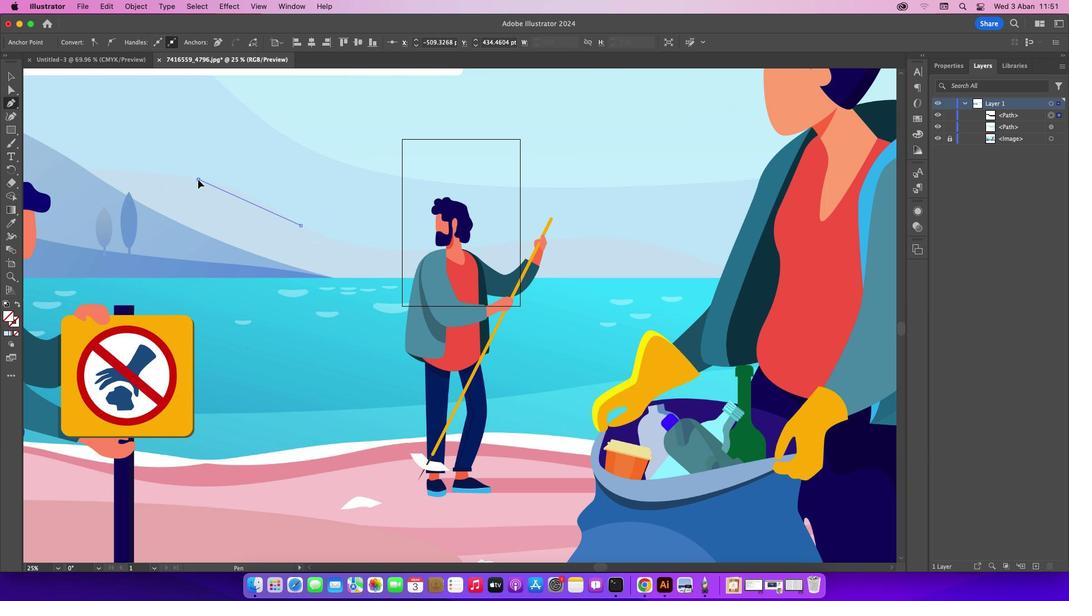 
Action: Mouse moved to (197, 179)
Screenshot: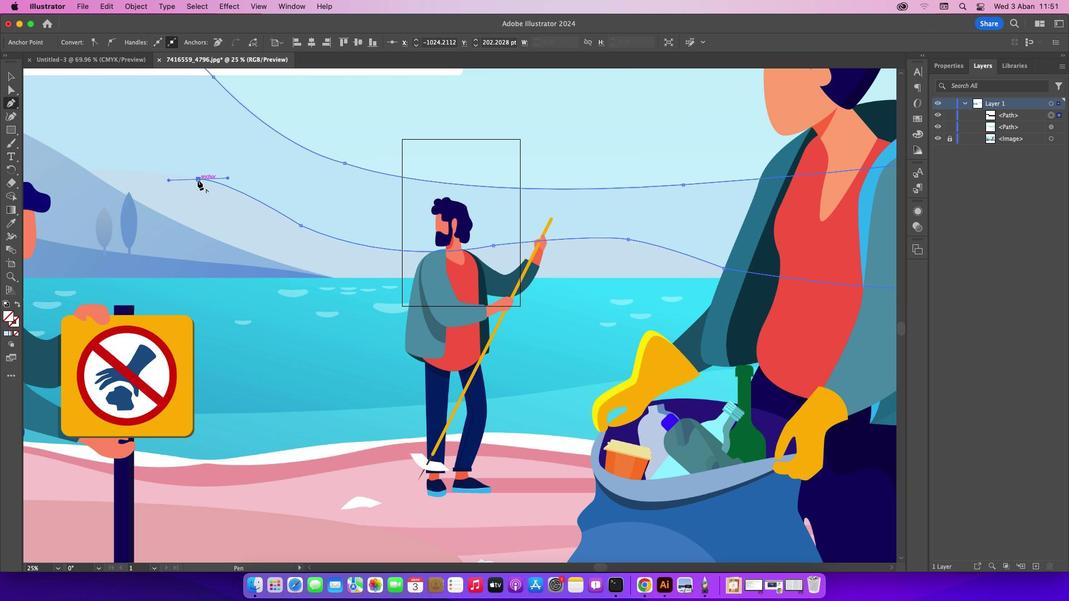 
Action: Mouse pressed left at (197, 179)
Screenshot: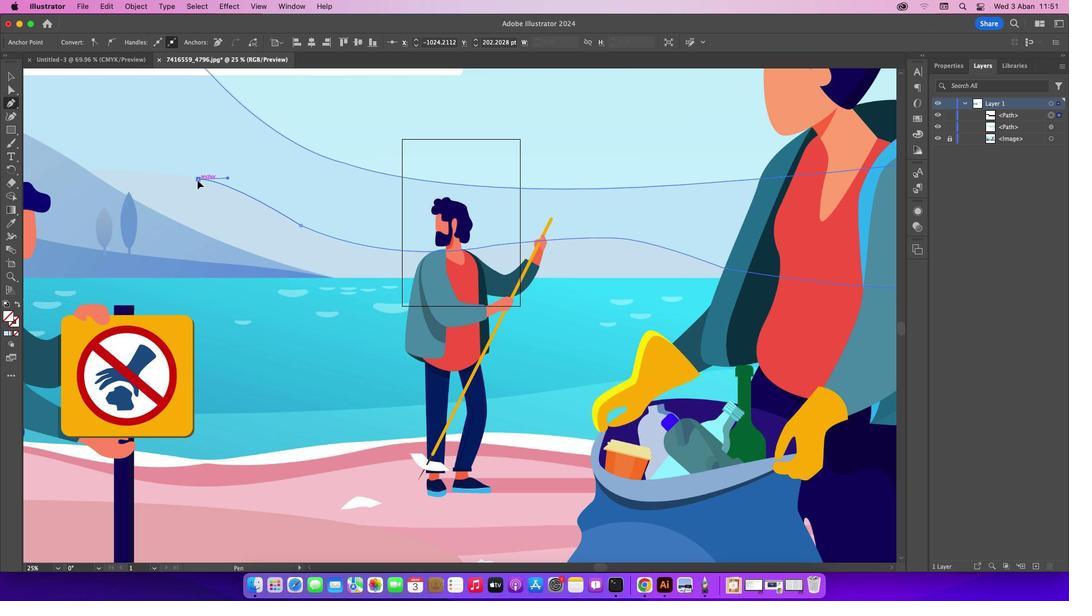 
Action: Mouse moved to (88, 170)
Screenshot: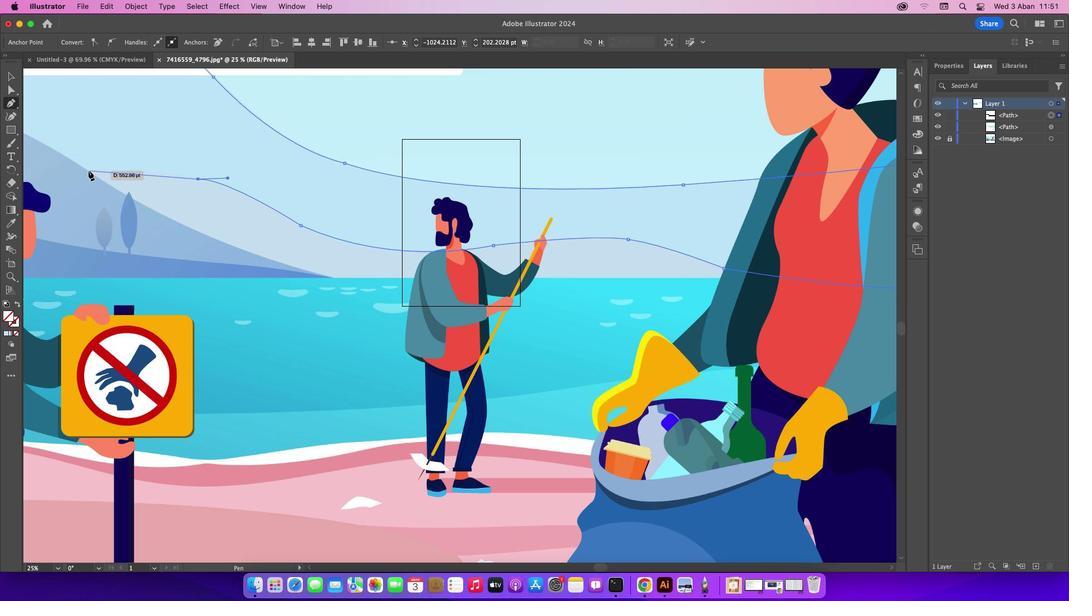
Action: Mouse pressed left at (88, 170)
Screenshot: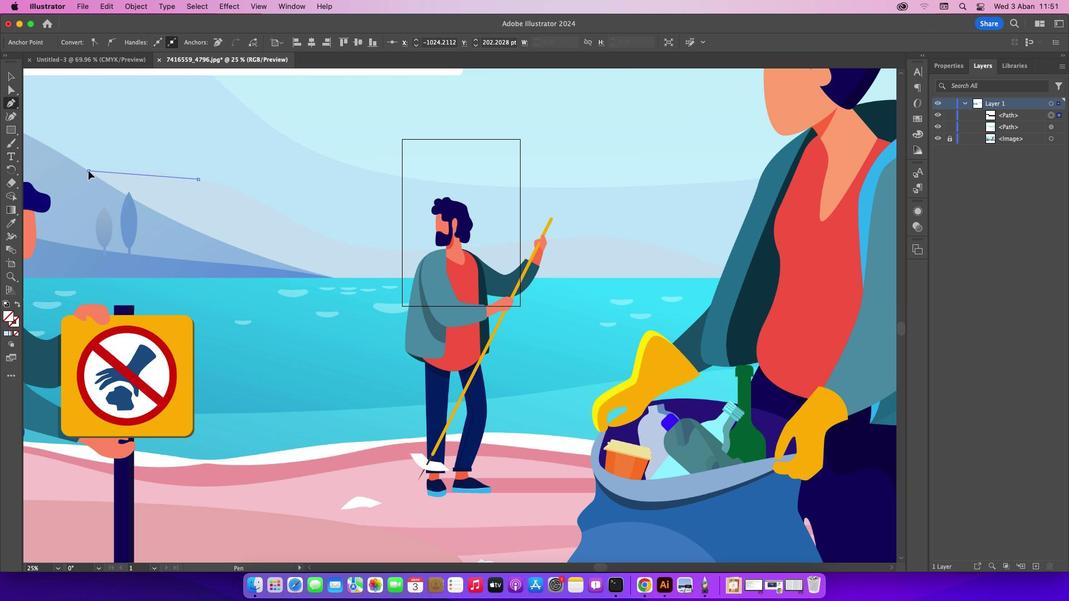 
Action: Mouse moved to (599, 566)
Screenshot: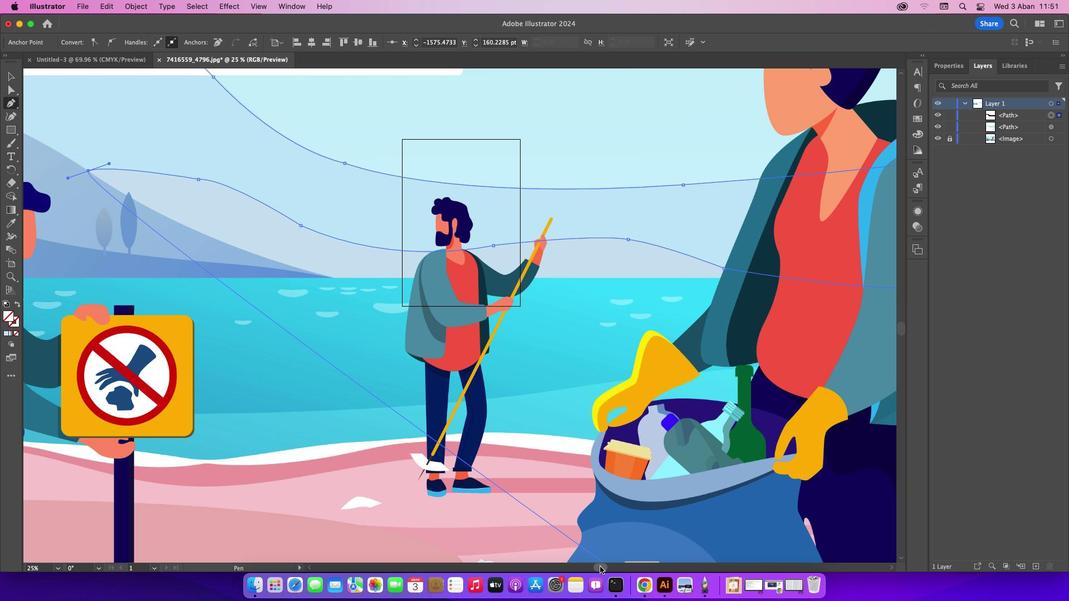 
Action: Mouse pressed left at (599, 566)
Screenshot: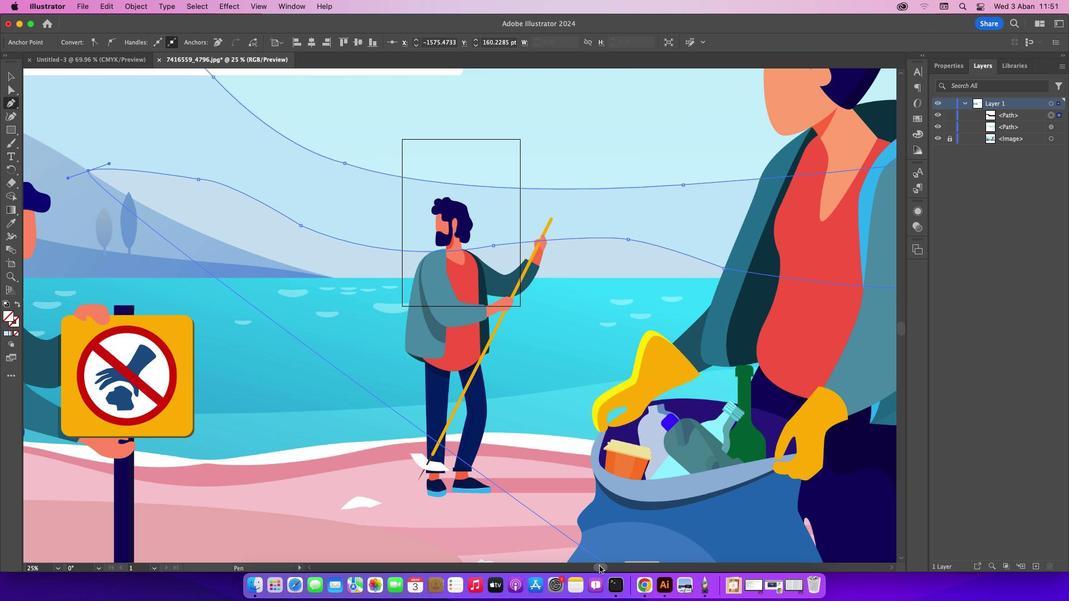 
Action: Mouse moved to (494, 229)
Screenshot: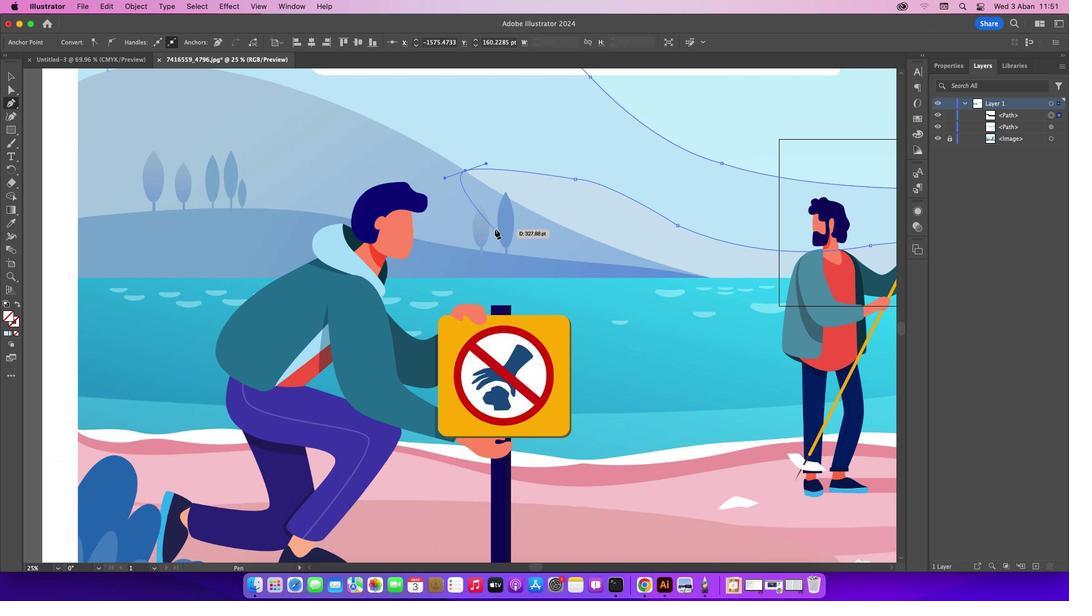 
Action: Mouse scrolled (494, 229) with delta (0, 0)
Screenshot: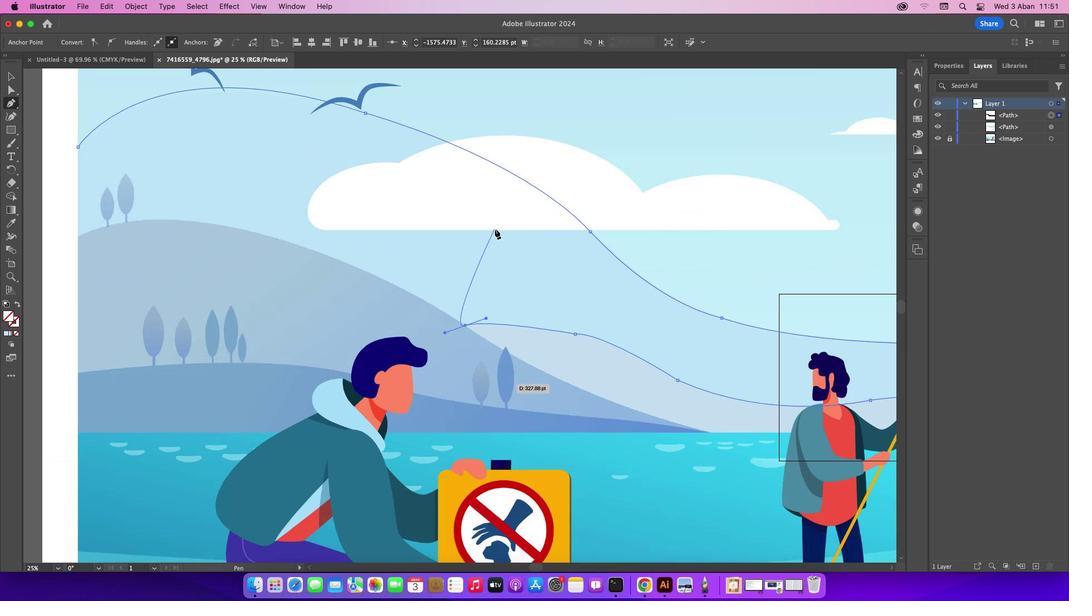 
Action: Mouse scrolled (494, 229) with delta (0, 0)
Screenshot: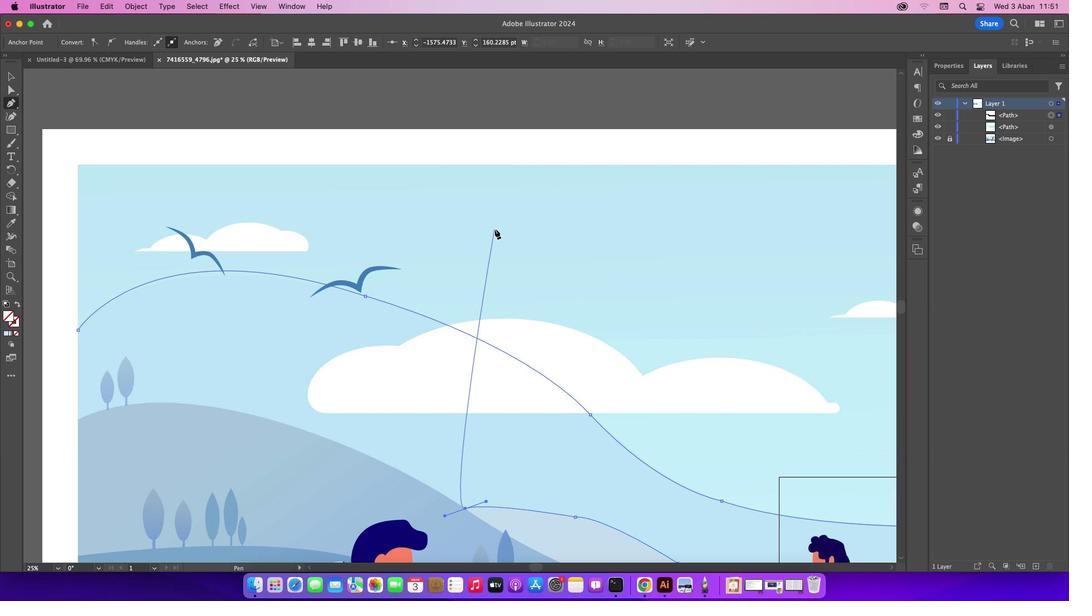 
Action: Mouse scrolled (494, 229) with delta (0, 1)
Screenshot: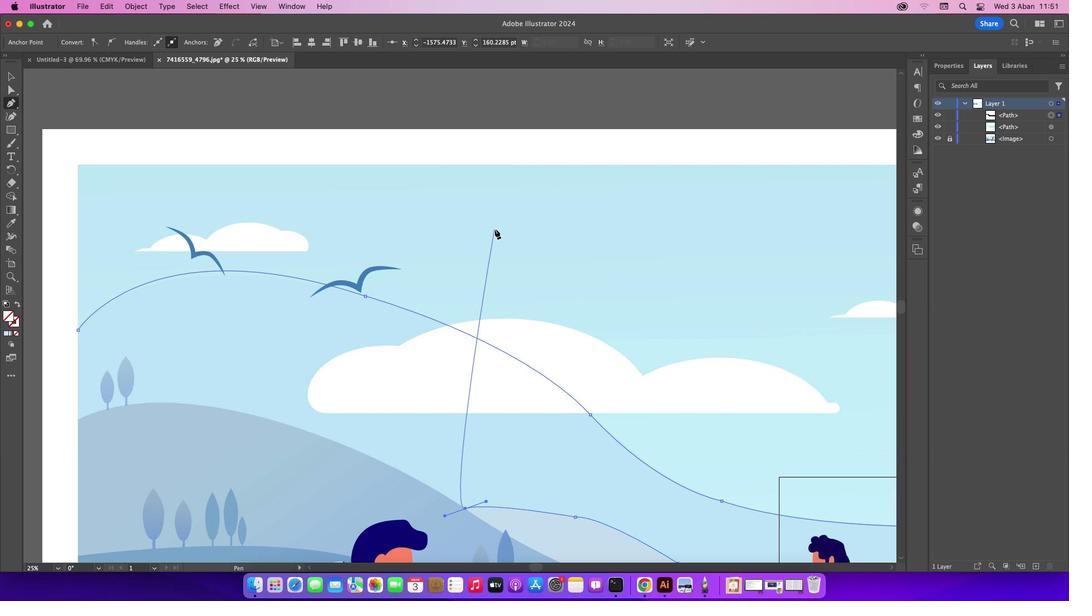 
Action: Mouse scrolled (494, 229) with delta (0, 2)
Screenshot: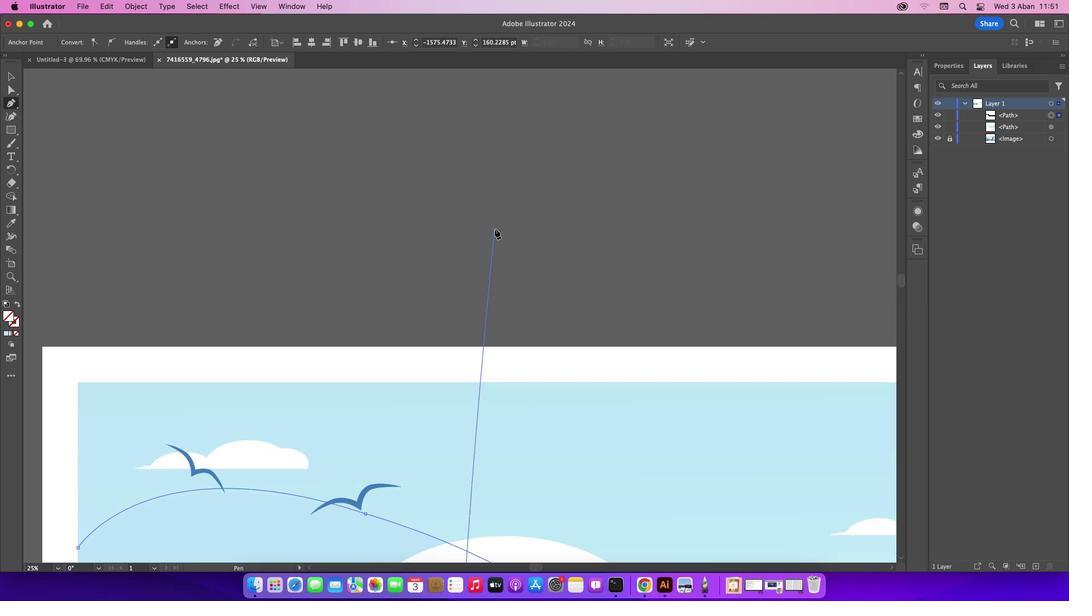 
Action: Mouse scrolled (494, 229) with delta (0, 2)
Screenshot: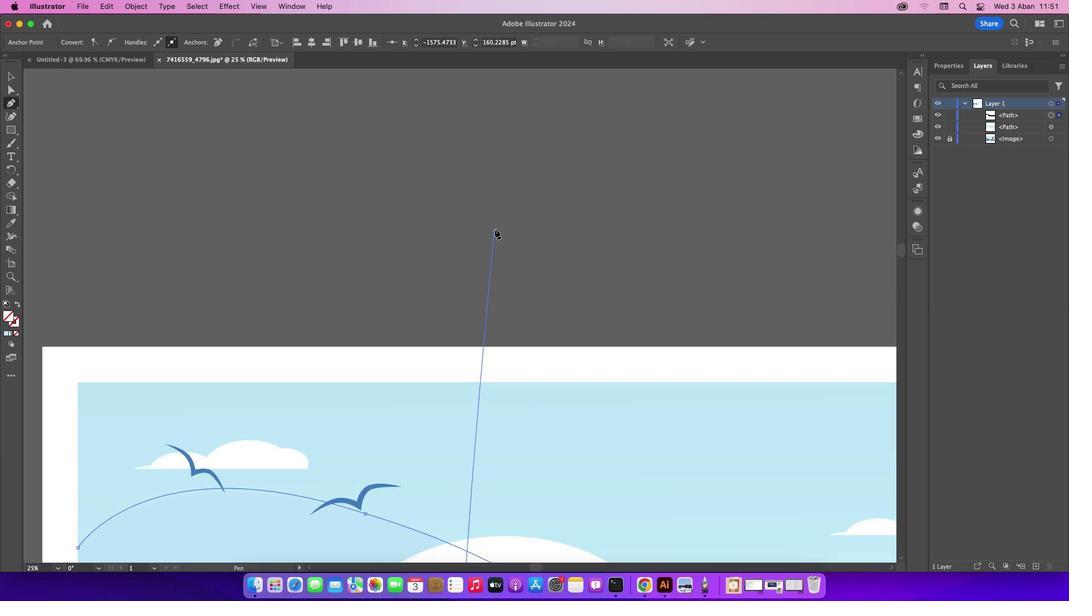 
Action: Mouse scrolled (494, 229) with delta (0, 0)
Screenshot: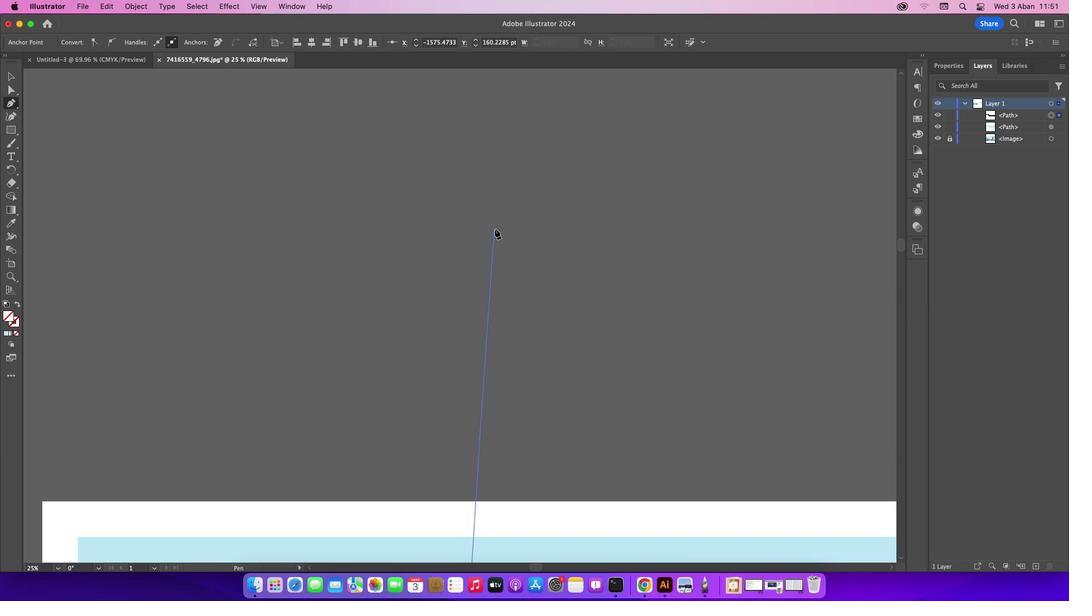 
Action: Mouse scrolled (494, 229) with delta (0, 0)
Screenshot: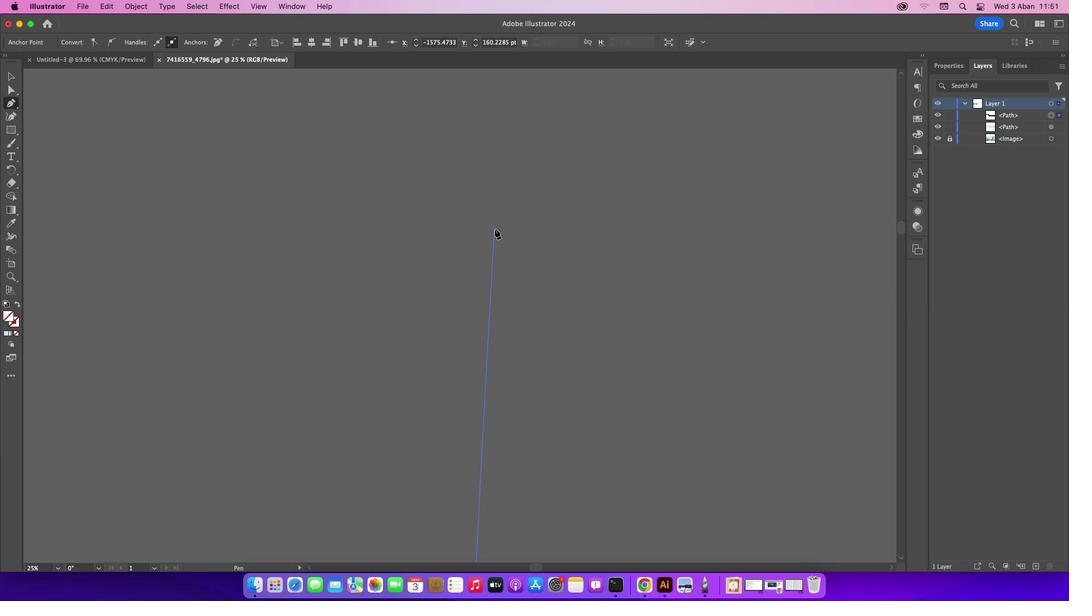 
Action: Mouse scrolled (494, 229) with delta (0, 1)
Screenshot: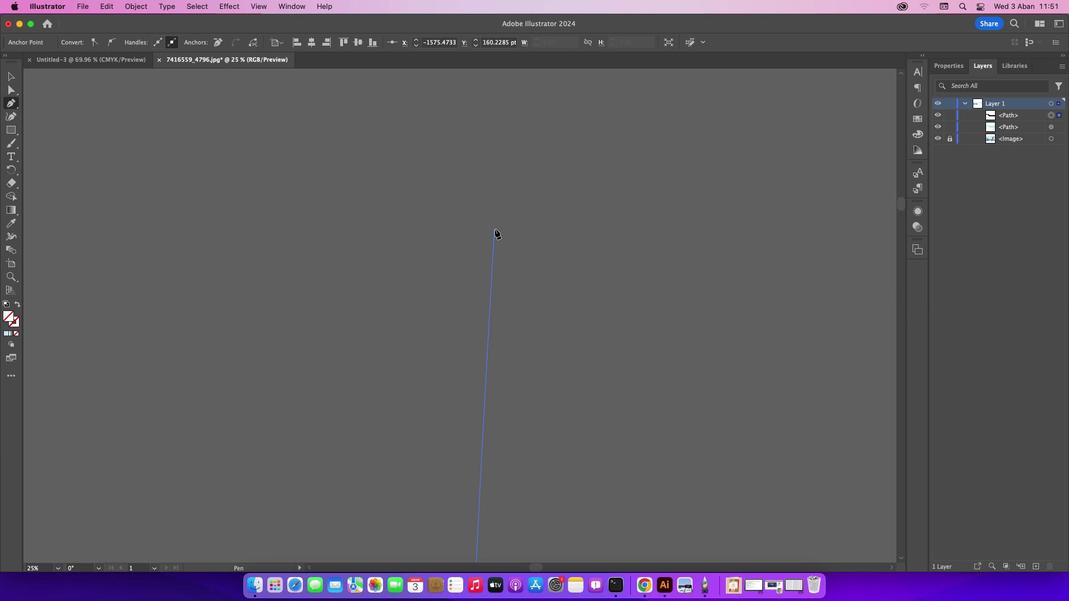 
Action: Mouse scrolled (494, 229) with delta (0, 2)
Screenshot: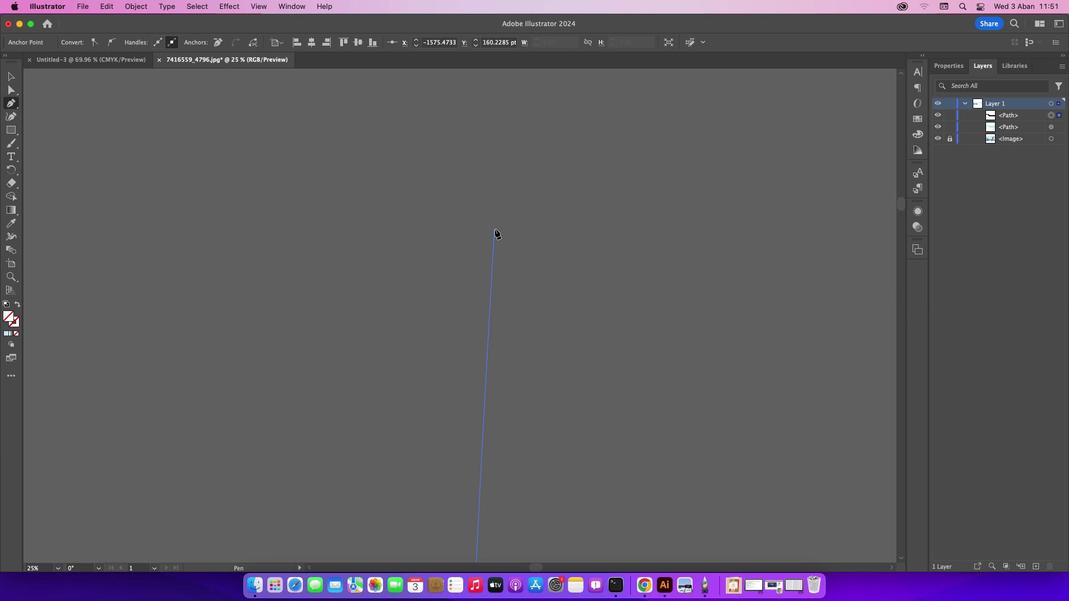 
Action: Mouse scrolled (494, 229) with delta (0, 0)
Screenshot: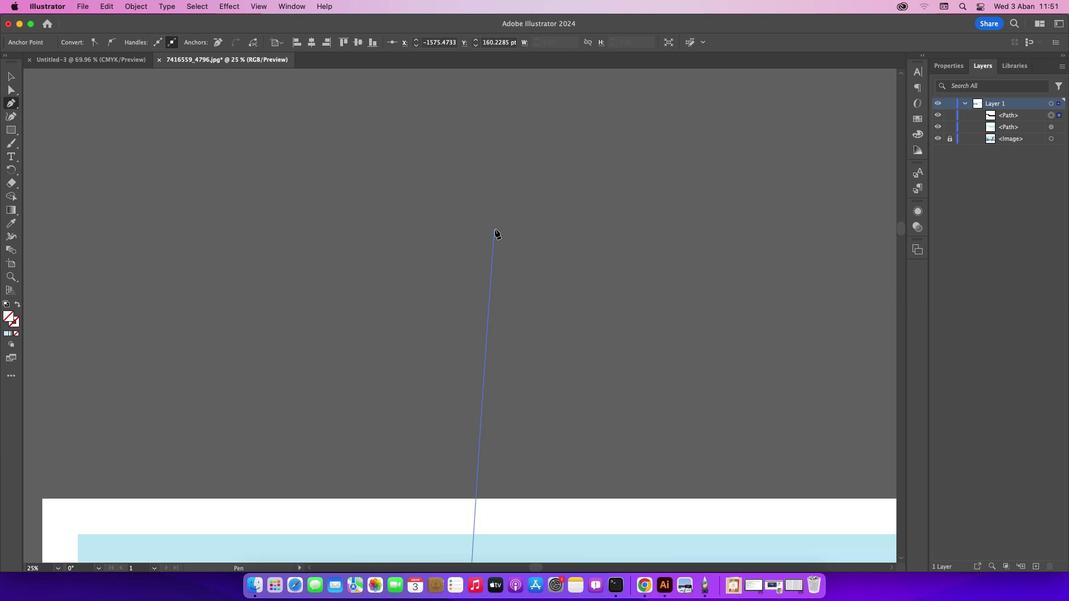 
Action: Mouse scrolled (494, 229) with delta (0, 0)
Screenshot: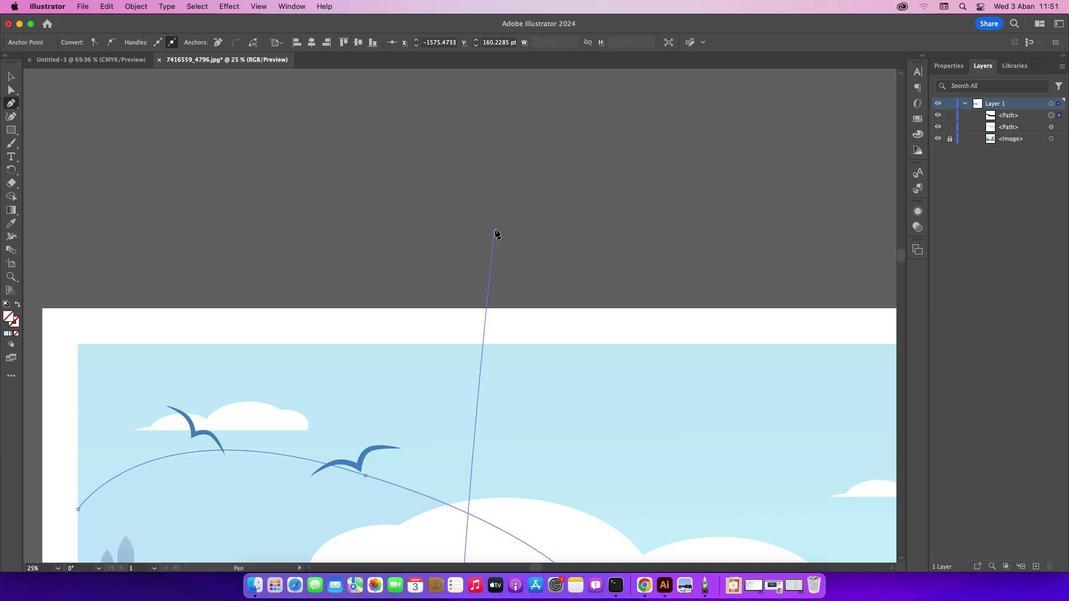 
Action: Mouse scrolled (494, 229) with delta (0, -1)
Screenshot: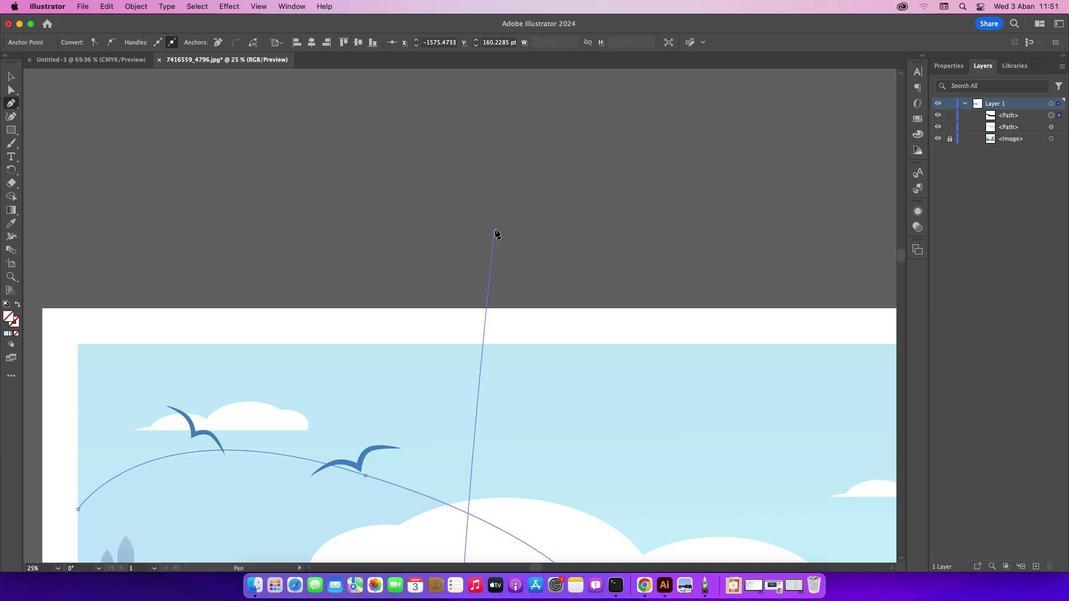 
Action: Mouse scrolled (494, 229) with delta (0, -2)
Screenshot: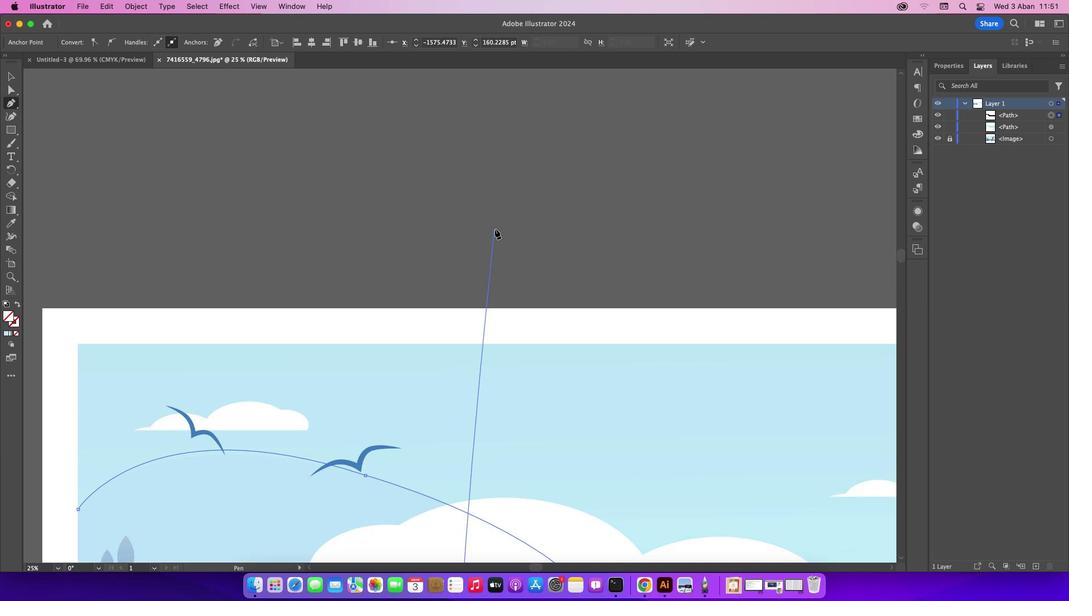 
Action: Mouse scrolled (494, 229) with delta (0, 0)
Screenshot: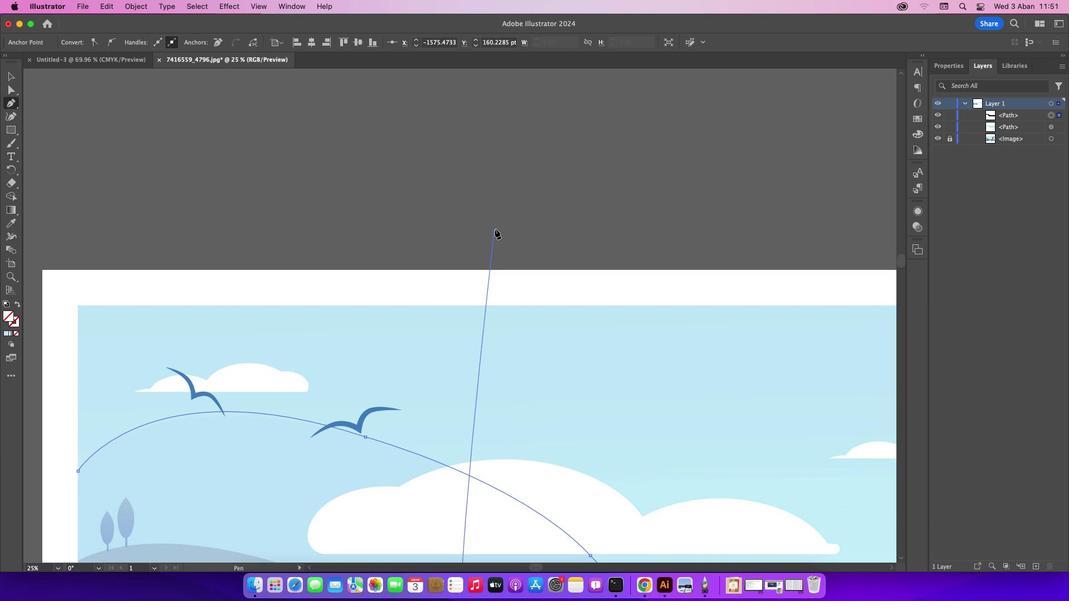 
Action: Mouse scrolled (494, 229) with delta (0, 0)
Screenshot: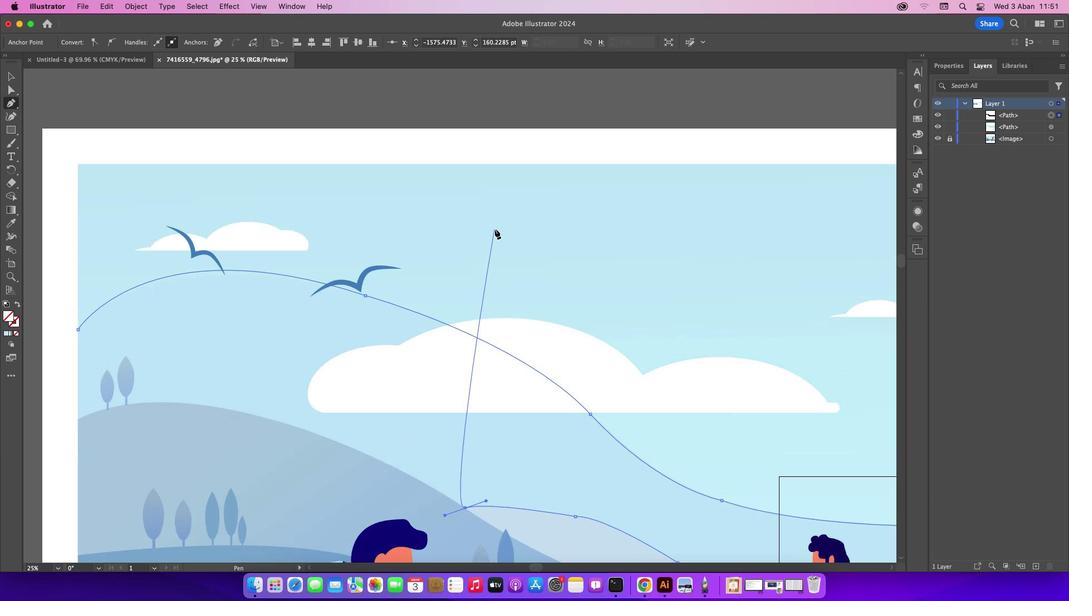 
Action: Mouse scrolled (494, 229) with delta (0, -1)
Screenshot: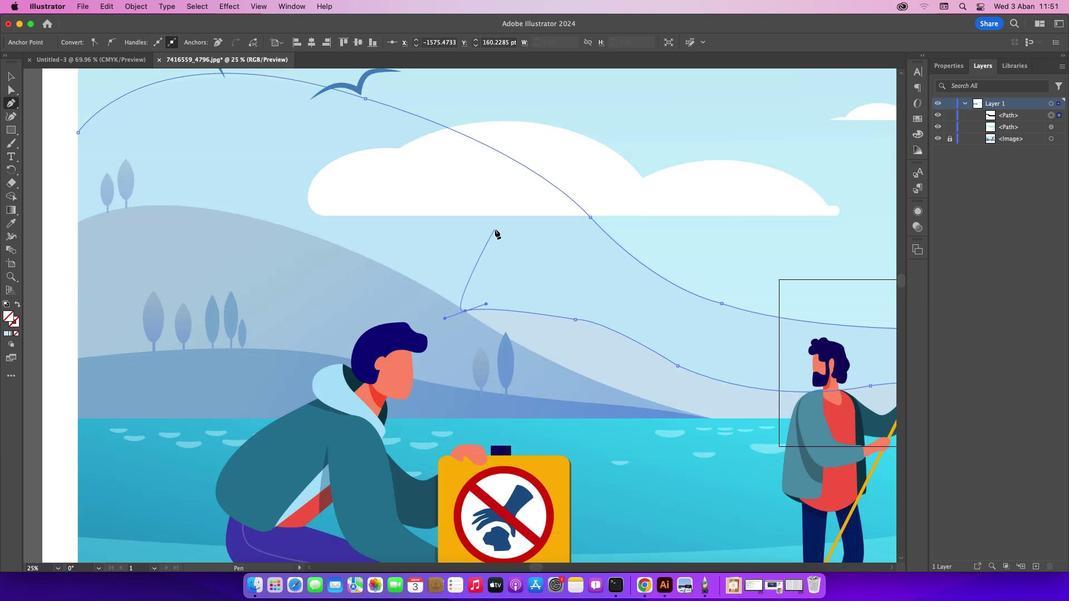 
Action: Mouse scrolled (494, 229) with delta (0, -2)
Screenshot: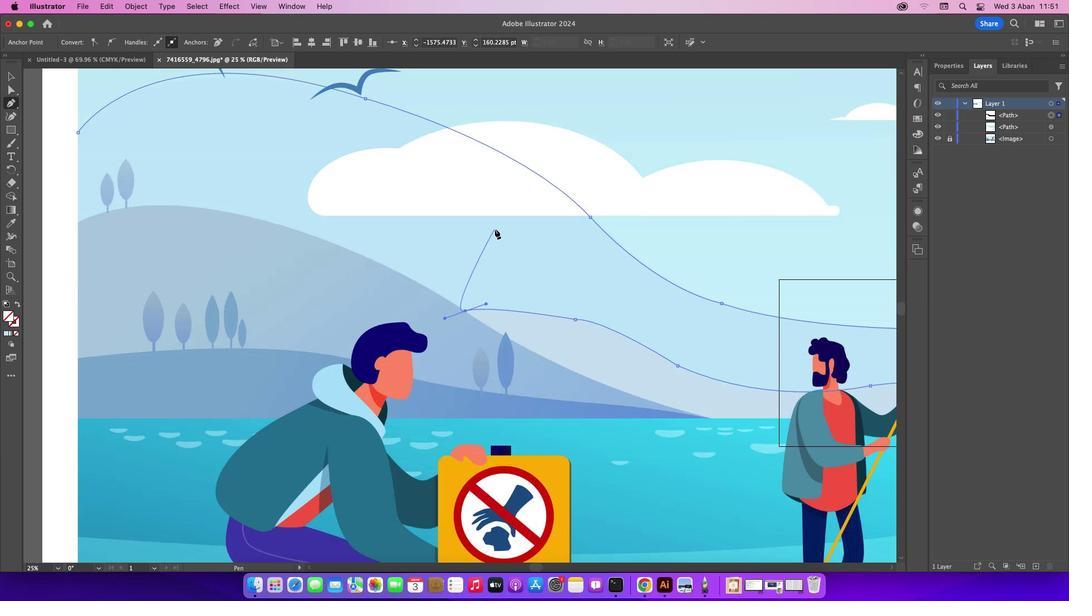 
Action: Mouse moved to (464, 311)
Screenshot: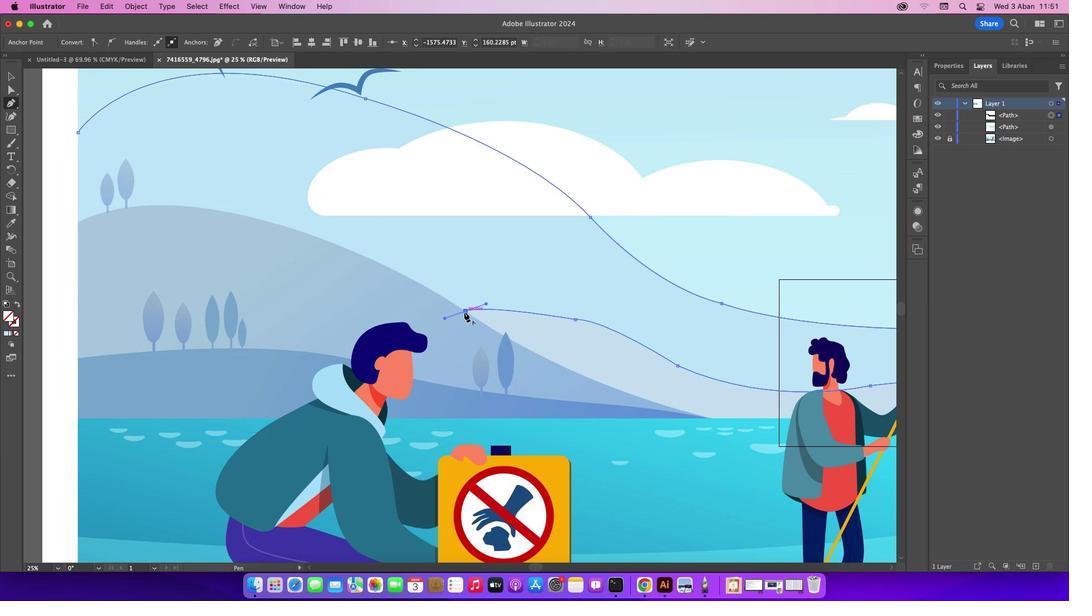 
Action: Mouse pressed left at (464, 311)
Screenshot: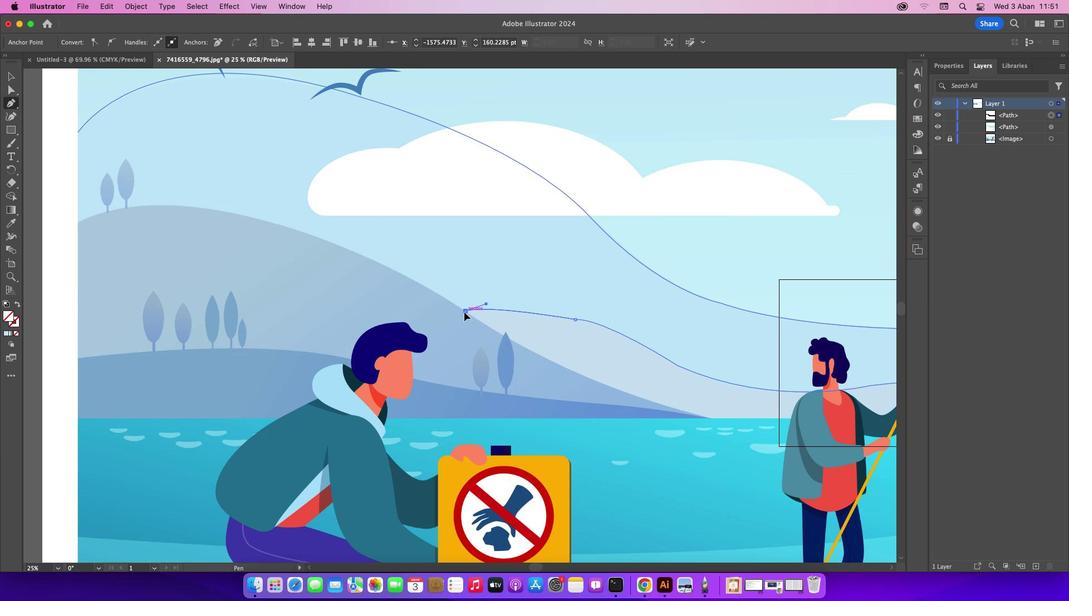 
Action: Mouse moved to (345, 248)
Screenshot: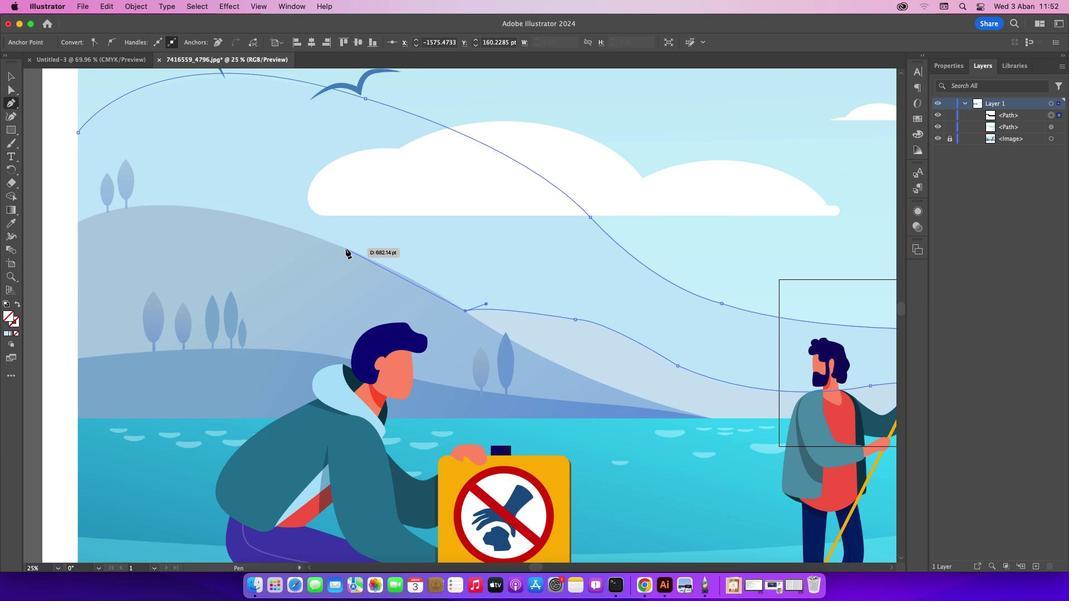 
Action: Mouse pressed left at (345, 248)
Screenshot: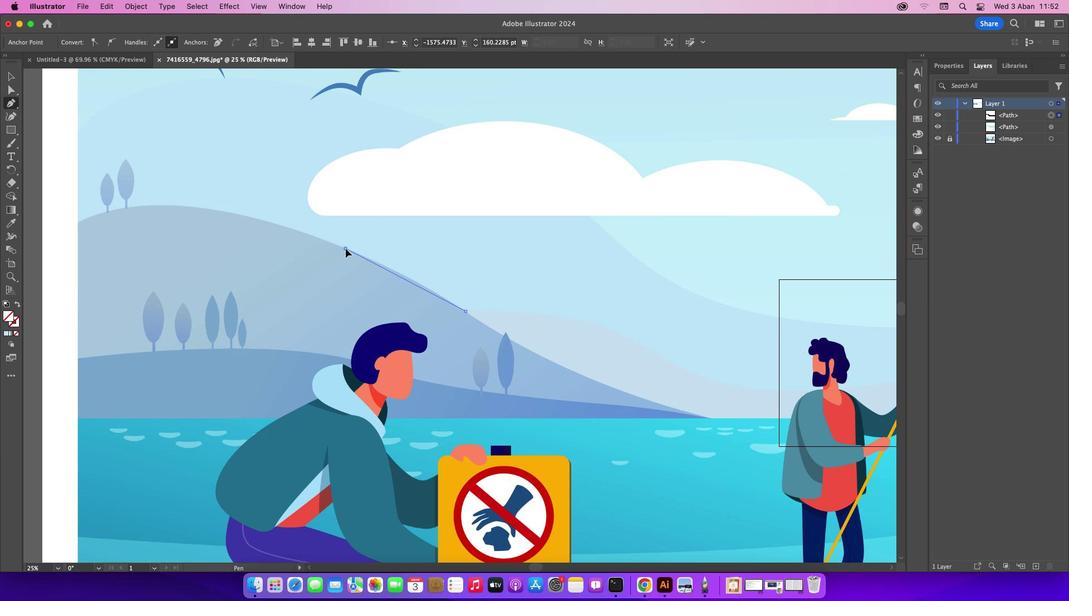 
Action: Mouse moved to (345, 248)
Screenshot: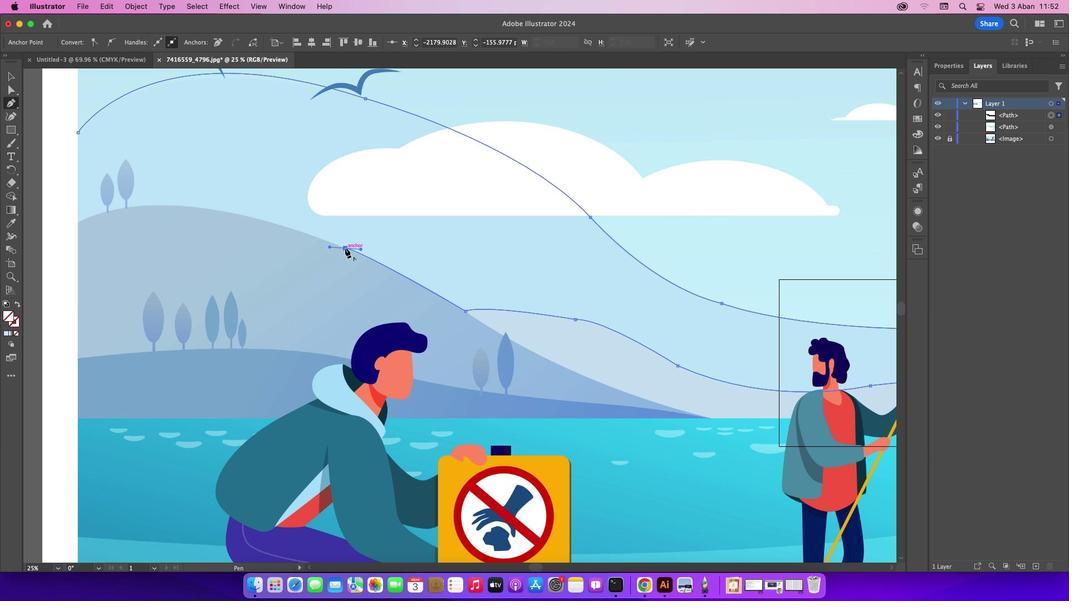 
Action: Mouse pressed left at (345, 248)
Screenshot: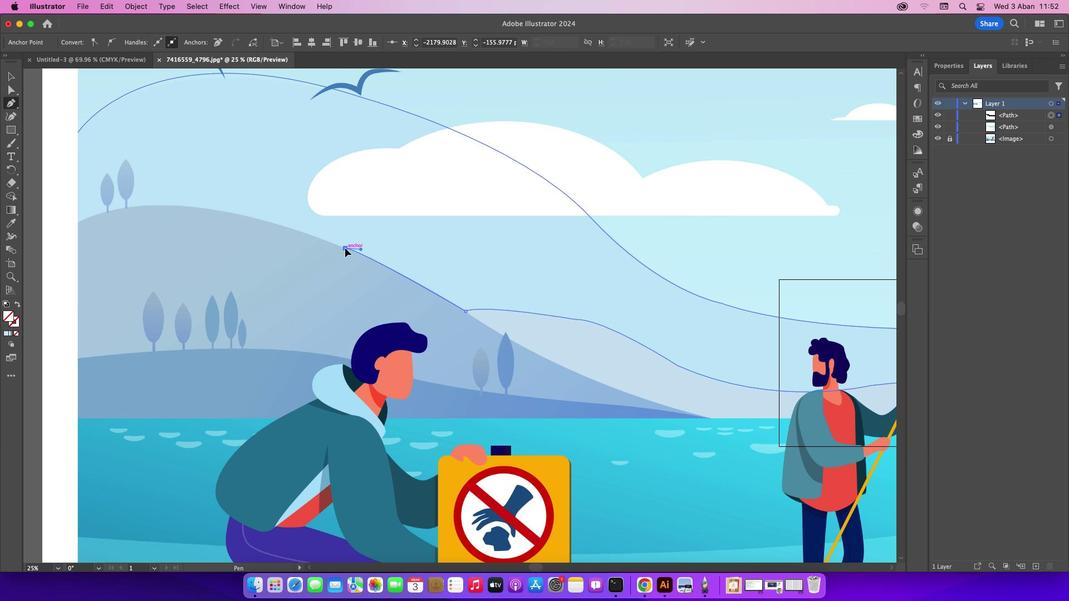 
Action: Mouse moved to (139, 206)
Screenshot: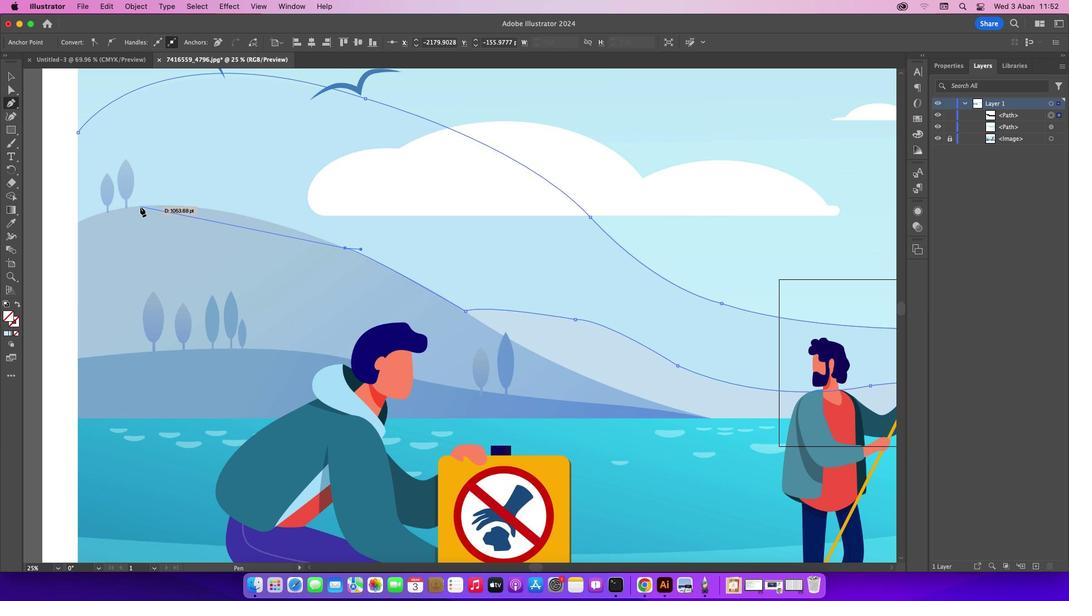 
Action: Mouse pressed left at (139, 206)
Screenshot: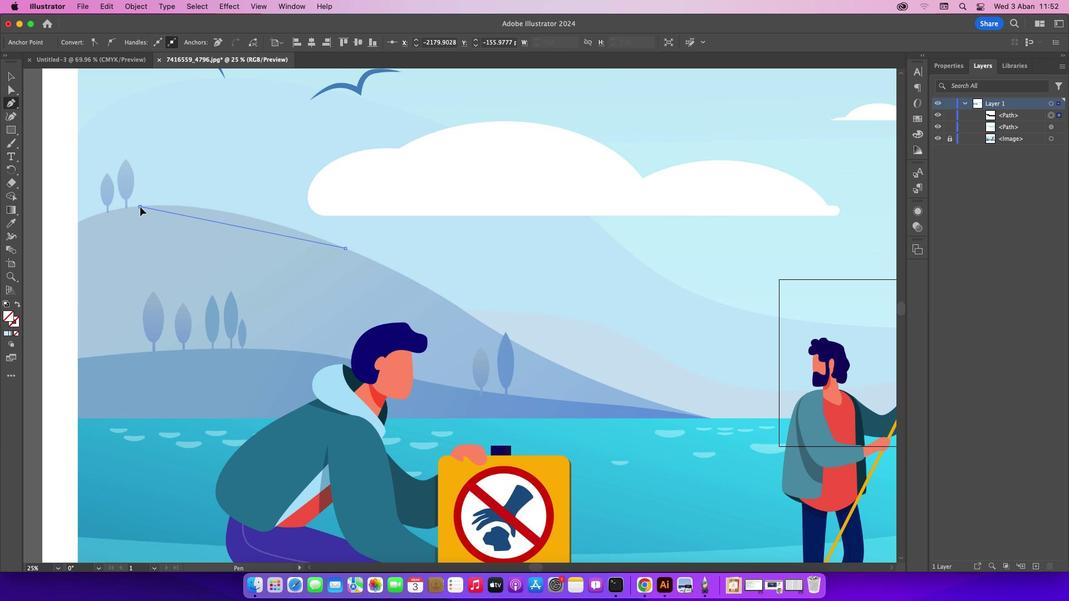 
Action: Mouse moved to (76, 224)
Screenshot: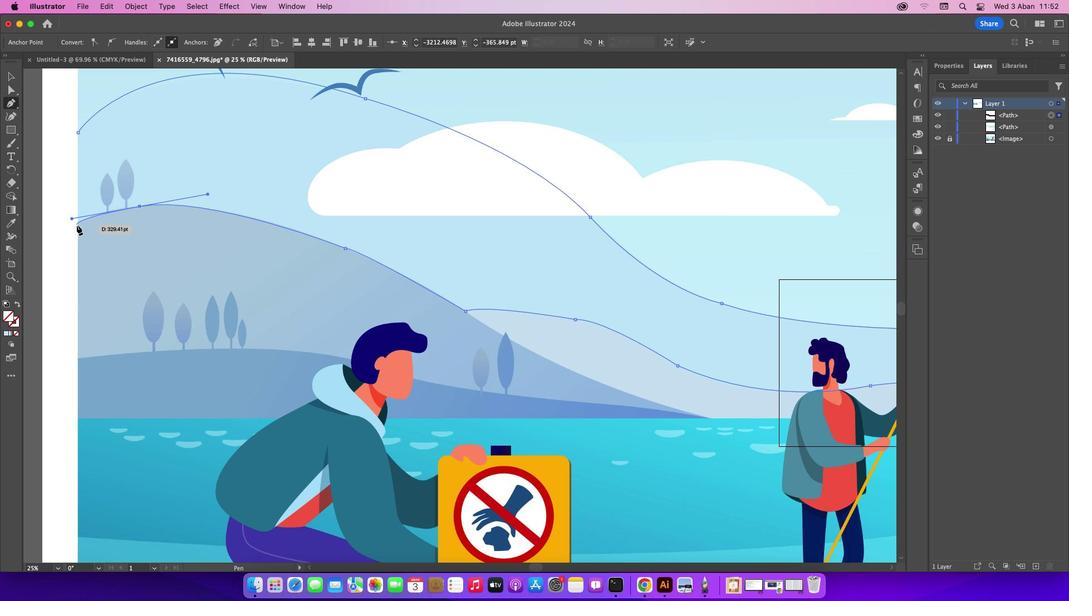 
Action: Mouse pressed left at (76, 224)
Screenshot: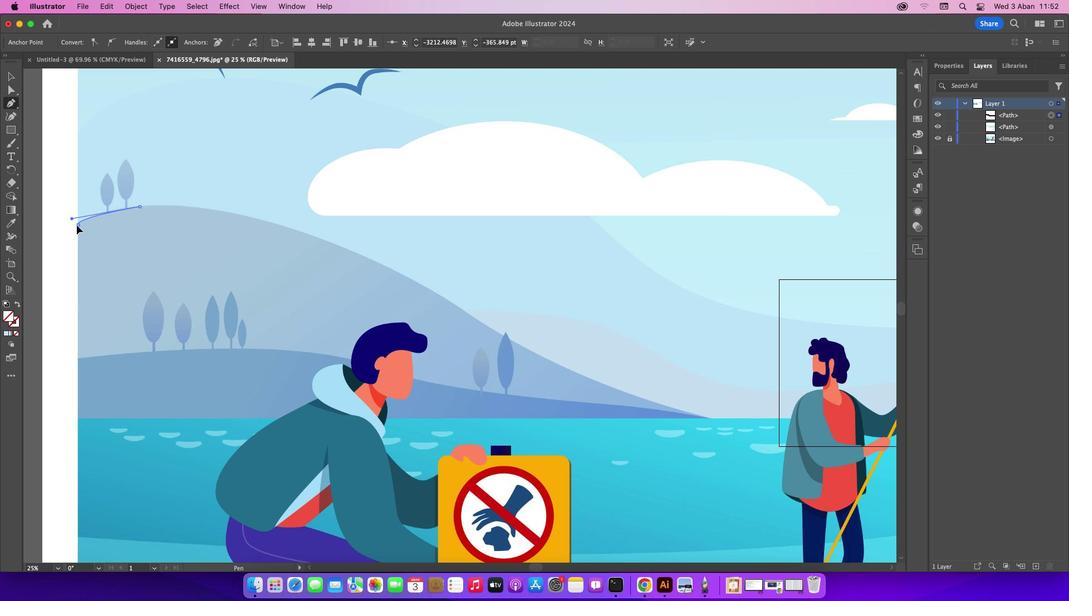 
Action: Mouse moved to (77, 130)
Screenshot: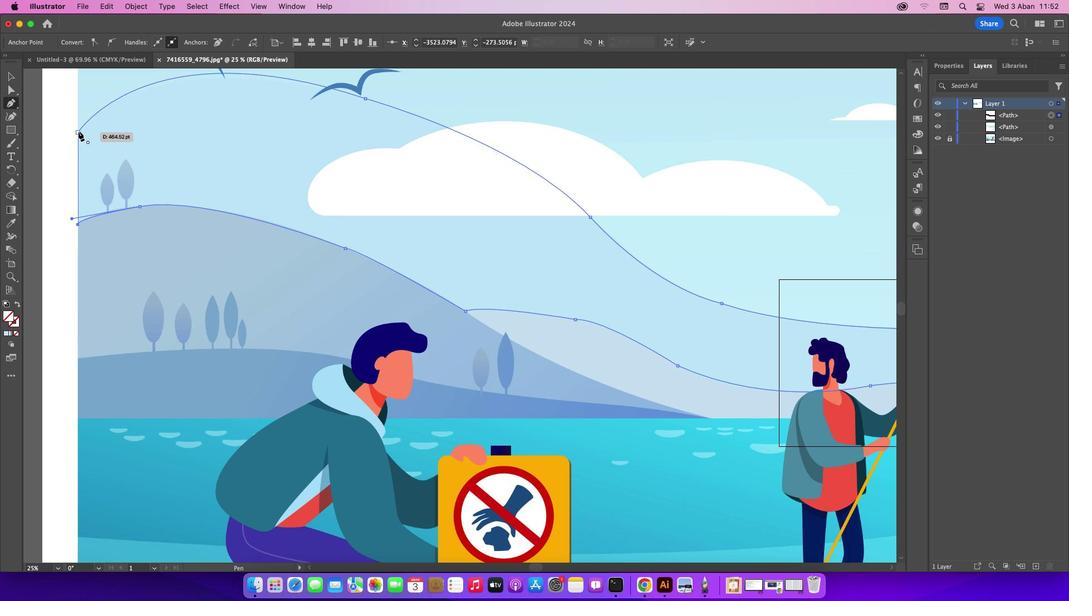 
Action: Mouse pressed left at (77, 130)
Screenshot: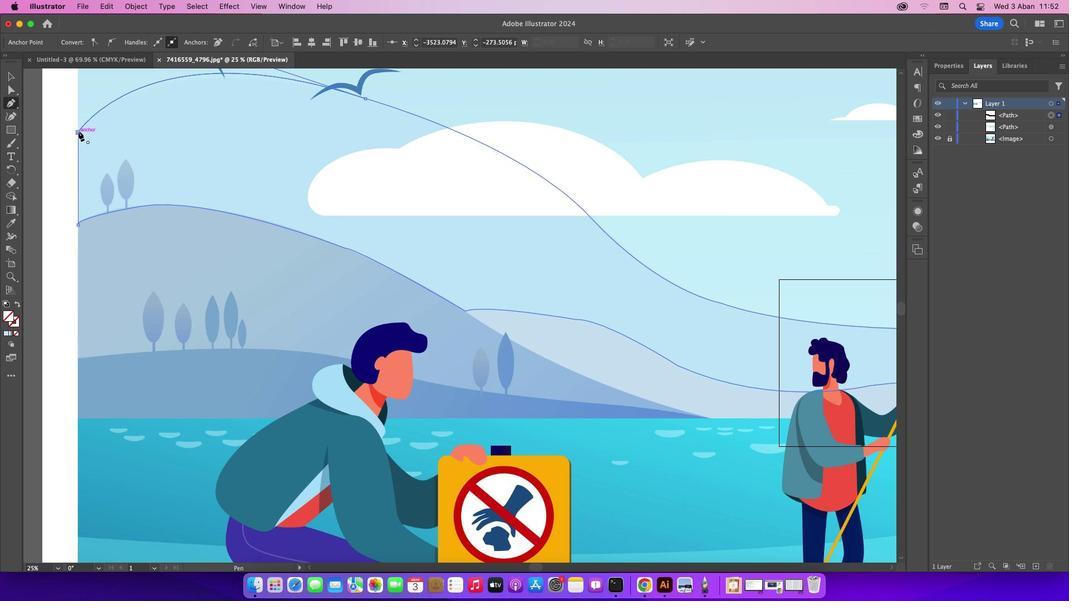 
Action: Mouse moved to (10, 76)
Screenshot: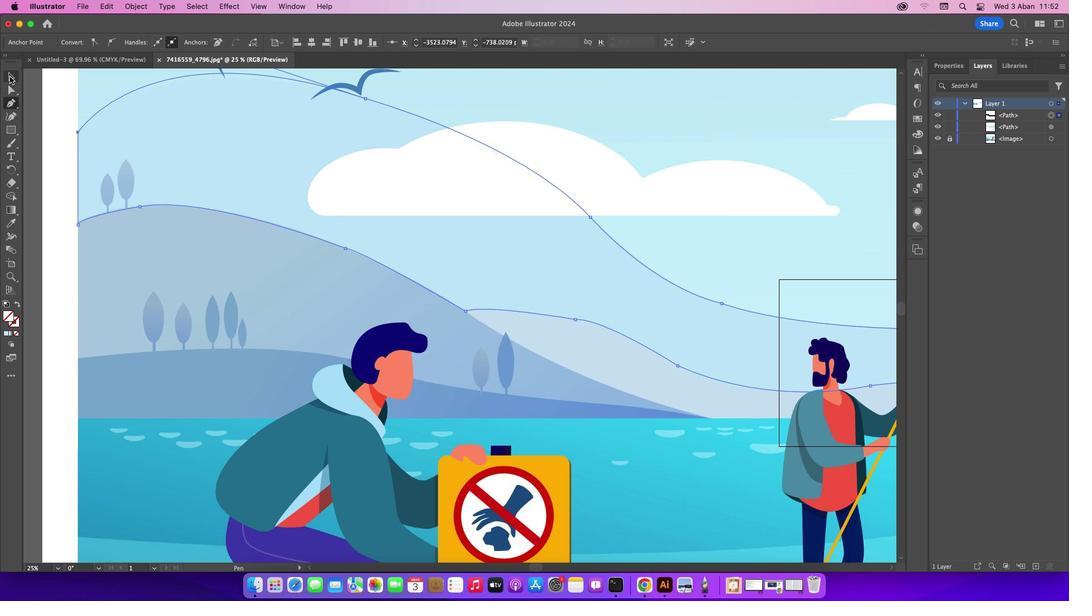 
Action: Mouse pressed left at (10, 76)
Screenshot: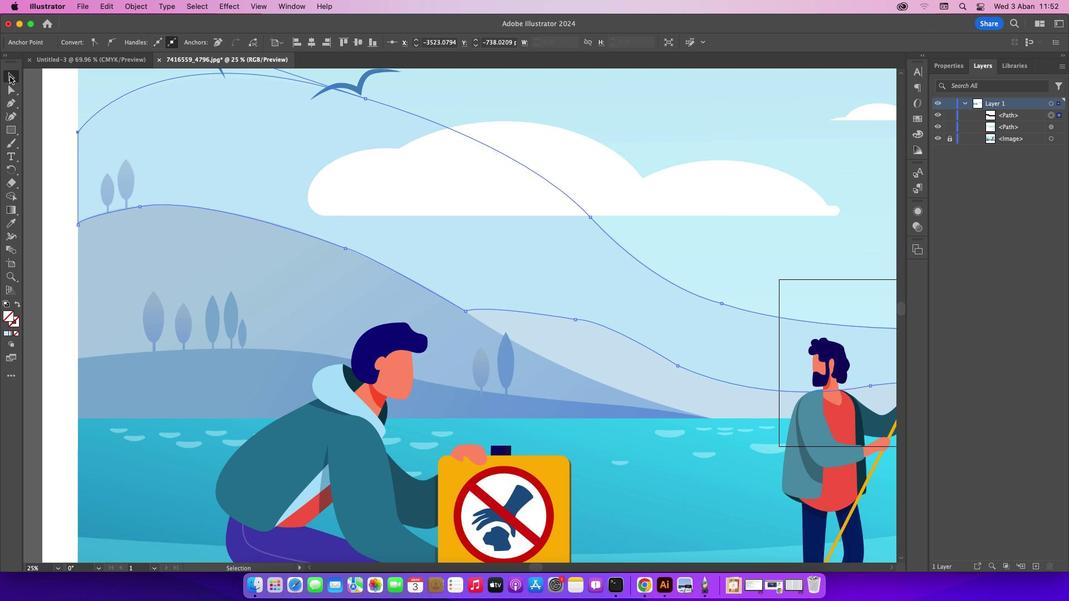 
Action: Mouse moved to (619, 147)
Screenshot: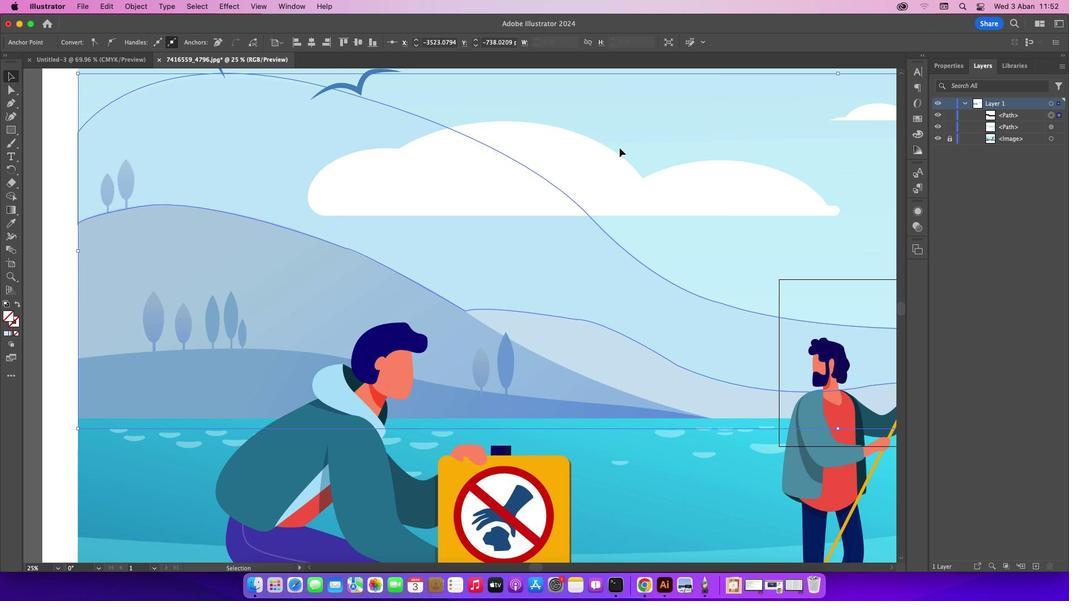 
Action: Mouse pressed left at (619, 147)
Screenshot: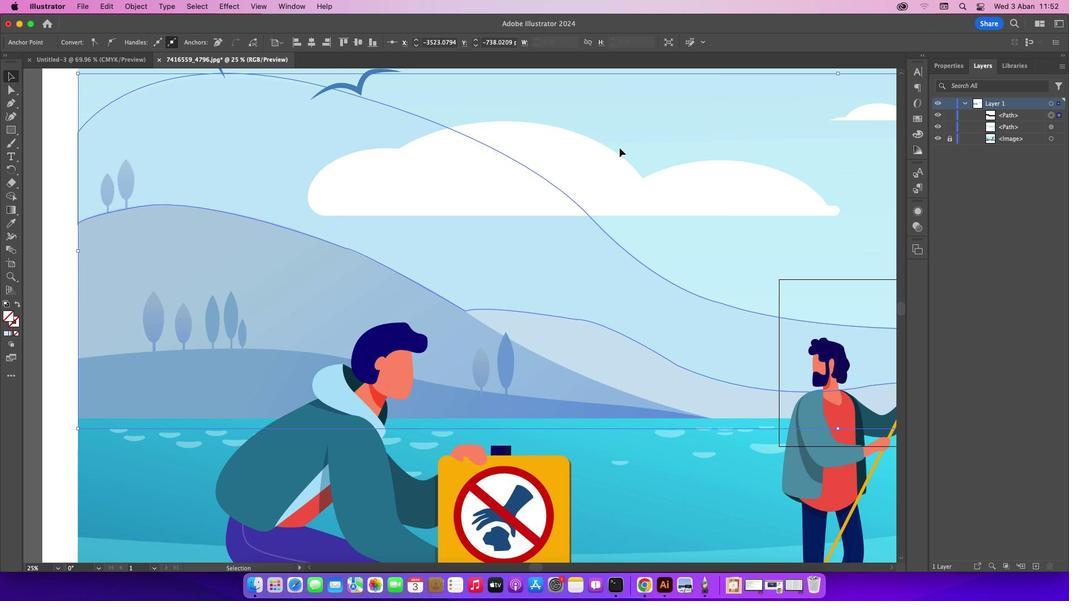 
Action: Mouse moved to (411, 113)
Screenshot: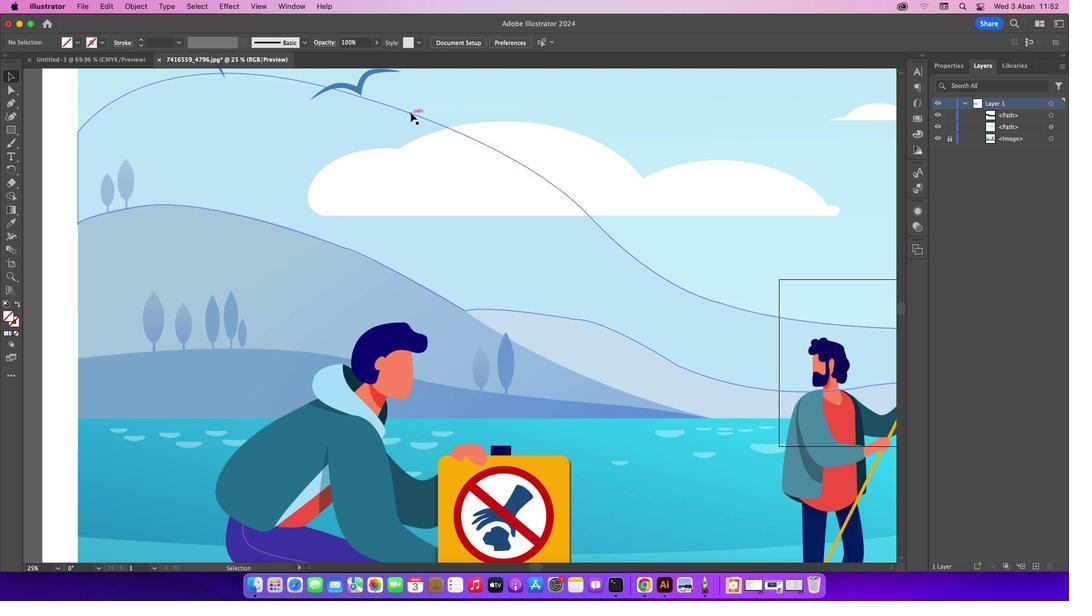 
Action: Mouse pressed left at (411, 113)
Screenshot: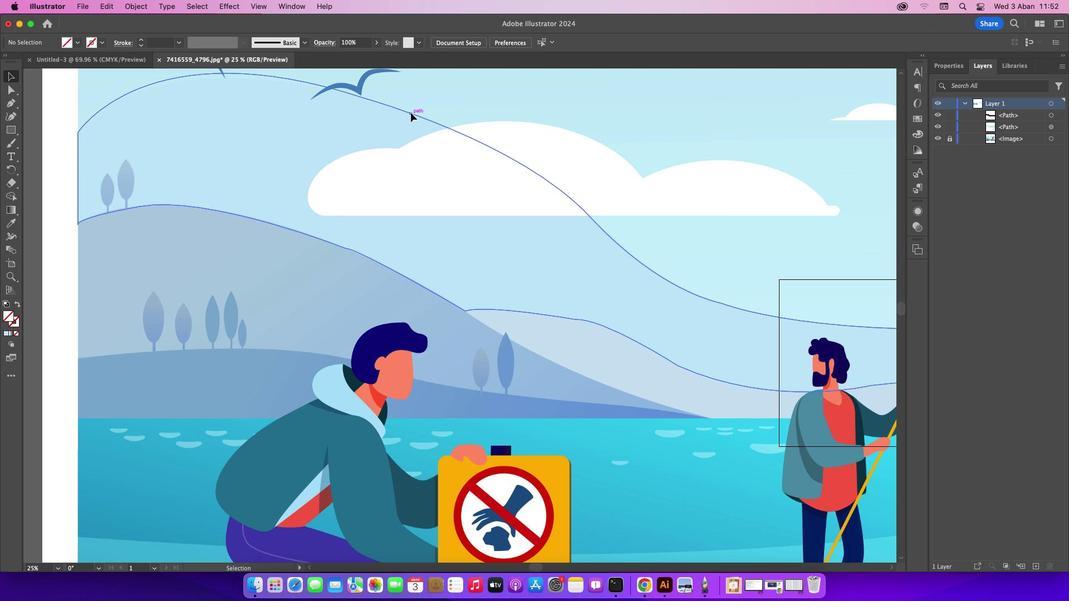 
Action: Mouse moved to (12, 221)
Screenshot: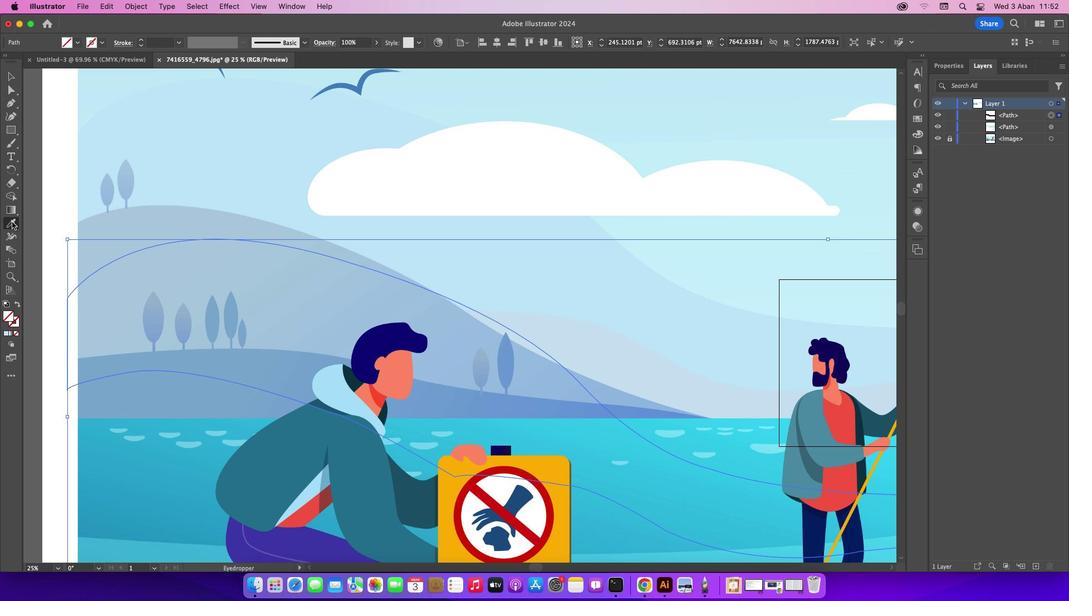 
Action: Mouse pressed left at (12, 221)
